 Task: Find the distance between Coachella, CA, USA and Glastonbury, CT, USA using Google Earth. Add both locations to a new project.
Action: Mouse moved to (866, 10)
Screenshot: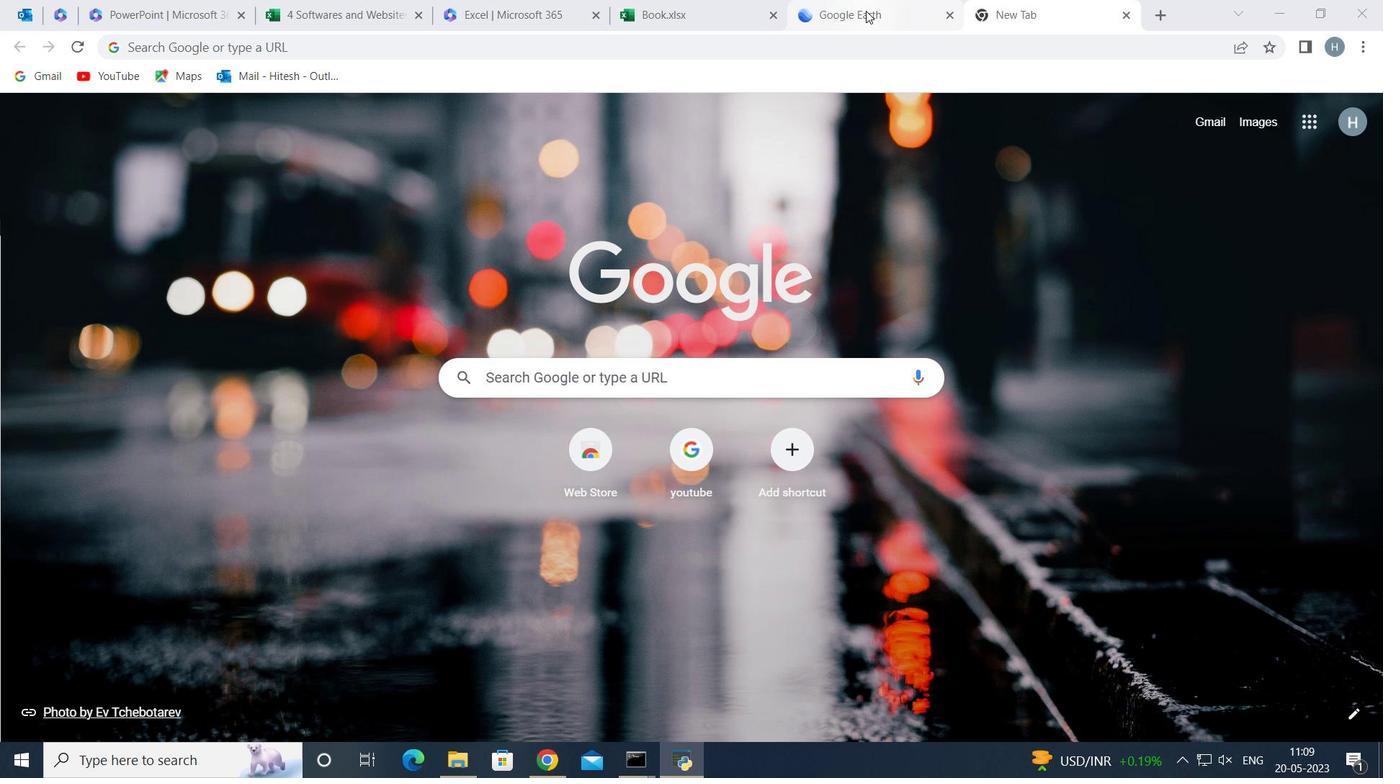 
Action: Mouse pressed left at (866, 10)
Screenshot: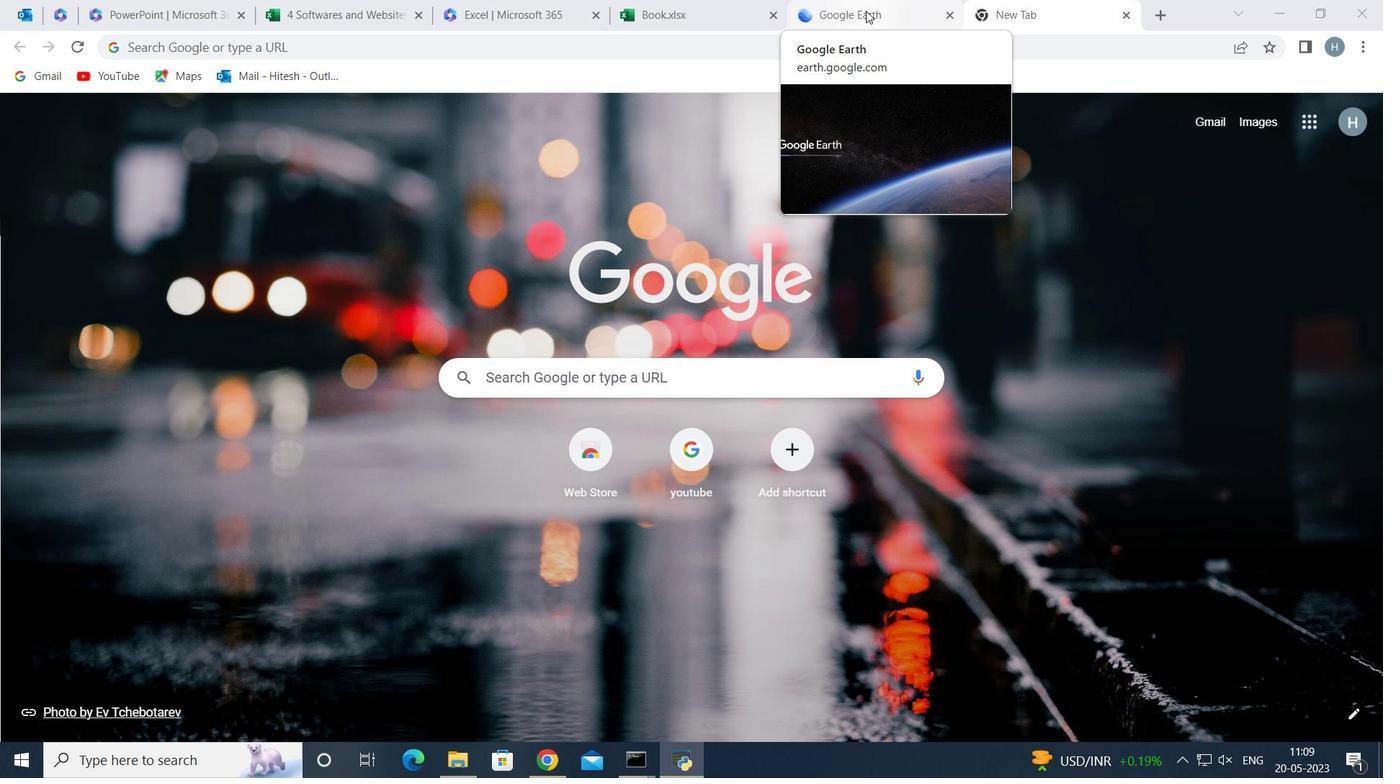 
Action: Mouse moved to (1056, 15)
Screenshot: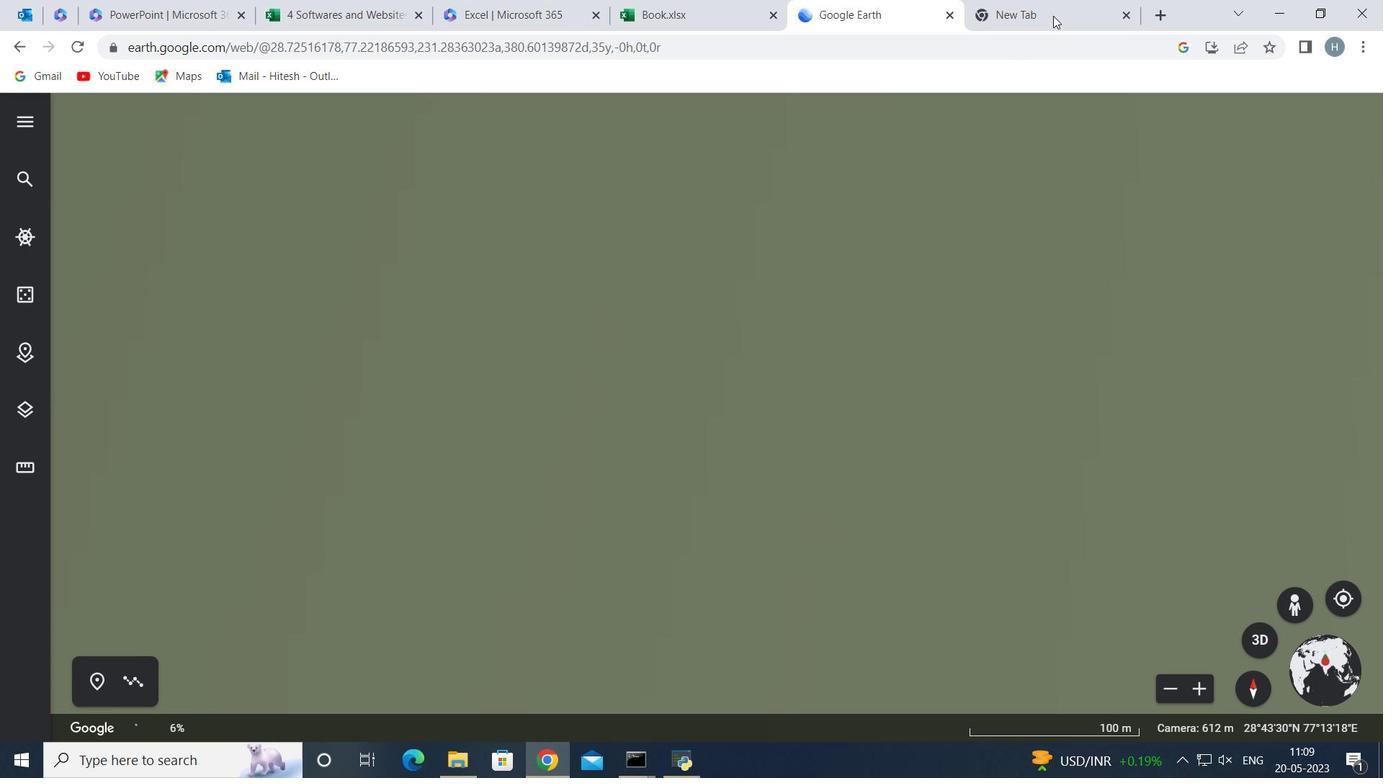 
Action: Mouse pressed left at (1056, 15)
Screenshot: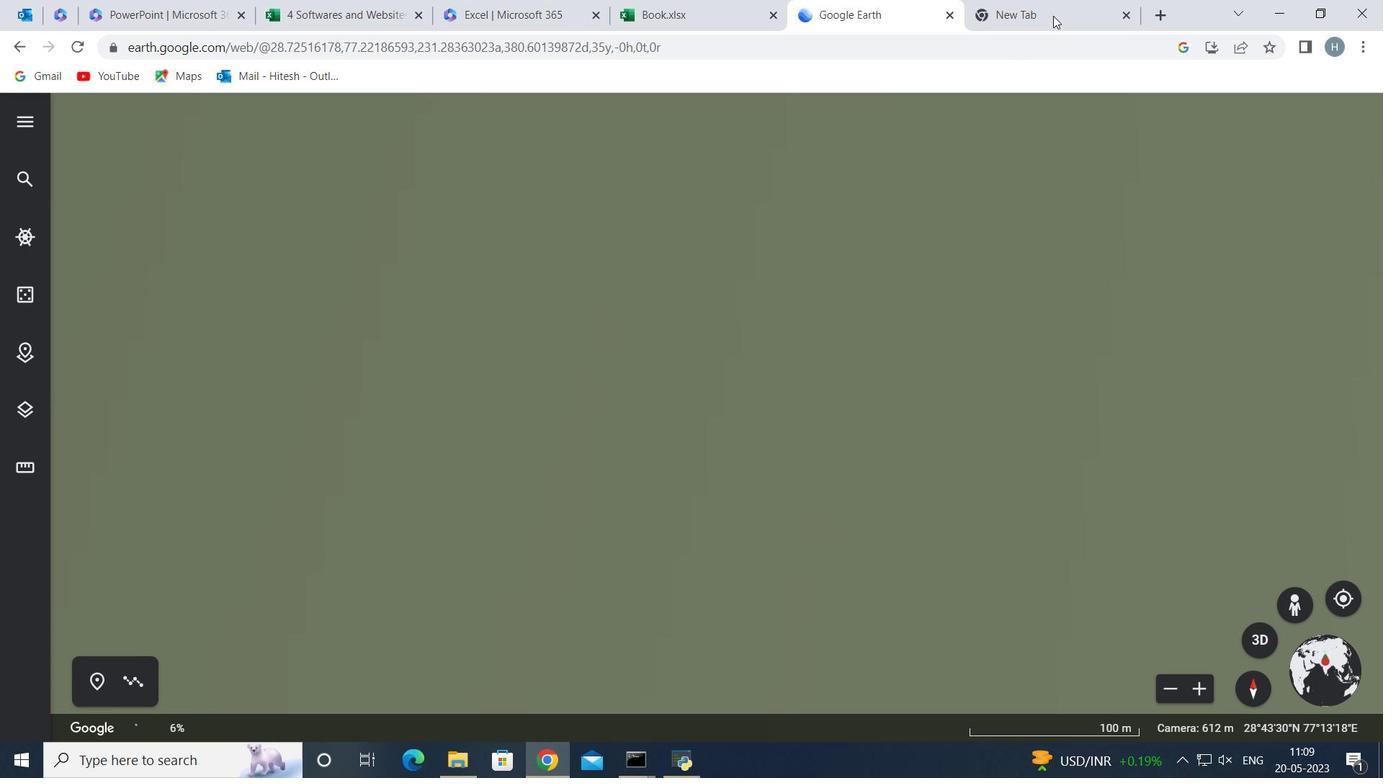 
Action: Mouse moved to (592, 368)
Screenshot: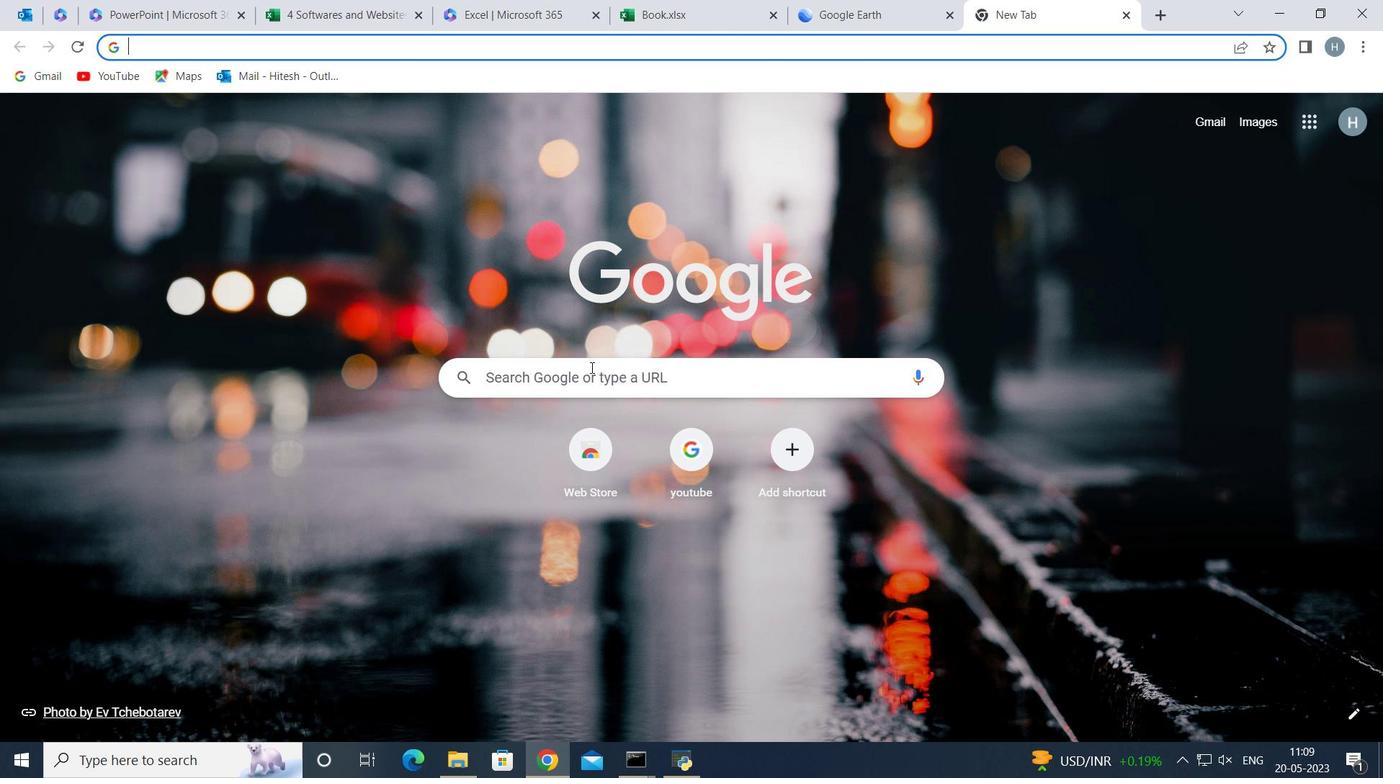 
Action: Mouse pressed left at (592, 368)
Screenshot: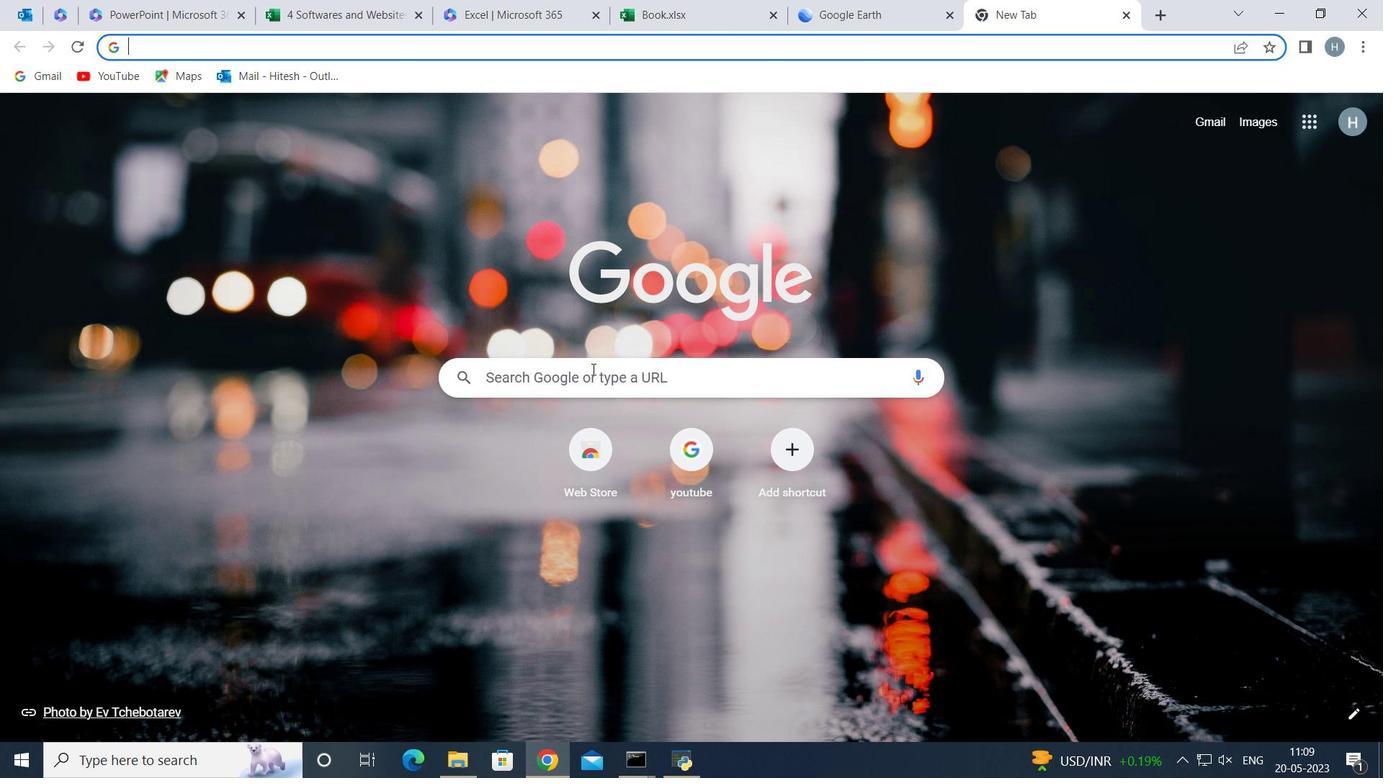 
Action: Mouse moved to (590, 370)
Screenshot: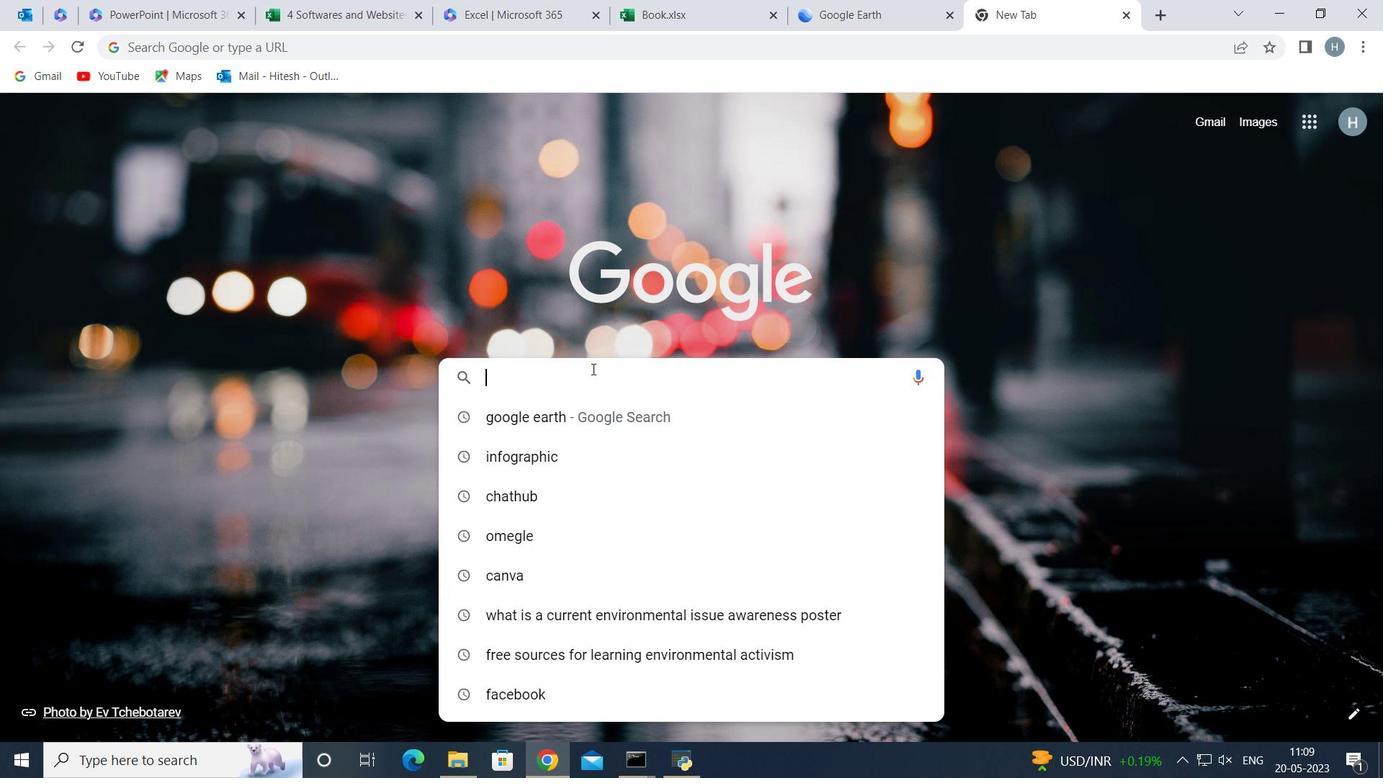 
Action: Key pressed <Key.caps_lock>GOOGLE<Key.space>EARTH<Key.enter>
Screenshot: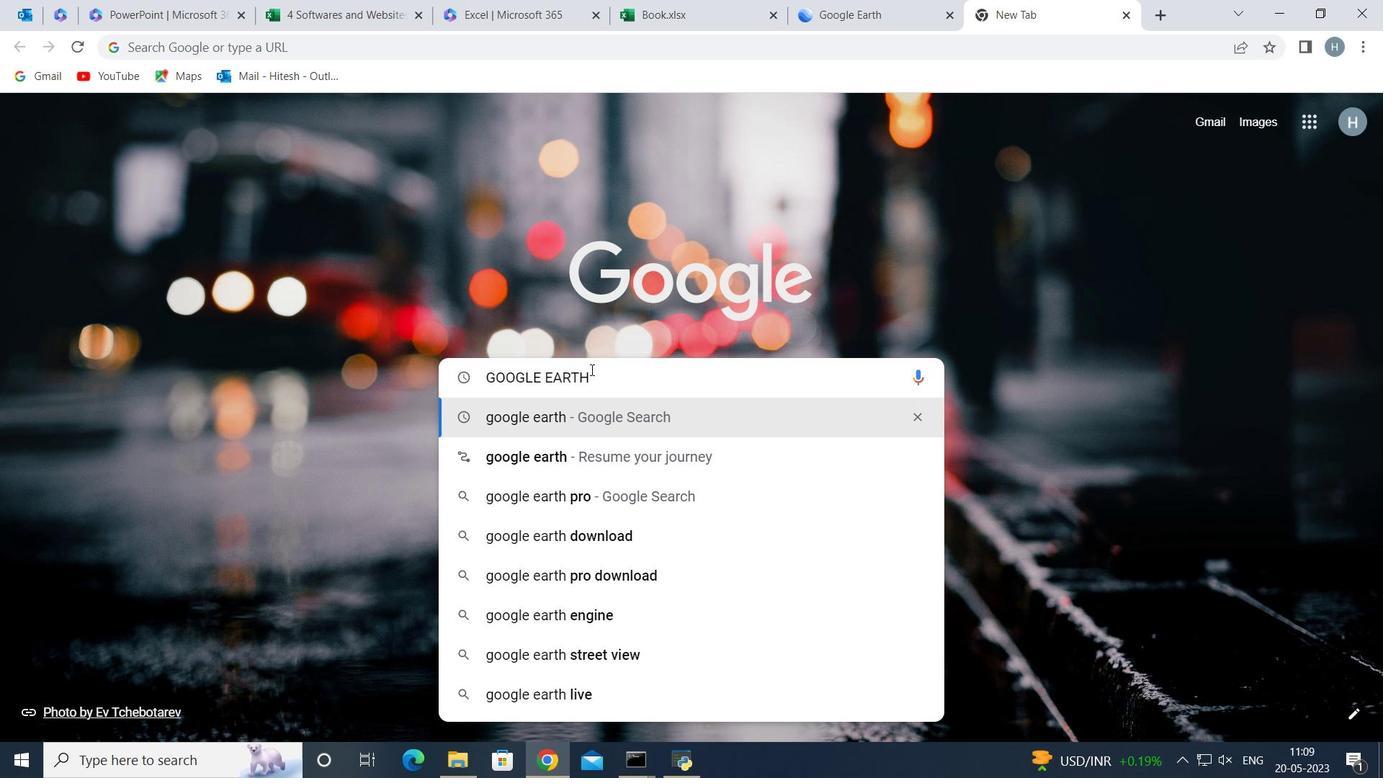 
Action: Mouse moved to (192, 308)
Screenshot: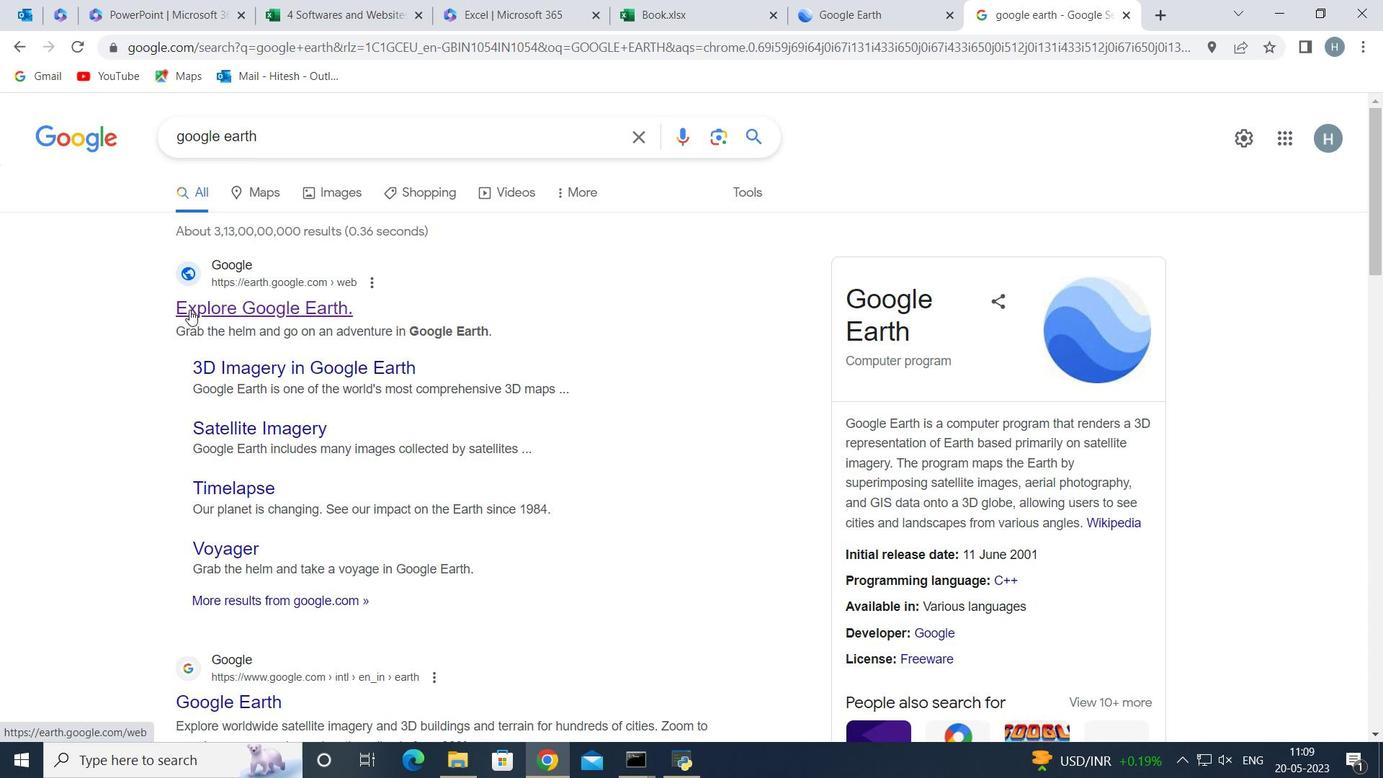 
Action: Mouse pressed left at (192, 308)
Screenshot: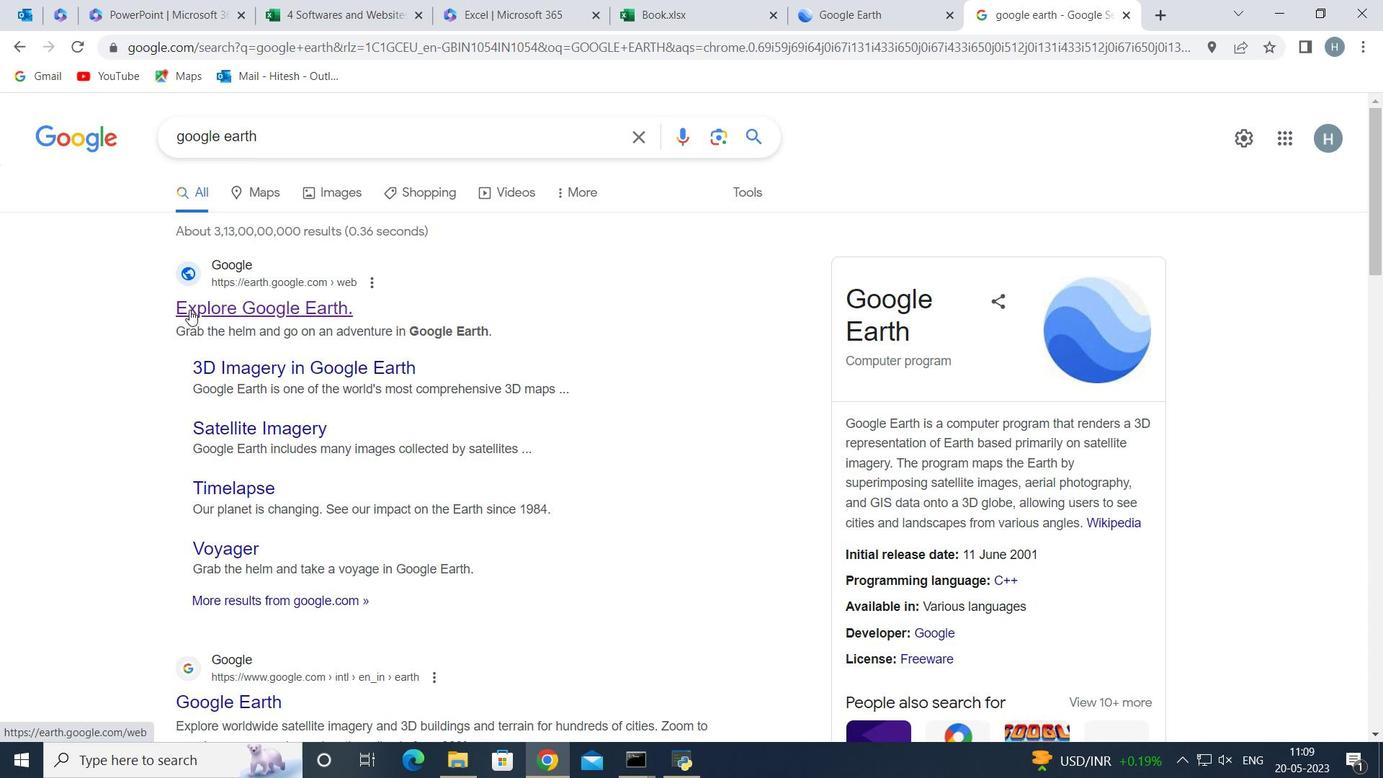 
Action: Mouse moved to (416, 394)
Screenshot: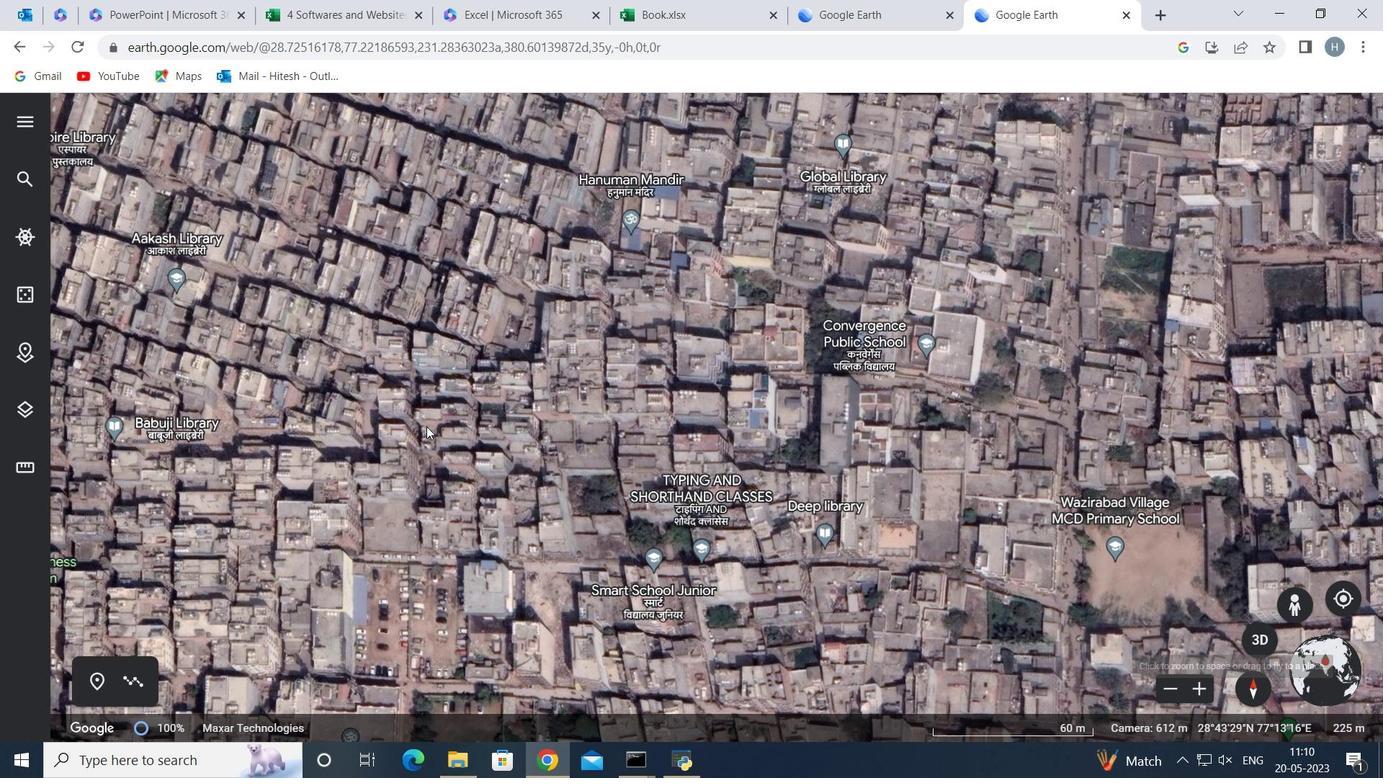 
Action: Mouse scrolled (416, 393) with delta (0, 0)
Screenshot: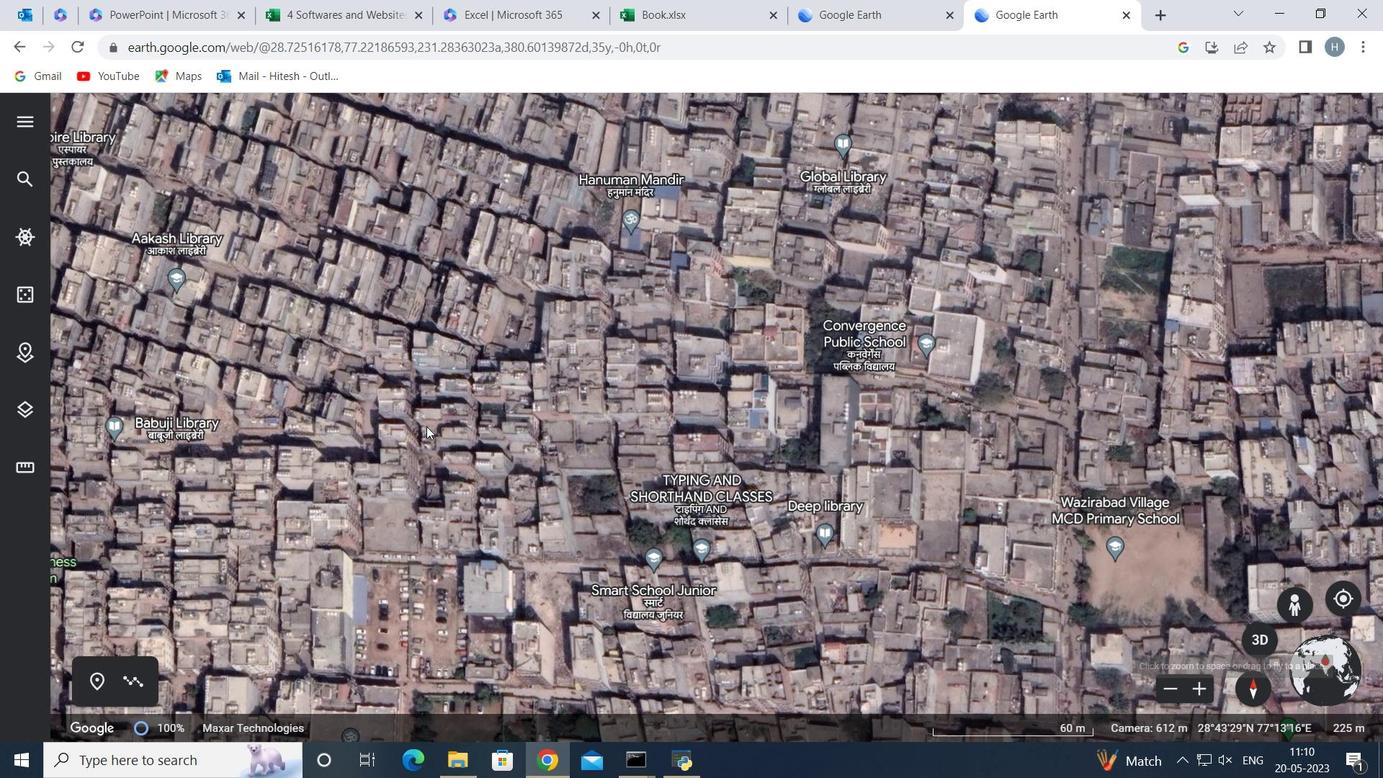 
Action: Mouse scrolled (416, 393) with delta (0, 0)
Screenshot: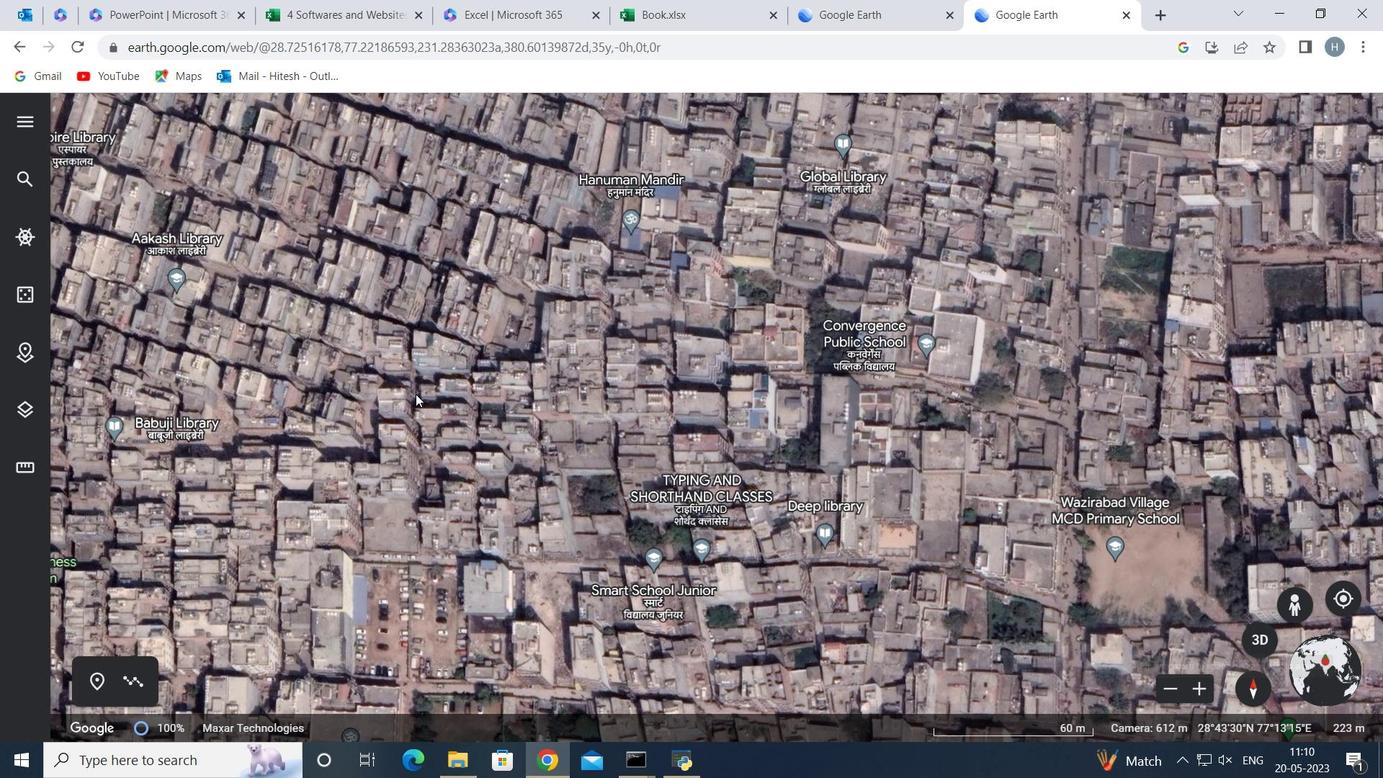 
Action: Mouse scrolled (416, 393) with delta (0, 0)
Screenshot: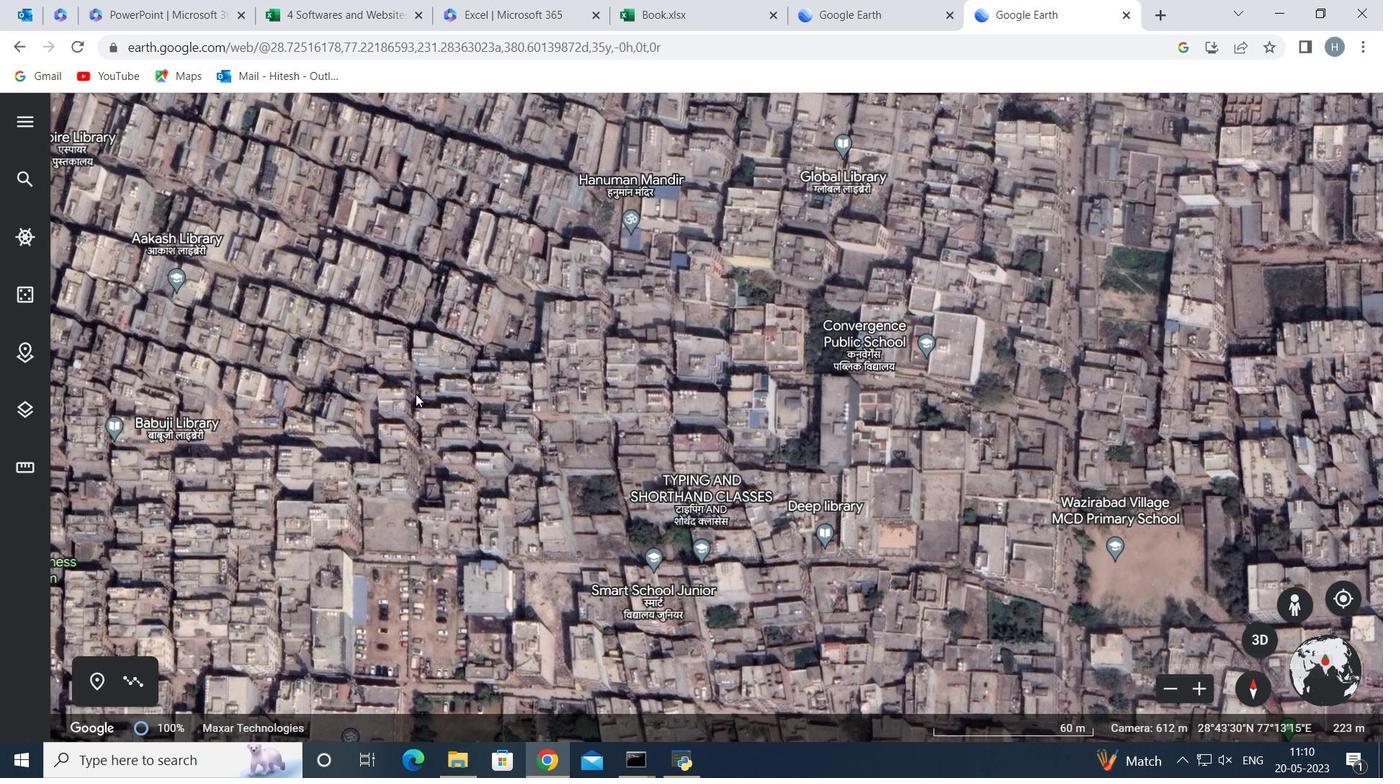 
Action: Mouse moved to (426, 388)
Screenshot: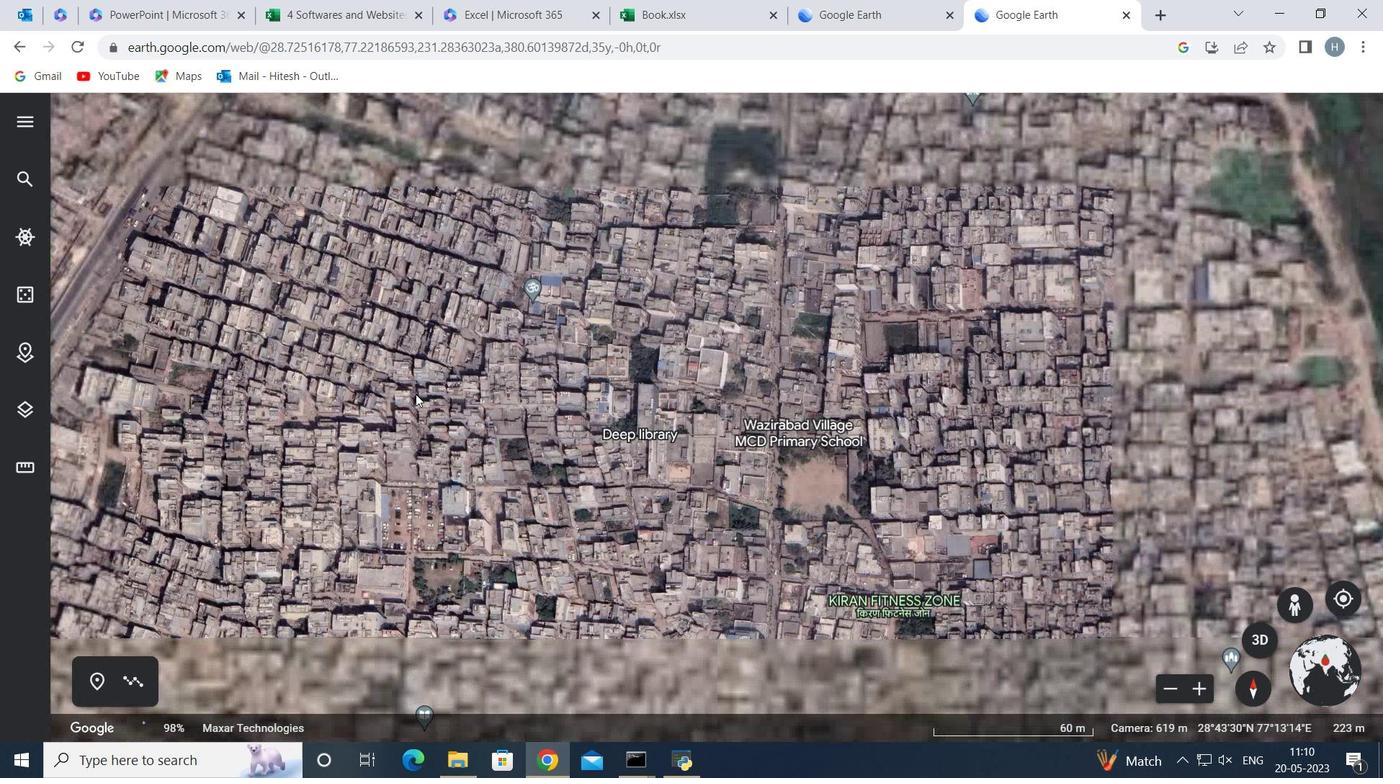 
Action: Mouse scrolled (426, 387) with delta (0, 0)
Screenshot: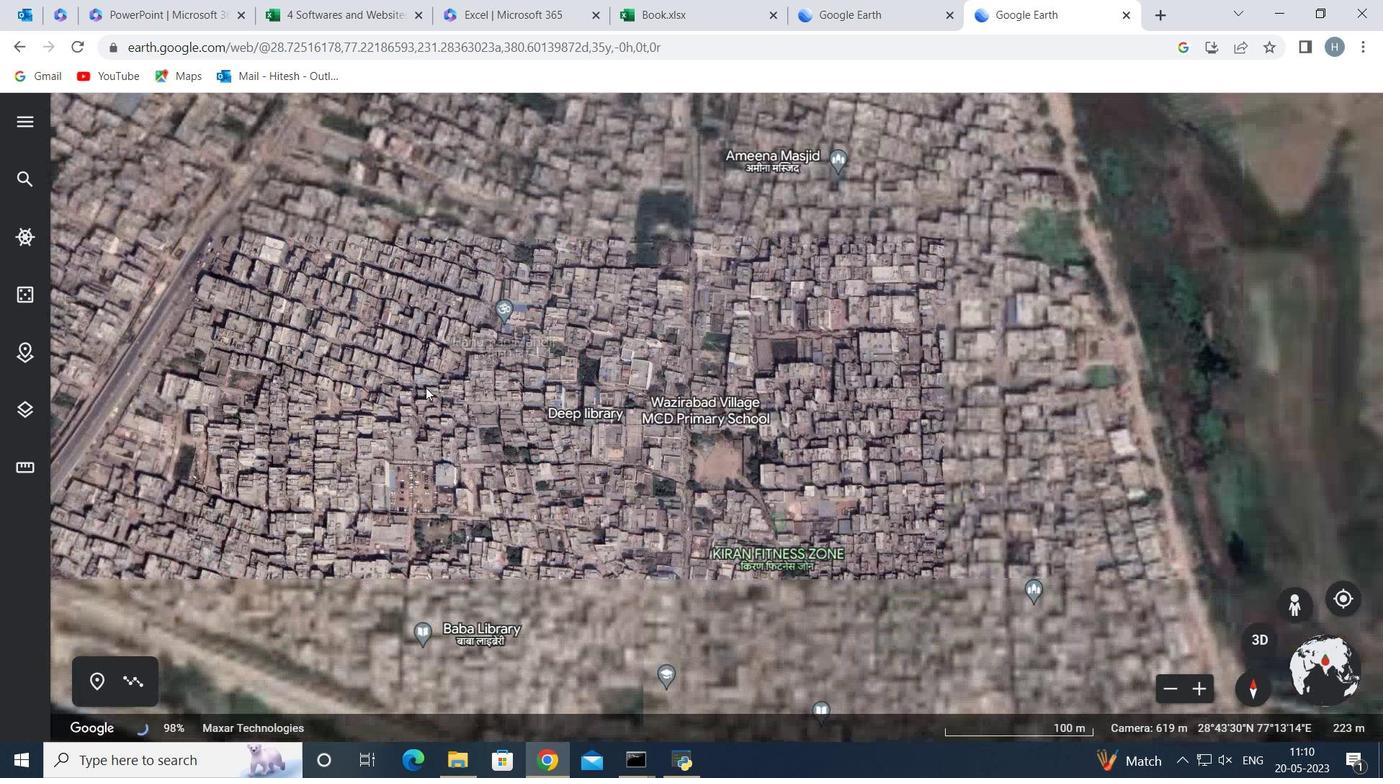 
Action: Mouse scrolled (426, 387) with delta (0, 0)
Screenshot: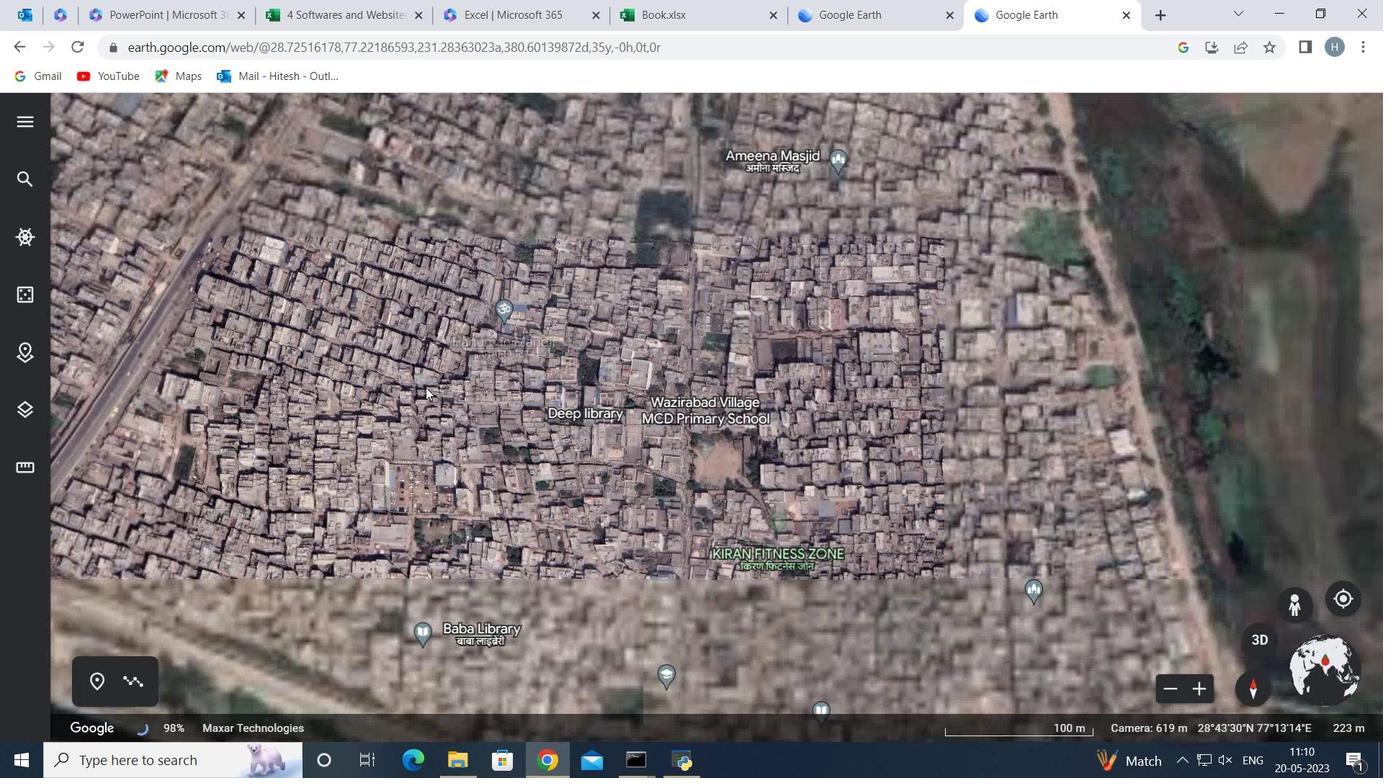 
Action: Mouse scrolled (426, 387) with delta (0, 0)
Screenshot: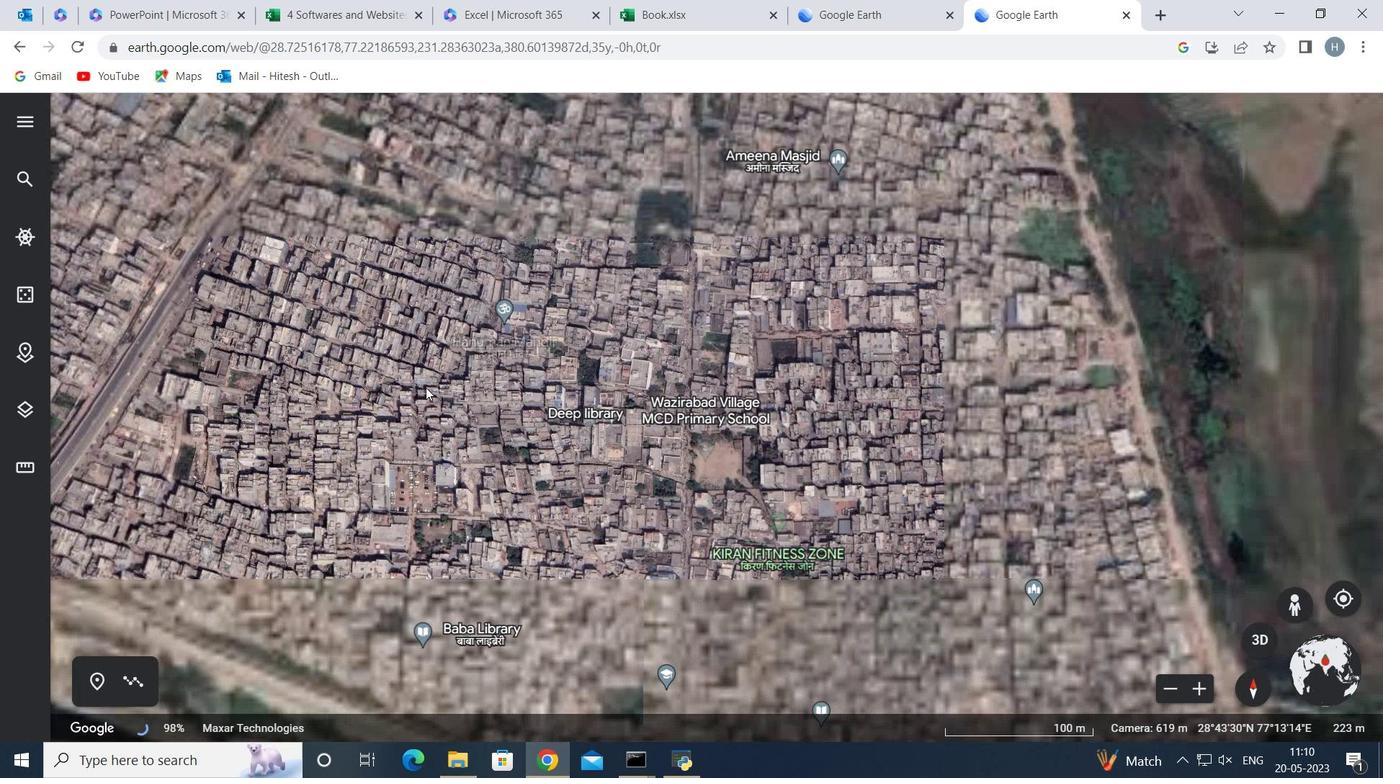
Action: Mouse scrolled (426, 387) with delta (0, 0)
Screenshot: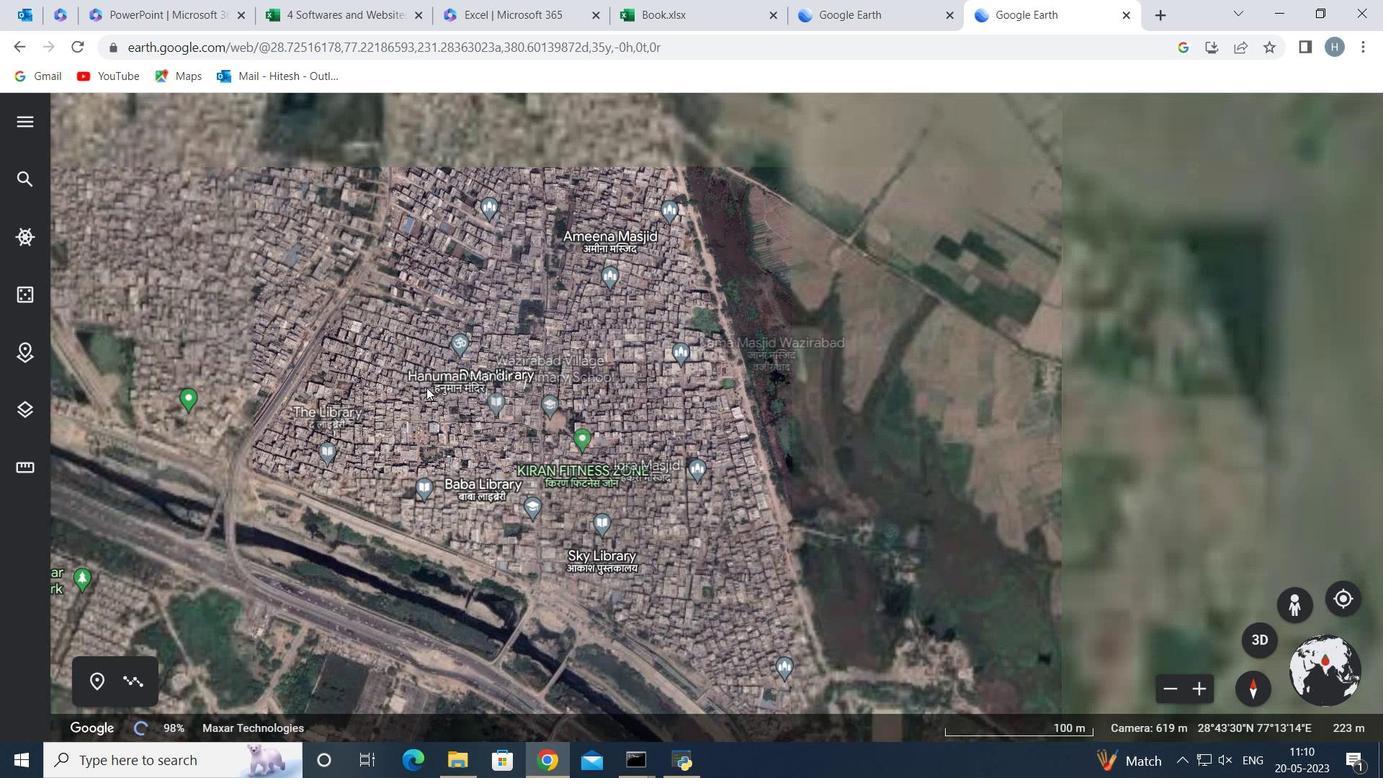 
Action: Mouse scrolled (426, 387) with delta (0, 0)
Screenshot: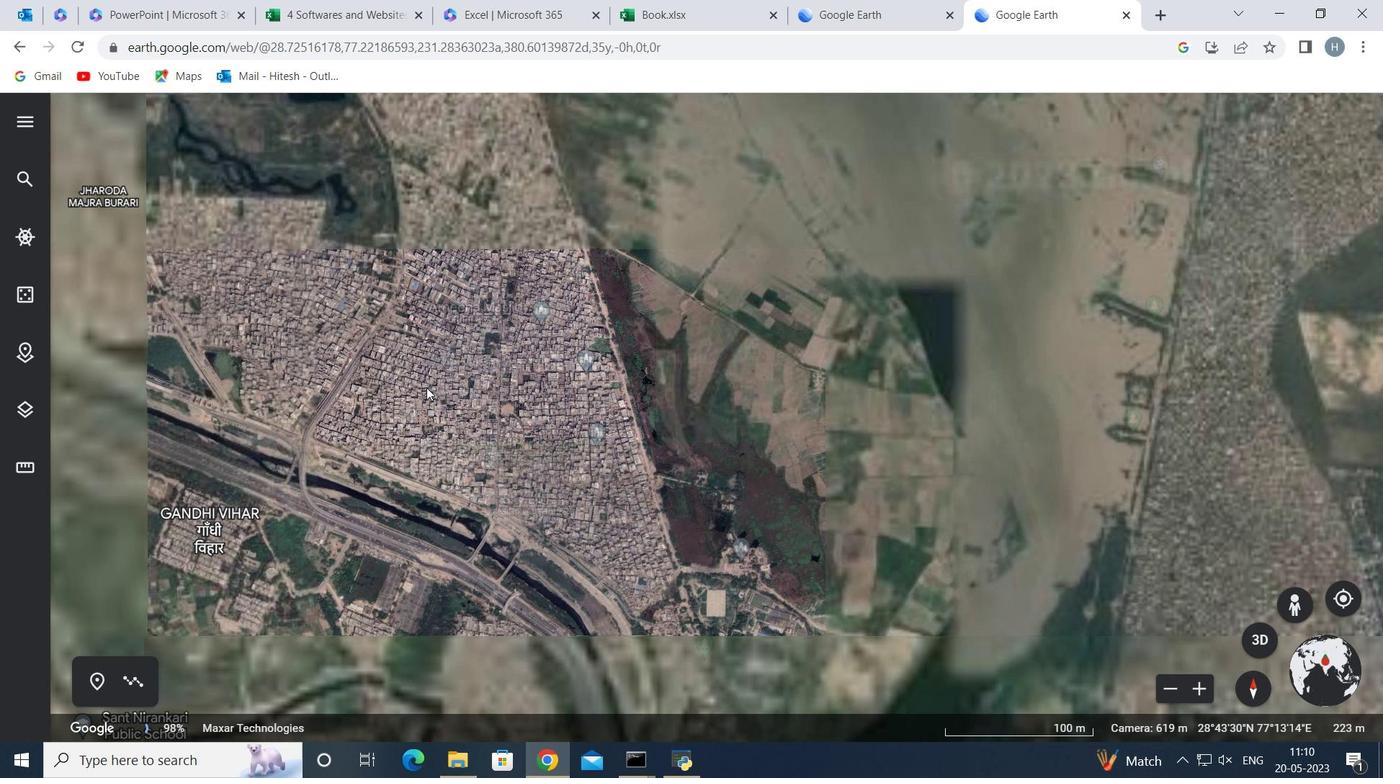 
Action: Mouse scrolled (426, 387) with delta (0, 0)
Screenshot: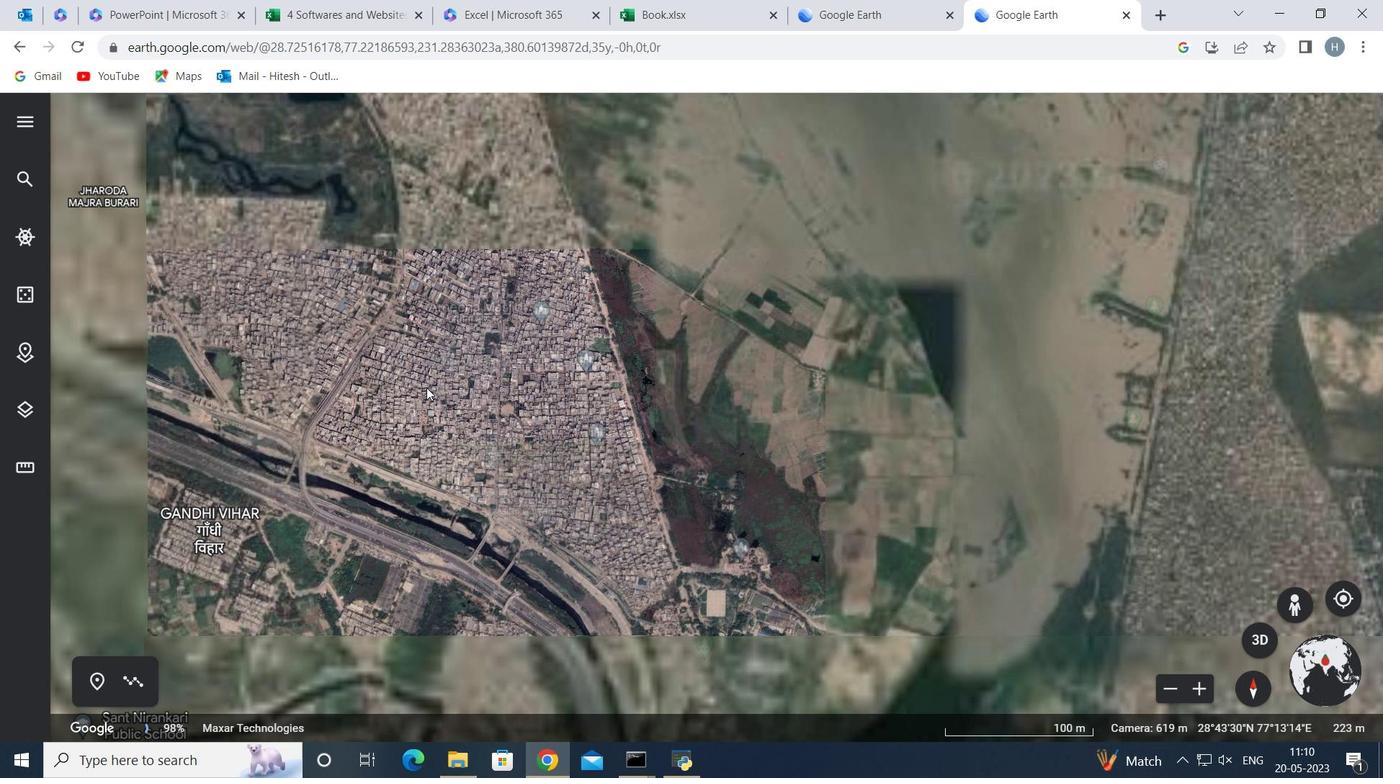 
Action: Mouse scrolled (426, 387) with delta (0, 0)
Screenshot: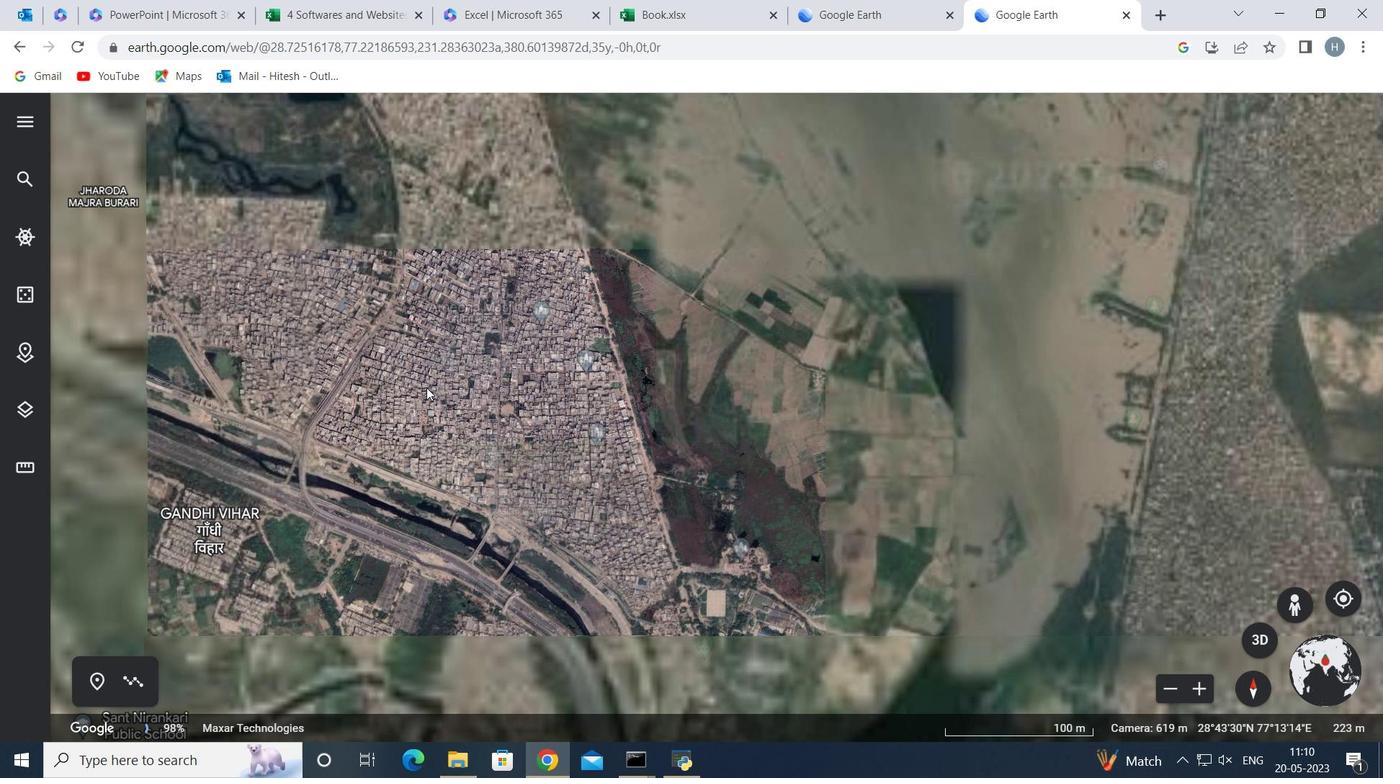 
Action: Mouse scrolled (426, 387) with delta (0, 0)
Screenshot: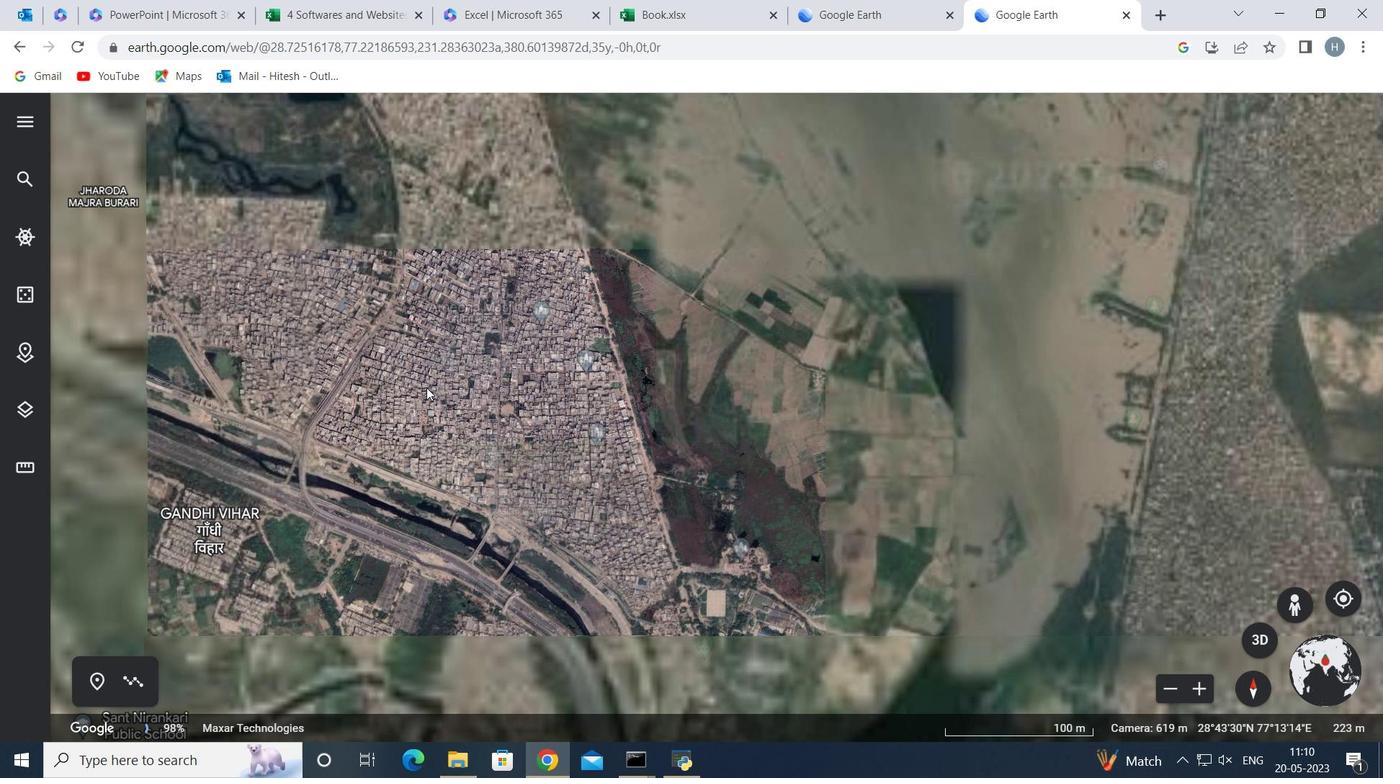 
Action: Mouse scrolled (426, 387) with delta (0, 0)
Screenshot: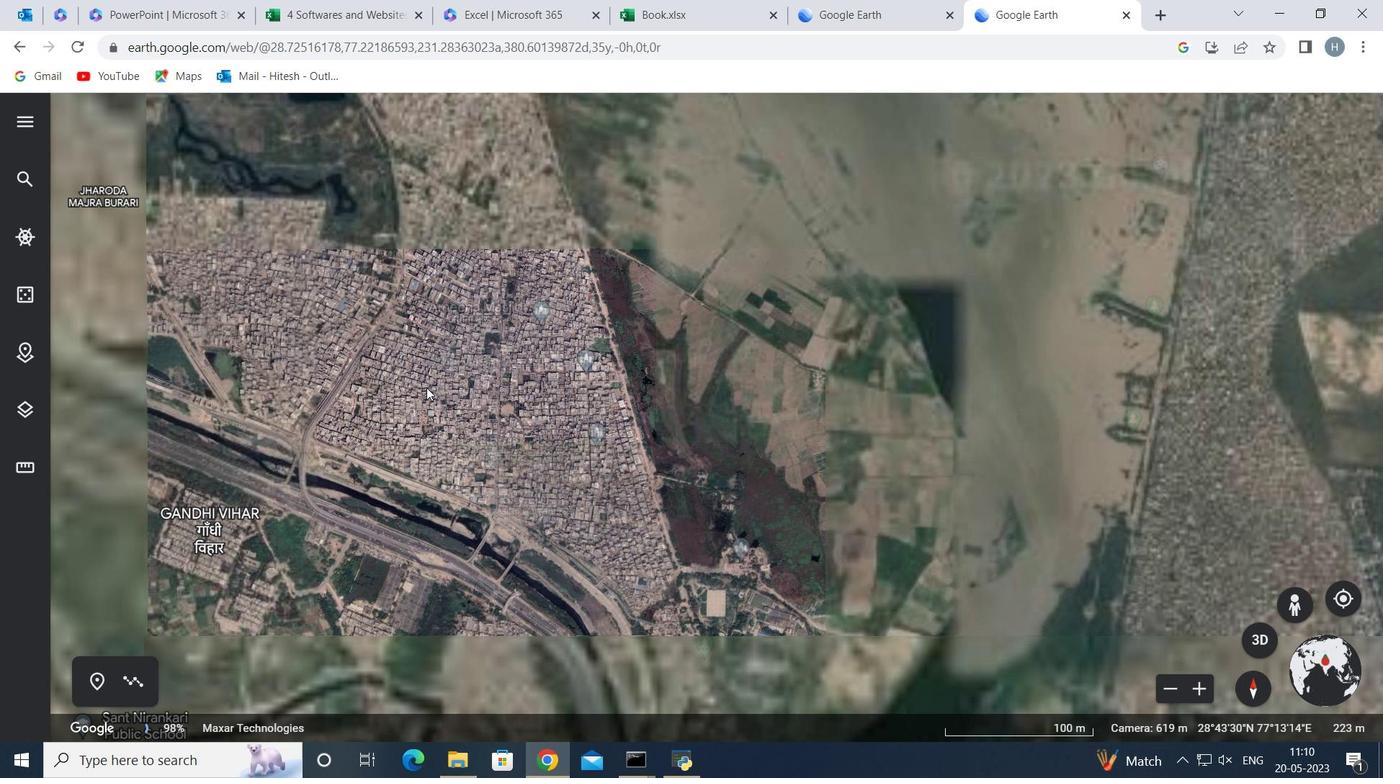 
Action: Mouse scrolled (426, 387) with delta (0, 0)
Screenshot: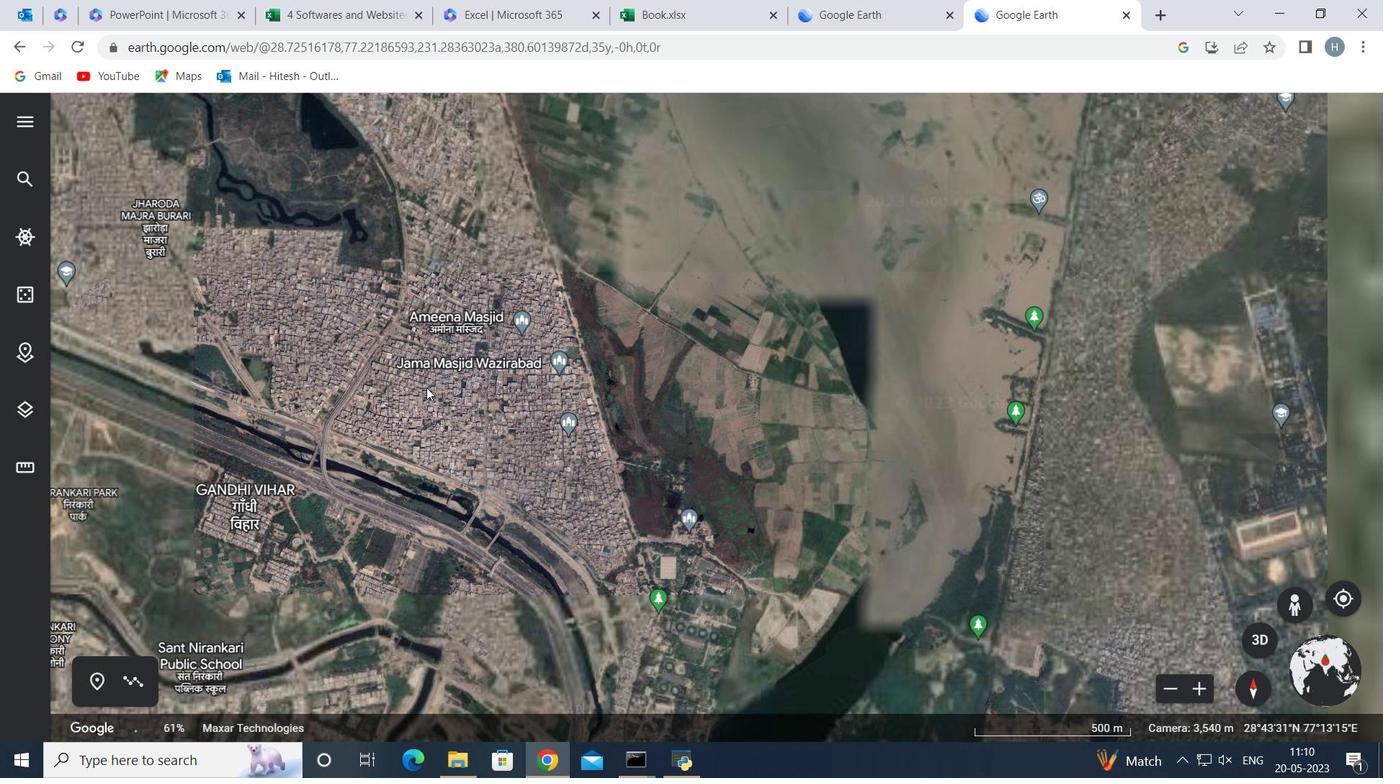 
Action: Mouse scrolled (426, 387) with delta (0, 0)
Screenshot: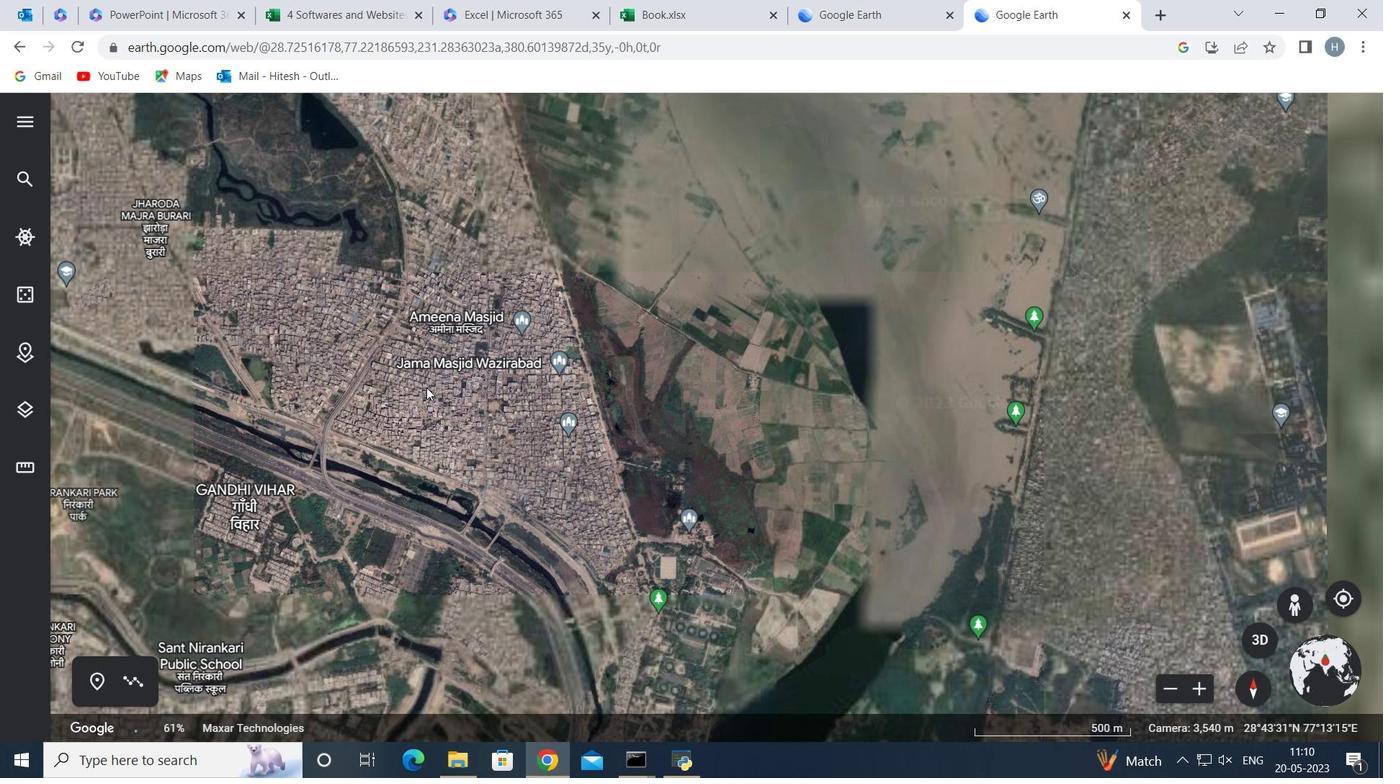 
Action: Mouse scrolled (426, 387) with delta (0, 0)
Screenshot: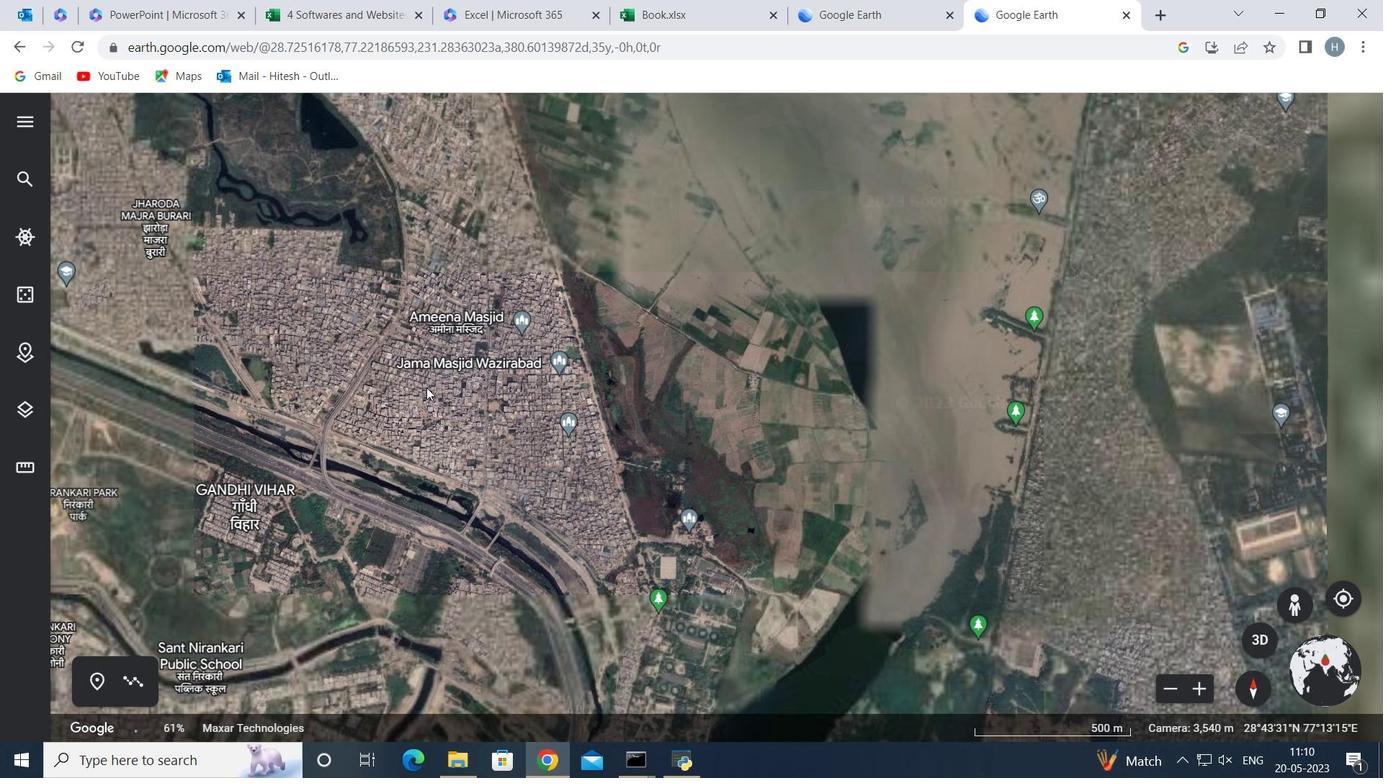 
Action: Mouse moved to (303, 352)
Screenshot: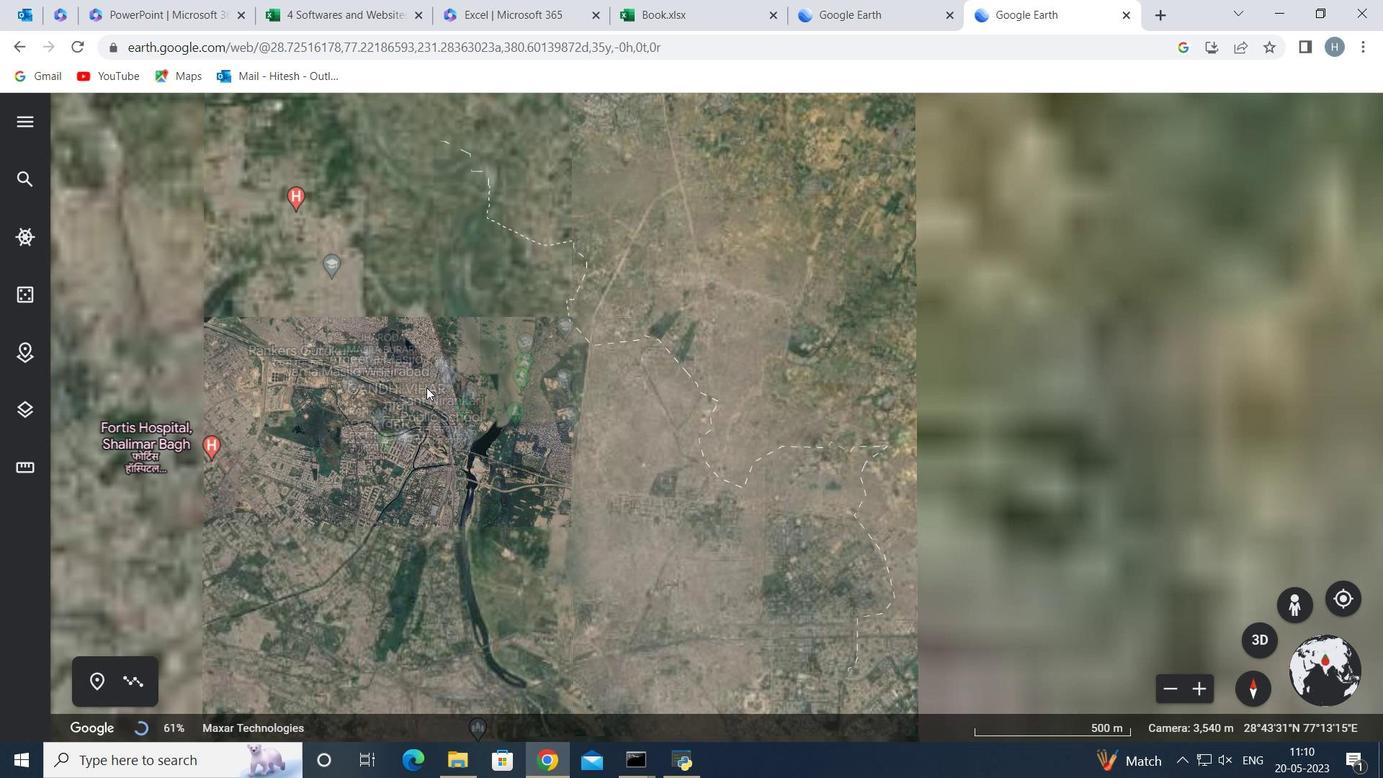
Action: Mouse scrolled (303, 351) with delta (0, 0)
Screenshot: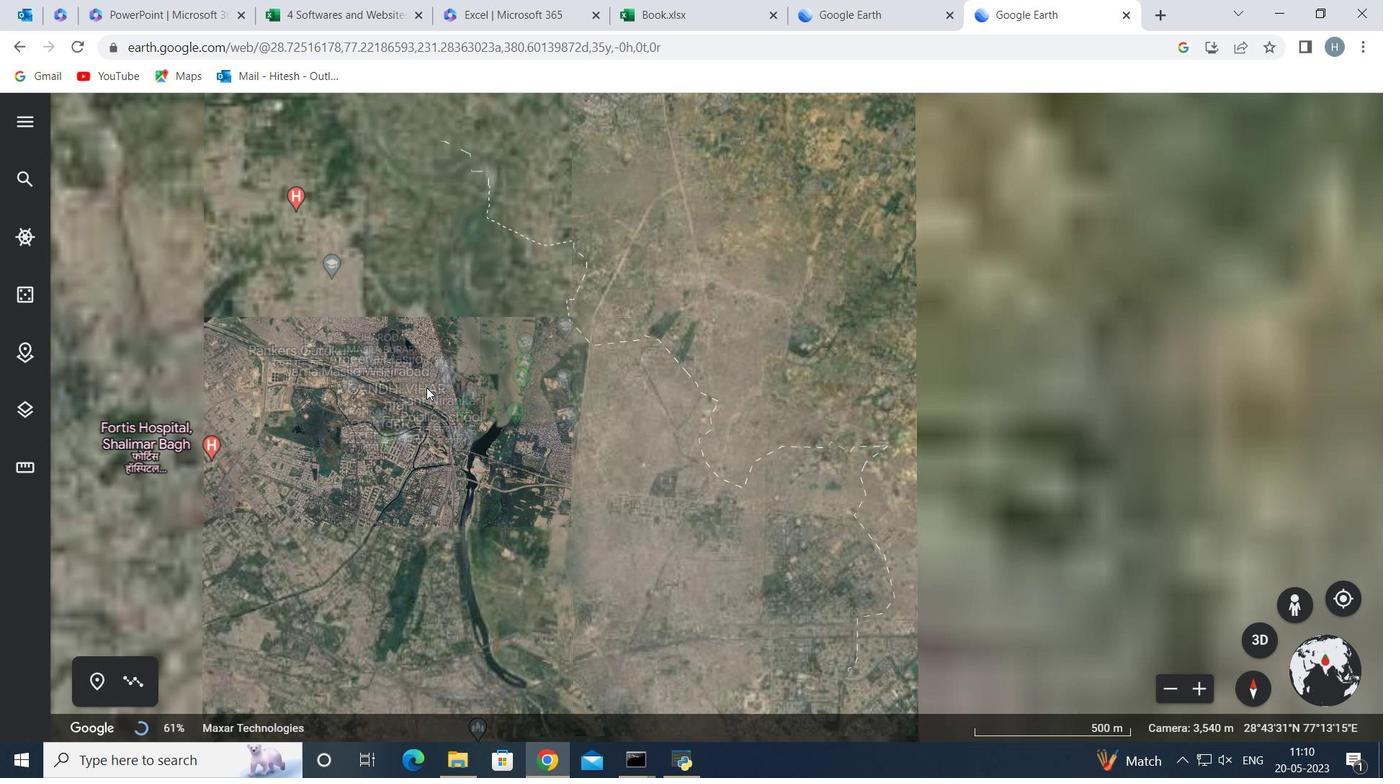 
Action: Mouse scrolled (303, 351) with delta (0, 0)
Screenshot: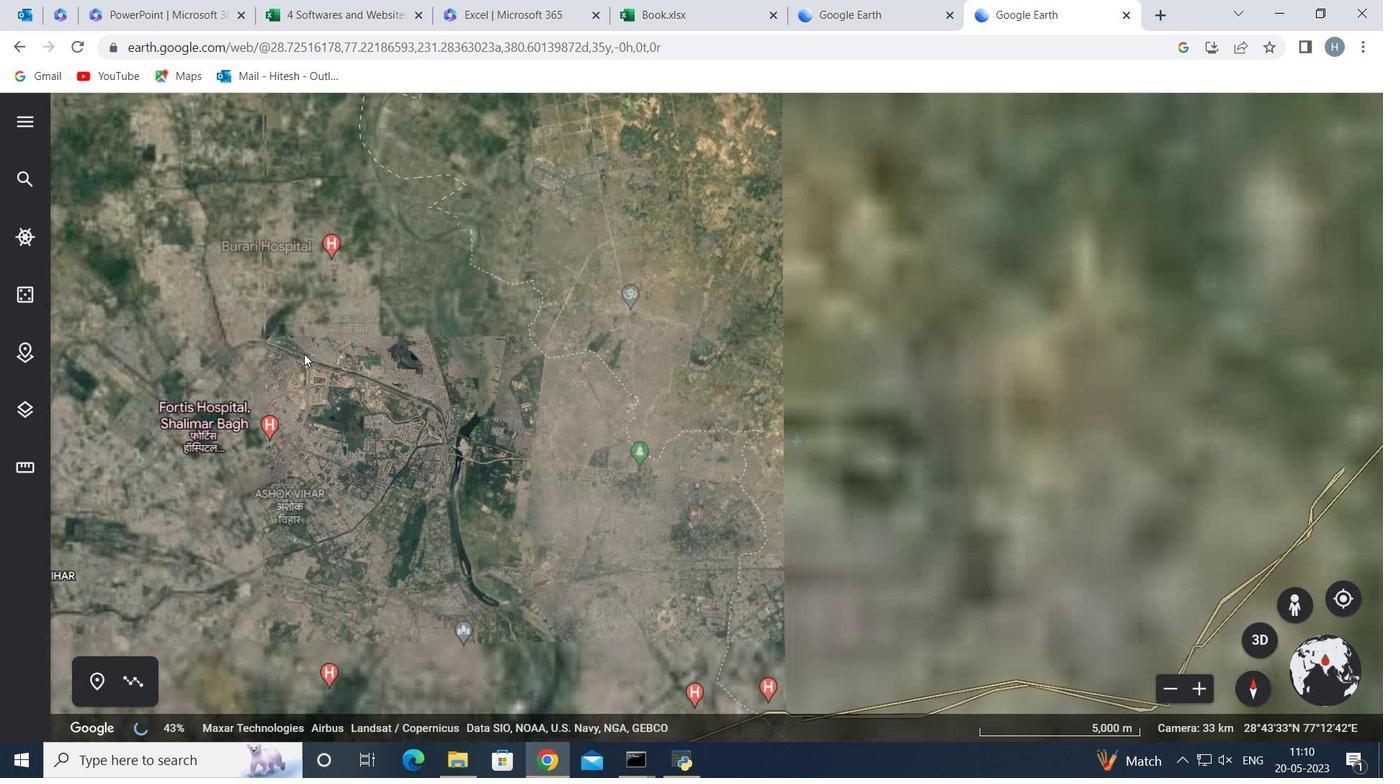 
Action: Mouse scrolled (303, 351) with delta (0, 0)
Screenshot: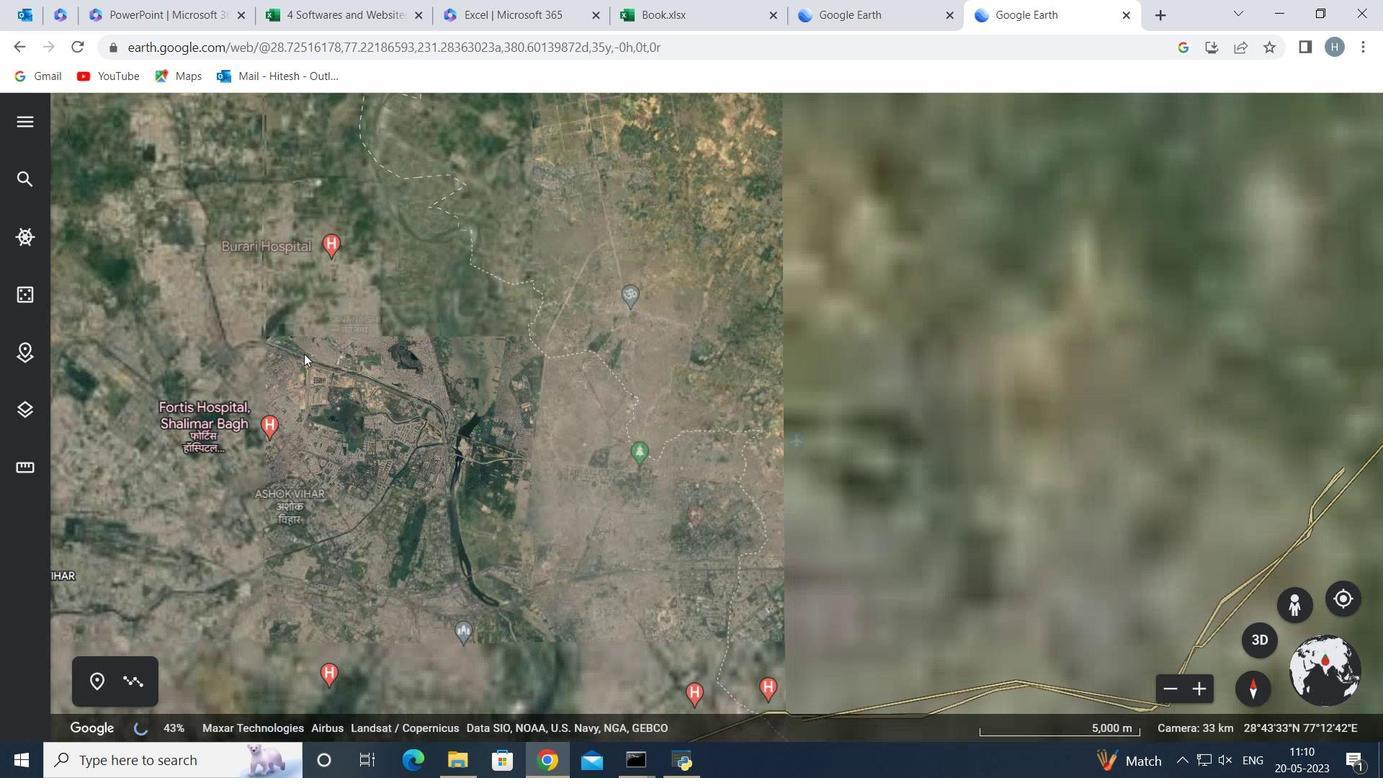 
Action: Mouse moved to (310, 336)
Screenshot: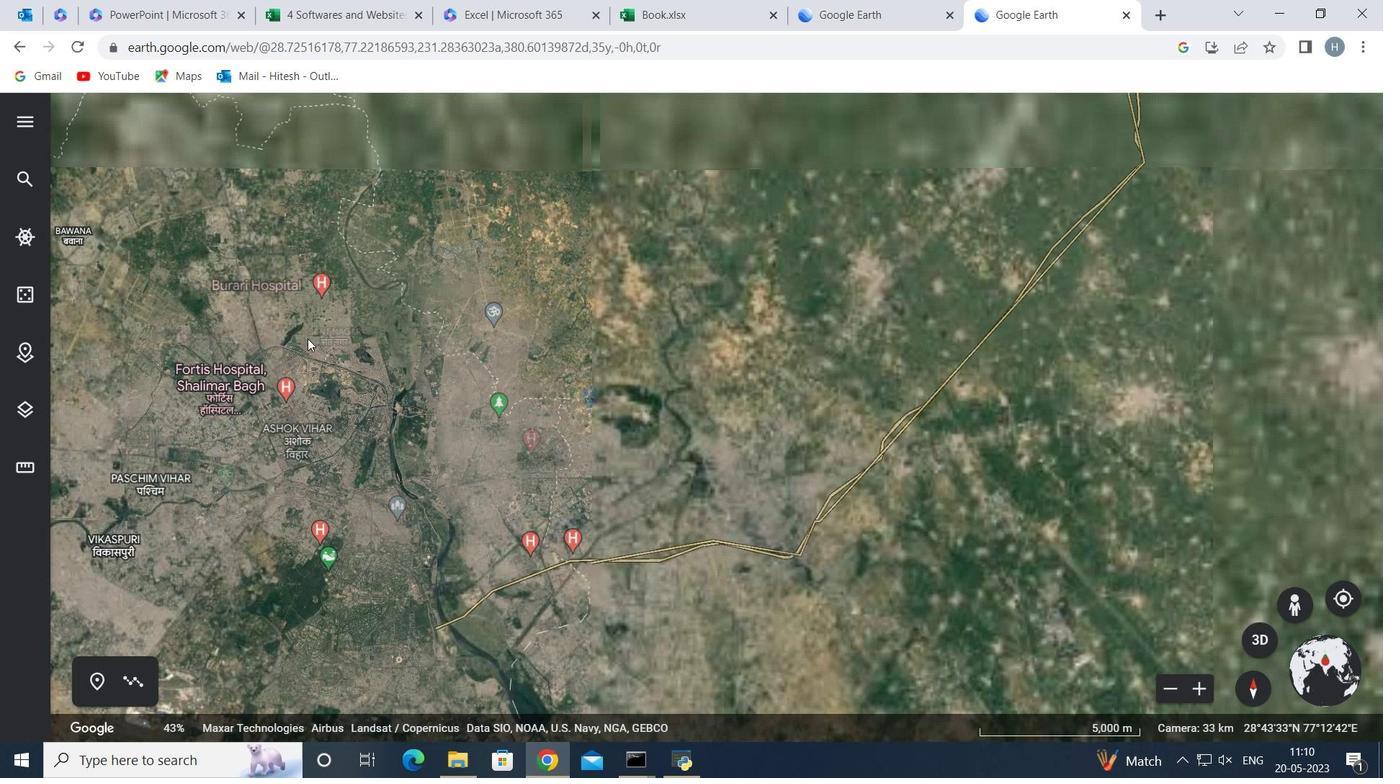 
Action: Mouse scrolled (310, 335) with delta (0, 0)
Screenshot: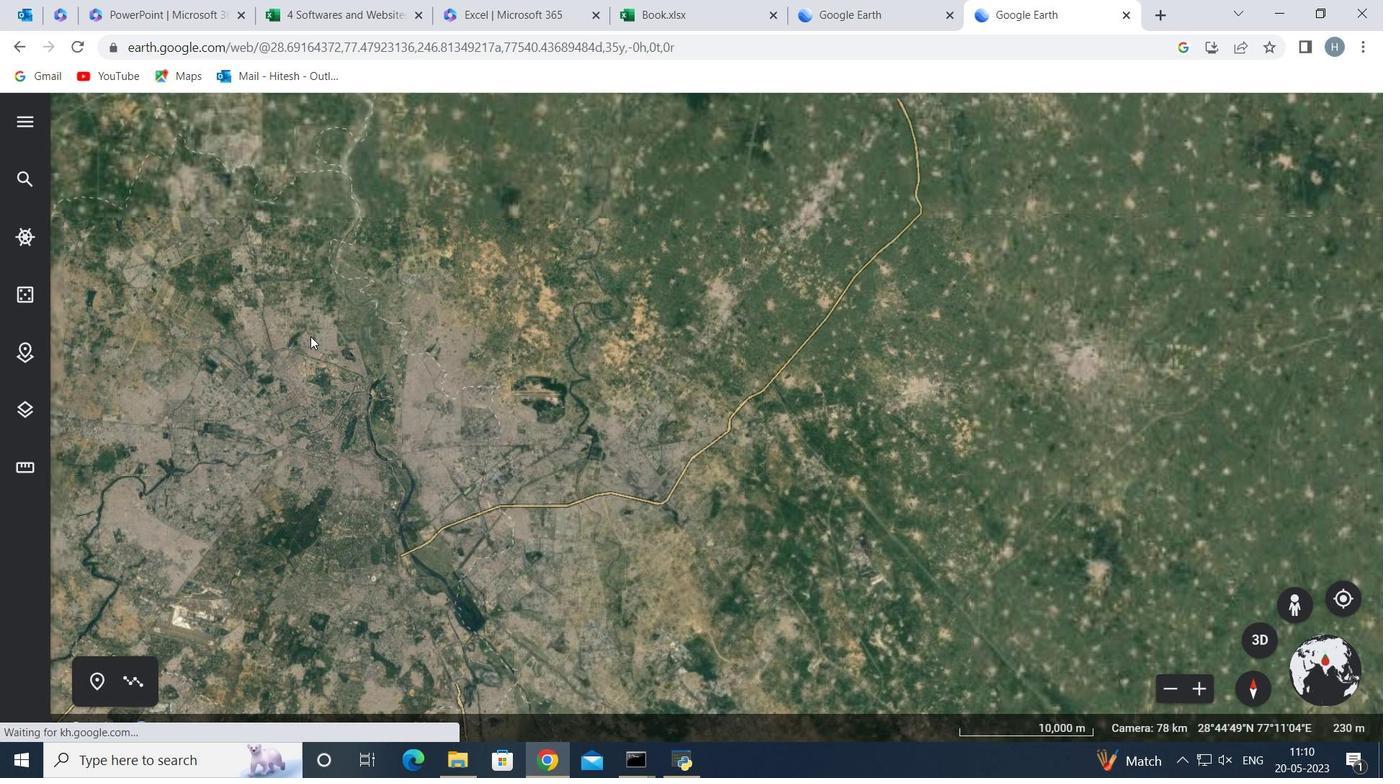 
Action: Mouse scrolled (310, 335) with delta (0, 0)
Screenshot: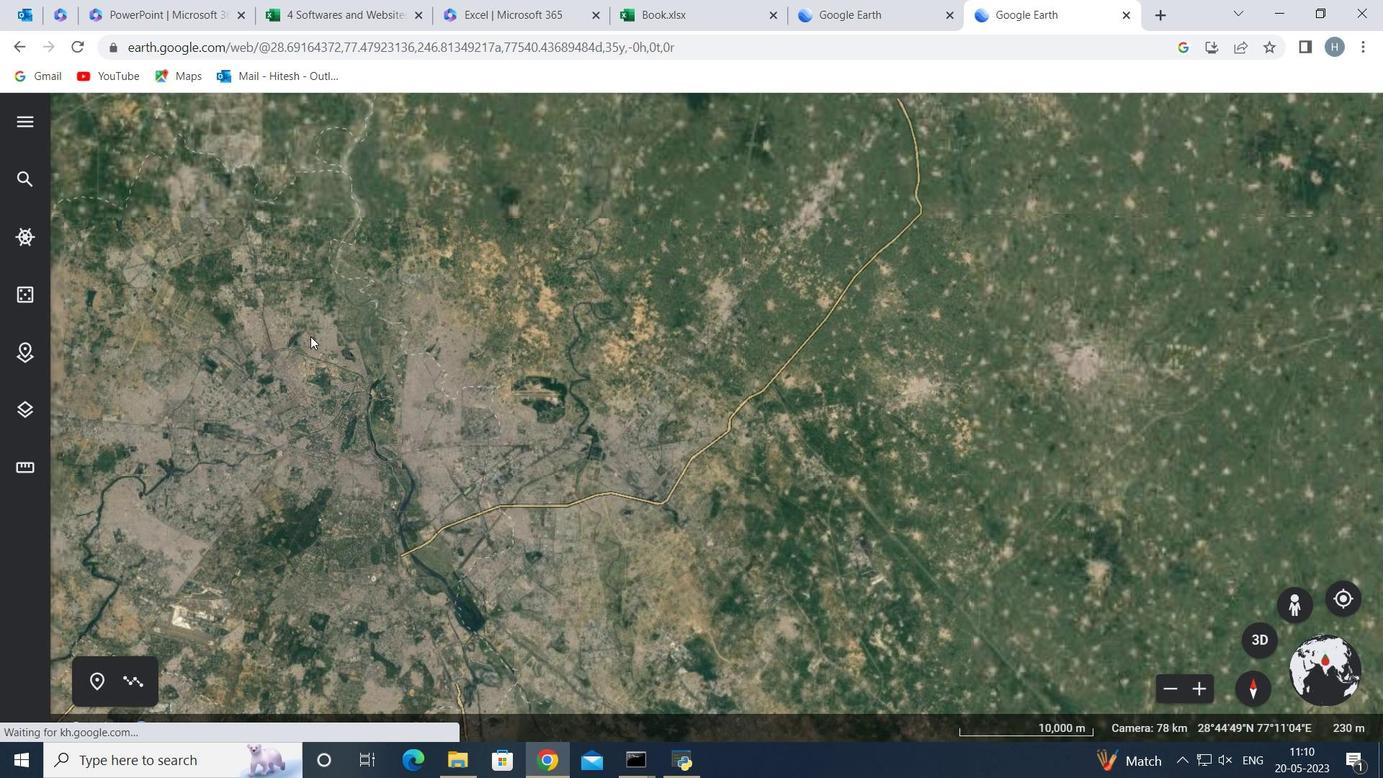 
Action: Mouse scrolled (310, 335) with delta (0, 0)
Screenshot: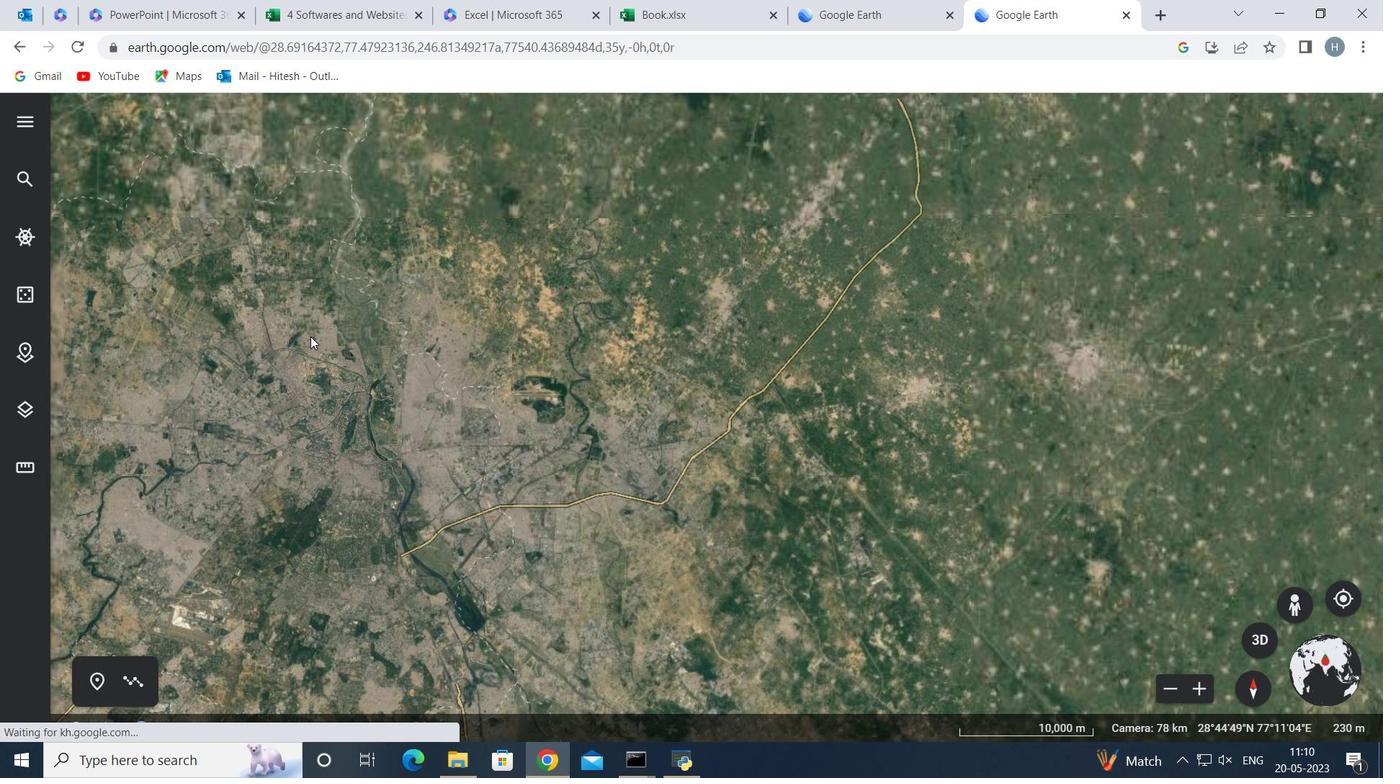 
Action: Mouse scrolled (310, 335) with delta (0, 0)
Screenshot: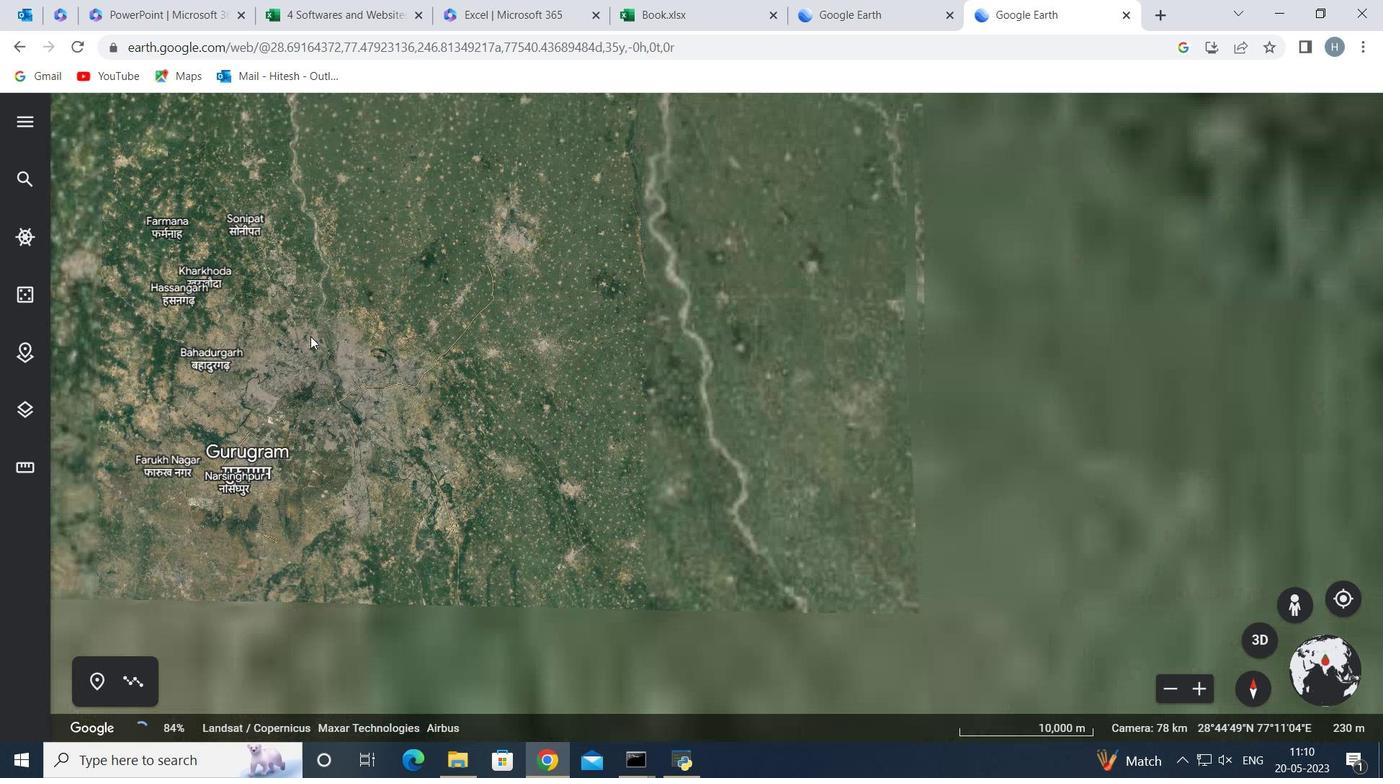 
Action: Mouse scrolled (310, 335) with delta (0, 0)
Screenshot: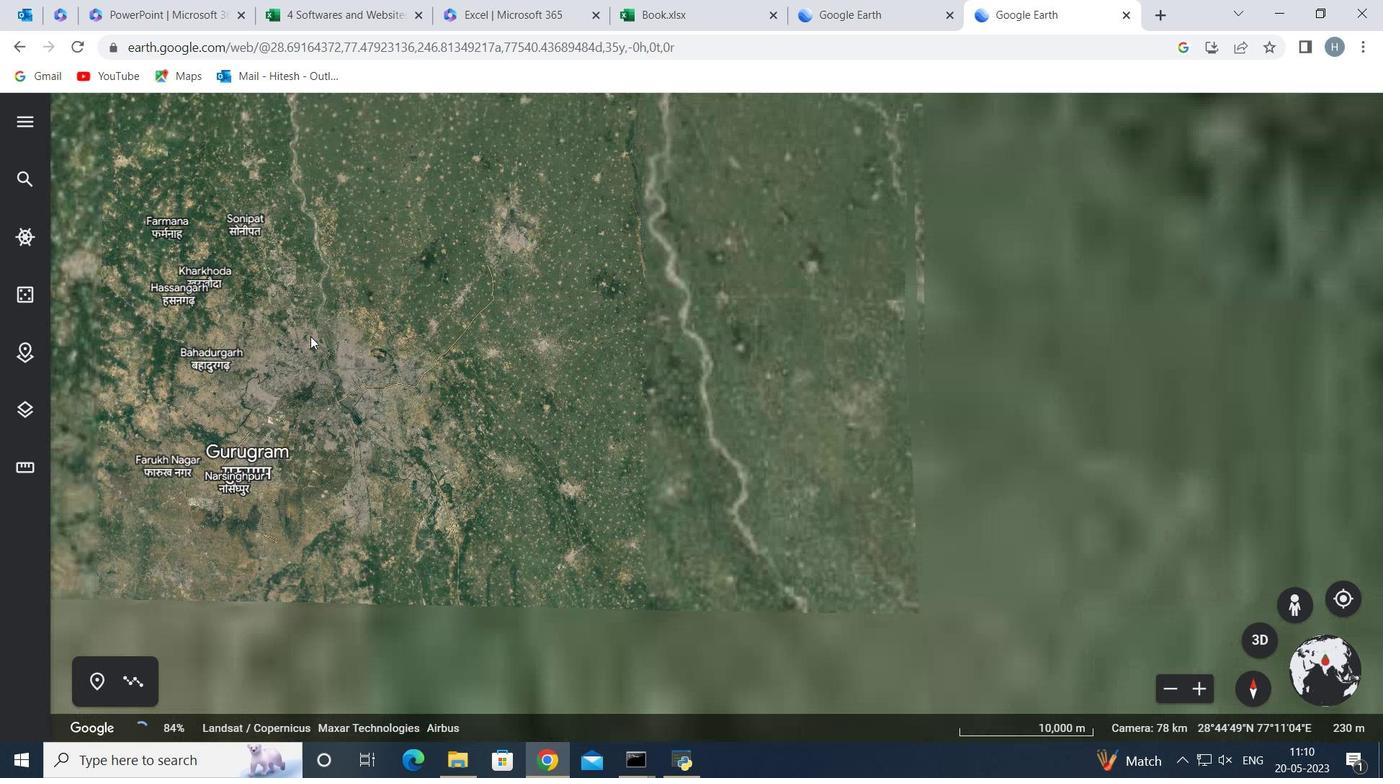 
Action: Mouse scrolled (310, 335) with delta (0, 0)
Screenshot: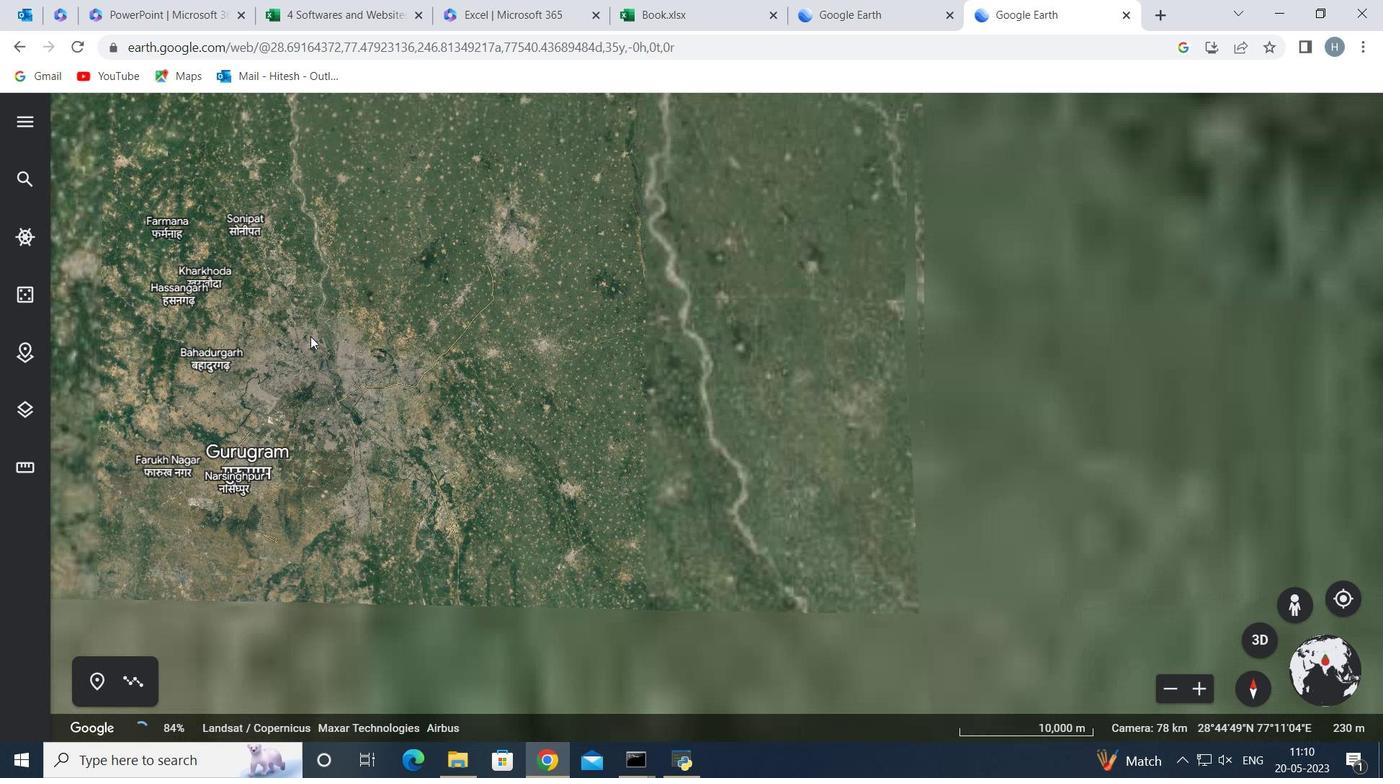 
Action: Mouse moved to (347, 324)
Screenshot: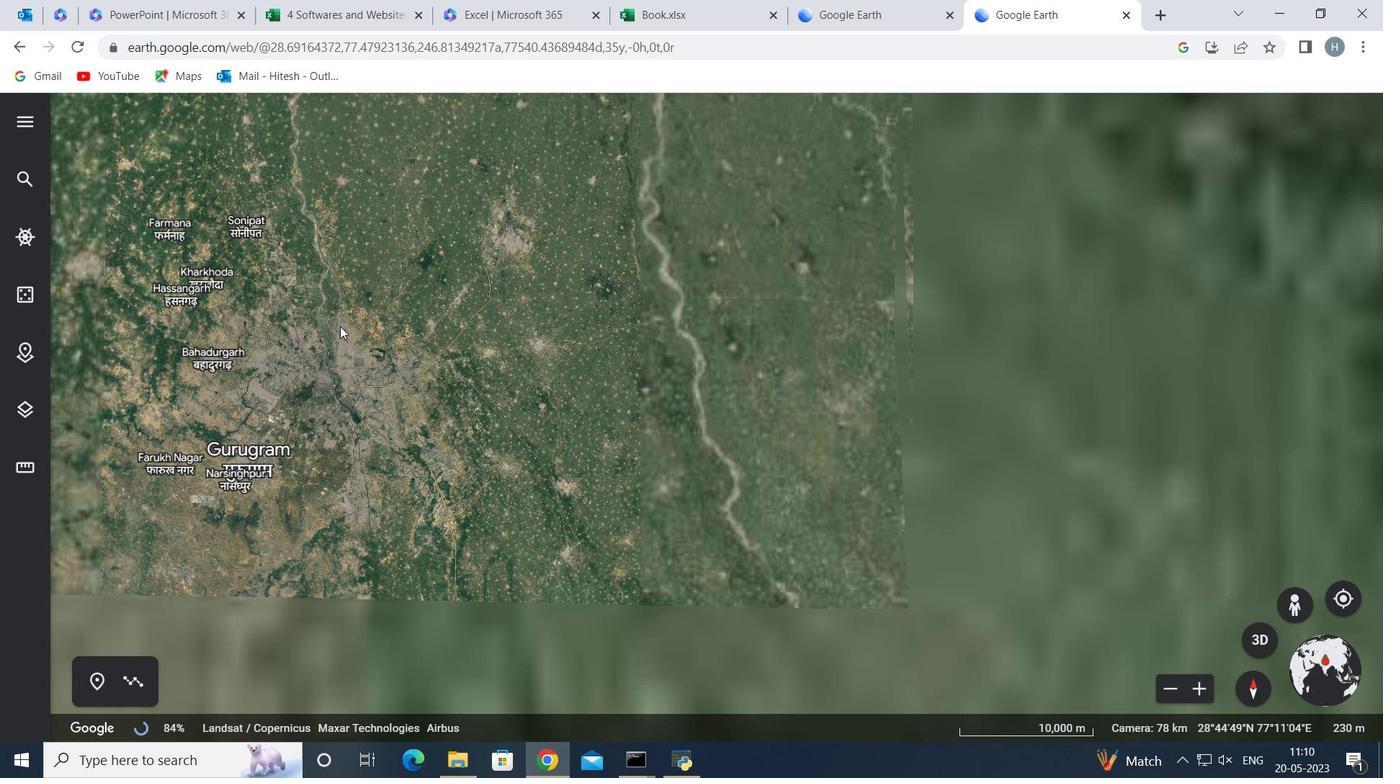 
Action: Mouse scrolled (347, 323) with delta (0, 0)
Screenshot: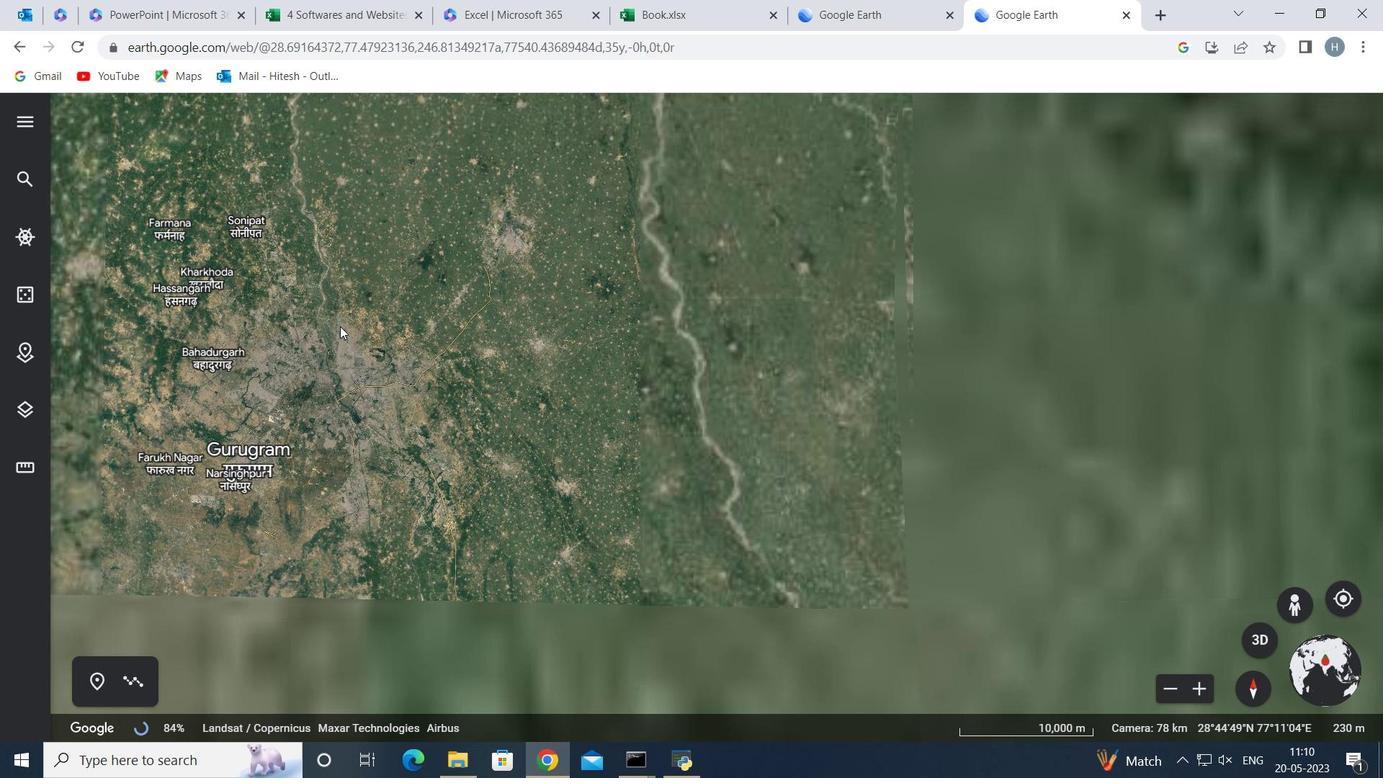 
Action: Mouse scrolled (347, 323) with delta (0, 0)
Screenshot: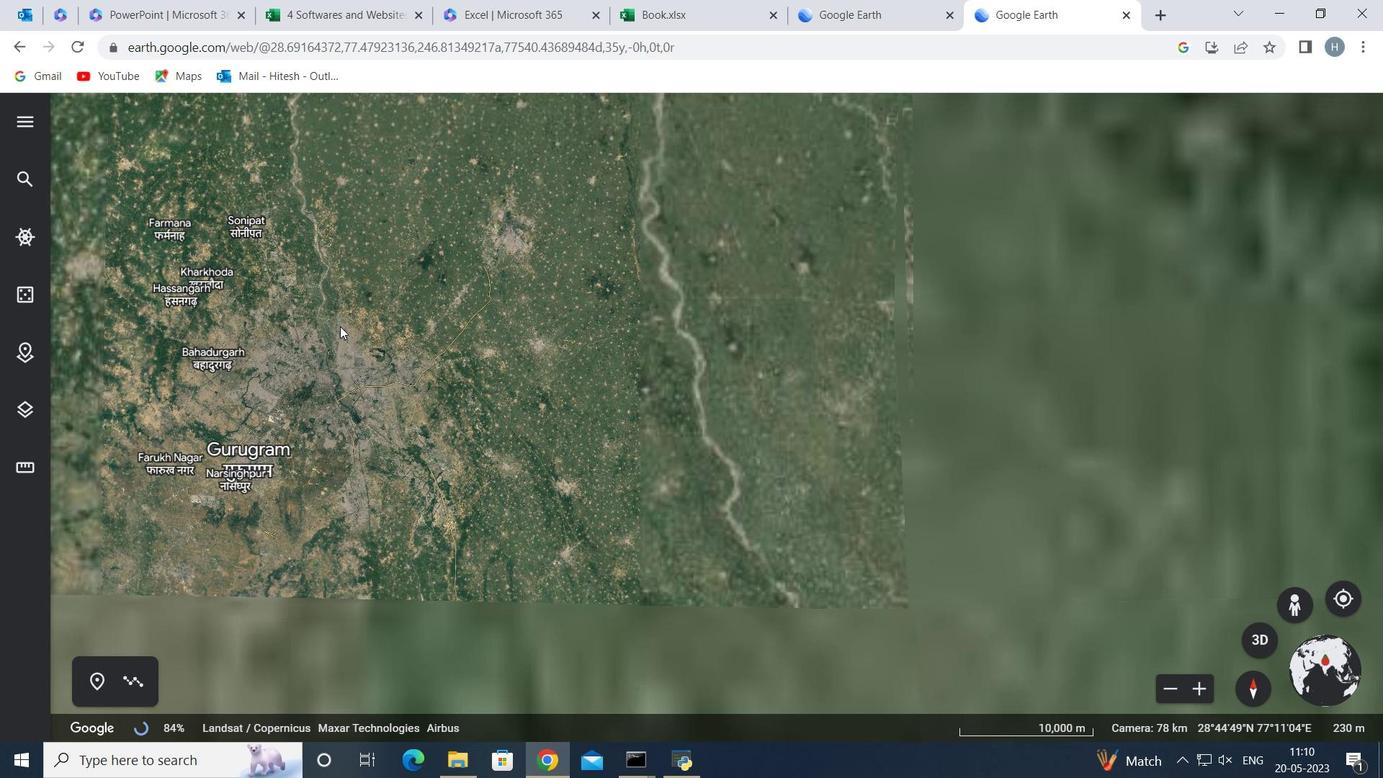 
Action: Mouse moved to (348, 324)
Screenshot: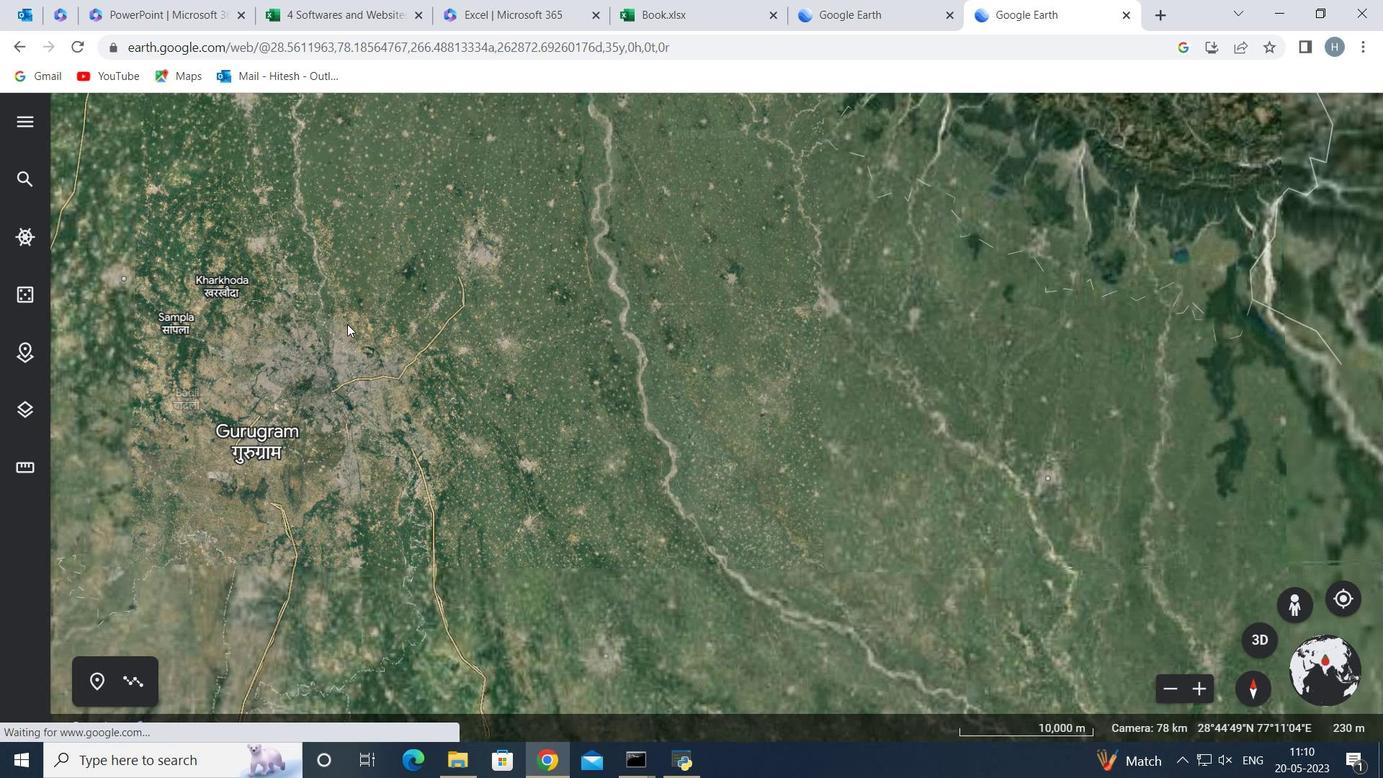 
Action: Mouse scrolled (348, 324) with delta (0, 0)
Screenshot: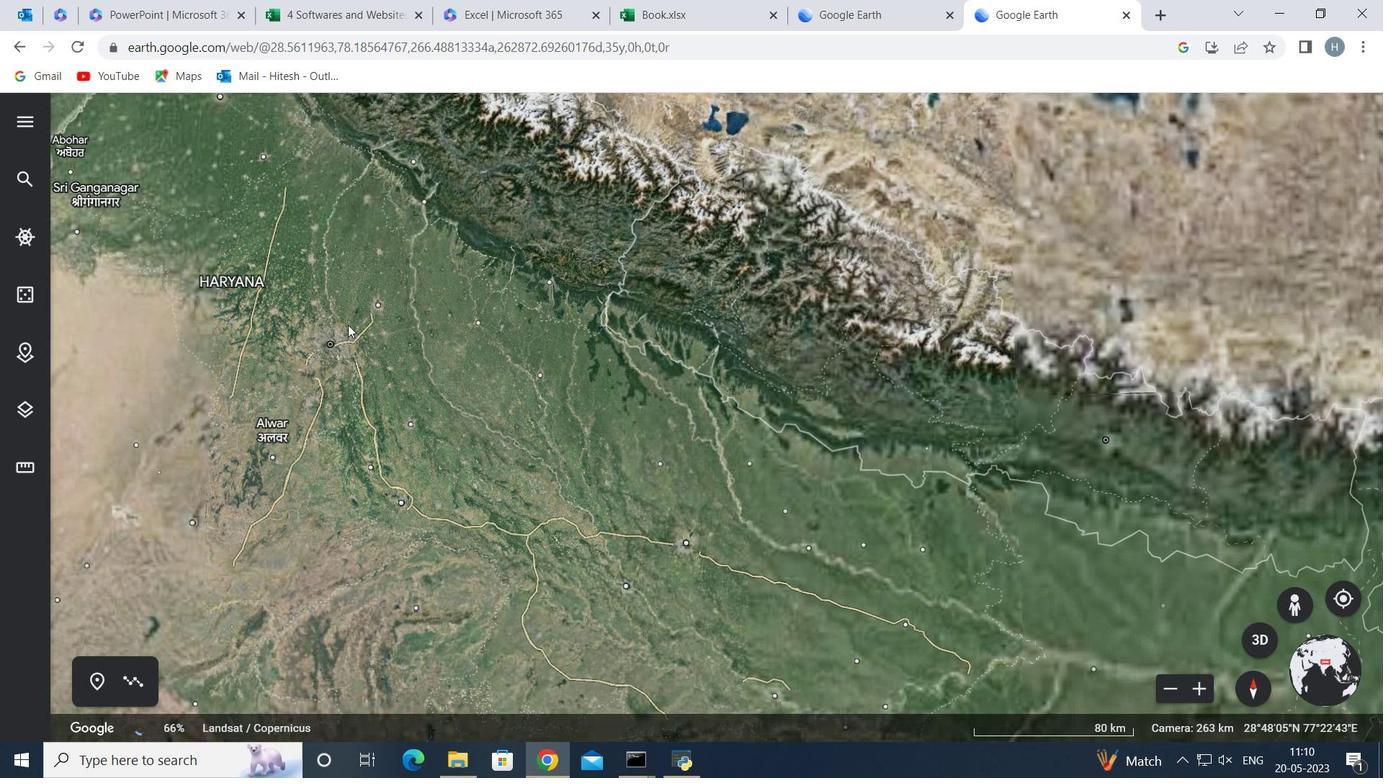 
Action: Mouse scrolled (348, 324) with delta (0, 0)
Screenshot: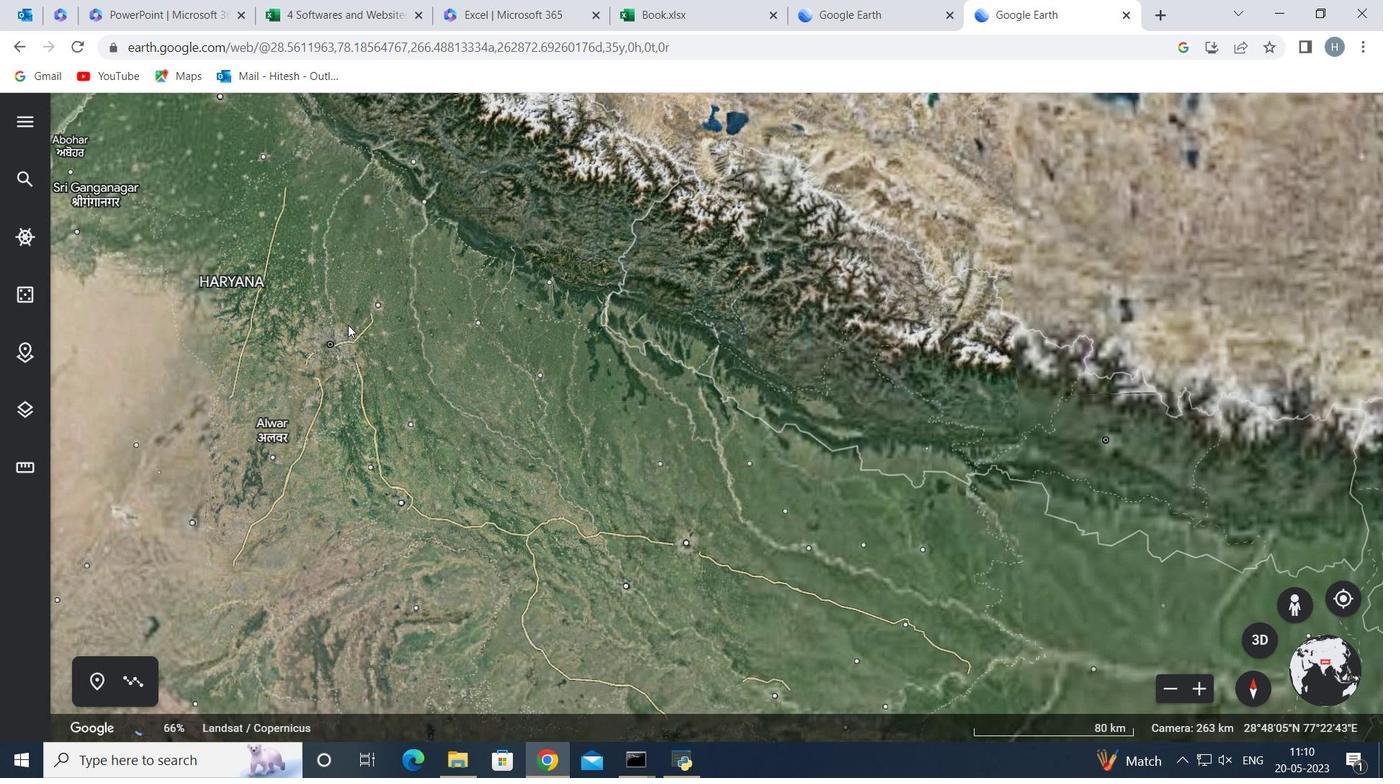 
Action: Mouse scrolled (348, 324) with delta (0, 0)
Screenshot: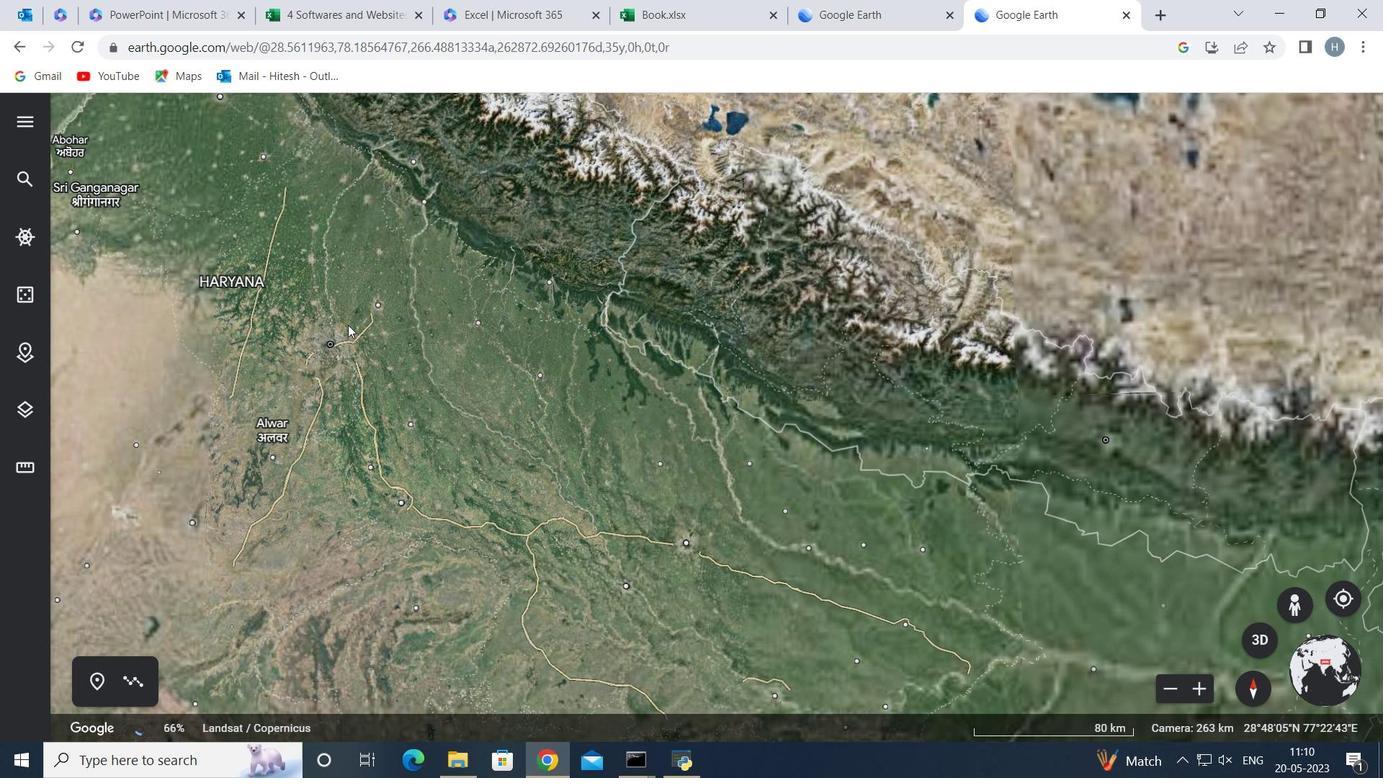 
Action: Mouse moved to (324, 322)
Screenshot: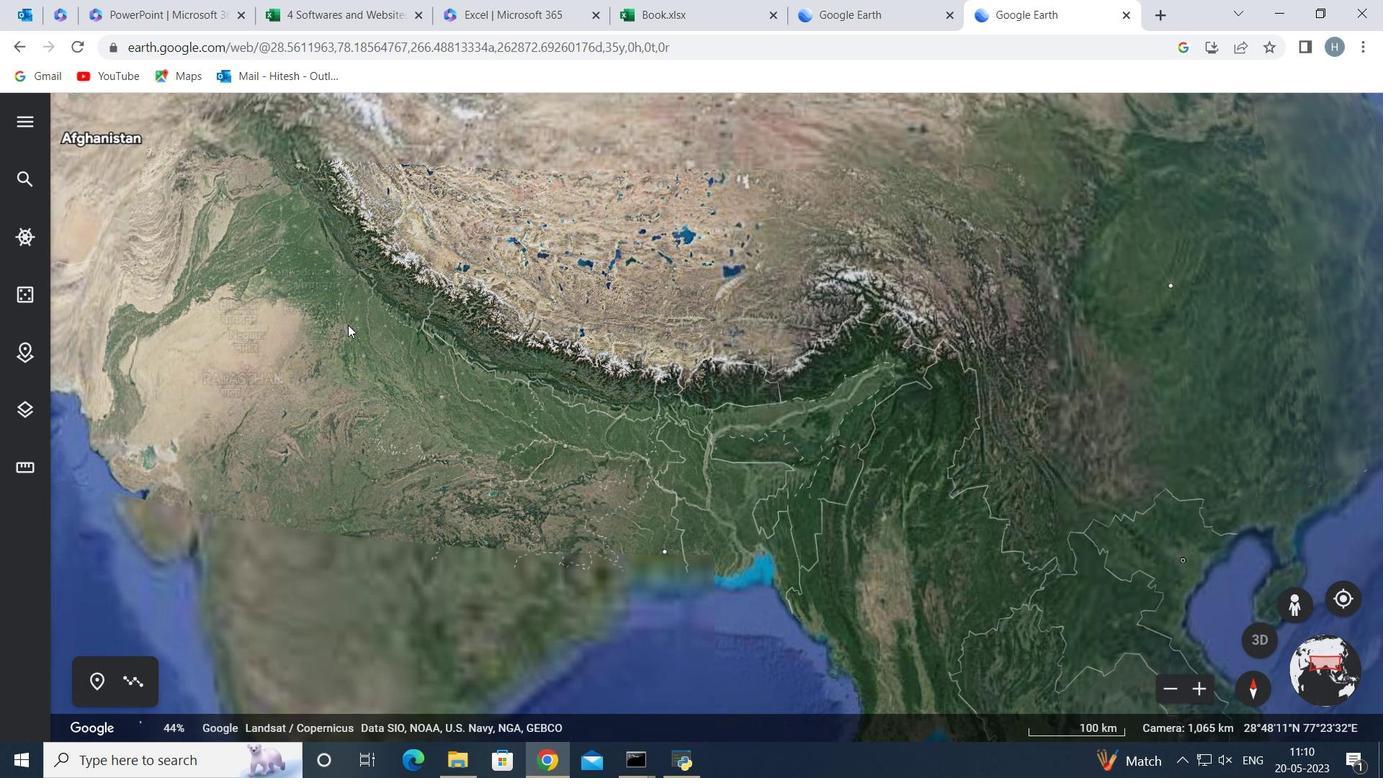 
Action: Mouse scrolled (324, 323) with delta (0, 0)
Screenshot: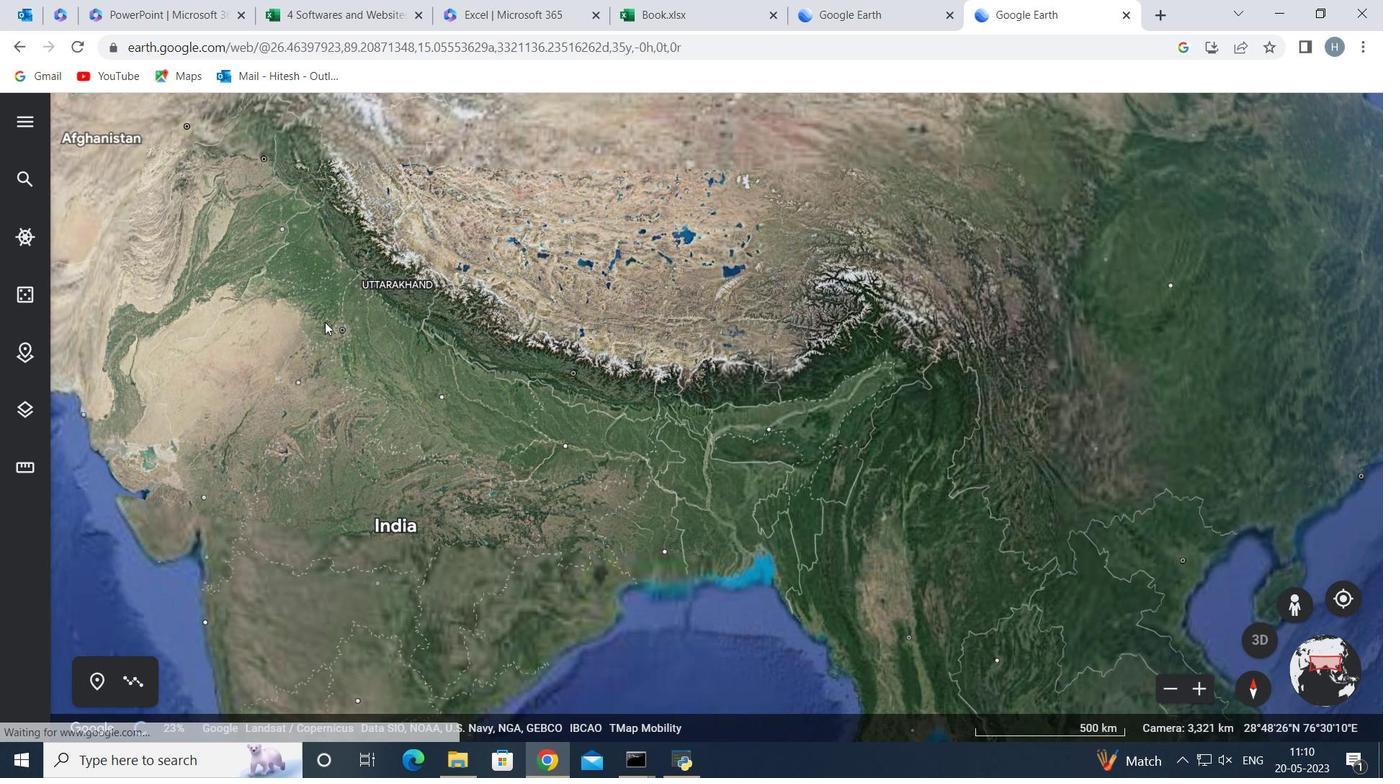 
Action: Mouse scrolled (324, 323) with delta (0, 0)
Screenshot: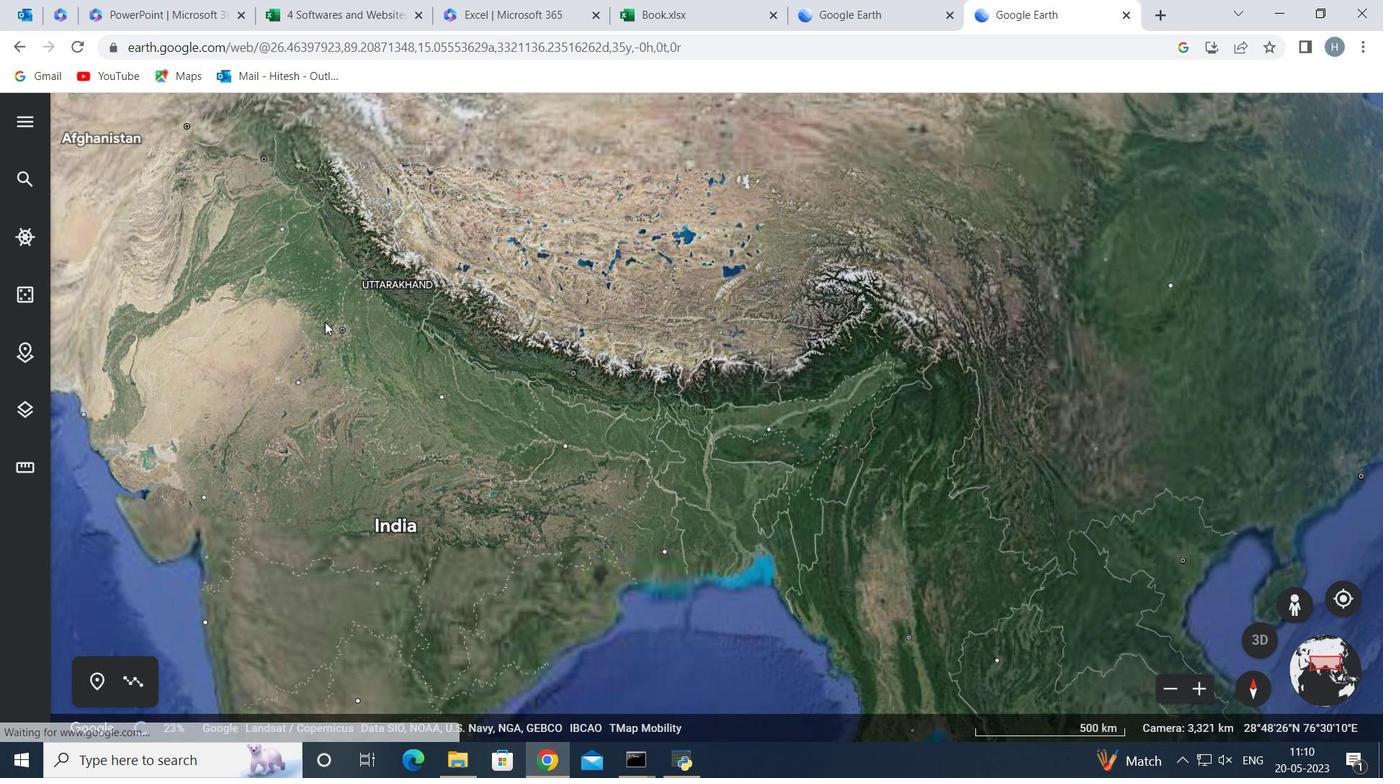 
Action: Mouse scrolled (324, 323) with delta (0, 0)
Screenshot: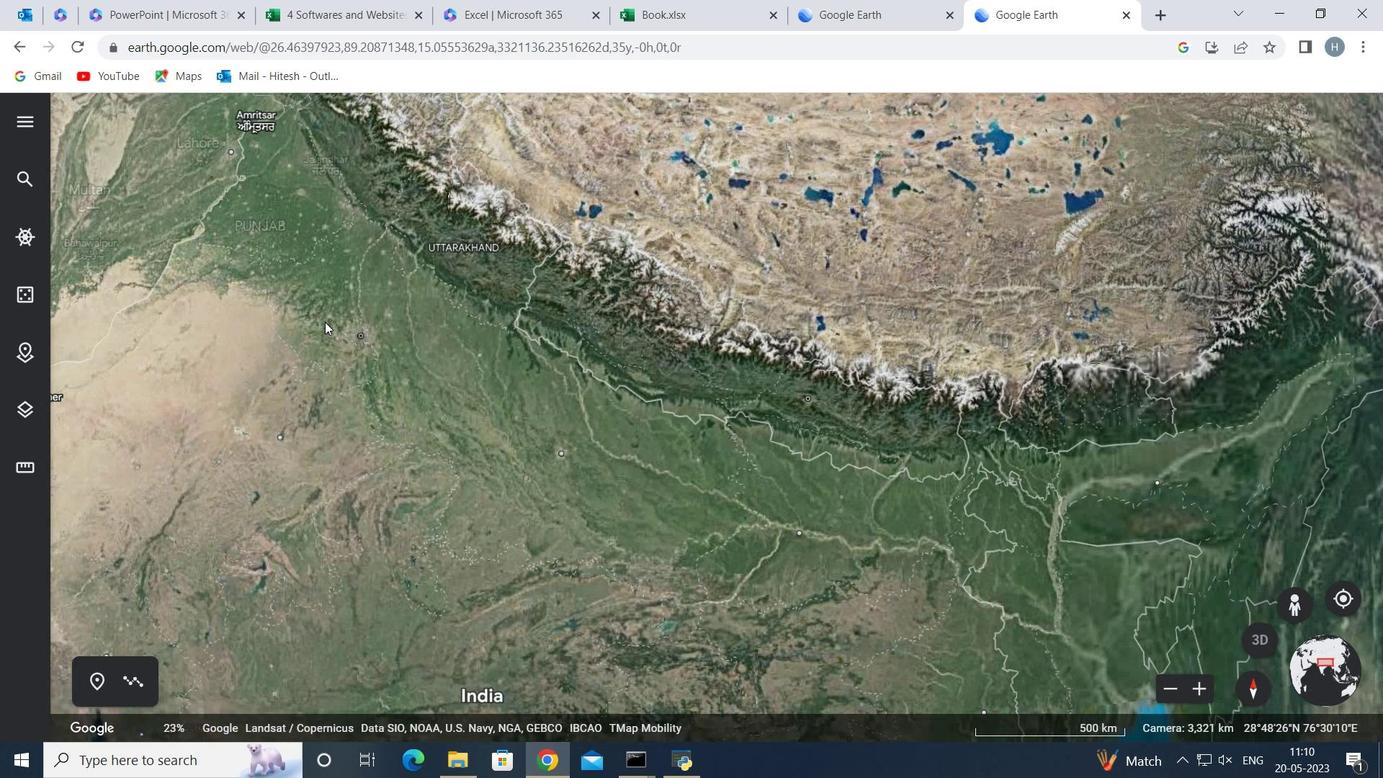 
Action: Mouse moved to (23, 174)
Screenshot: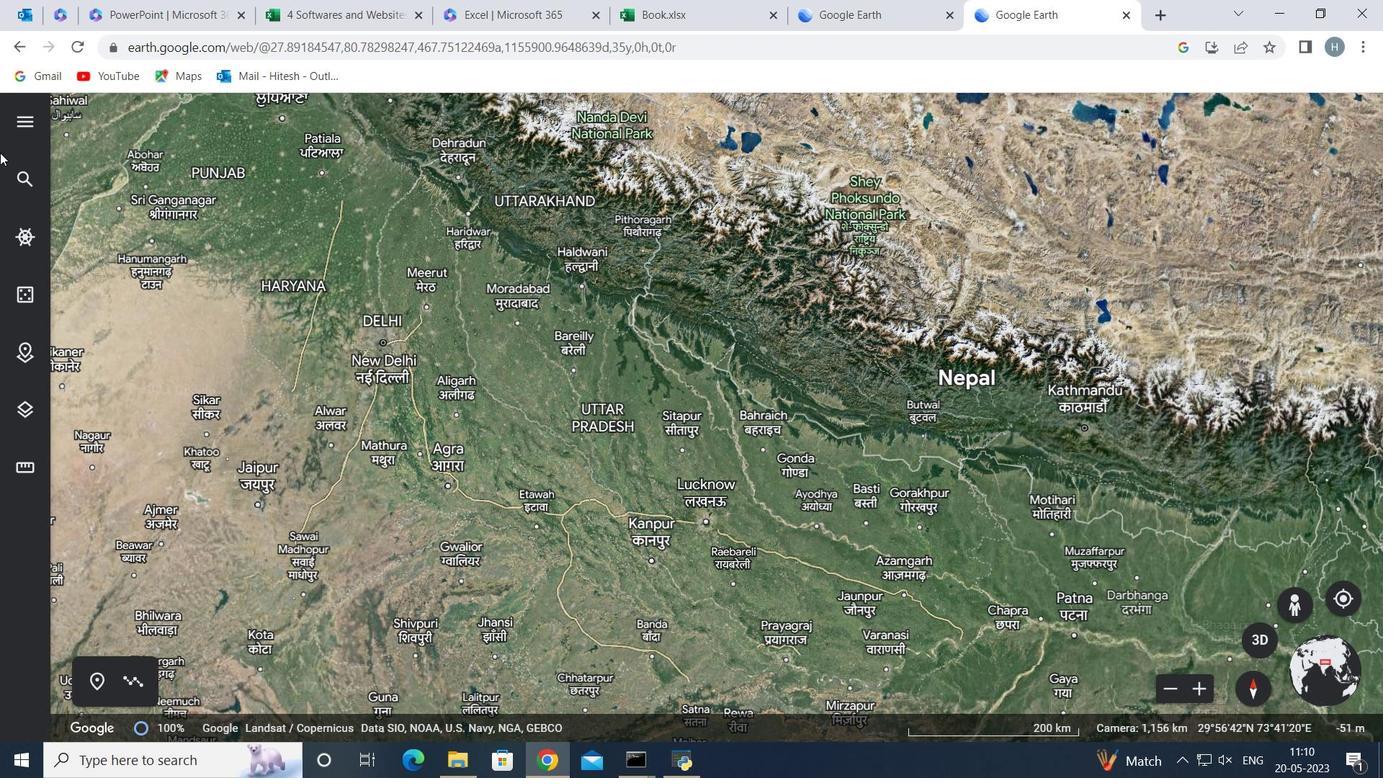 
Action: Mouse pressed left at (23, 174)
Screenshot: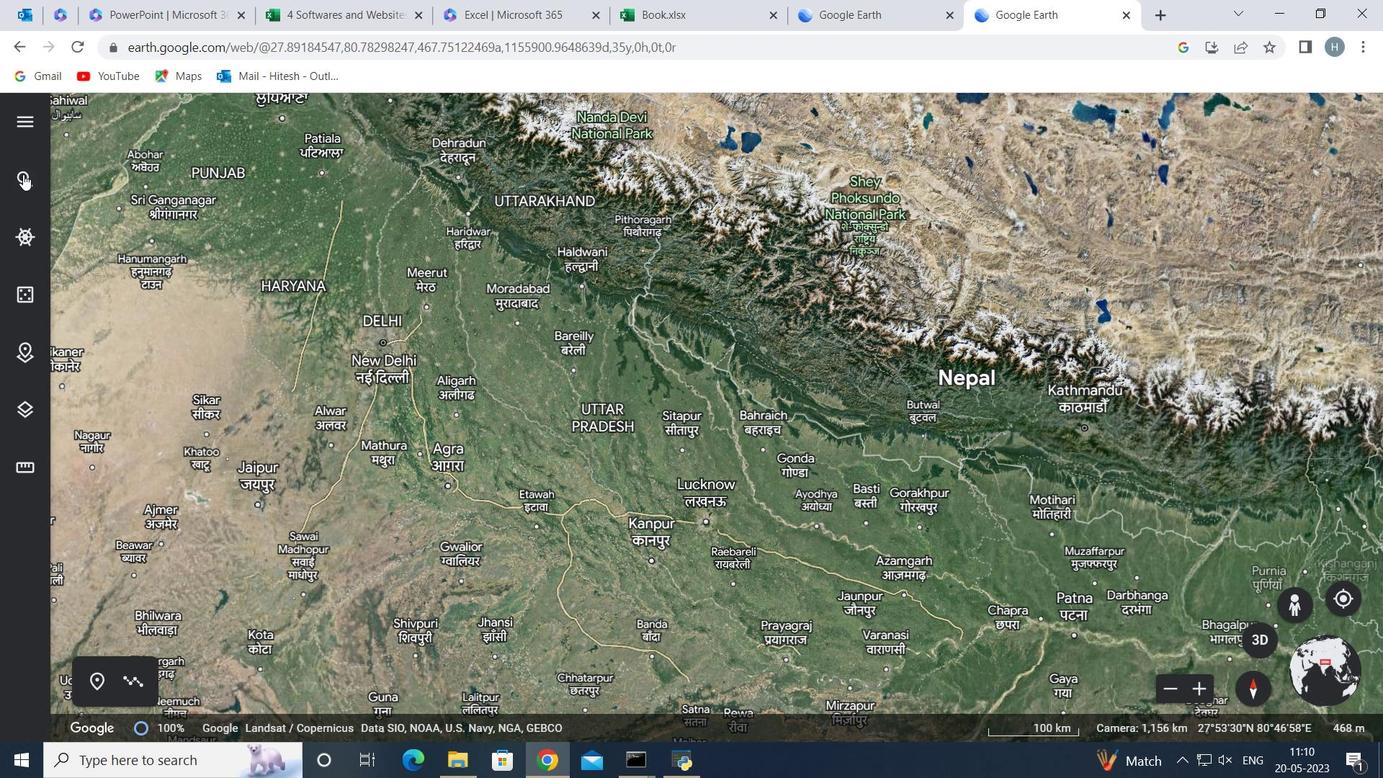 
Action: Mouse moved to (176, 135)
Screenshot: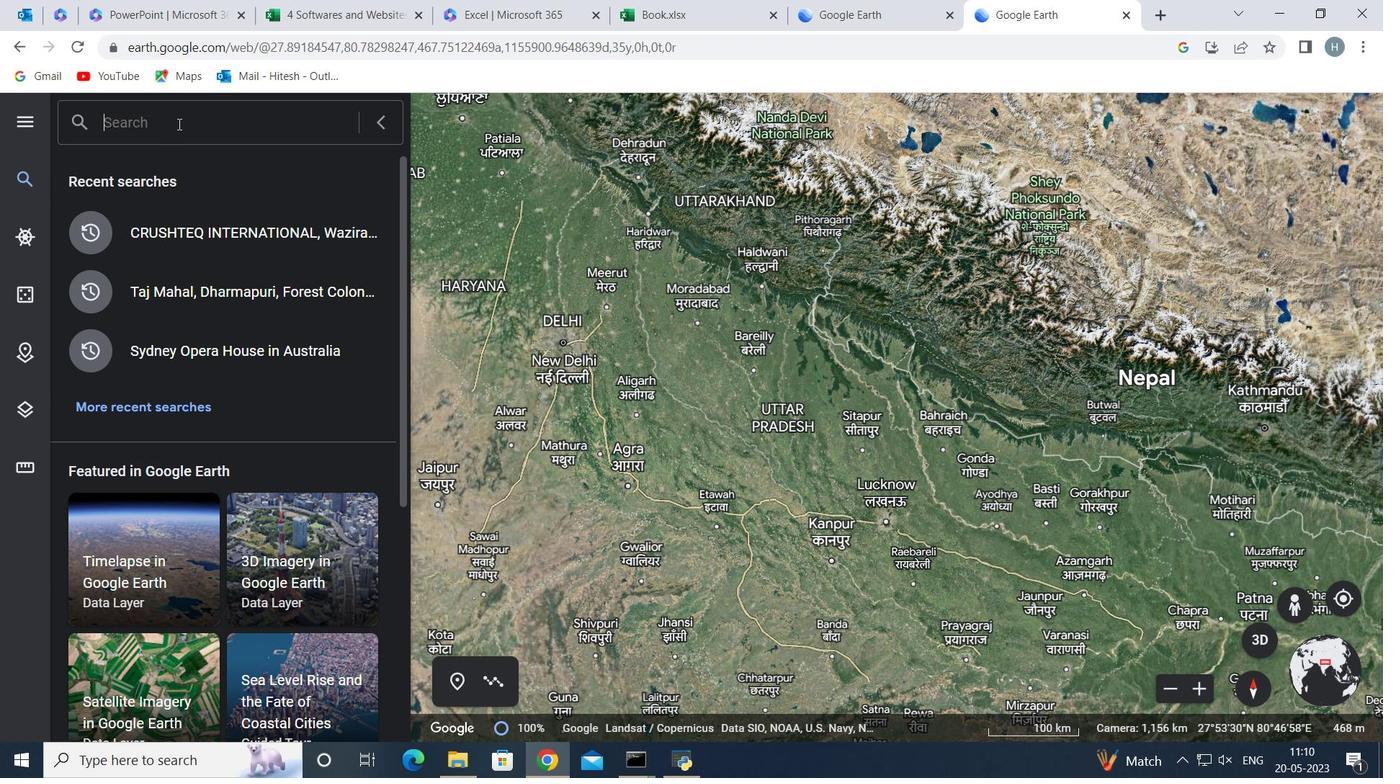 
Action: Key pressed <Key.shift>cOACHELLA
Screenshot: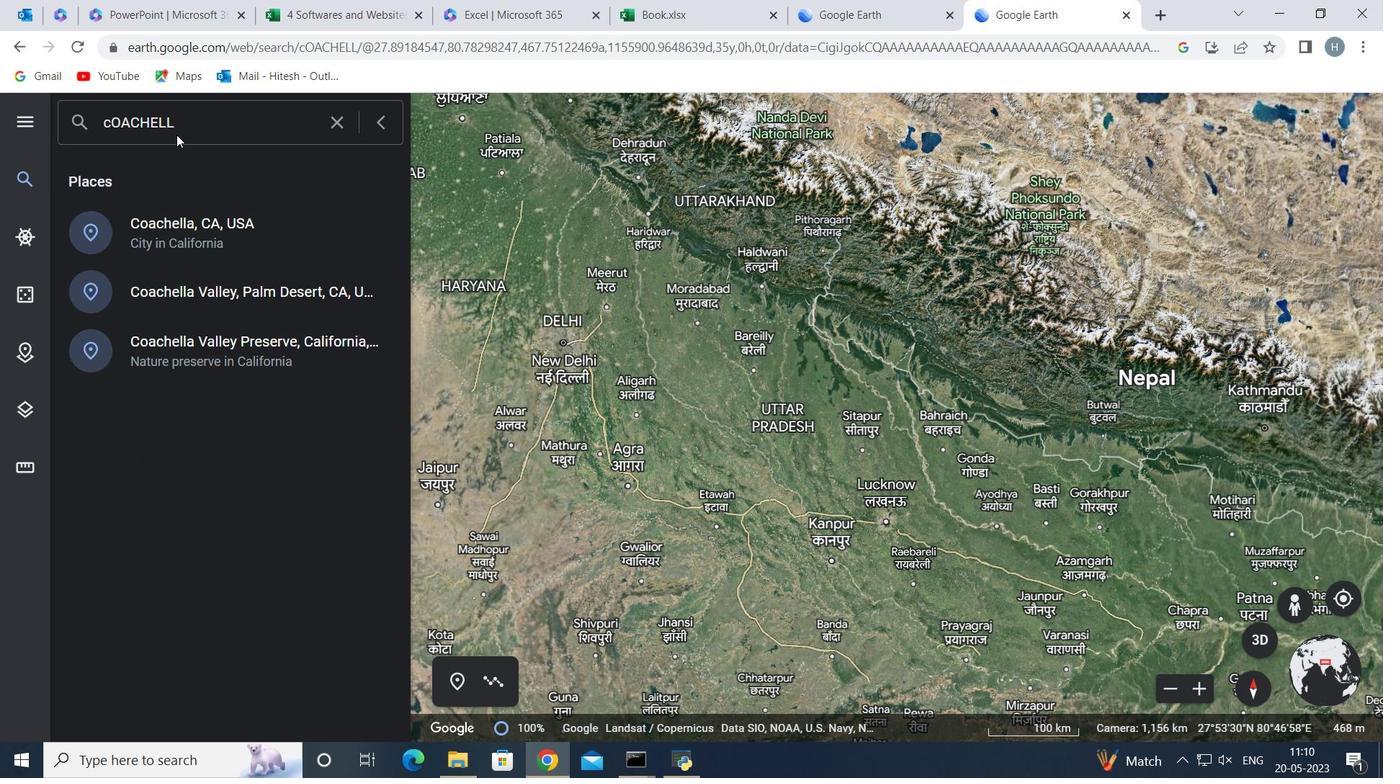 
Action: Mouse moved to (167, 249)
Screenshot: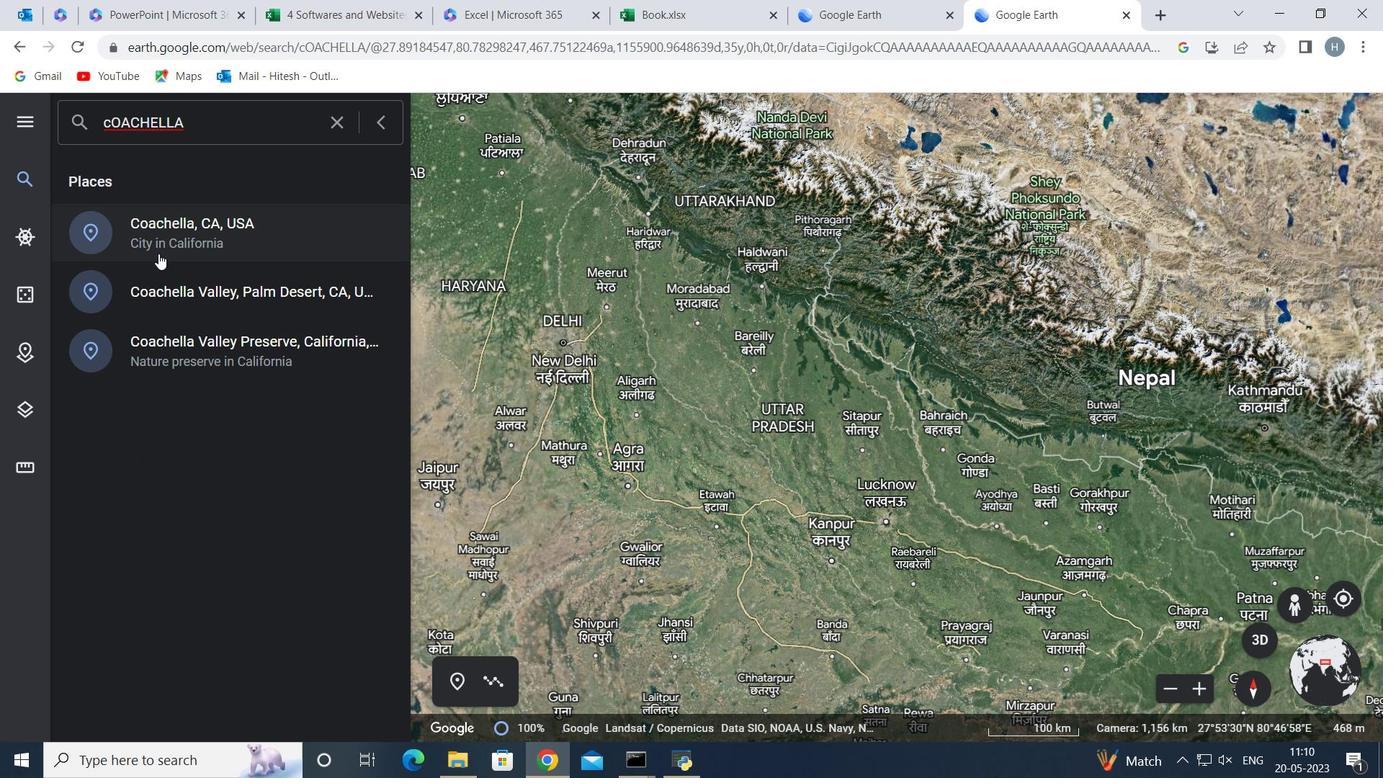 
Action: Mouse pressed left at (167, 249)
Screenshot: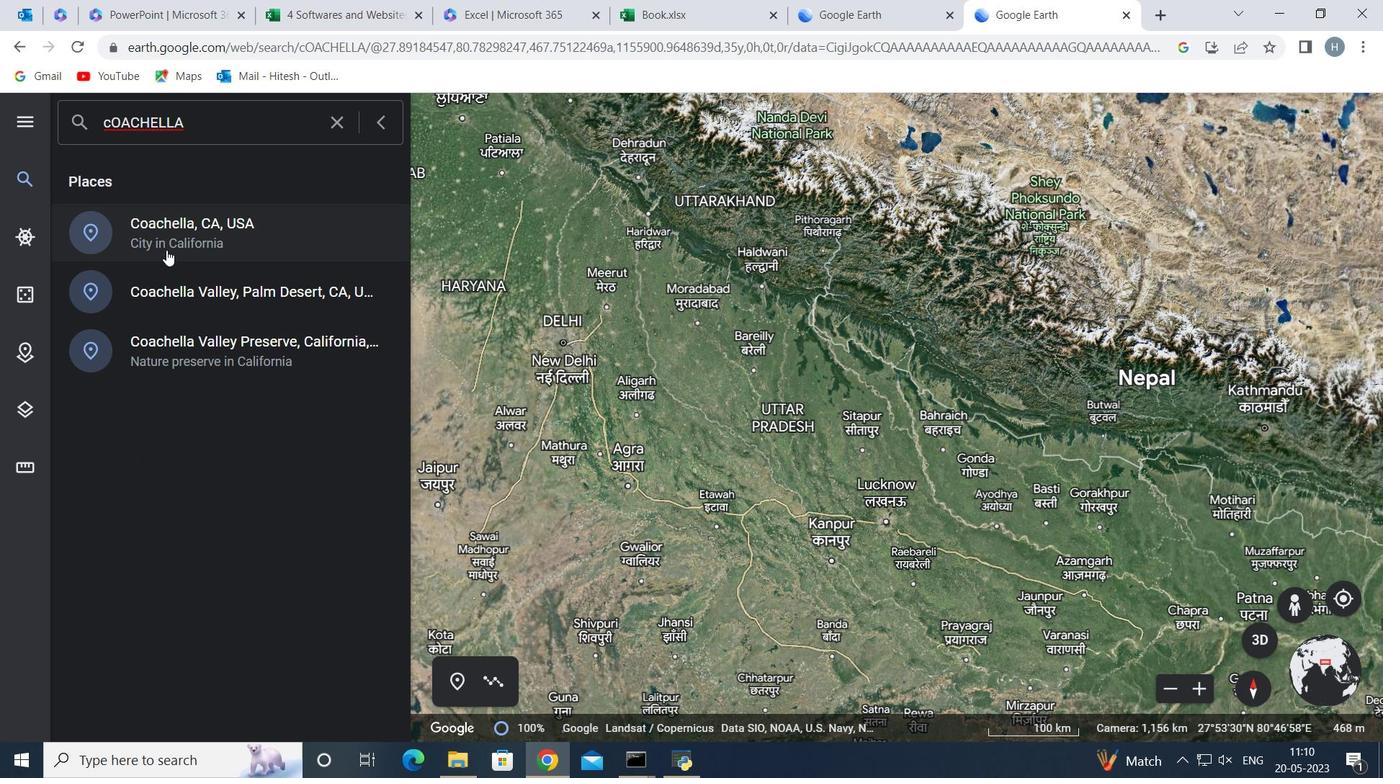 
Action: Mouse moved to (531, 454)
Screenshot: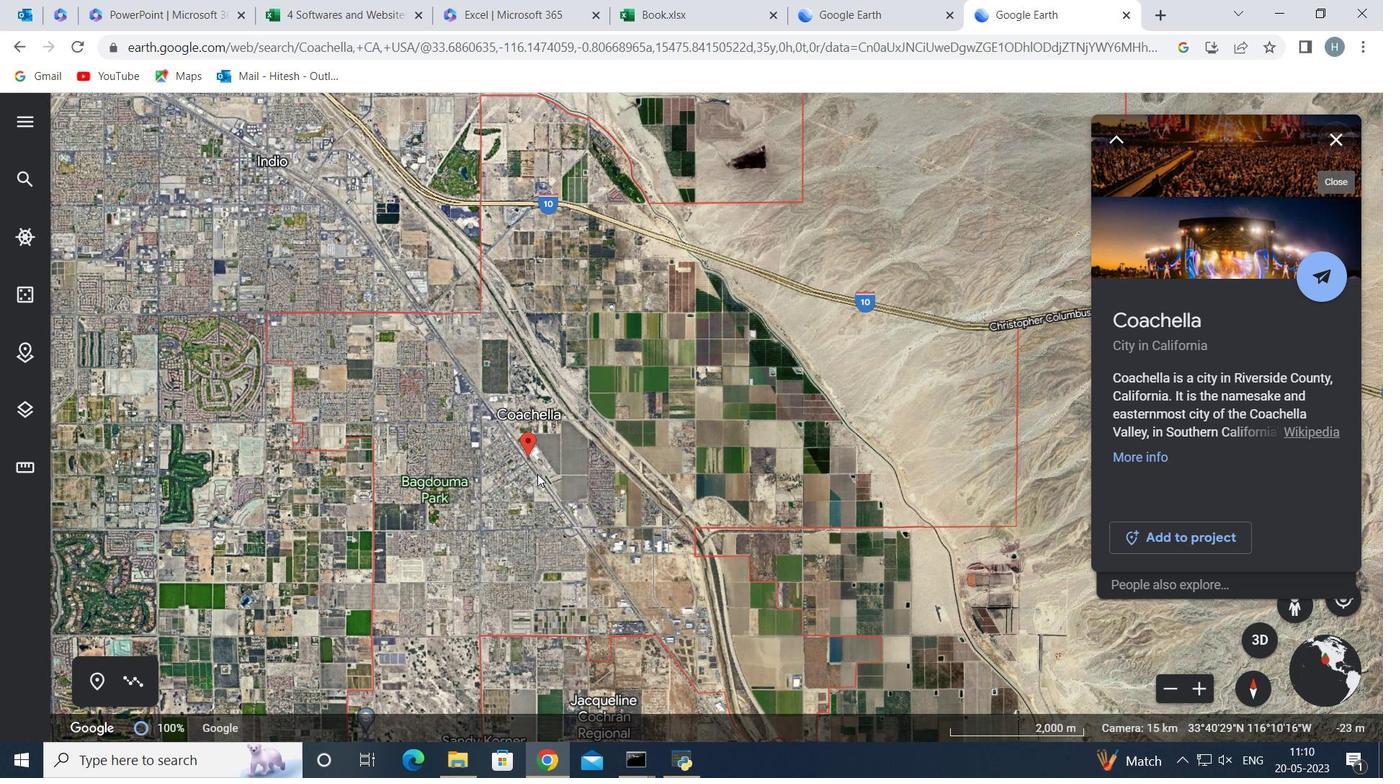 
Action: Mouse scrolled (531, 453) with delta (0, 0)
Screenshot: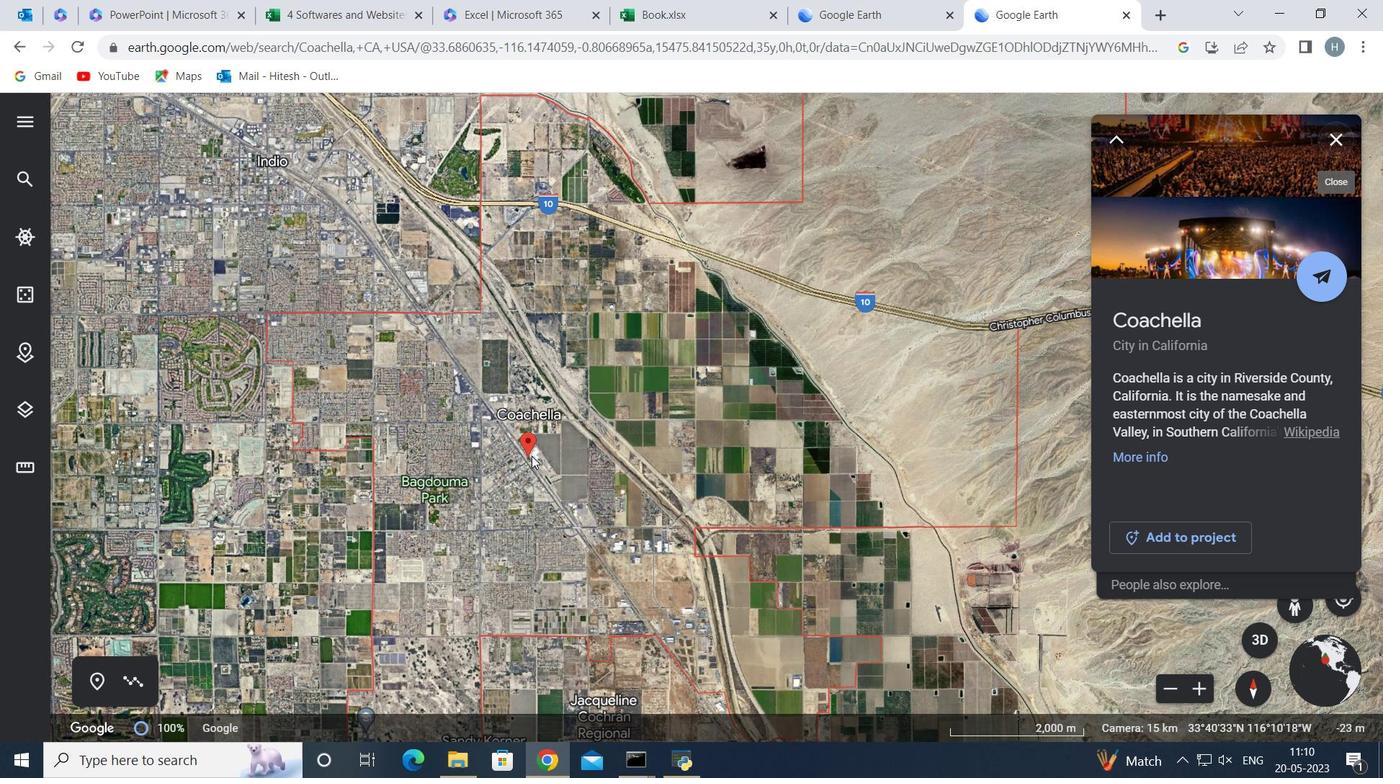
Action: Mouse scrolled (531, 453) with delta (0, 0)
Screenshot: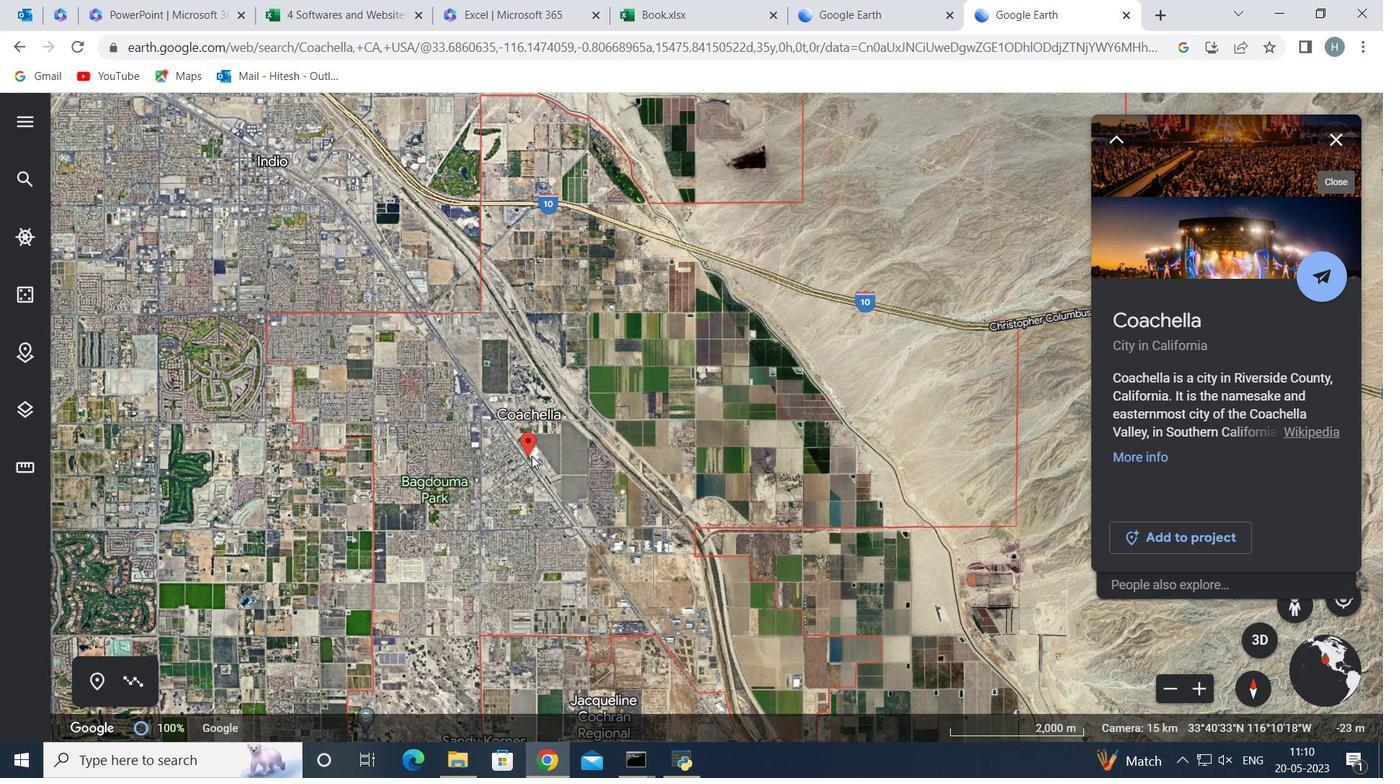 
Action: Mouse moved to (523, 480)
Screenshot: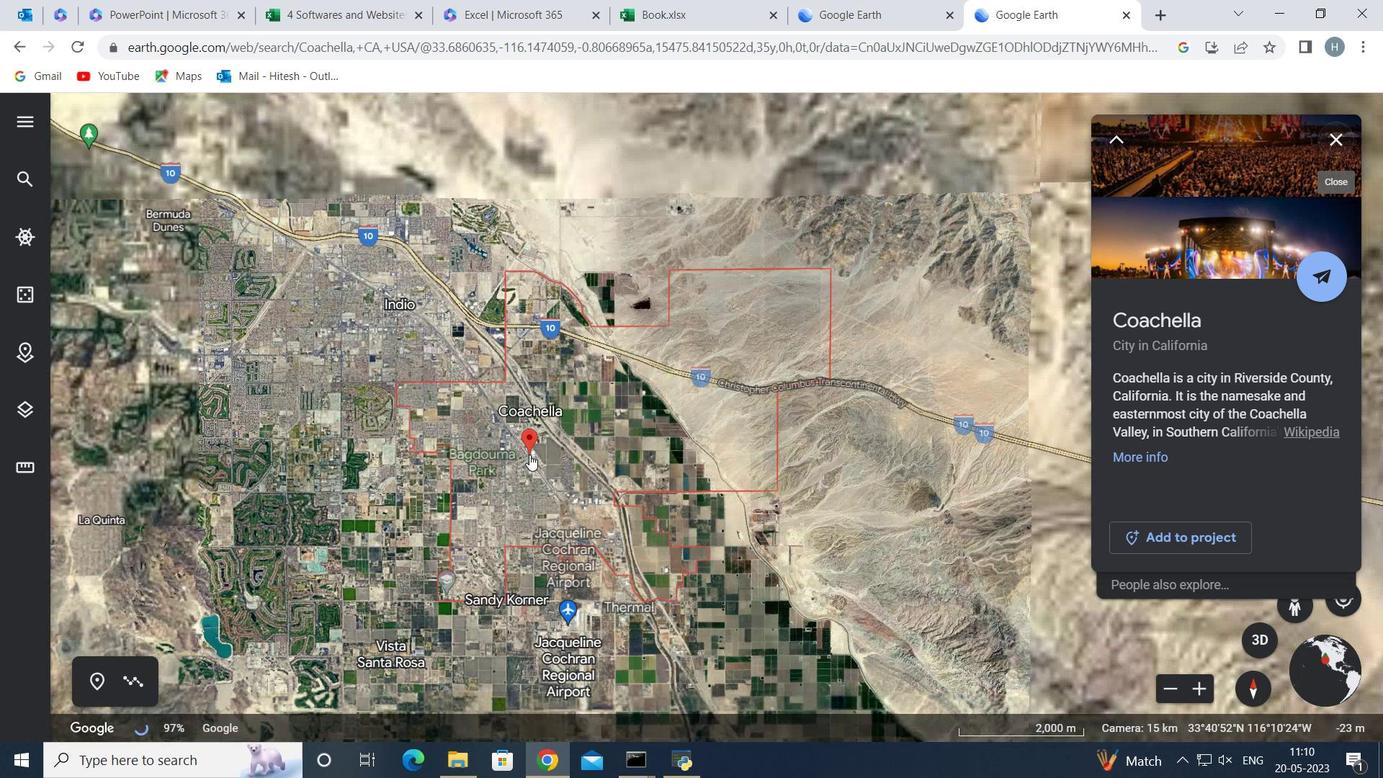 
Action: Mouse scrolled (523, 479) with delta (0, 0)
Screenshot: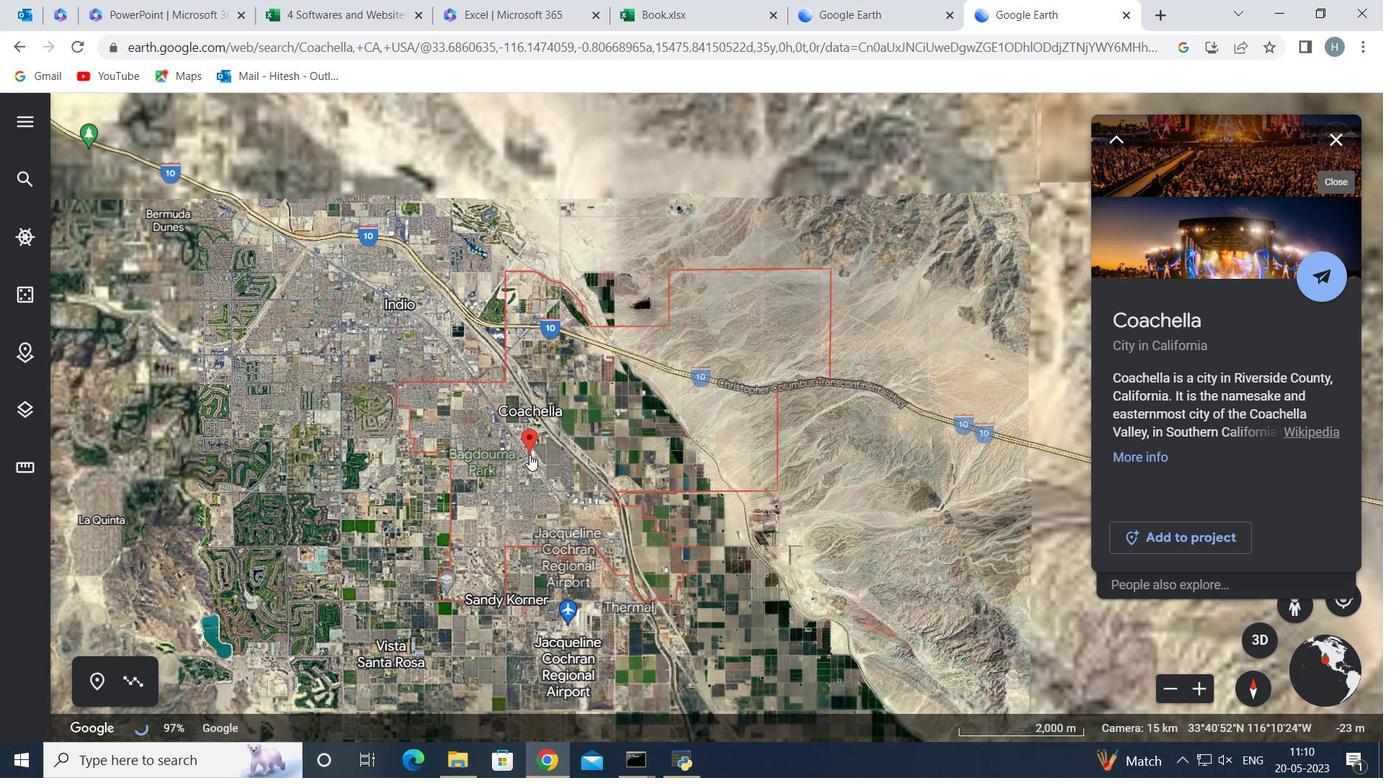 
Action: Mouse scrolled (523, 481) with delta (0, 0)
Screenshot: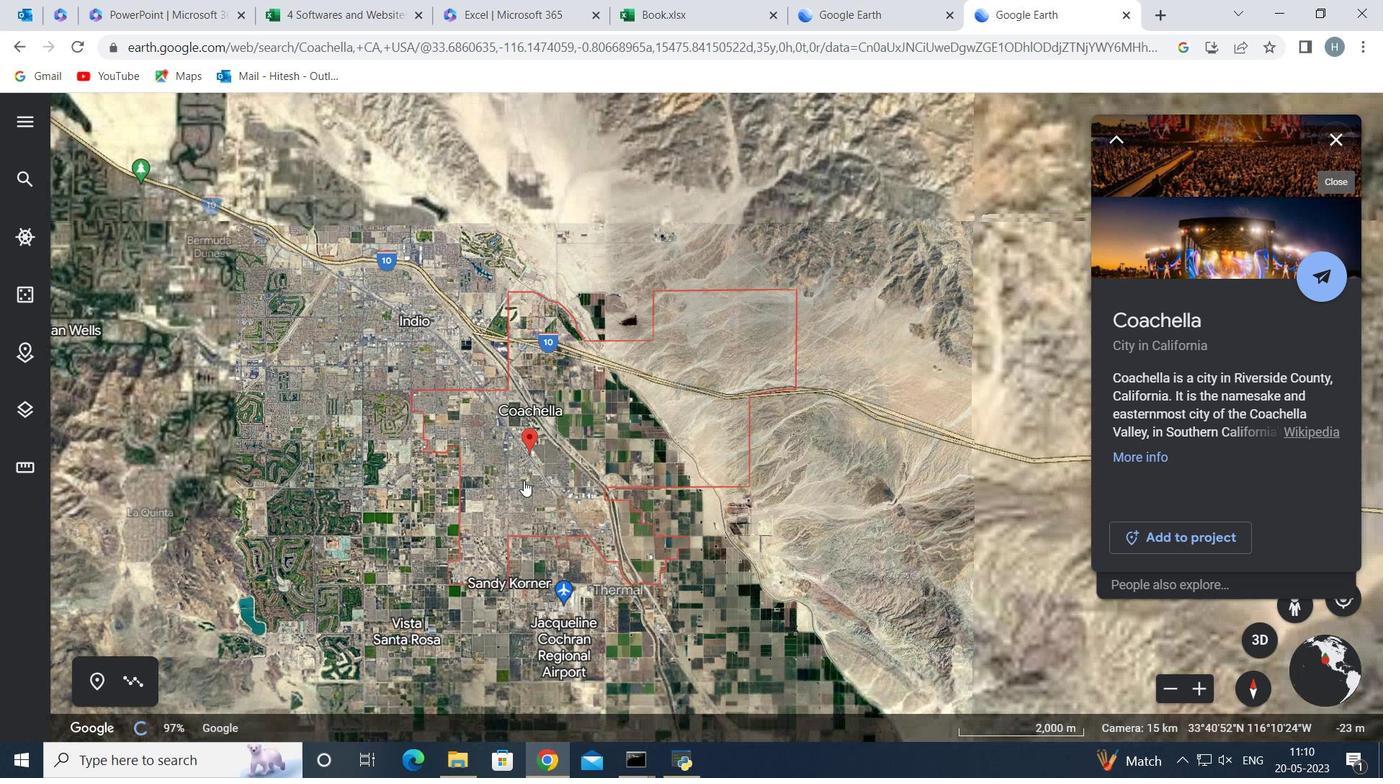 
Action: Mouse scrolled (523, 481) with delta (0, 0)
Screenshot: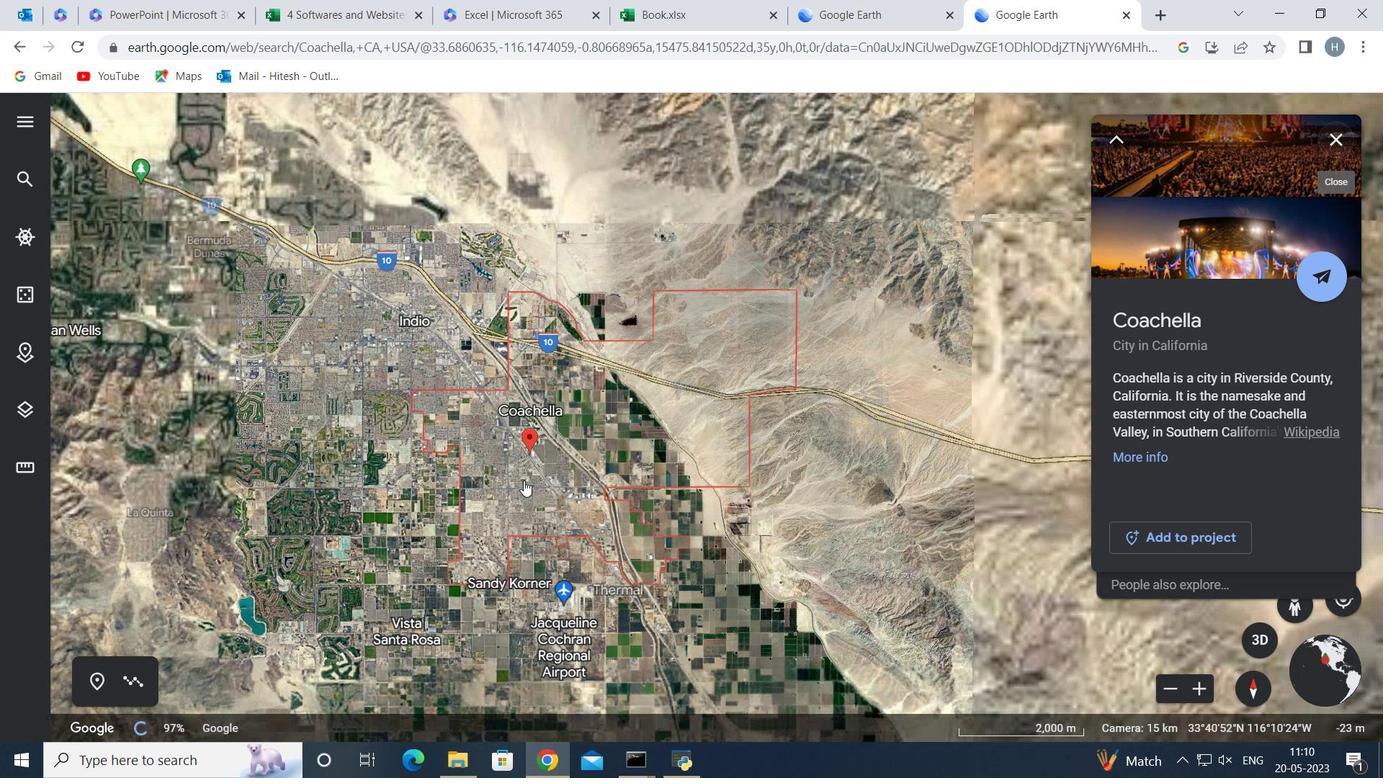 
Action: Mouse scrolled (523, 481) with delta (0, 0)
Screenshot: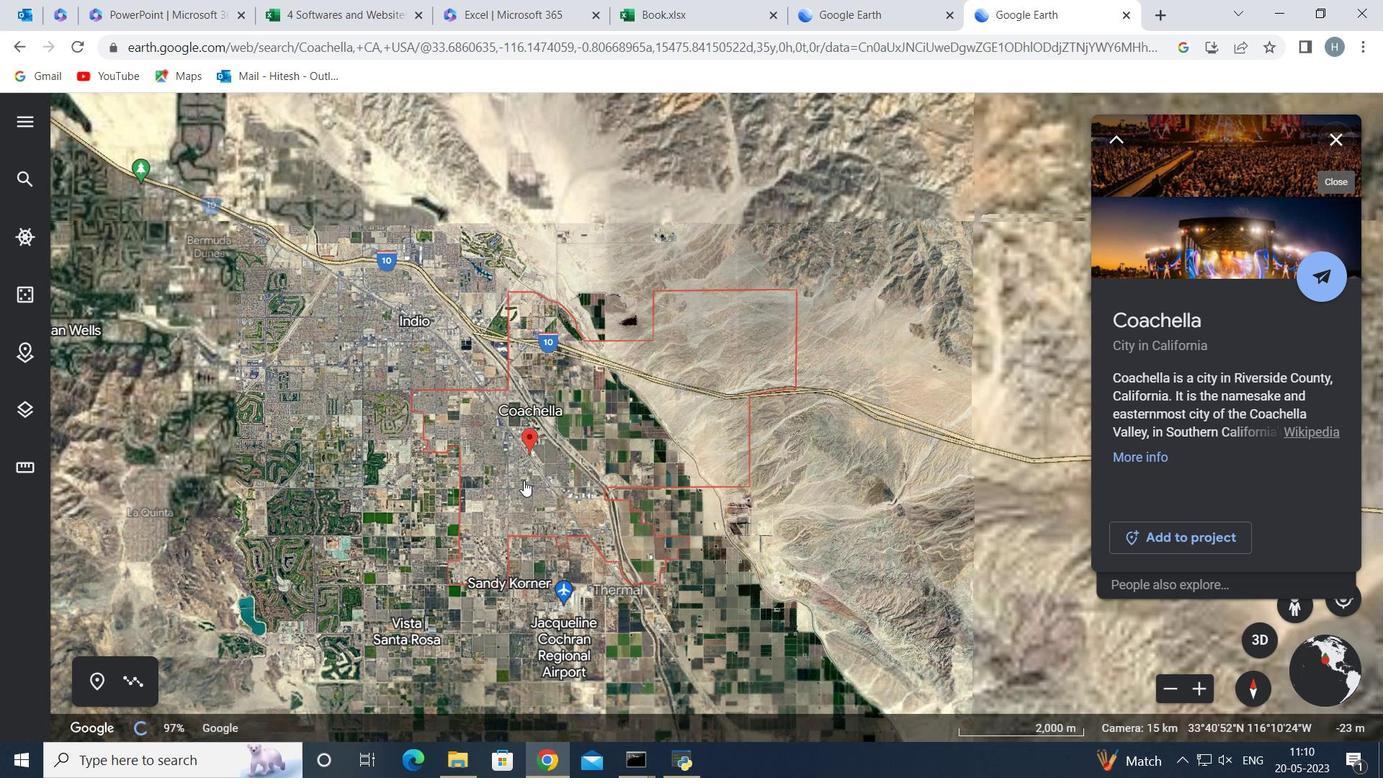 
Action: Mouse moved to (1300, 272)
Screenshot: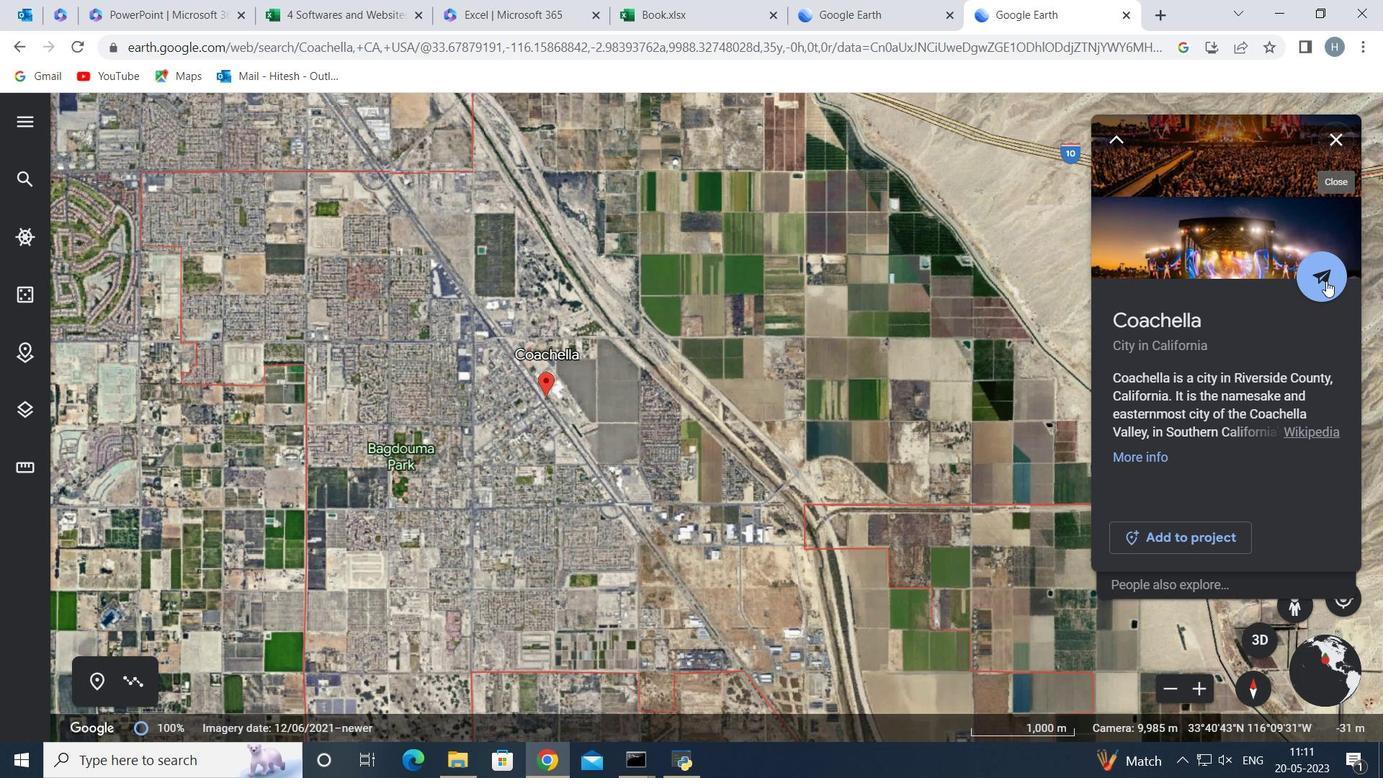 
Action: Mouse pressed left at (1300, 272)
Screenshot: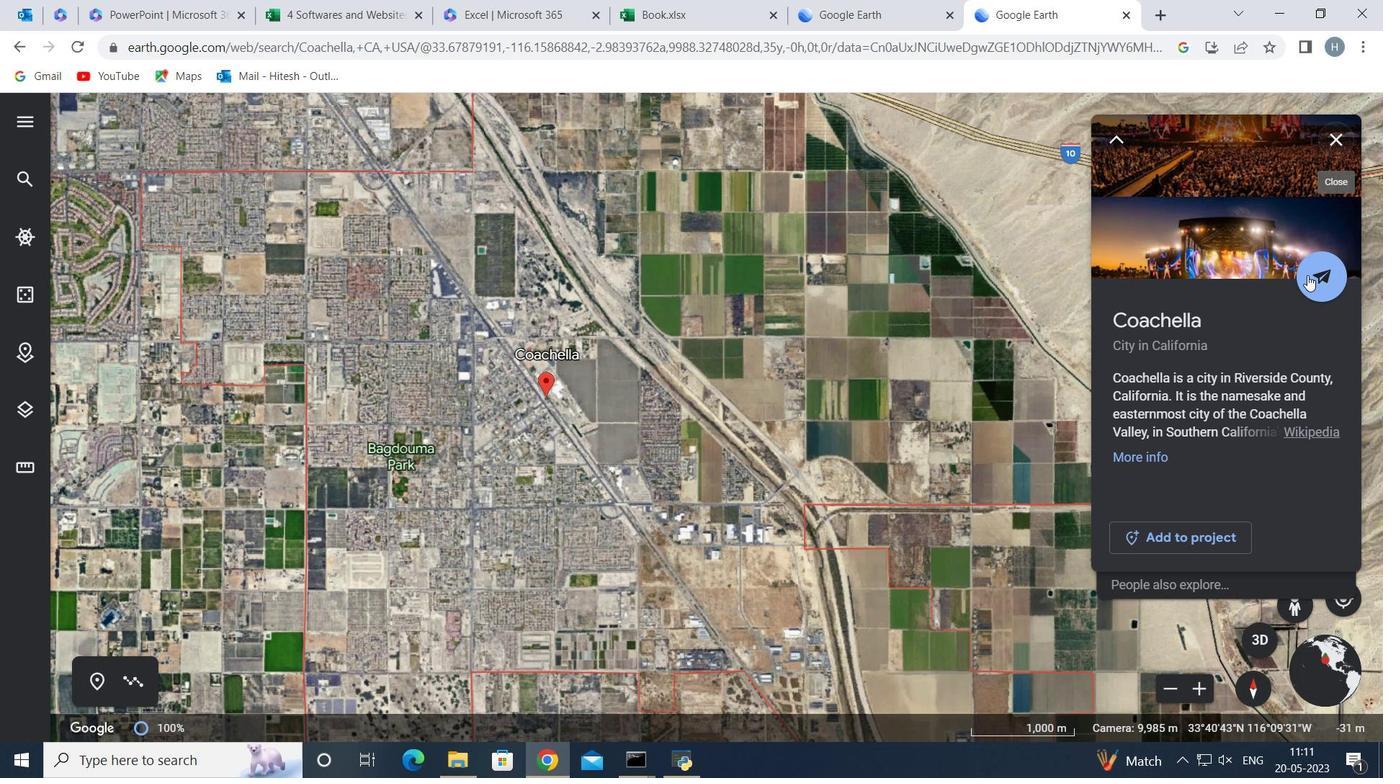 
Action: Mouse moved to (616, 425)
Screenshot: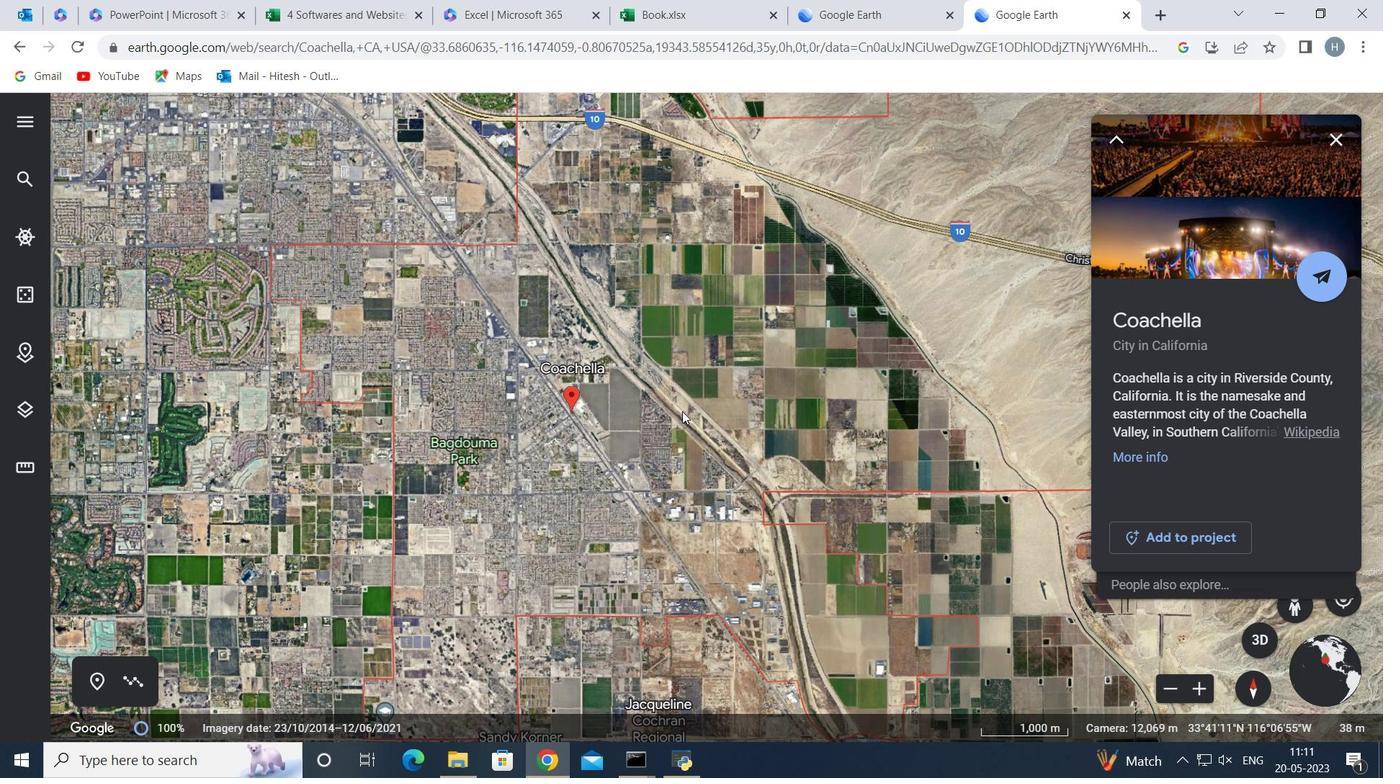 
Action: Mouse scrolled (616, 426) with delta (0, 0)
Screenshot: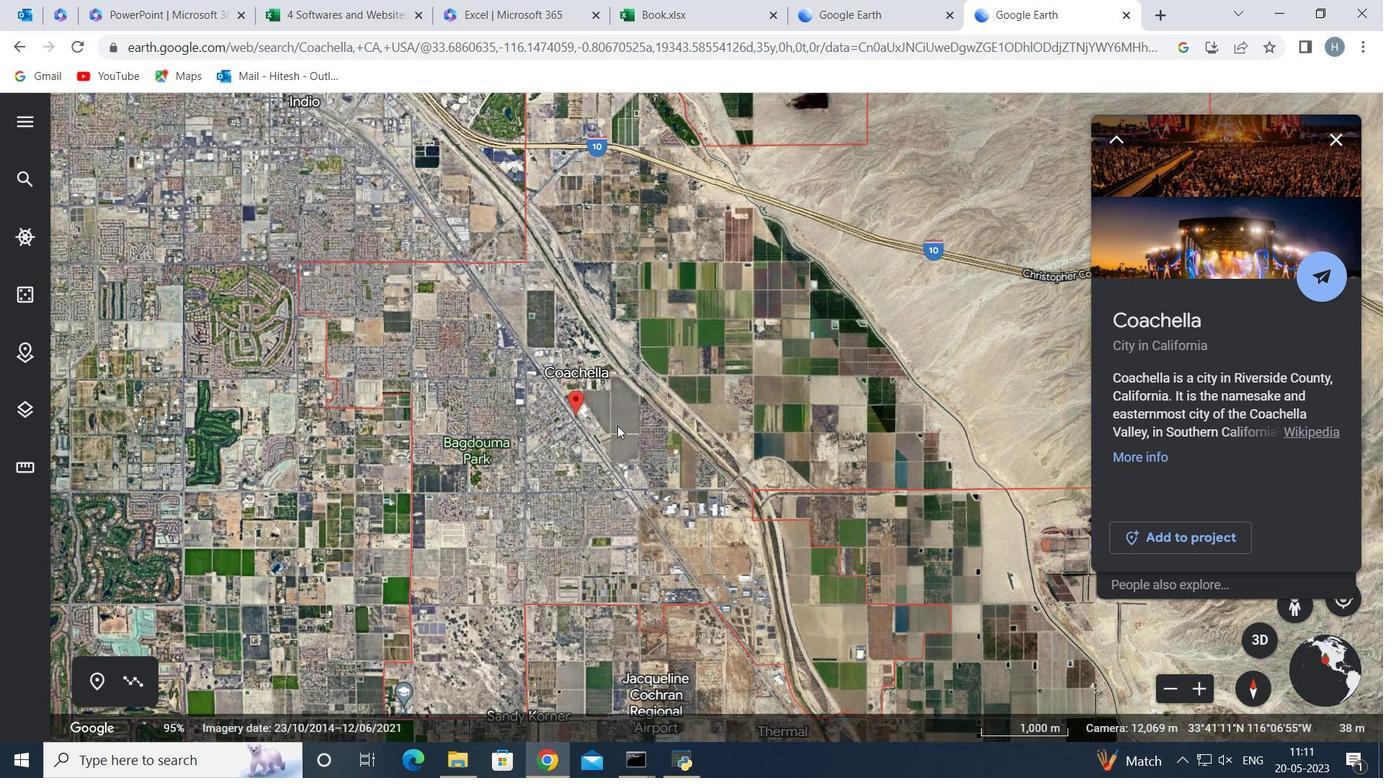 
Action: Mouse scrolled (616, 426) with delta (0, 0)
Screenshot: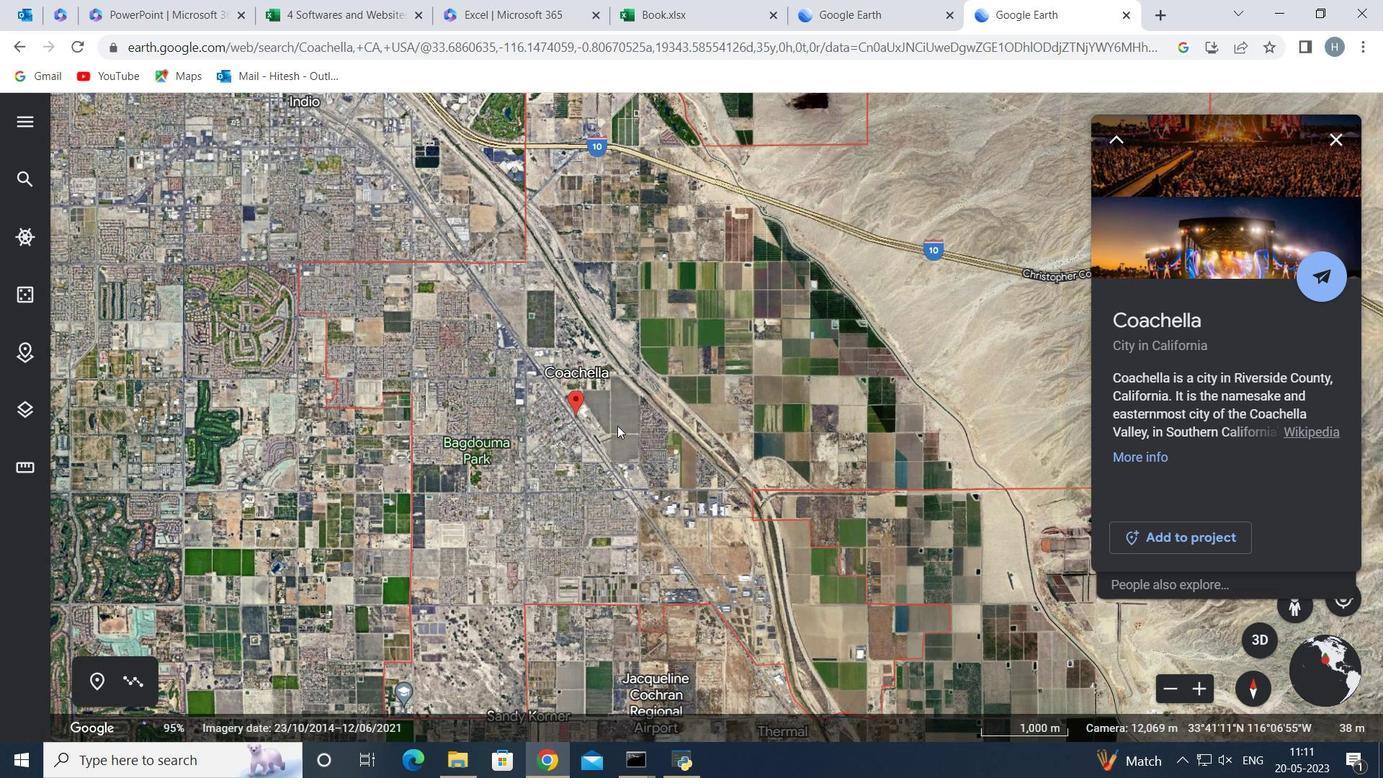 
Action: Mouse moved to (1291, 605)
Screenshot: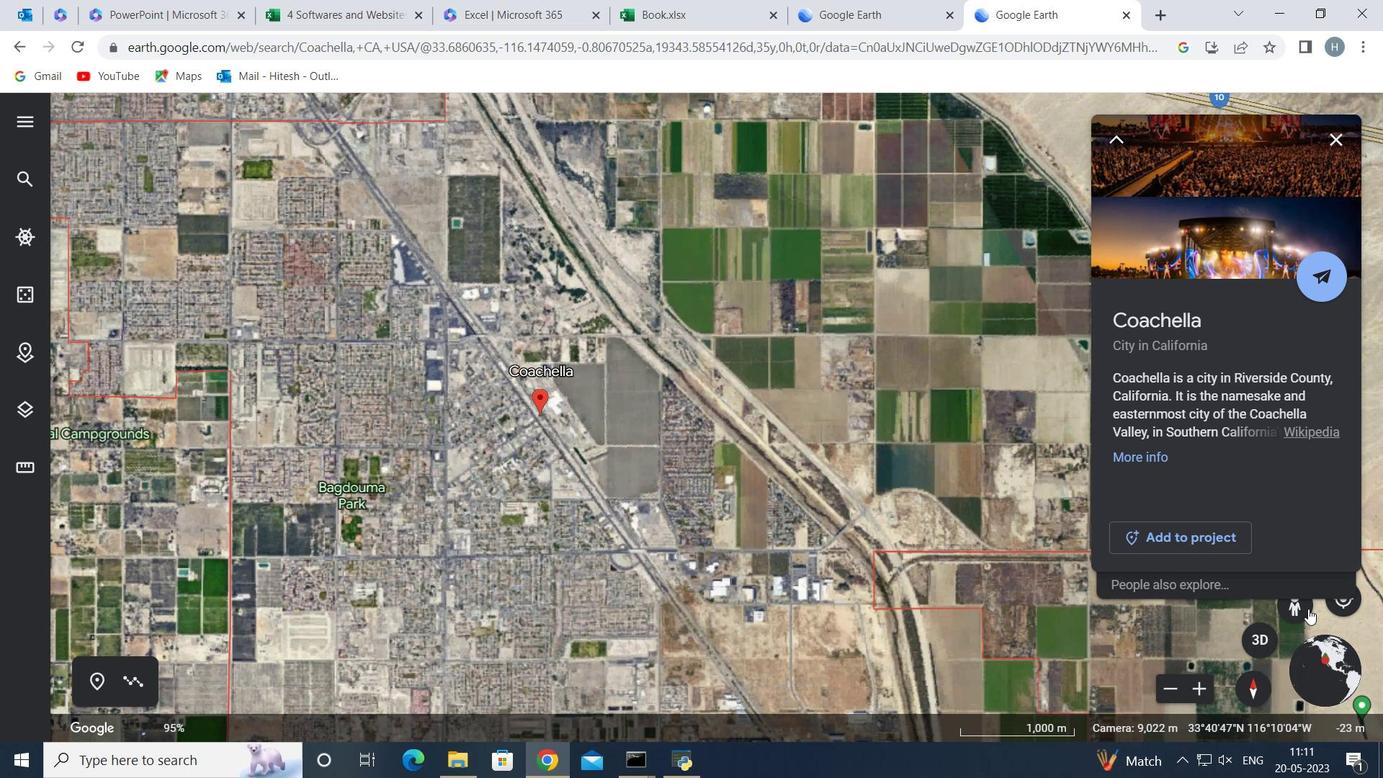 
Action: Mouse pressed left at (1291, 605)
Screenshot: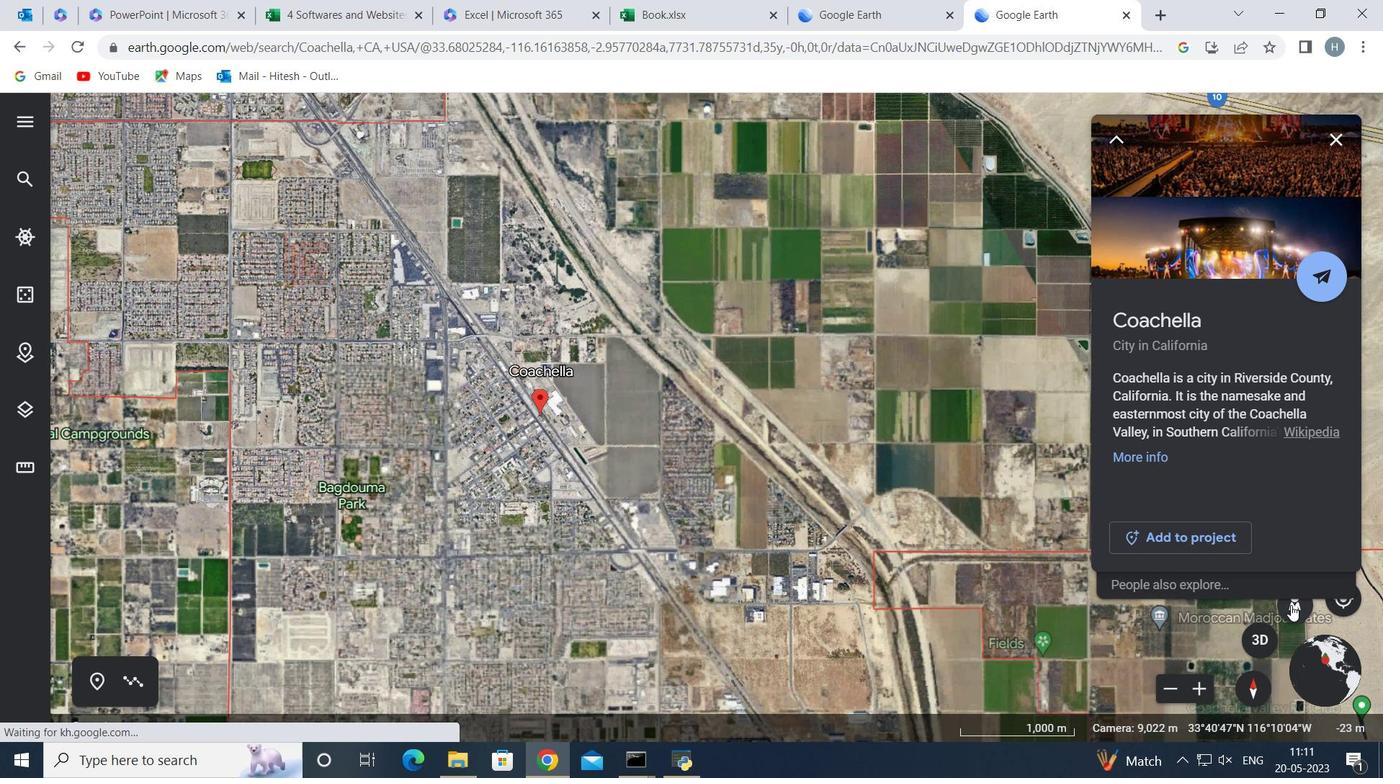 
Action: Mouse moved to (517, 479)
Screenshot: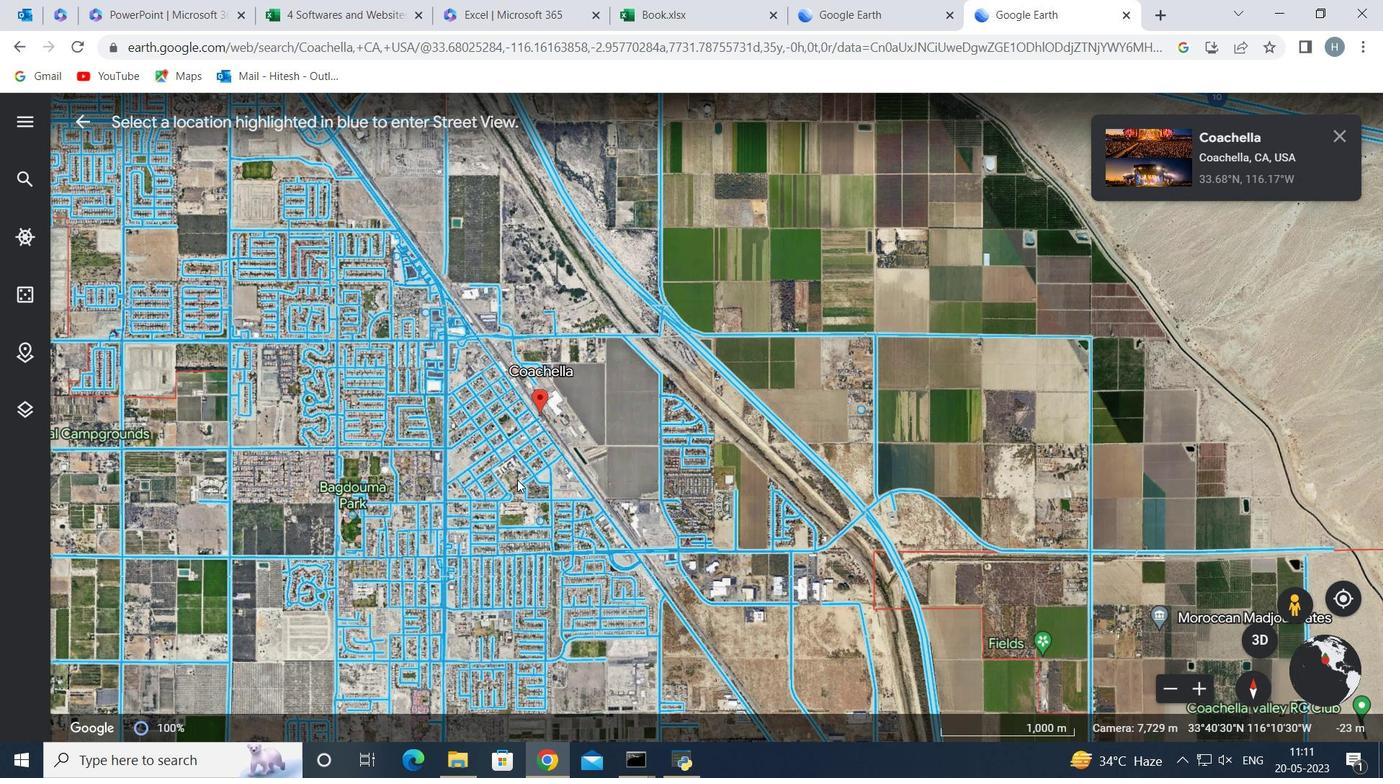 
Action: Mouse scrolled (517, 478) with delta (0, 0)
Screenshot: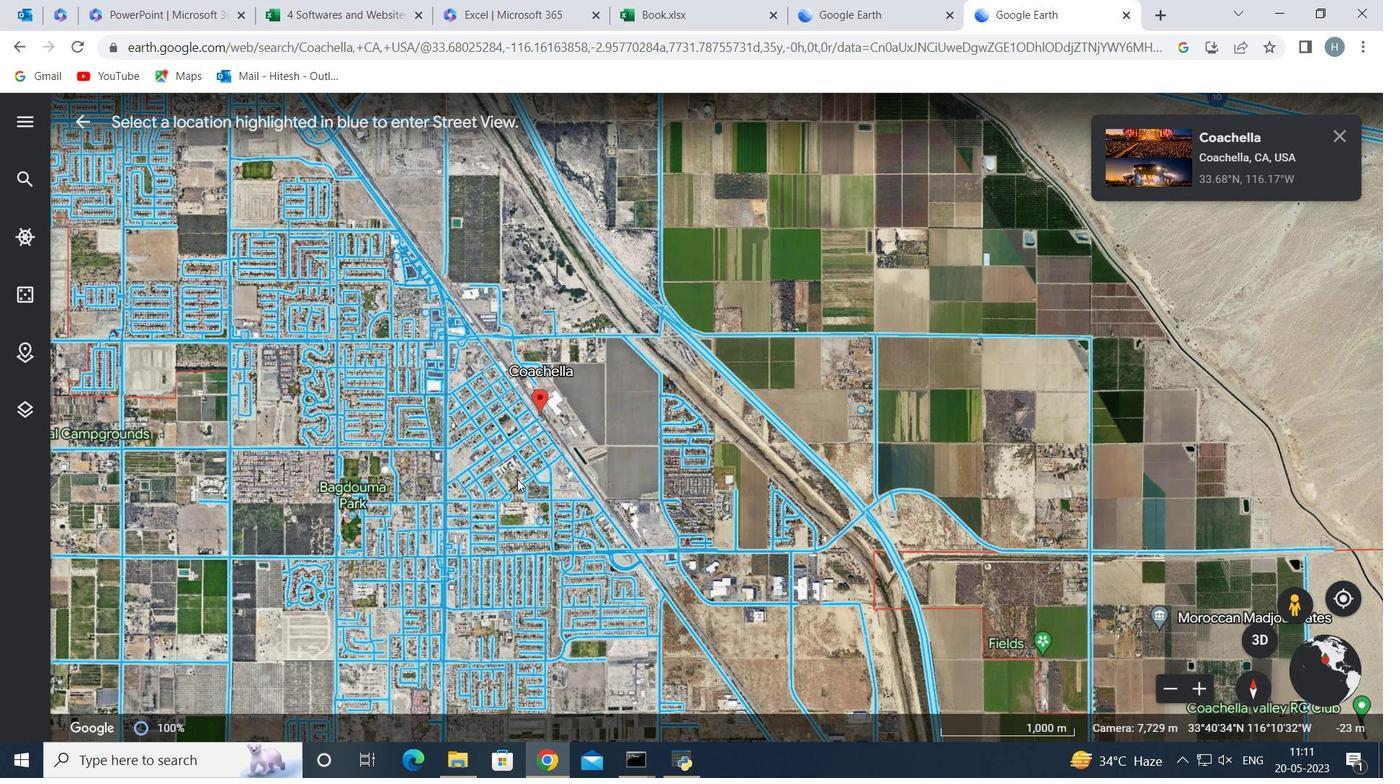 
Action: Mouse scrolled (517, 478) with delta (0, 0)
Screenshot: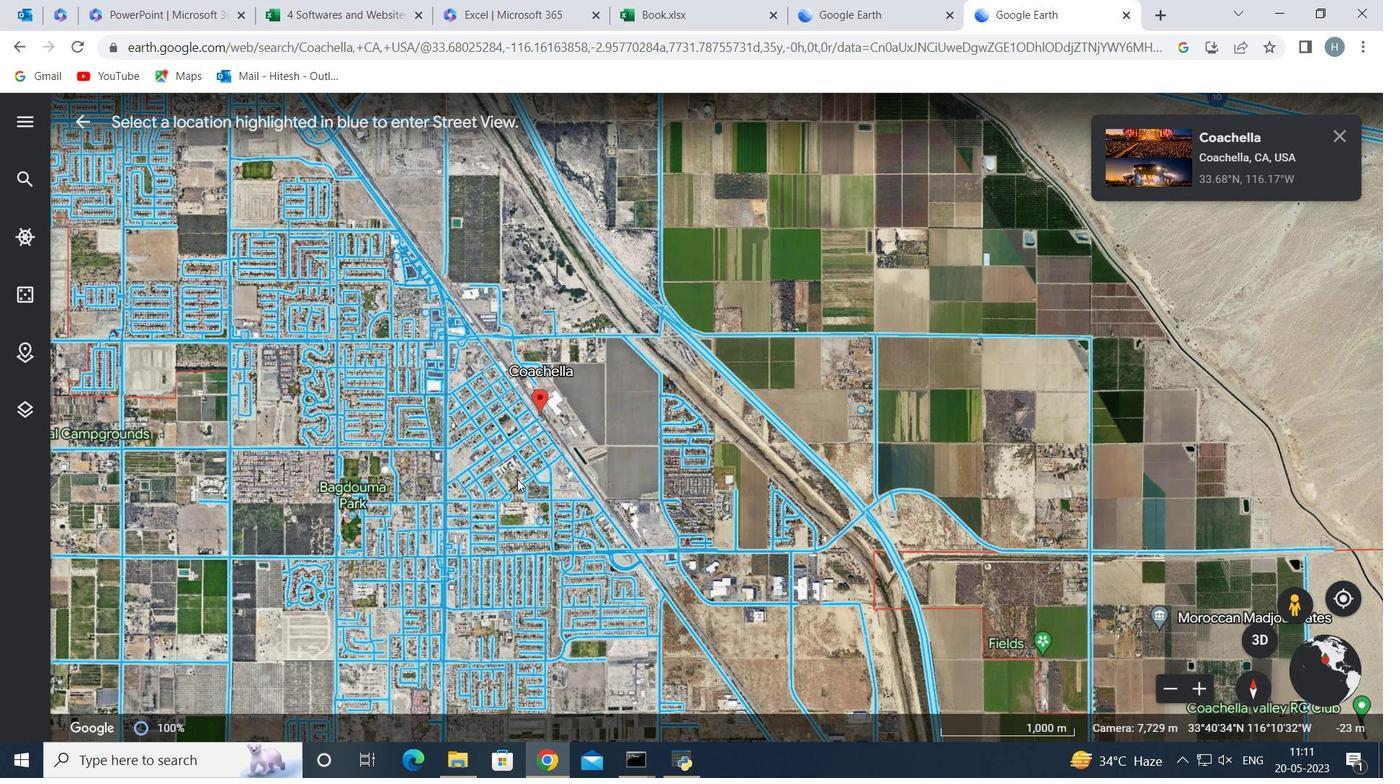 
Action: Mouse scrolled (517, 478) with delta (0, 0)
Screenshot: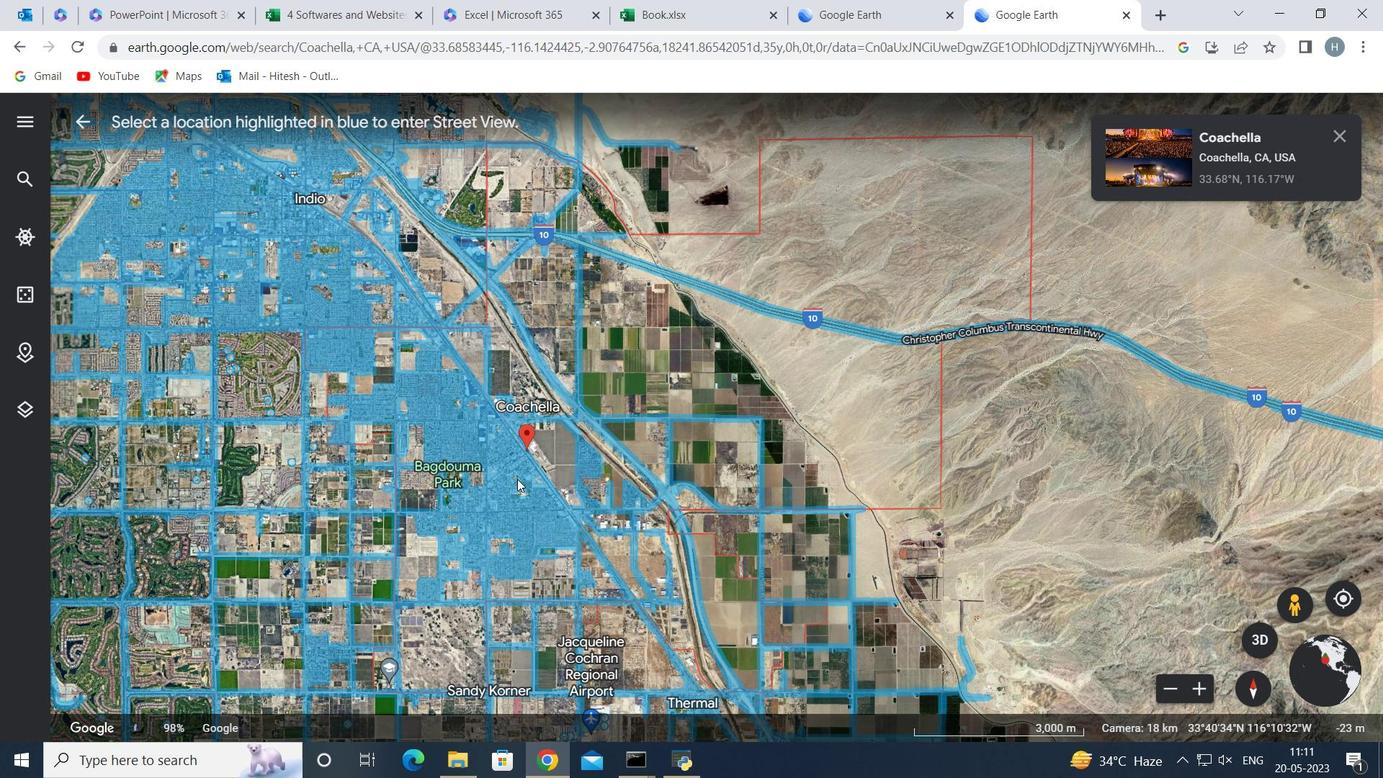 
Action: Mouse scrolled (517, 478) with delta (0, 0)
Screenshot: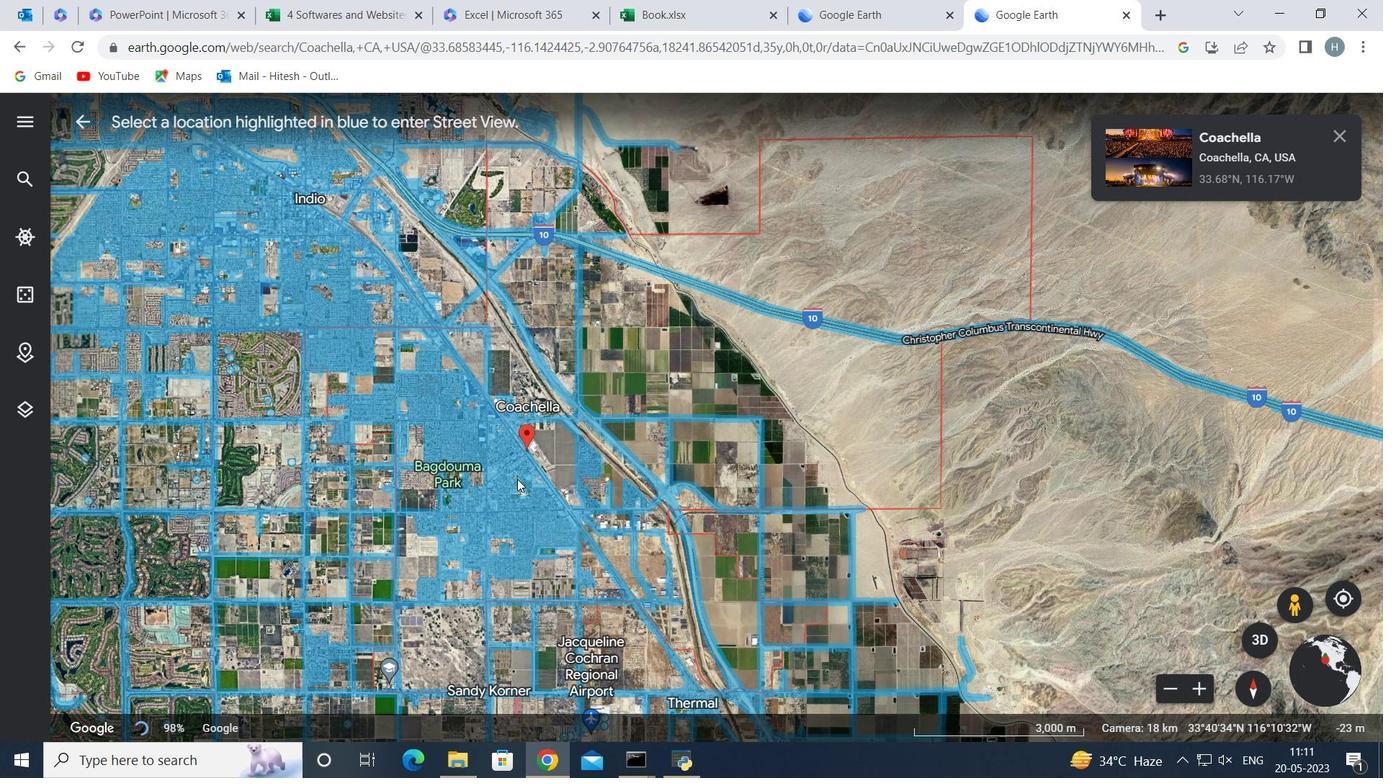 
Action: Mouse moved to (499, 481)
Screenshot: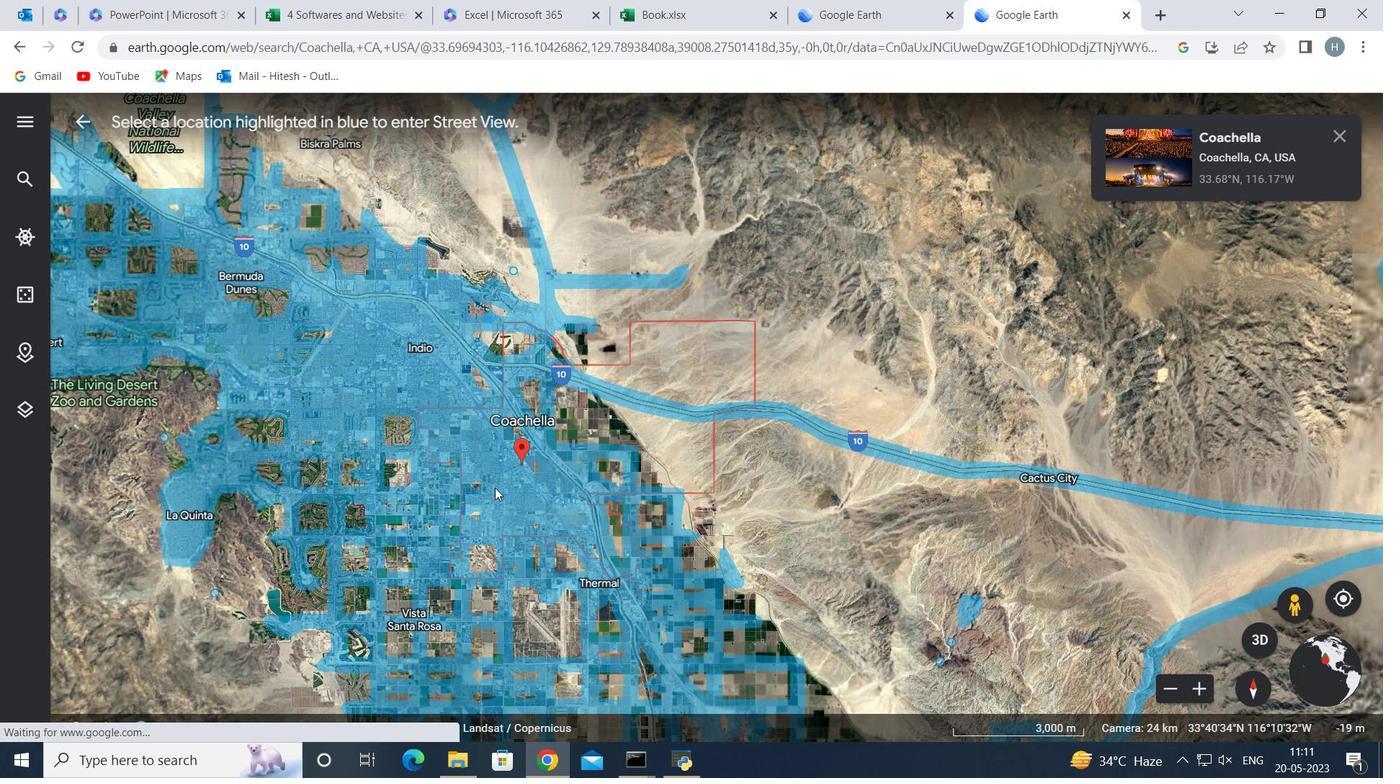 
Action: Mouse scrolled (499, 481) with delta (0, 0)
Screenshot: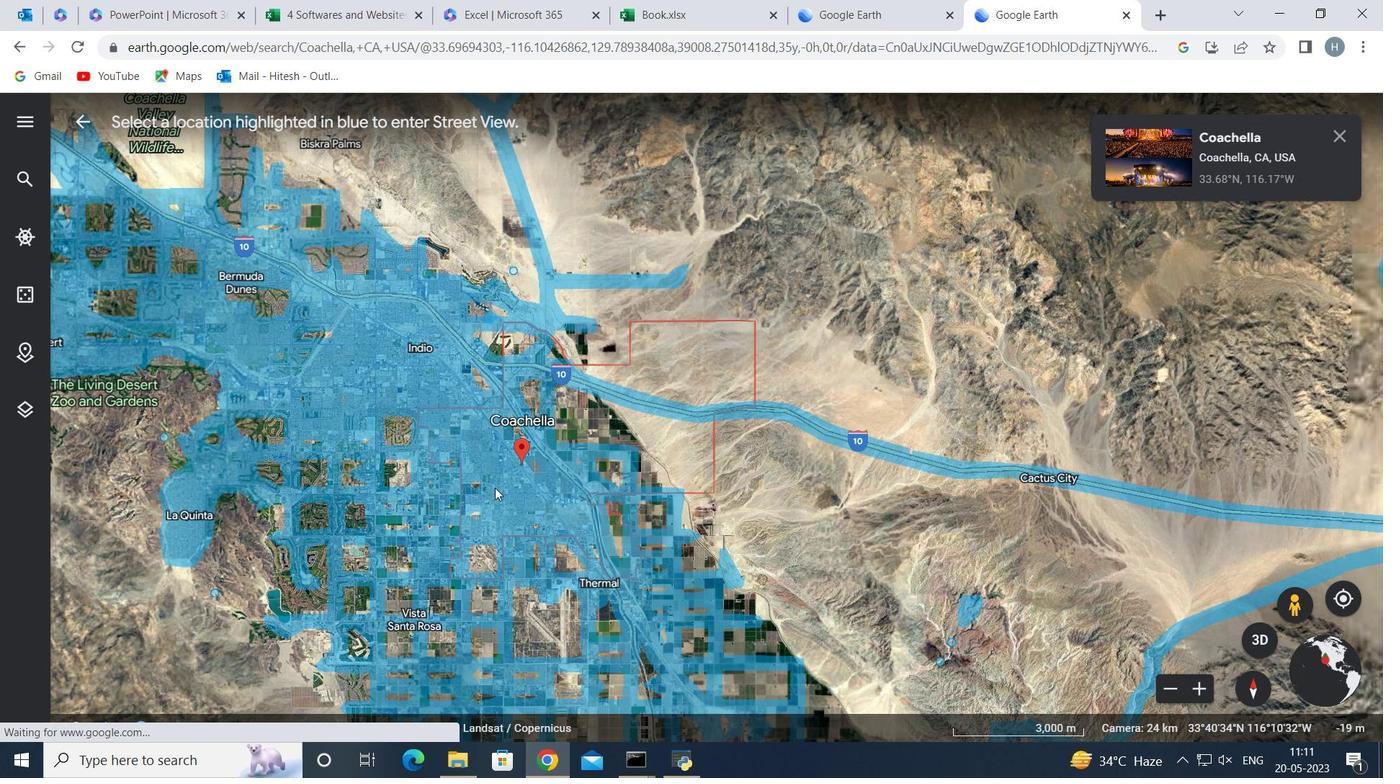 
Action: Mouse scrolled (499, 481) with delta (0, 0)
Screenshot: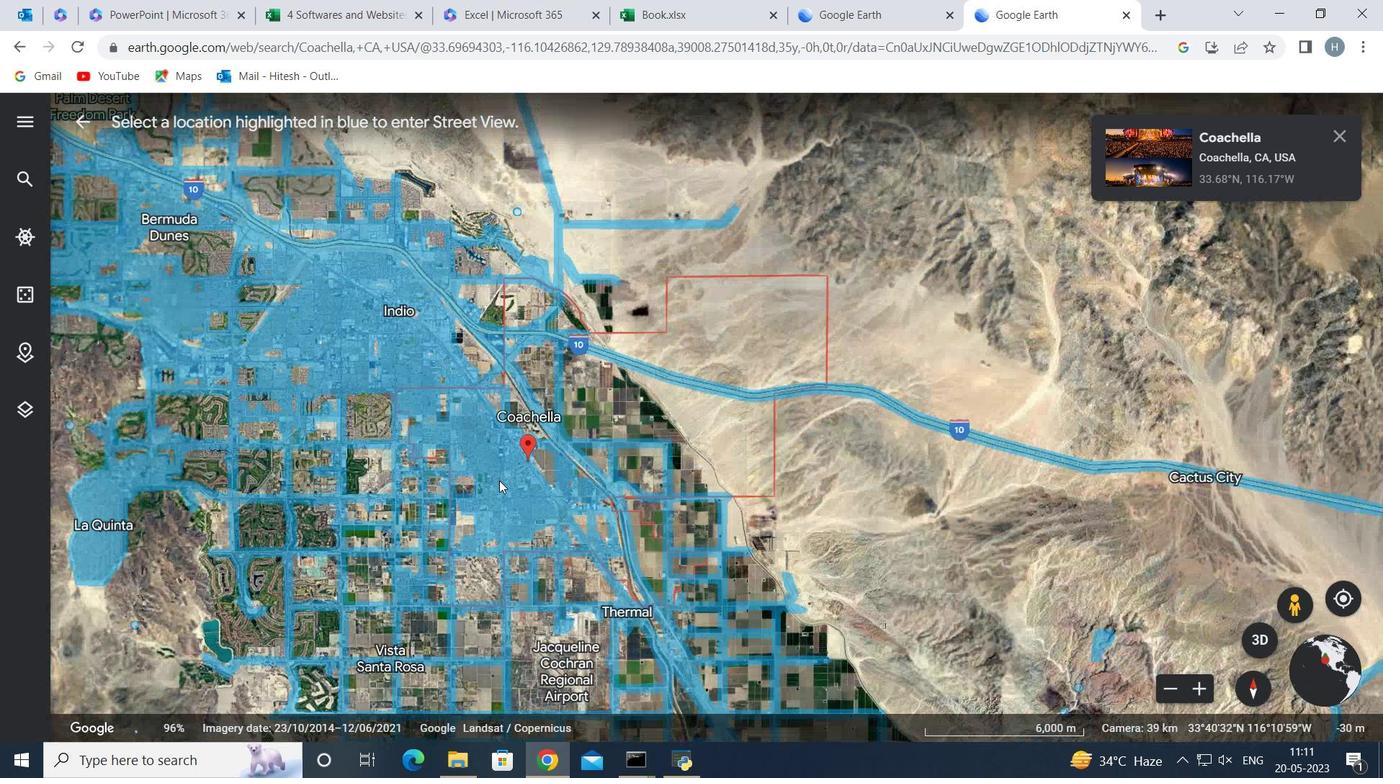 
Action: Mouse moved to (516, 477)
Screenshot: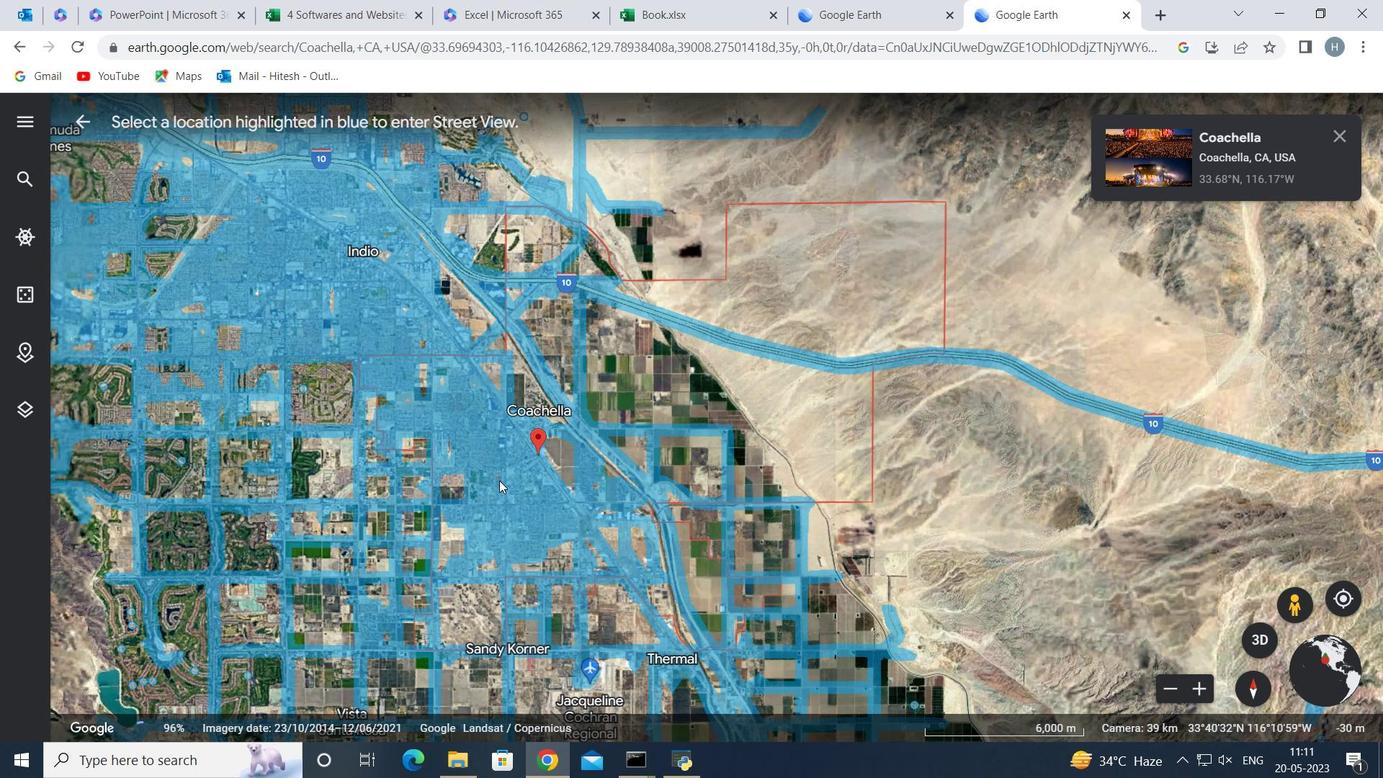 
Action: Mouse scrolled (516, 478) with delta (0, 0)
Screenshot: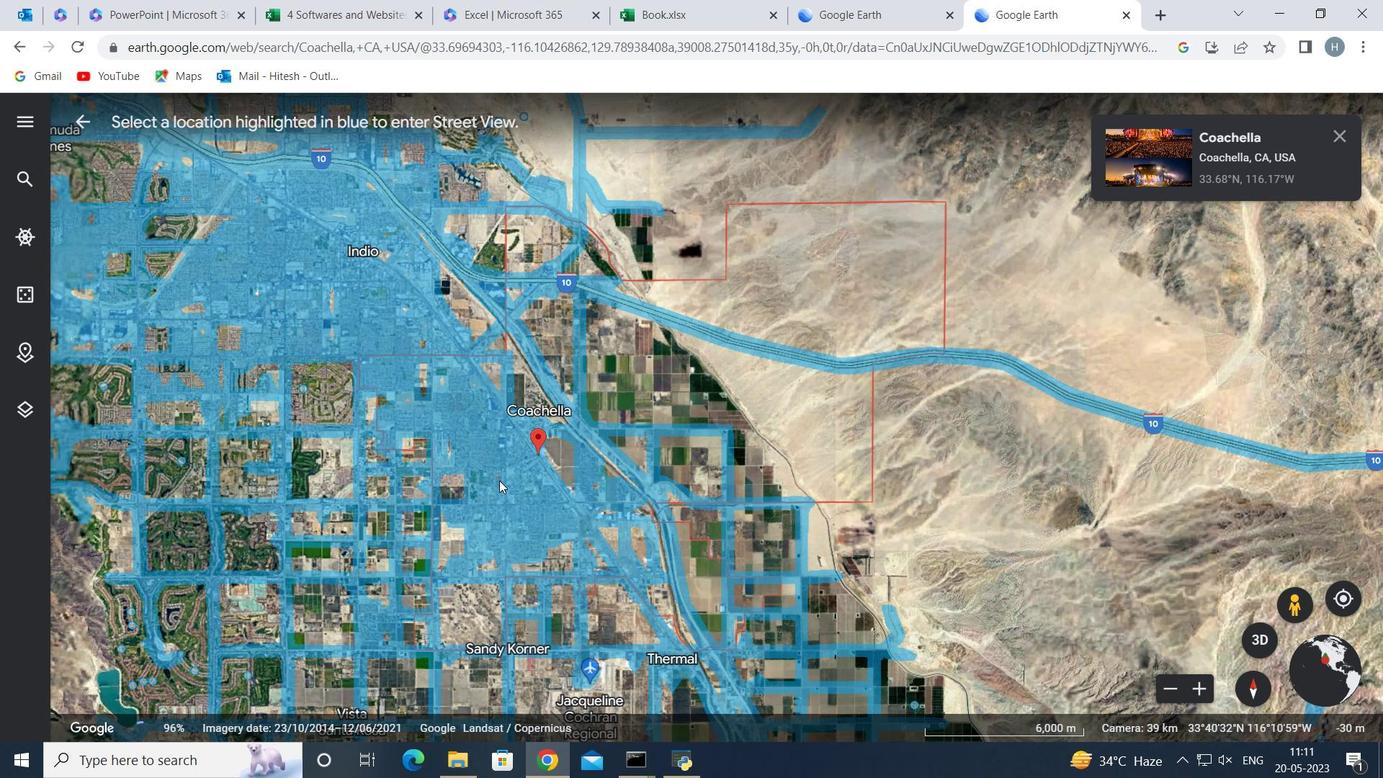 
Action: Mouse moved to (614, 466)
Screenshot: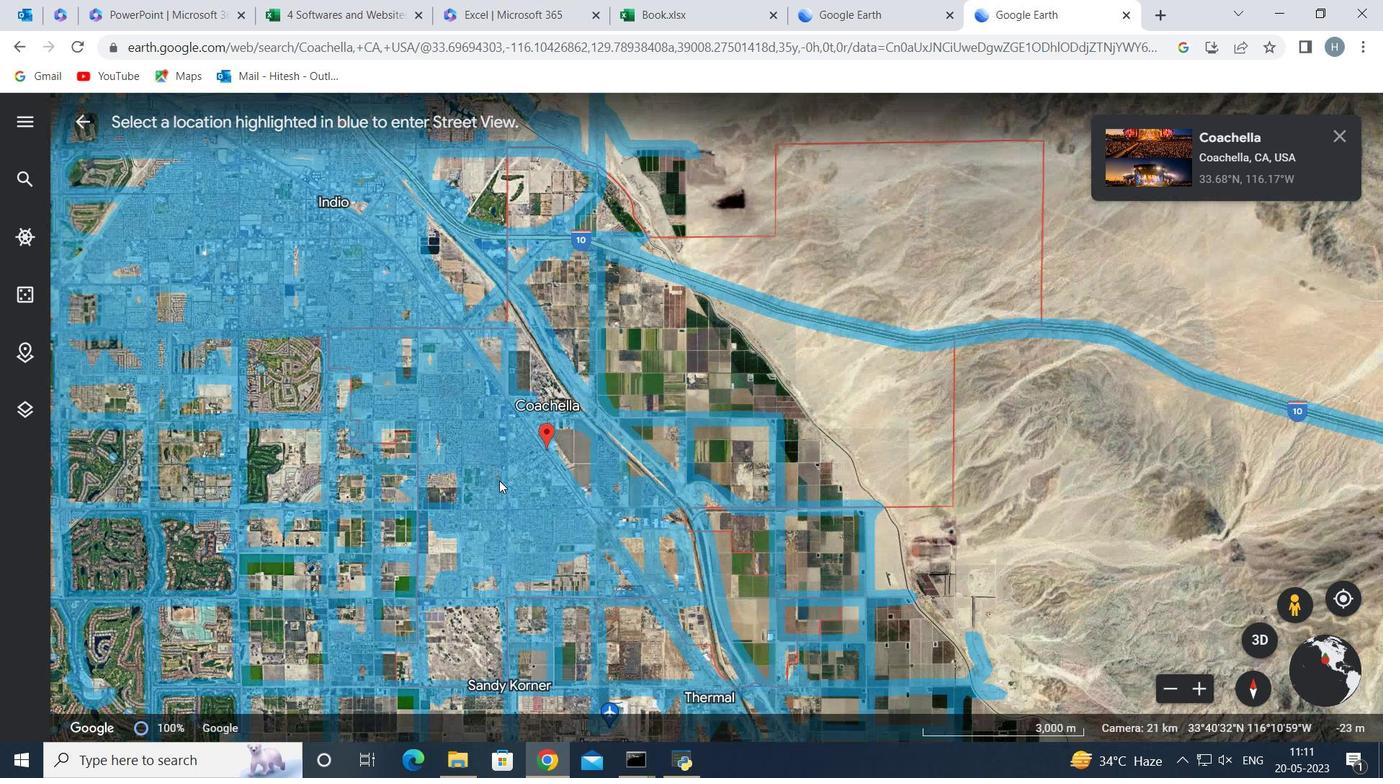 
Action: Mouse scrolled (614, 467) with delta (0, 0)
Screenshot: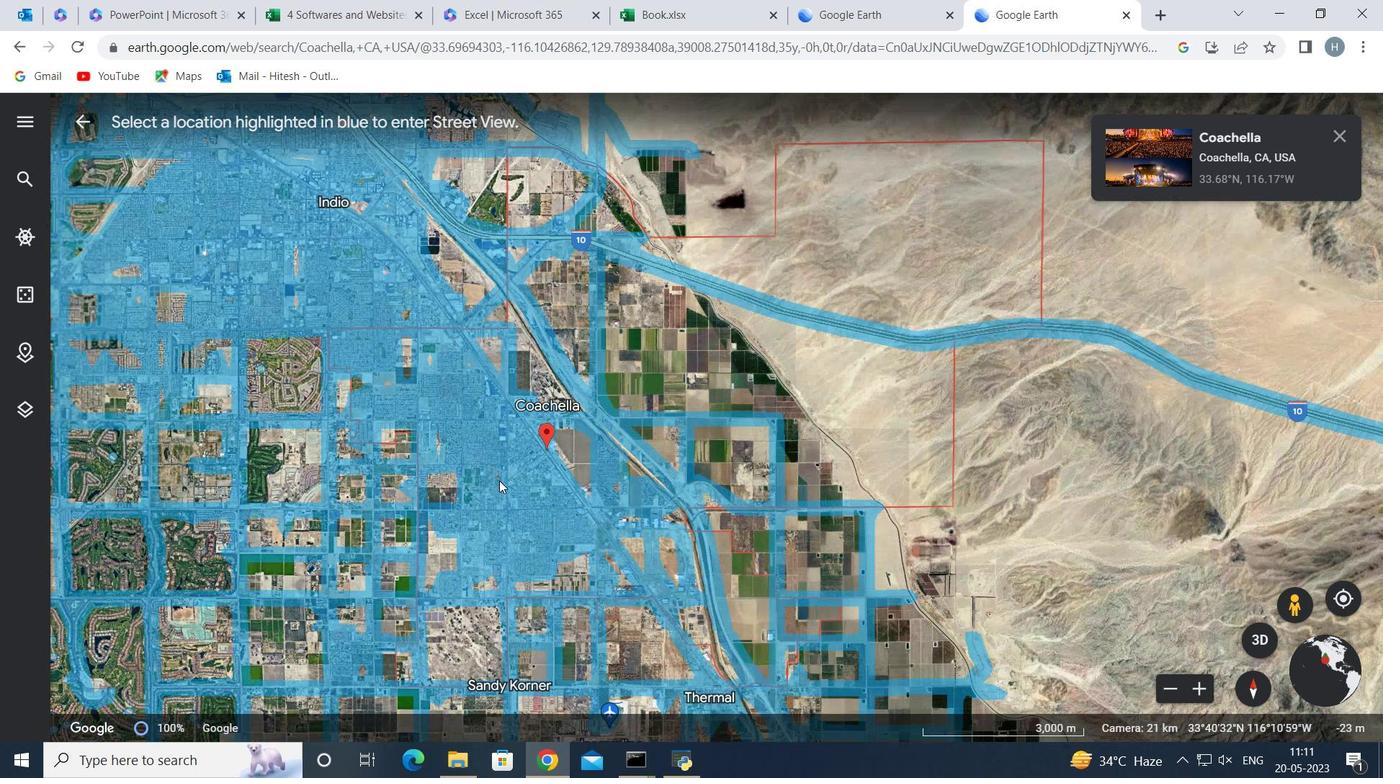 
Action: Mouse moved to (588, 466)
Screenshot: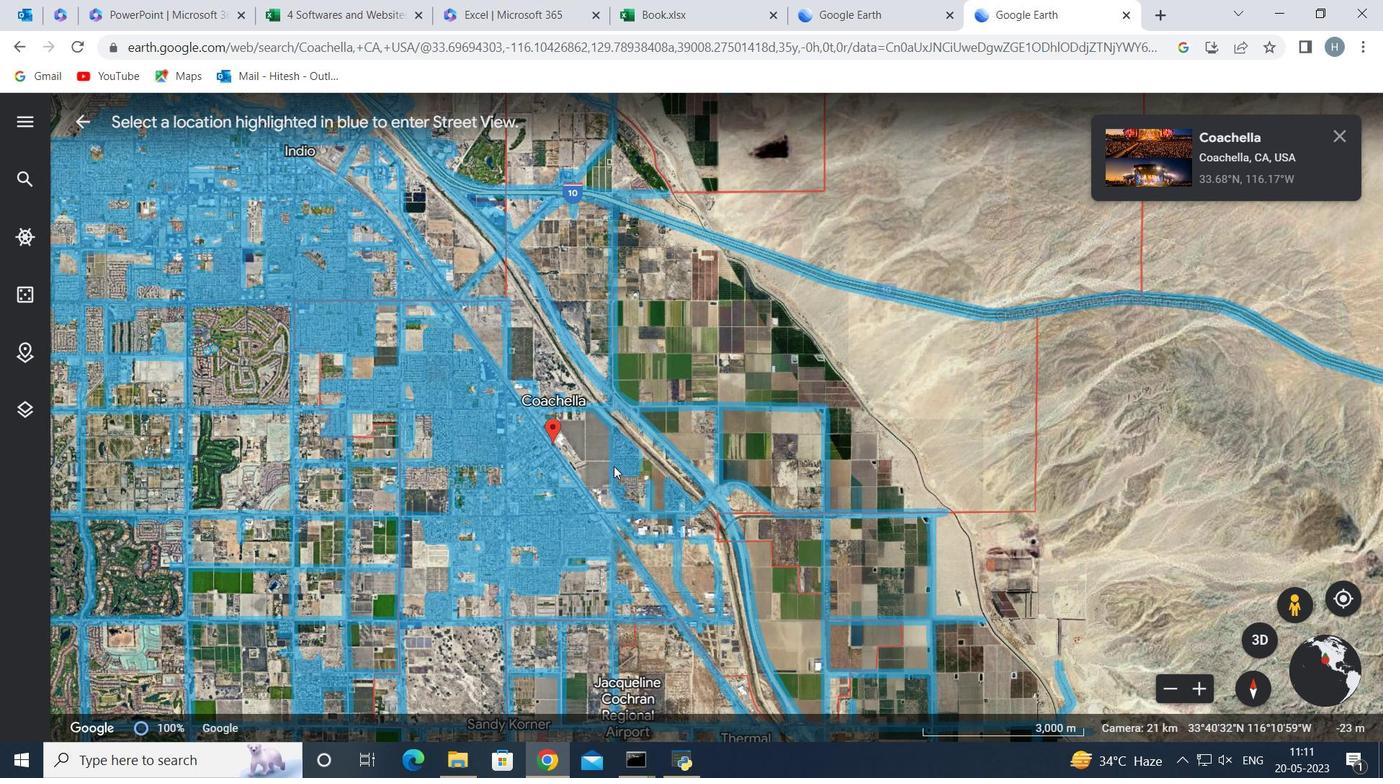 
Action: Mouse scrolled (588, 467) with delta (0, 0)
Screenshot: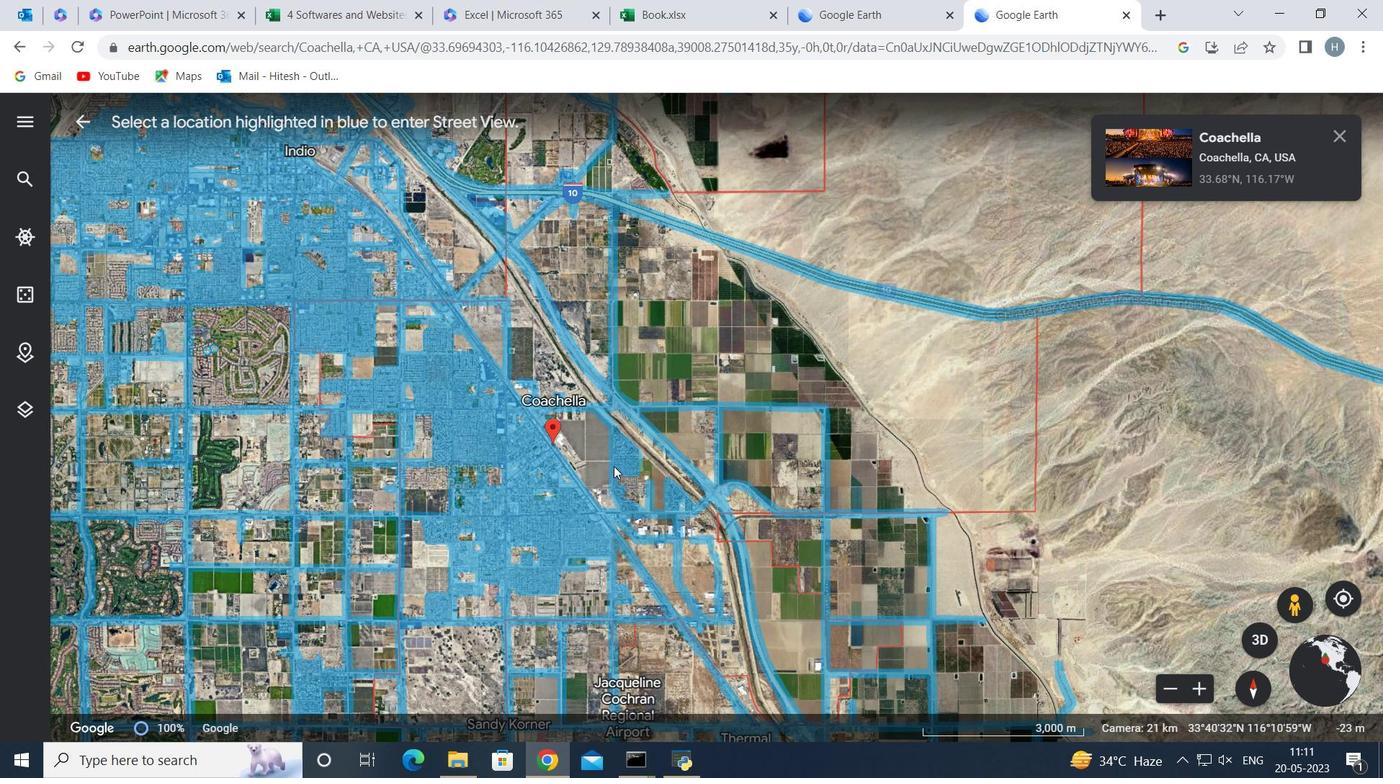 
Action: Mouse scrolled (588, 467) with delta (0, 0)
Screenshot: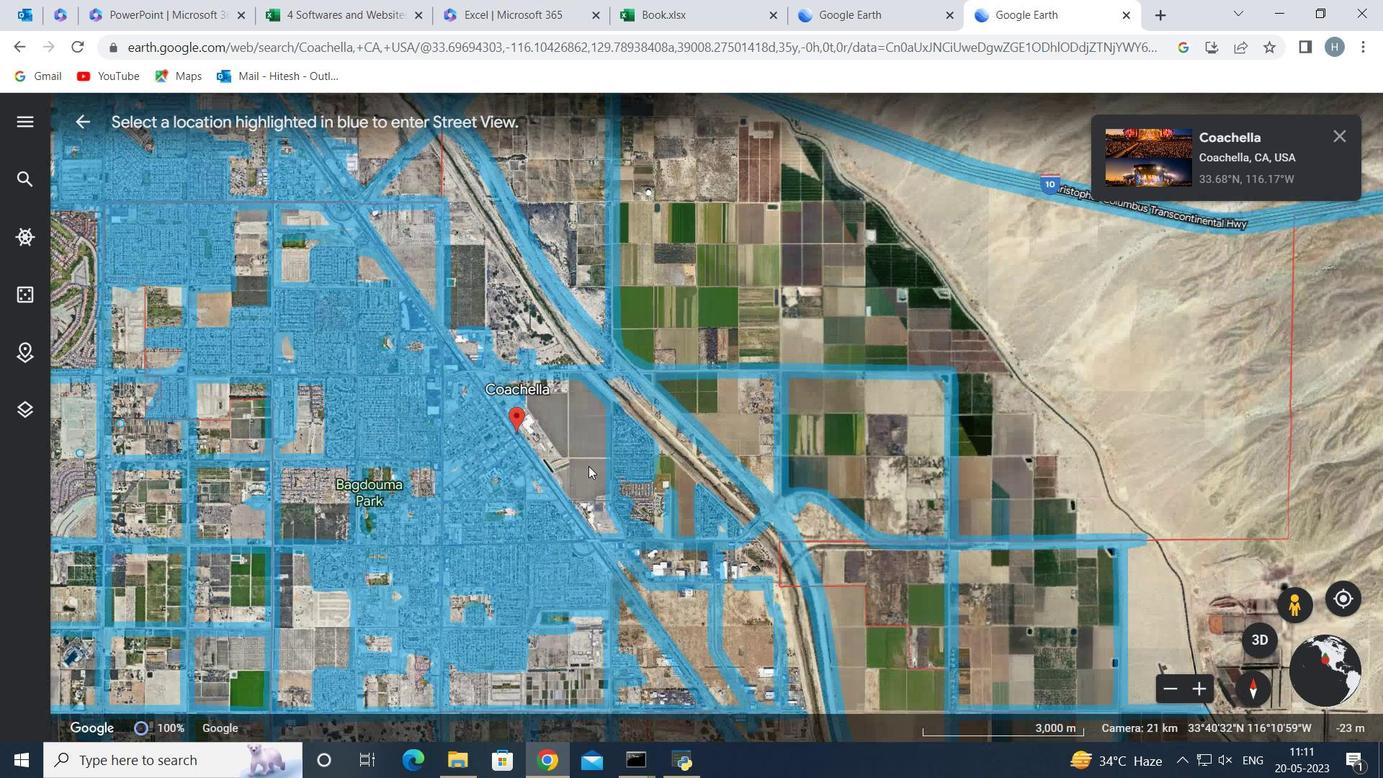 
Action: Mouse moved to (541, 470)
Screenshot: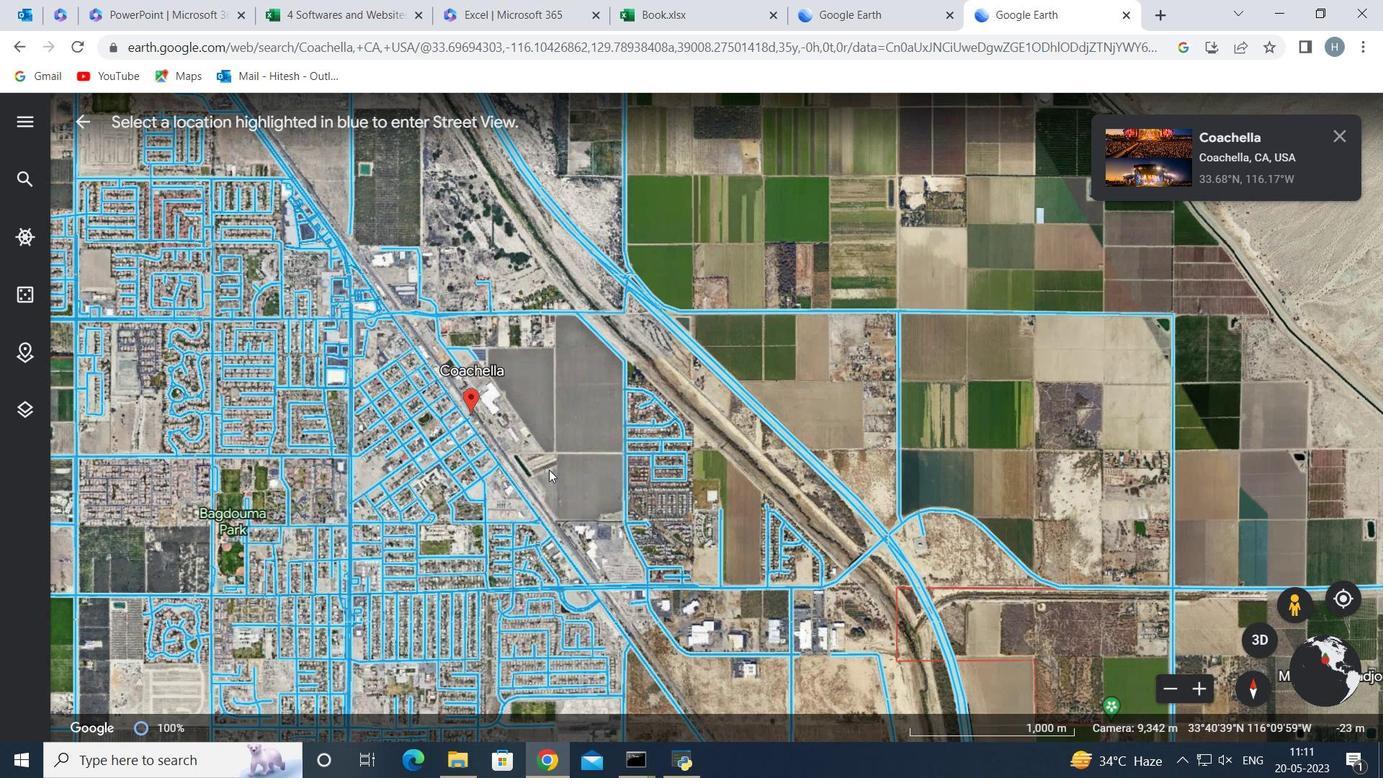 
Action: Mouse scrolled (541, 471) with delta (0, 0)
Screenshot: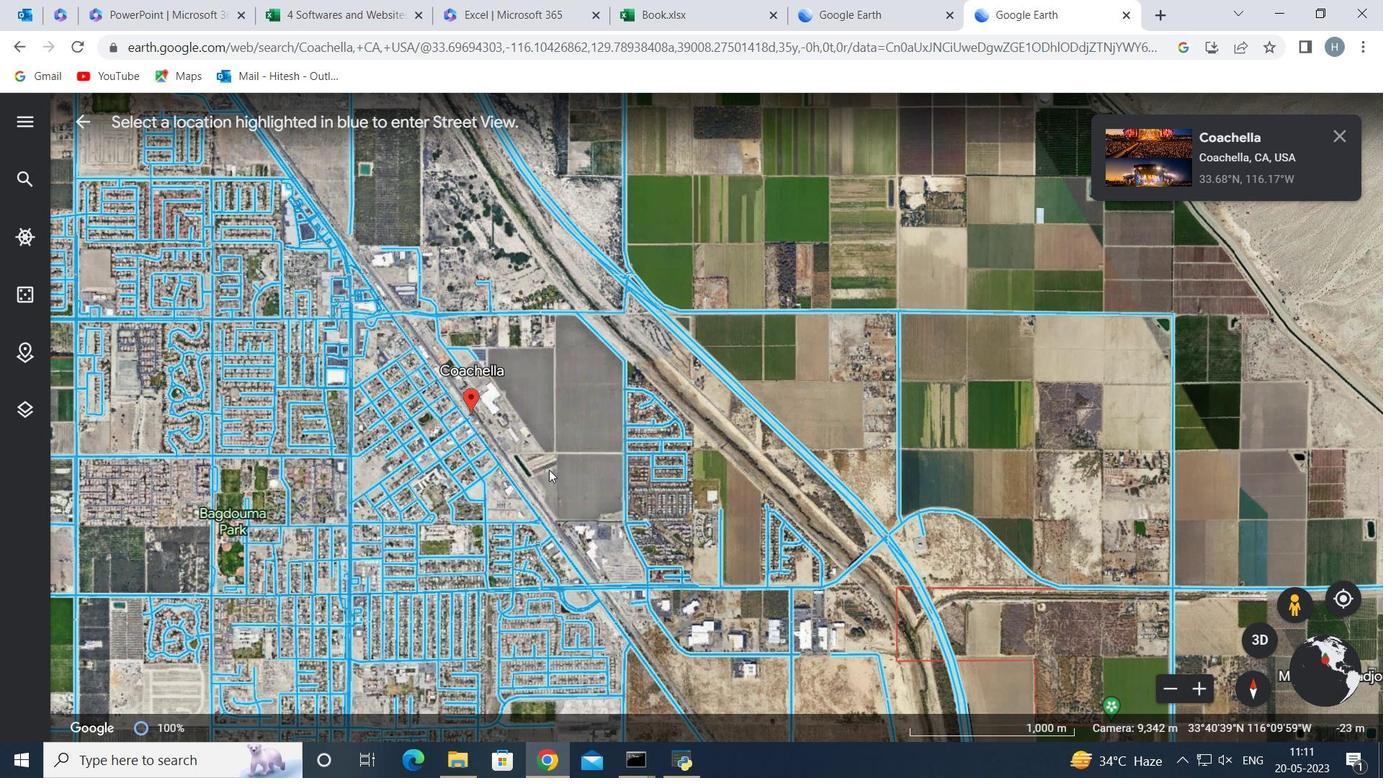 
Action: Mouse scrolled (541, 471) with delta (0, 0)
Screenshot: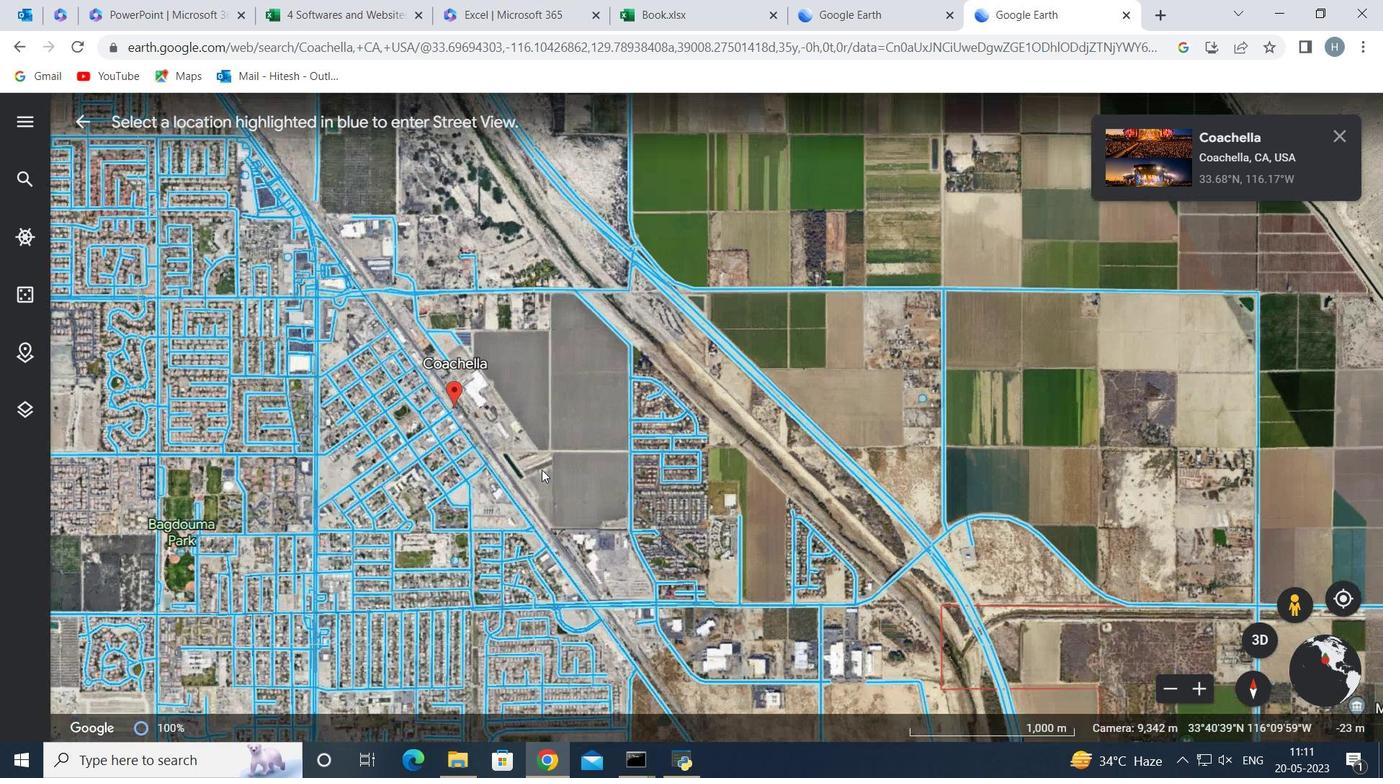 
Action: Mouse moved to (461, 476)
Screenshot: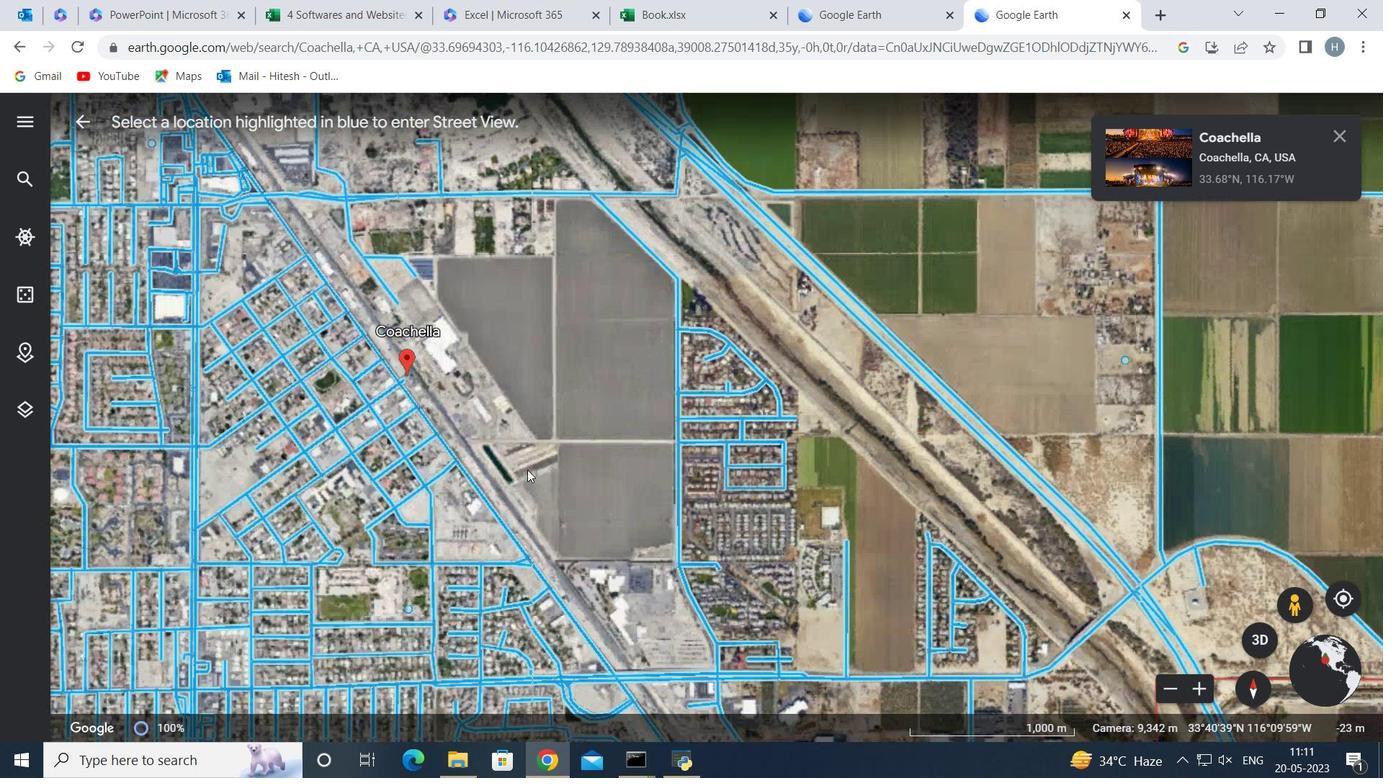 
Action: Mouse scrolled (461, 476) with delta (0, 0)
Screenshot: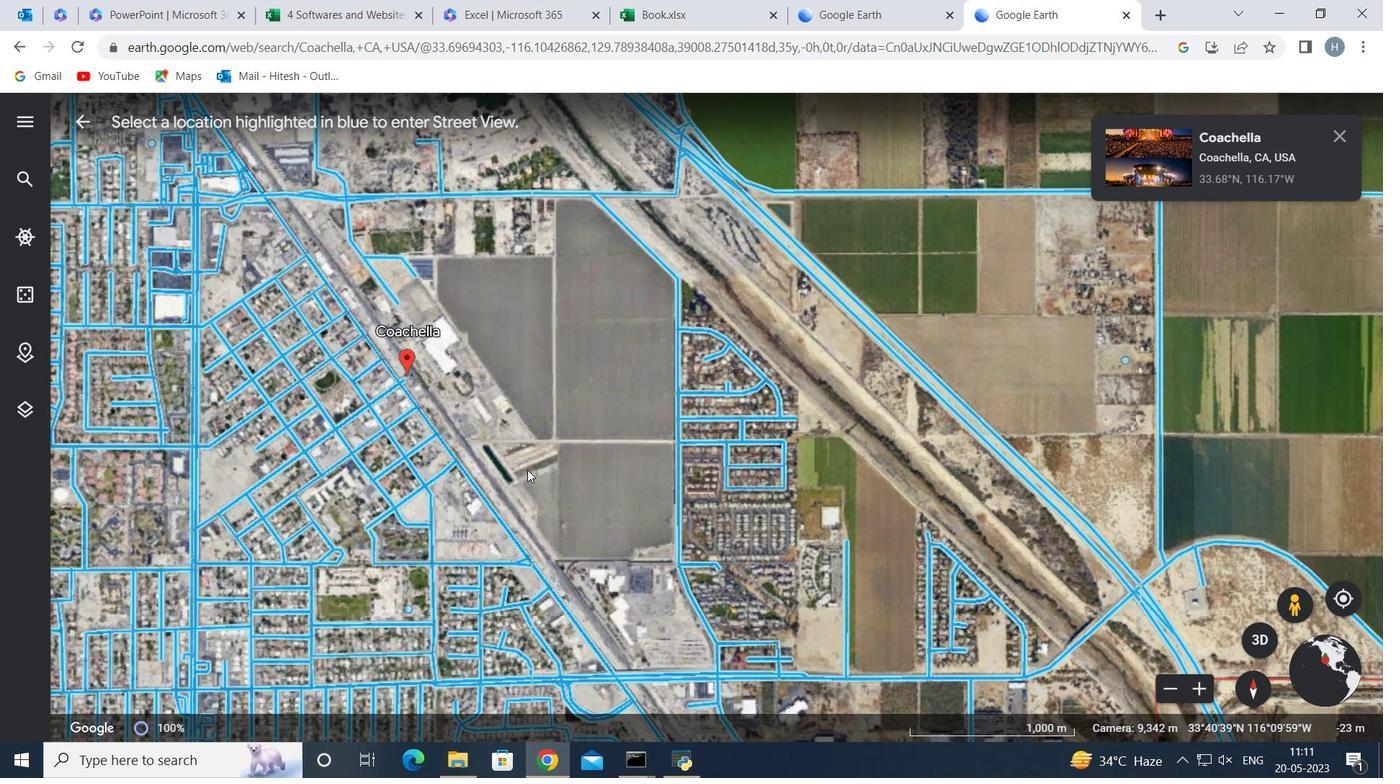 
Action: Mouse moved to (355, 389)
Screenshot: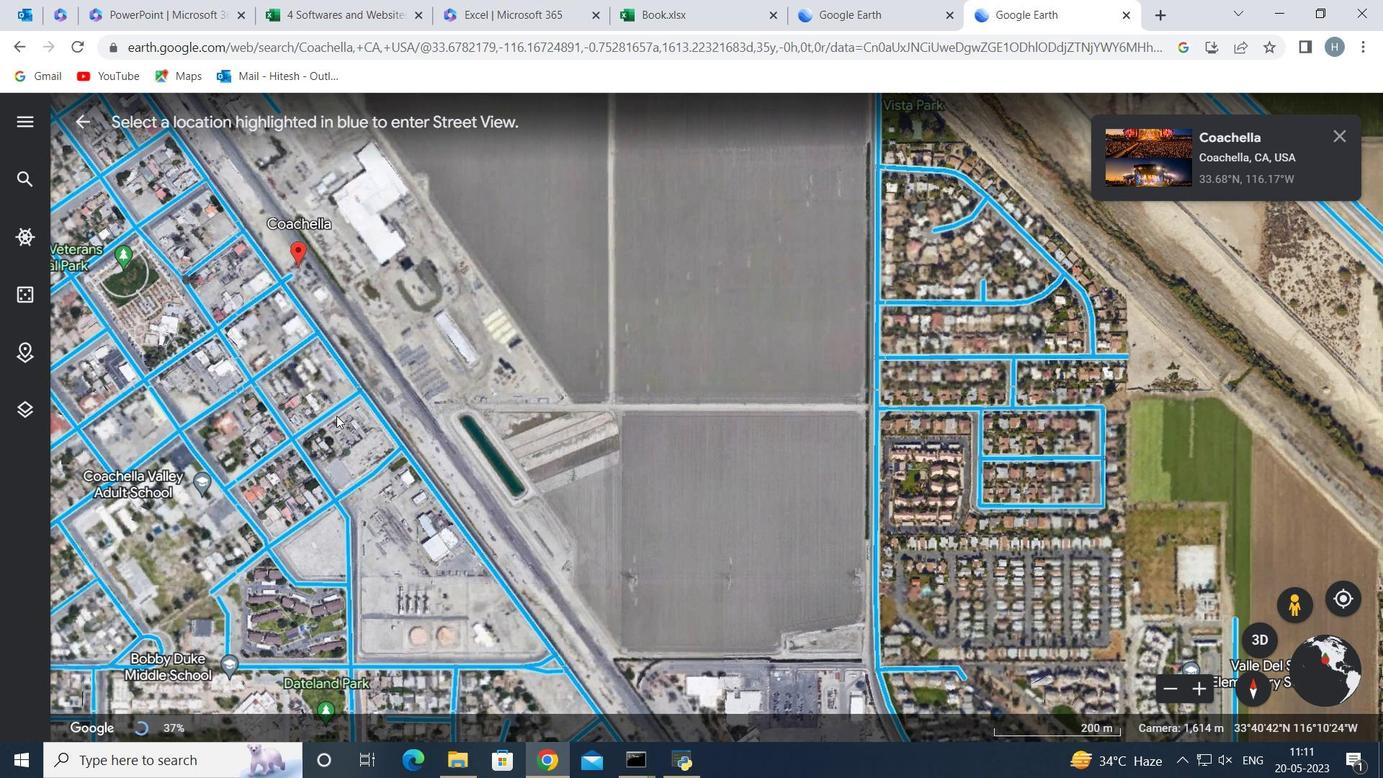 
Action: Mouse pressed left at (355, 389)
Screenshot: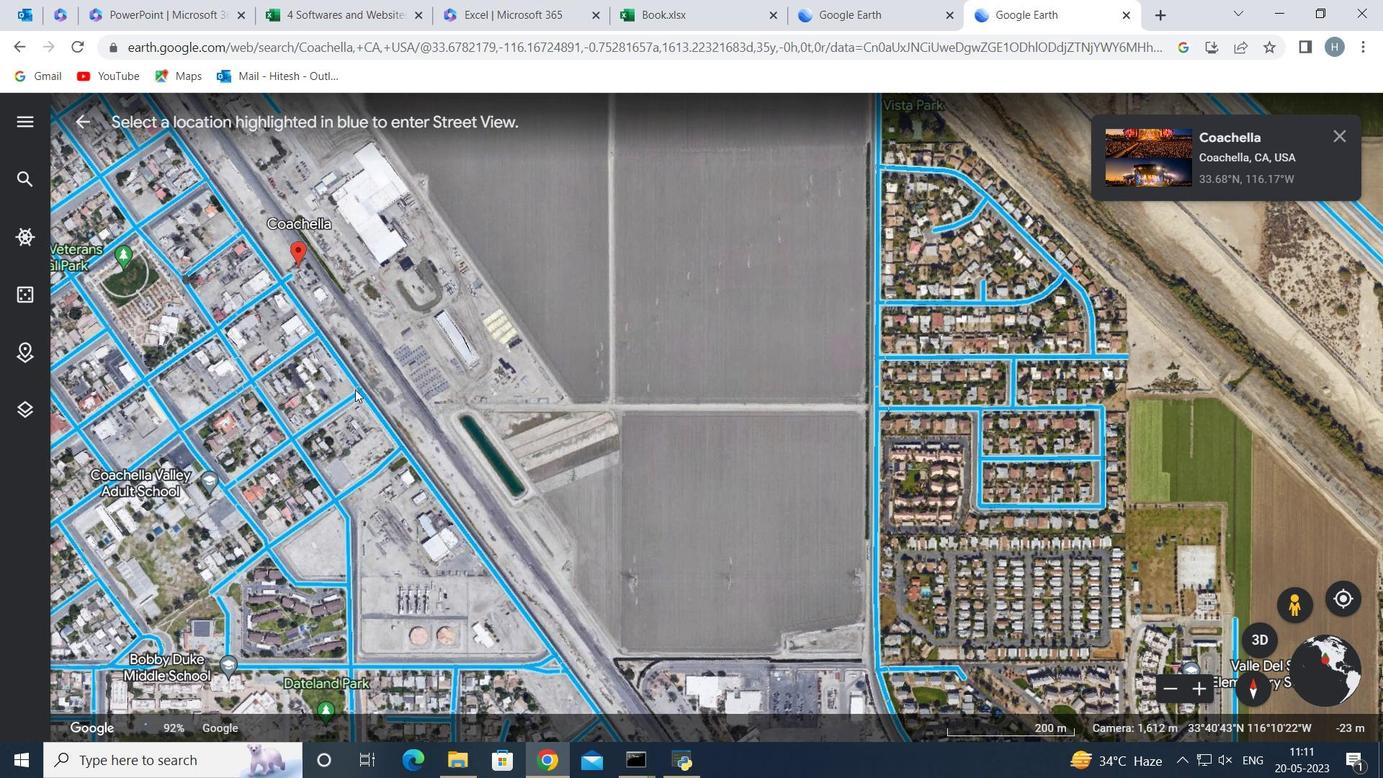 
Action: Mouse moved to (506, 410)
Screenshot: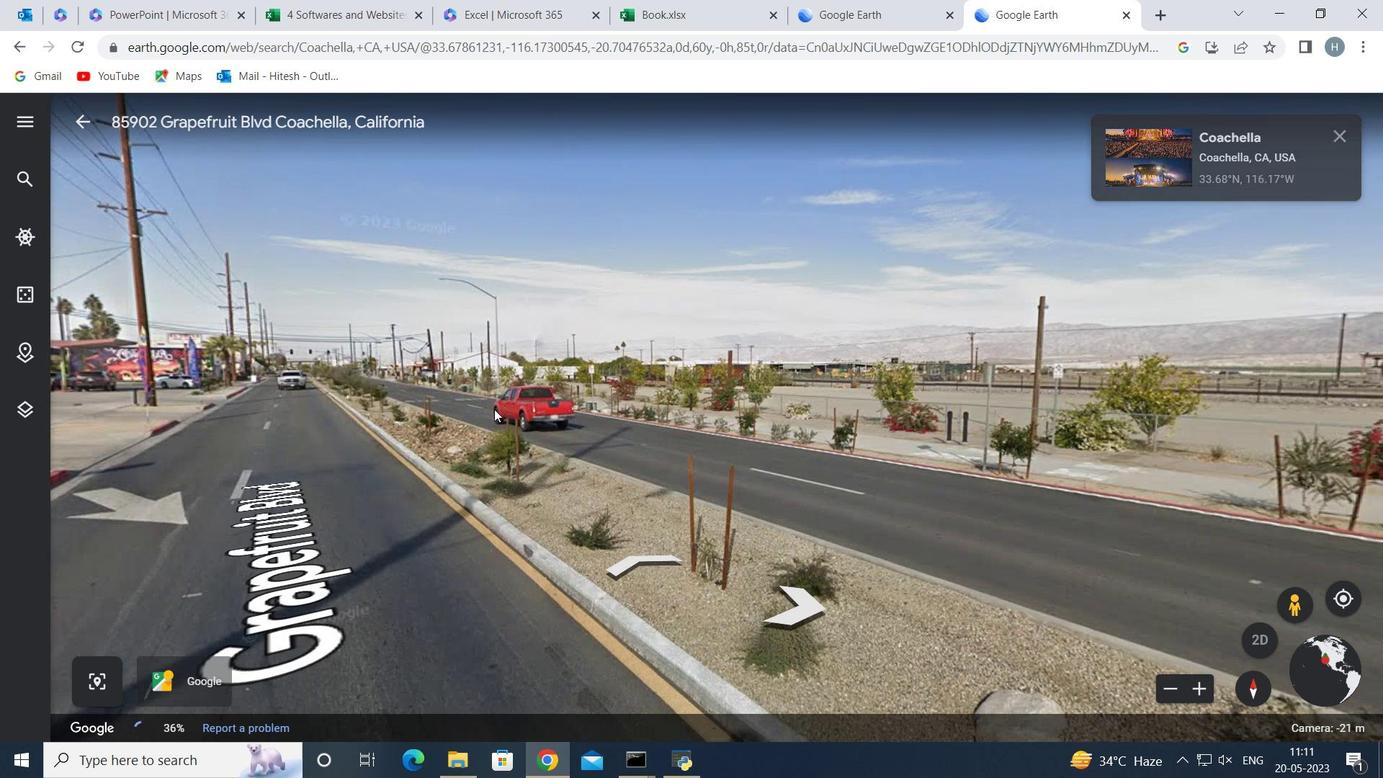 
Action: Mouse pressed left at (506, 410)
Screenshot: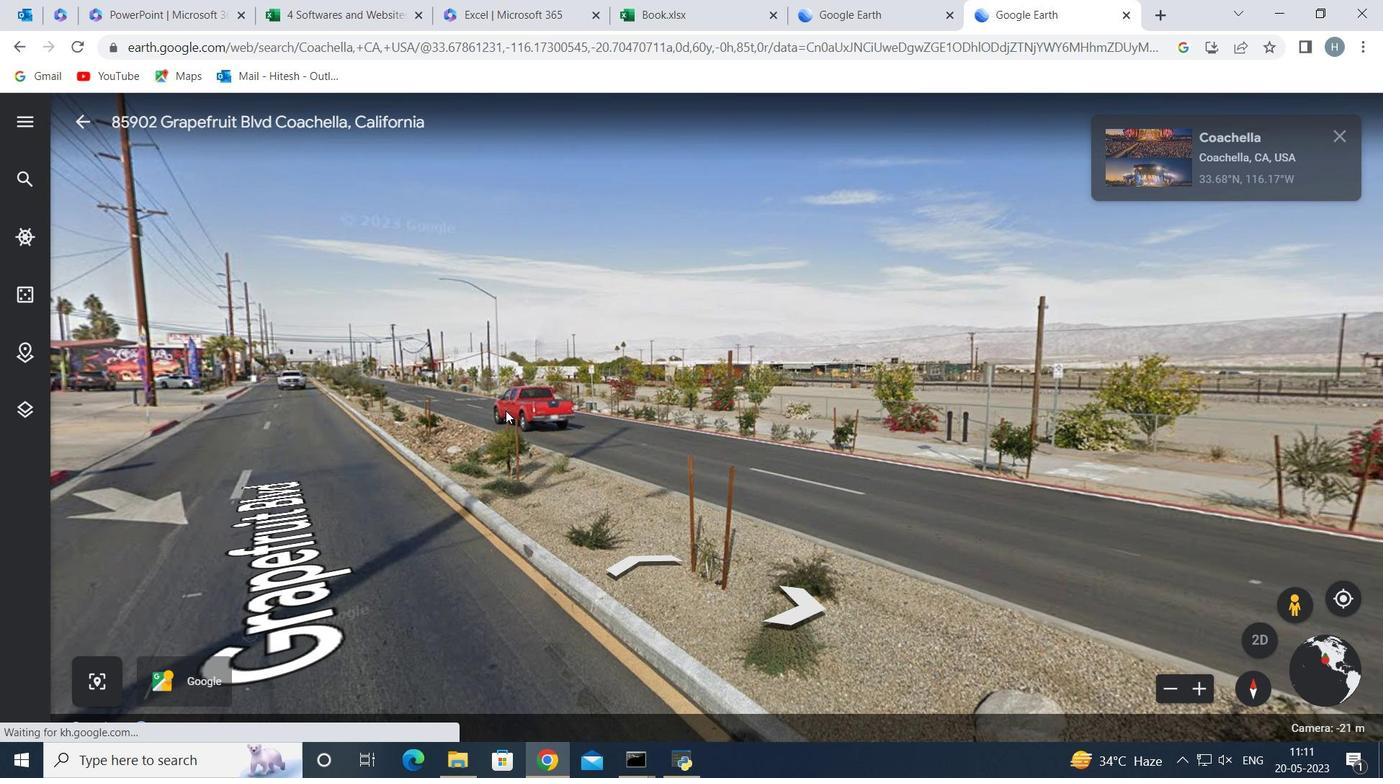 
Action: Mouse moved to (422, 378)
Screenshot: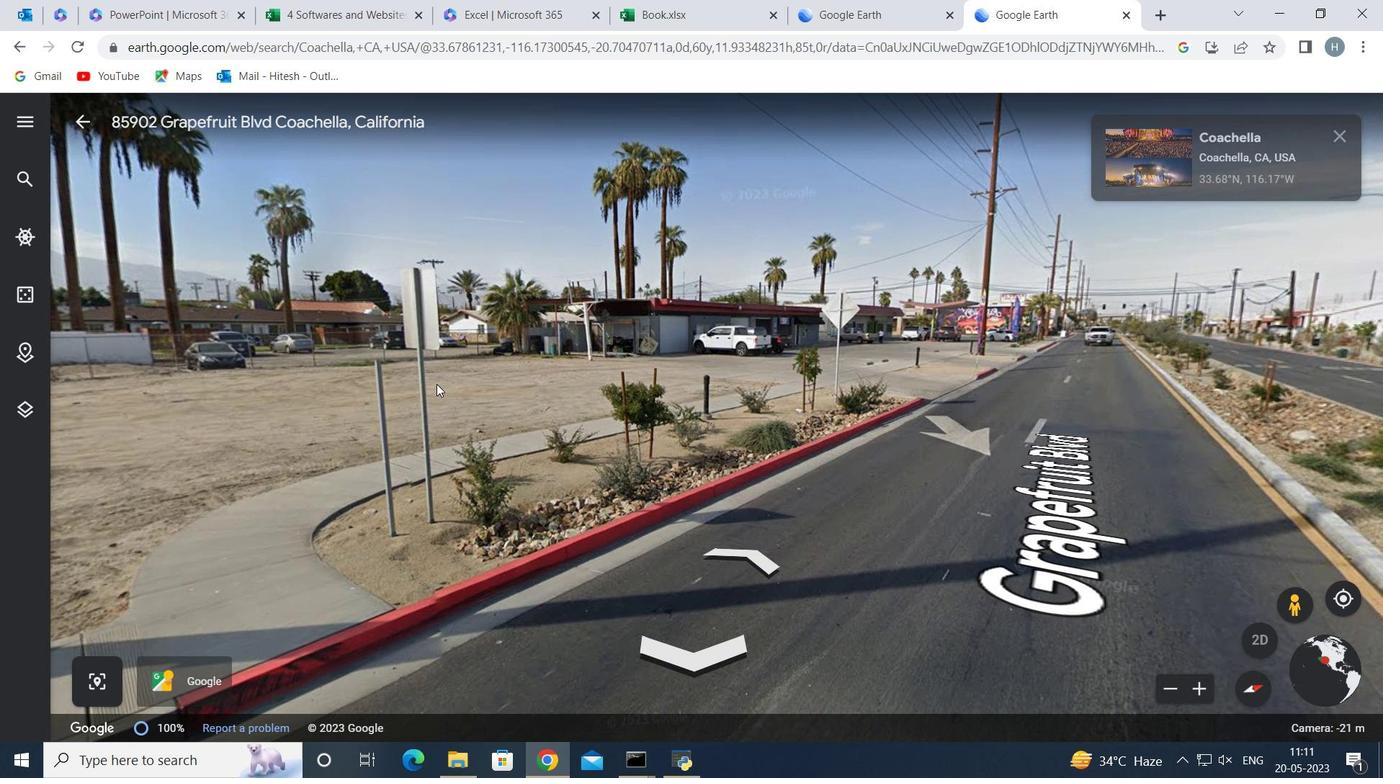 
Action: Mouse pressed left at (422, 378)
Screenshot: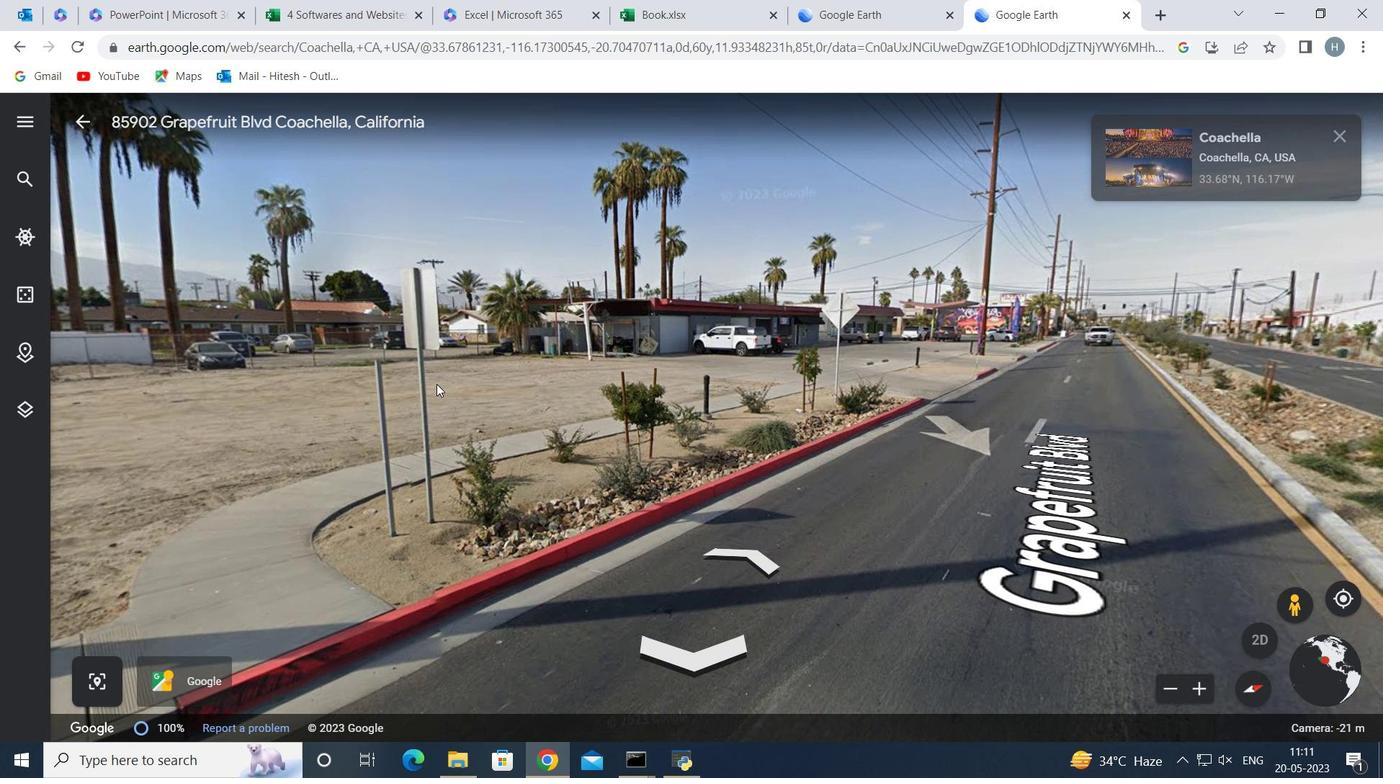 
Action: Mouse moved to (668, 314)
Screenshot: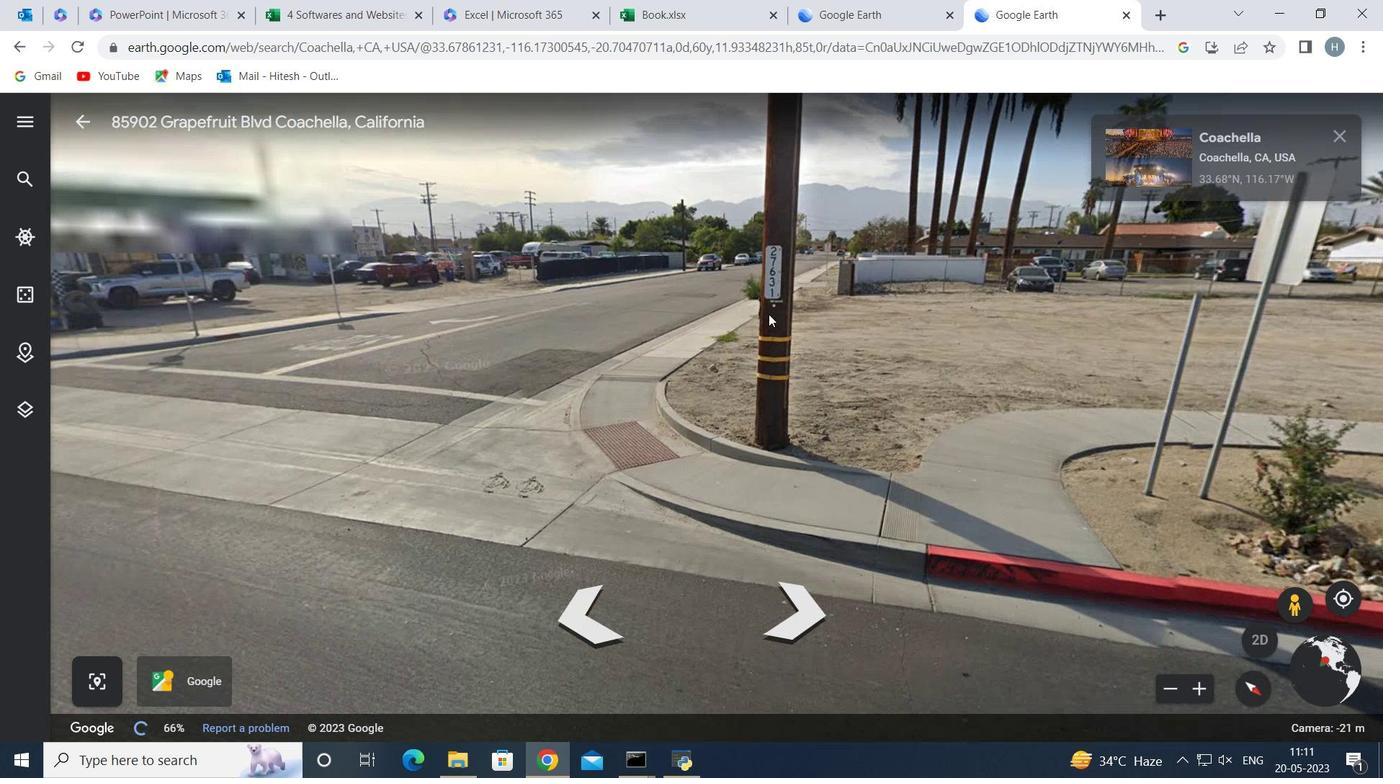 
Action: Mouse pressed left at (668, 314)
Screenshot: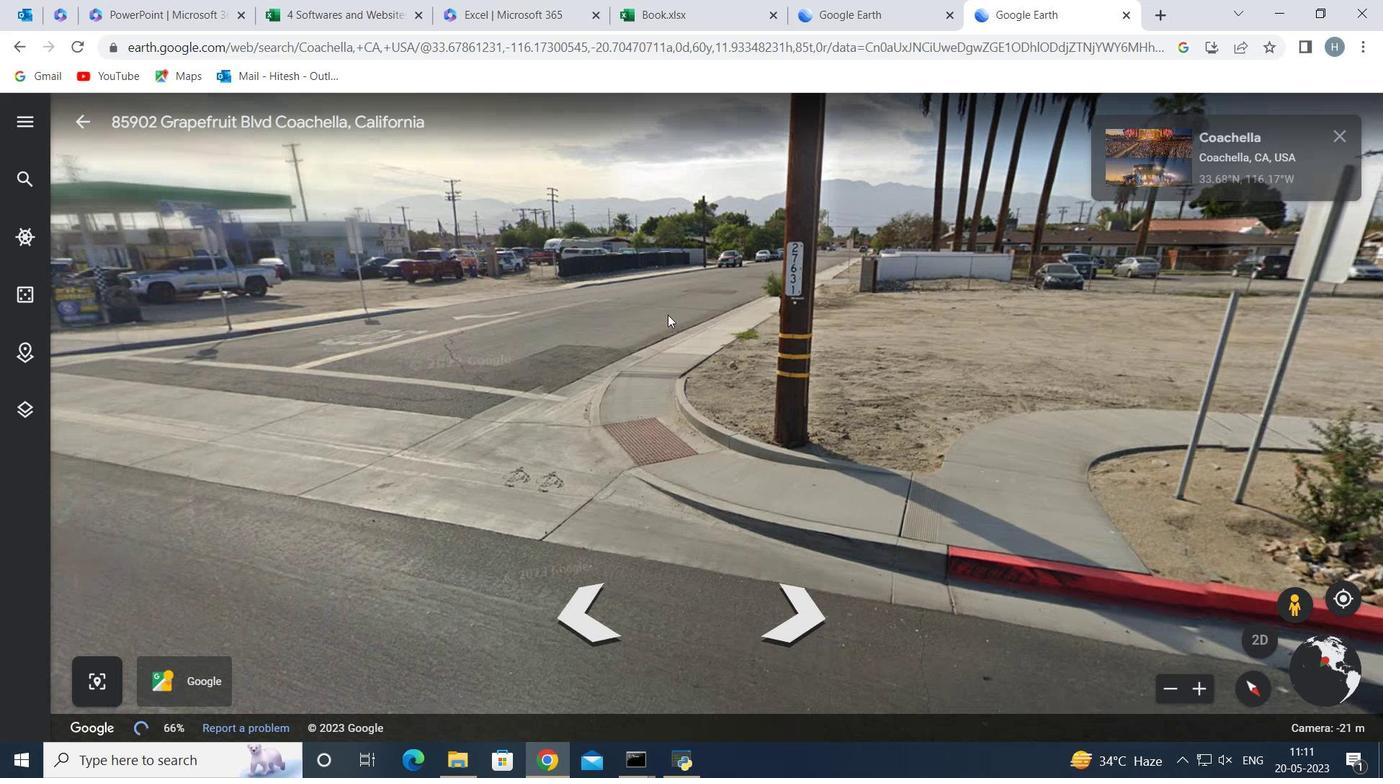 
Action: Mouse moved to (541, 404)
Screenshot: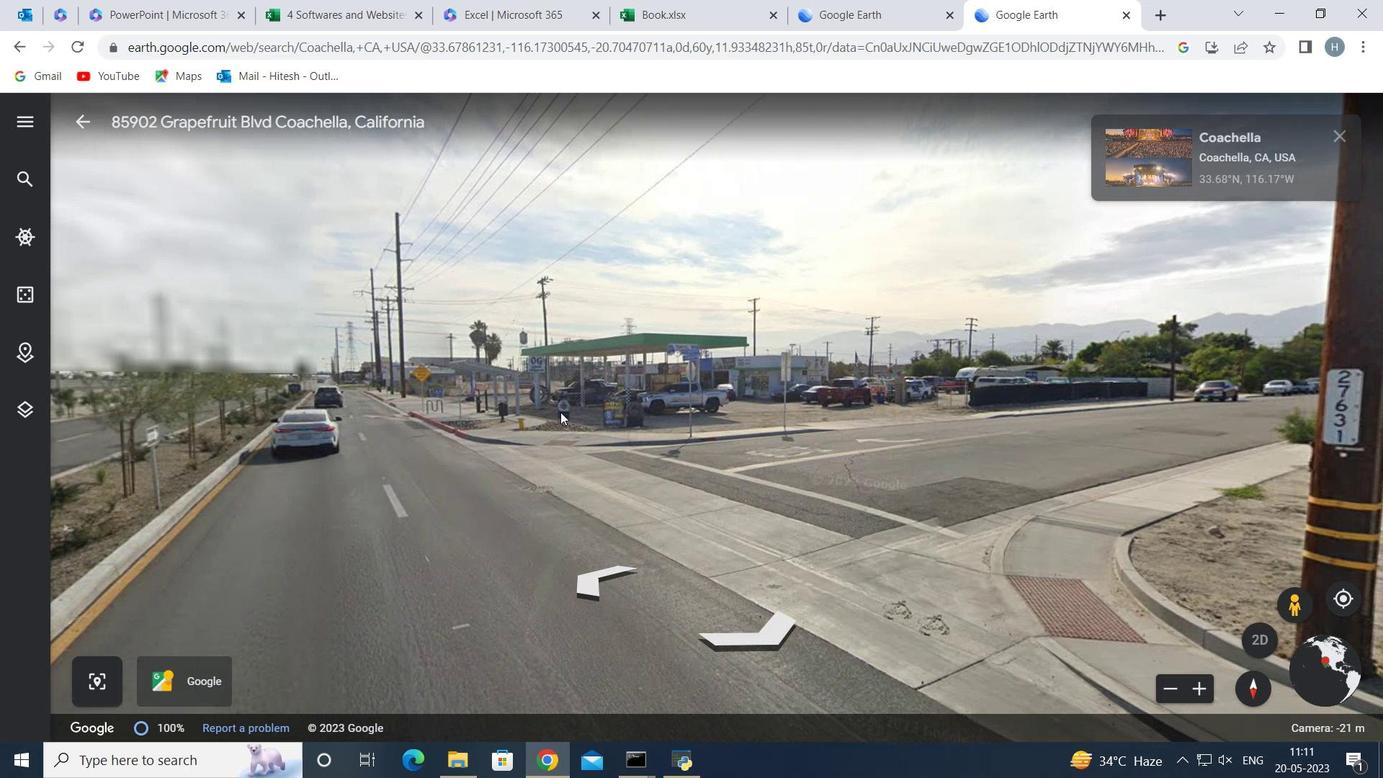 
Action: Mouse pressed left at (541, 404)
Screenshot: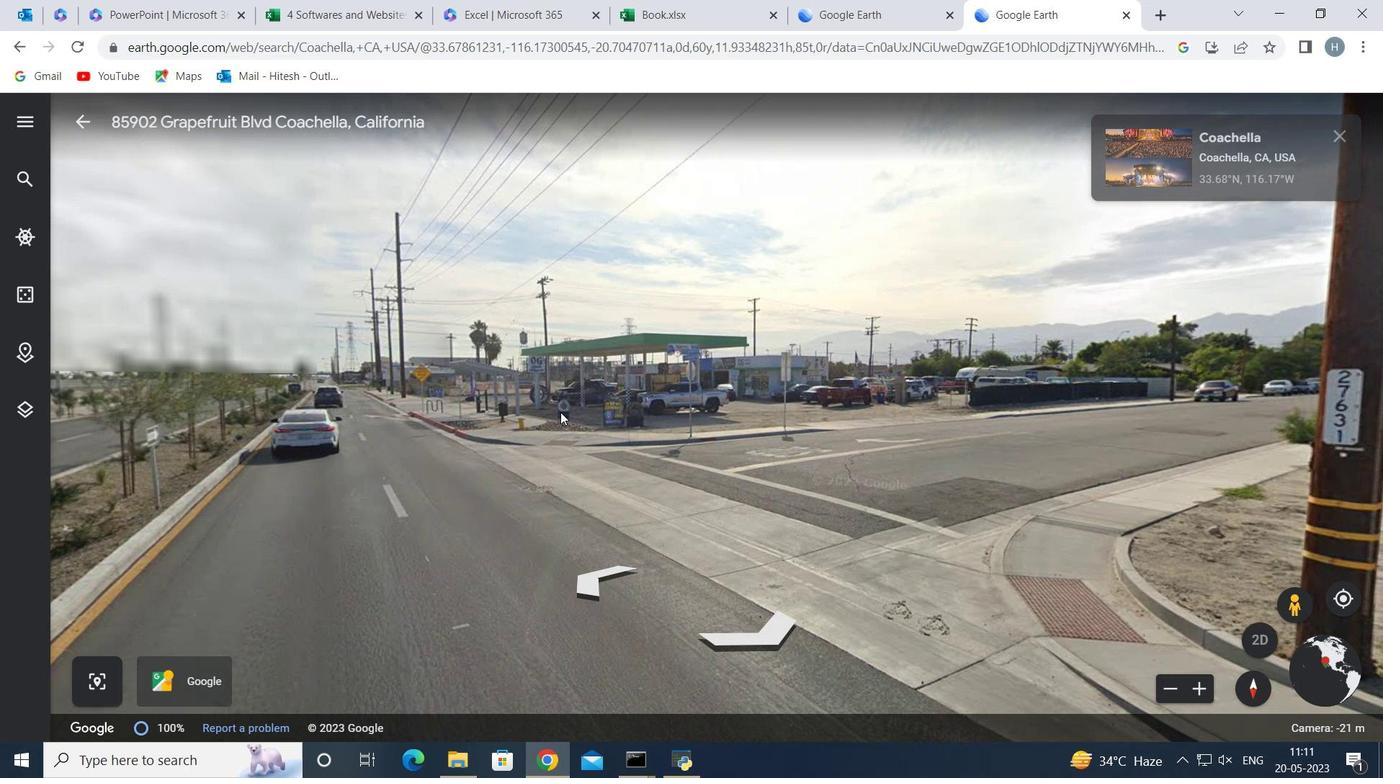 
Action: Mouse moved to (910, 399)
Screenshot: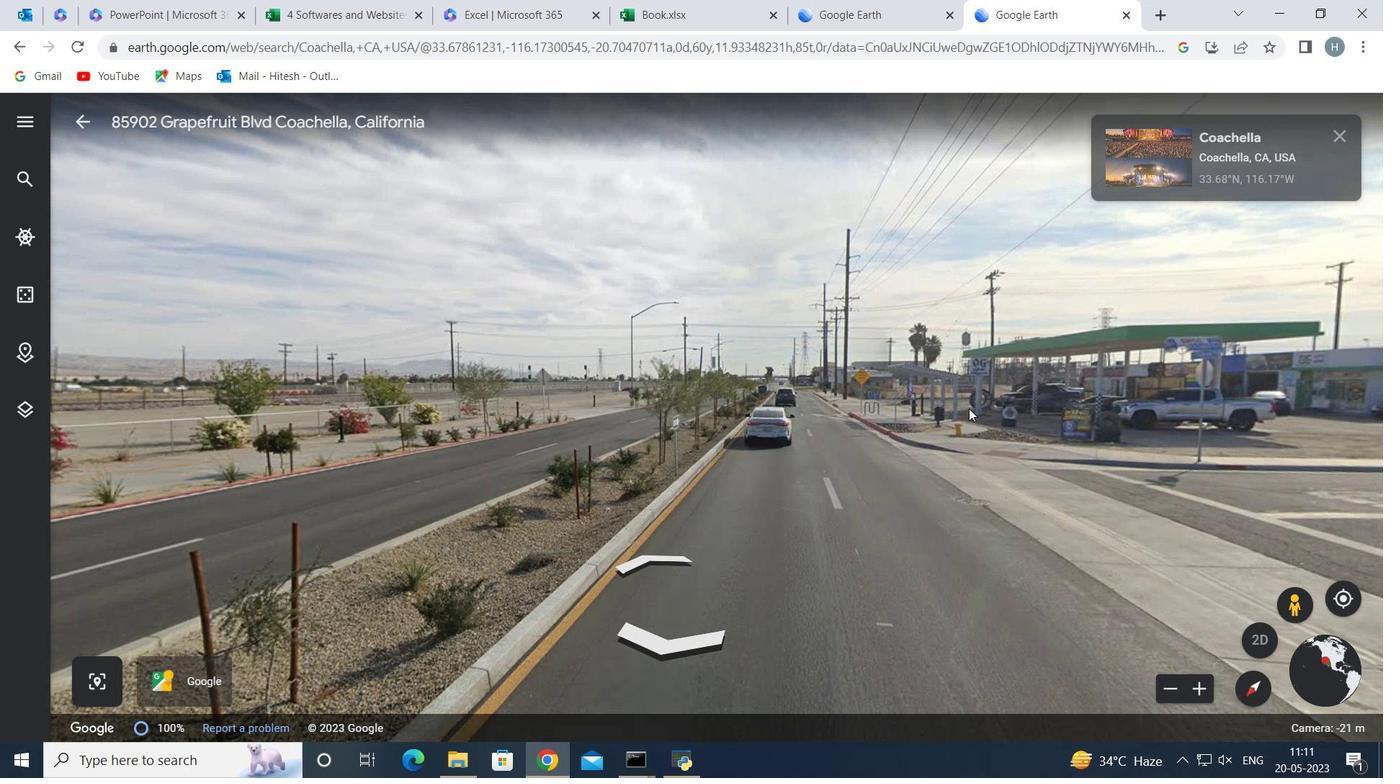 
Action: Mouse pressed left at (910, 399)
Screenshot: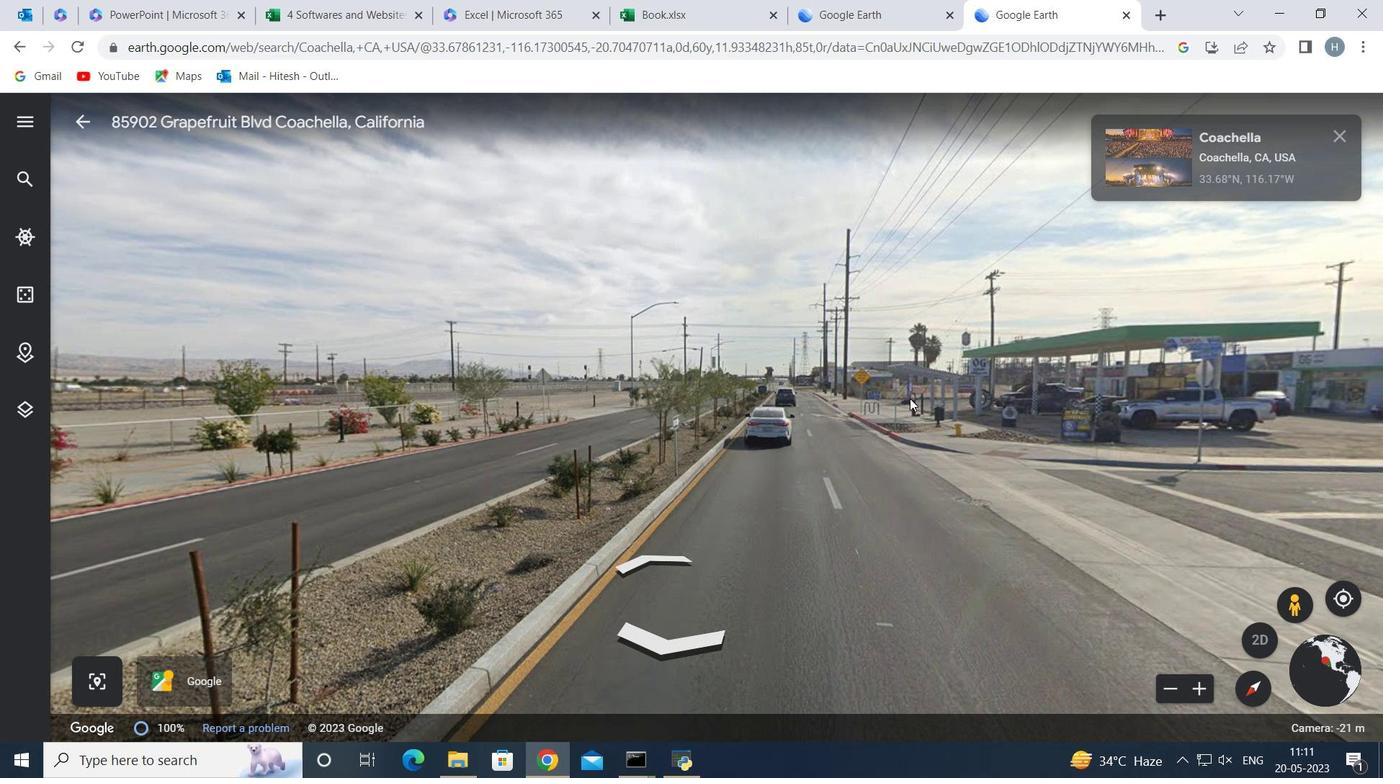 
Action: Mouse moved to (811, 394)
Screenshot: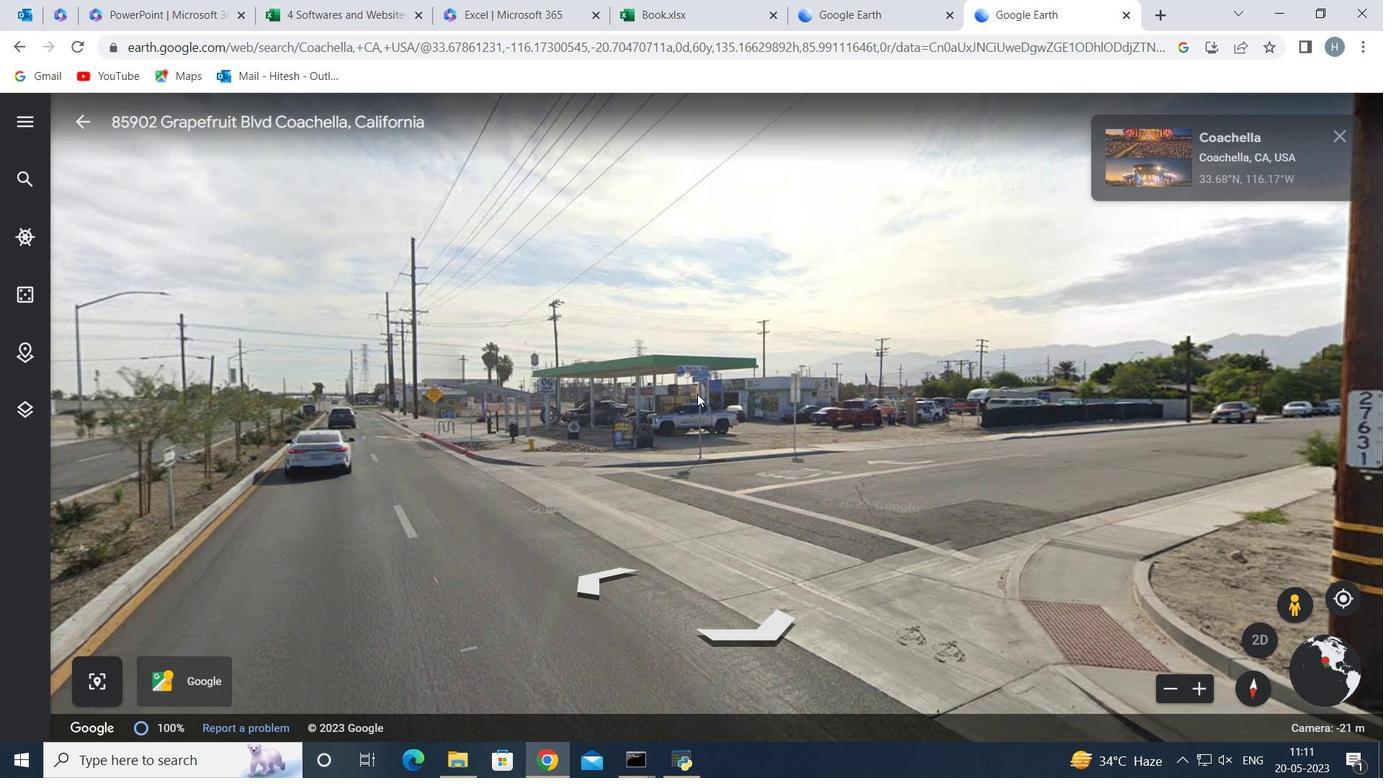 
Action: Mouse pressed left at (811, 394)
Screenshot: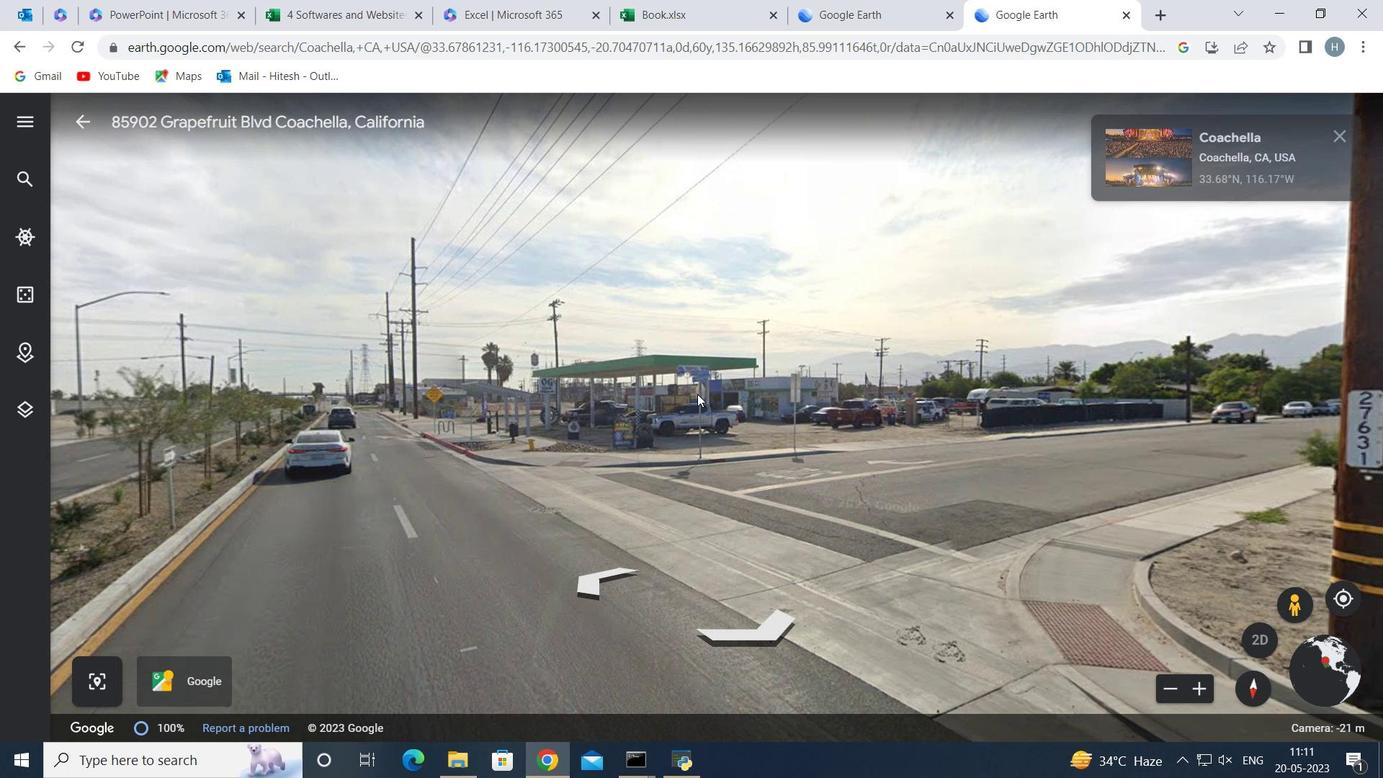 
Action: Mouse moved to (956, 409)
Screenshot: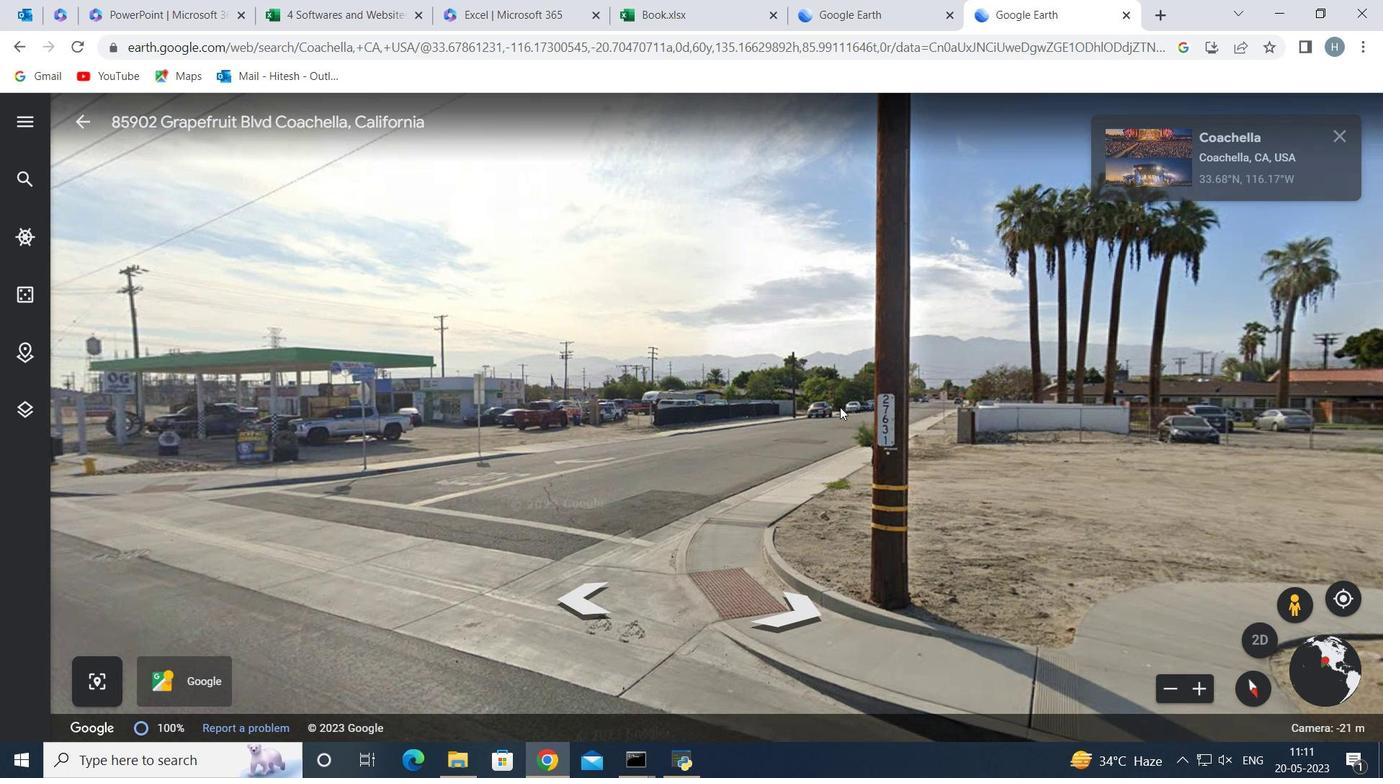 
Action: Mouse pressed left at (956, 409)
Screenshot: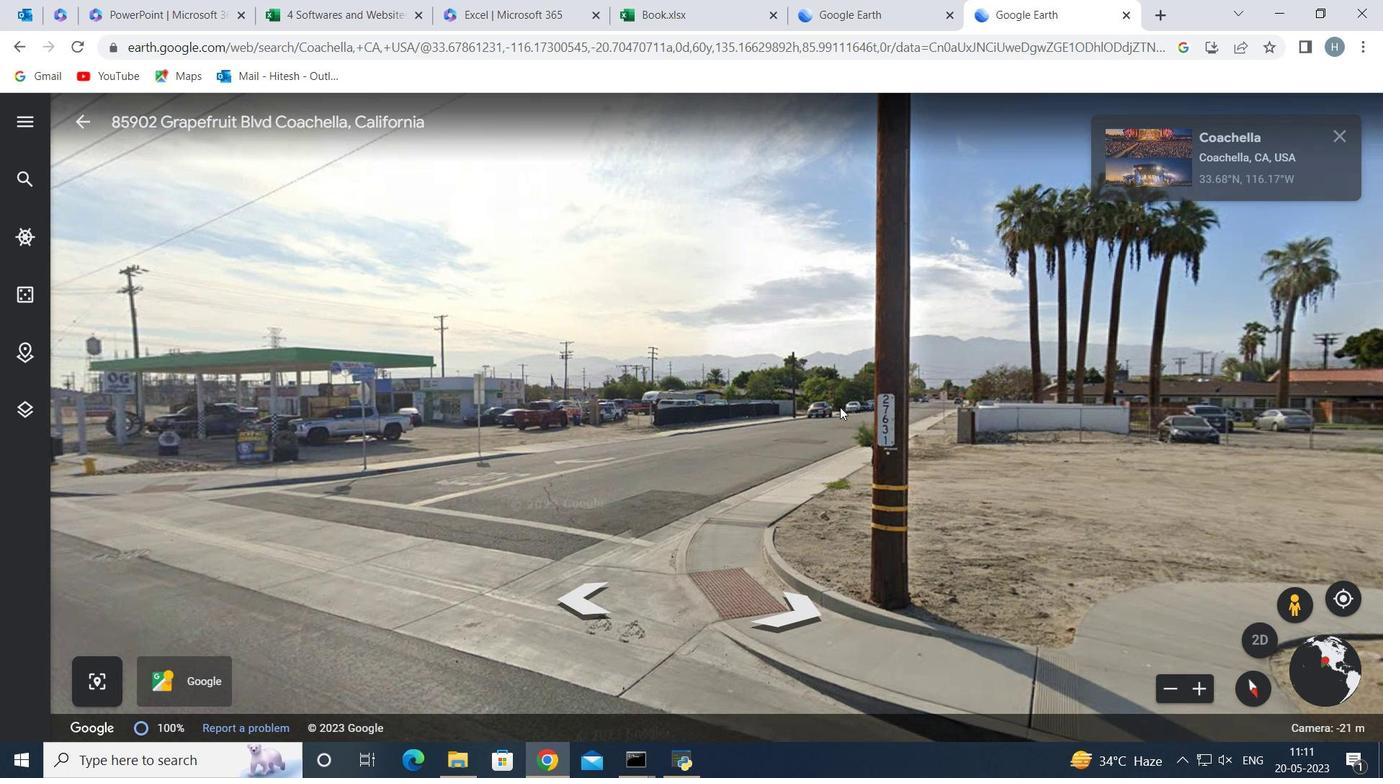 
Action: Mouse moved to (888, 414)
Screenshot: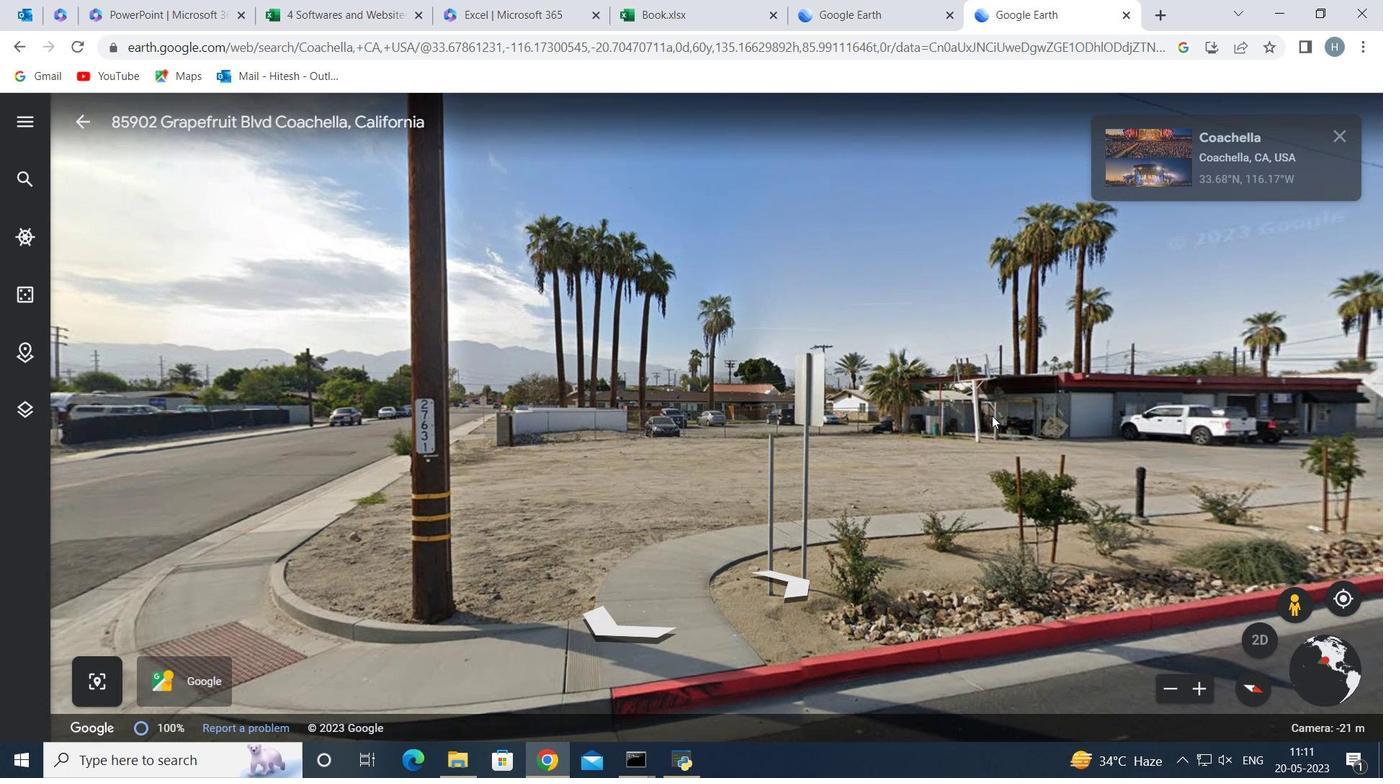 
Action: Mouse pressed left at (994, 416)
Screenshot: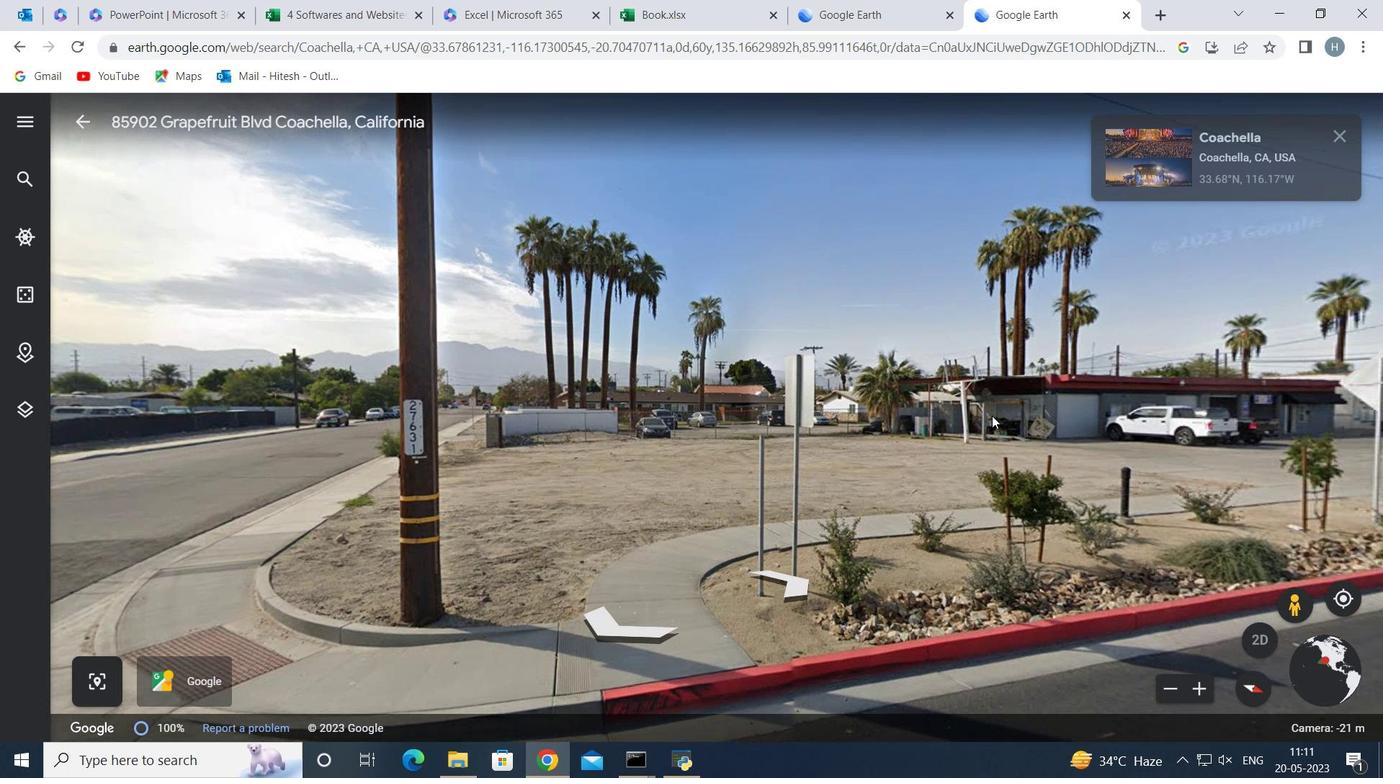 
Action: Mouse moved to (952, 401)
Screenshot: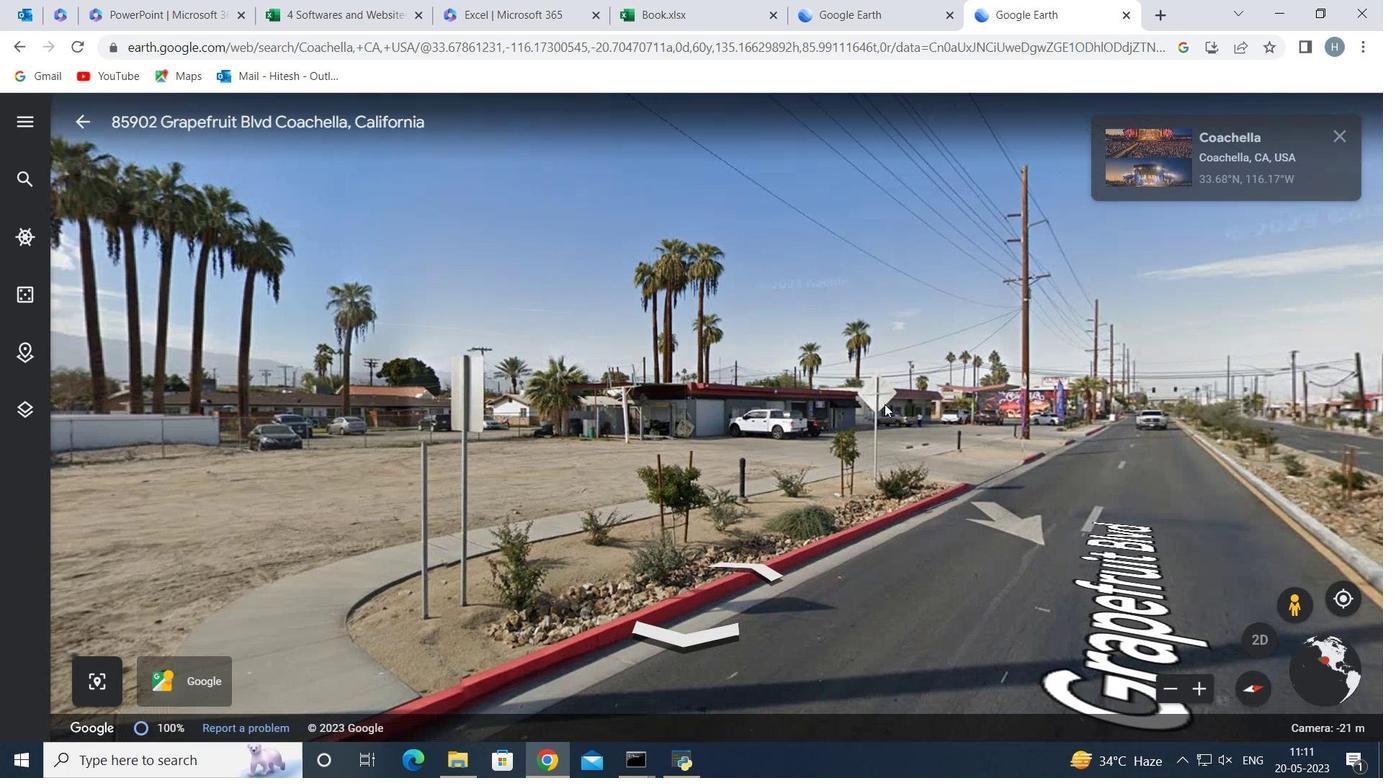
Action: Mouse pressed left at (952, 401)
Screenshot: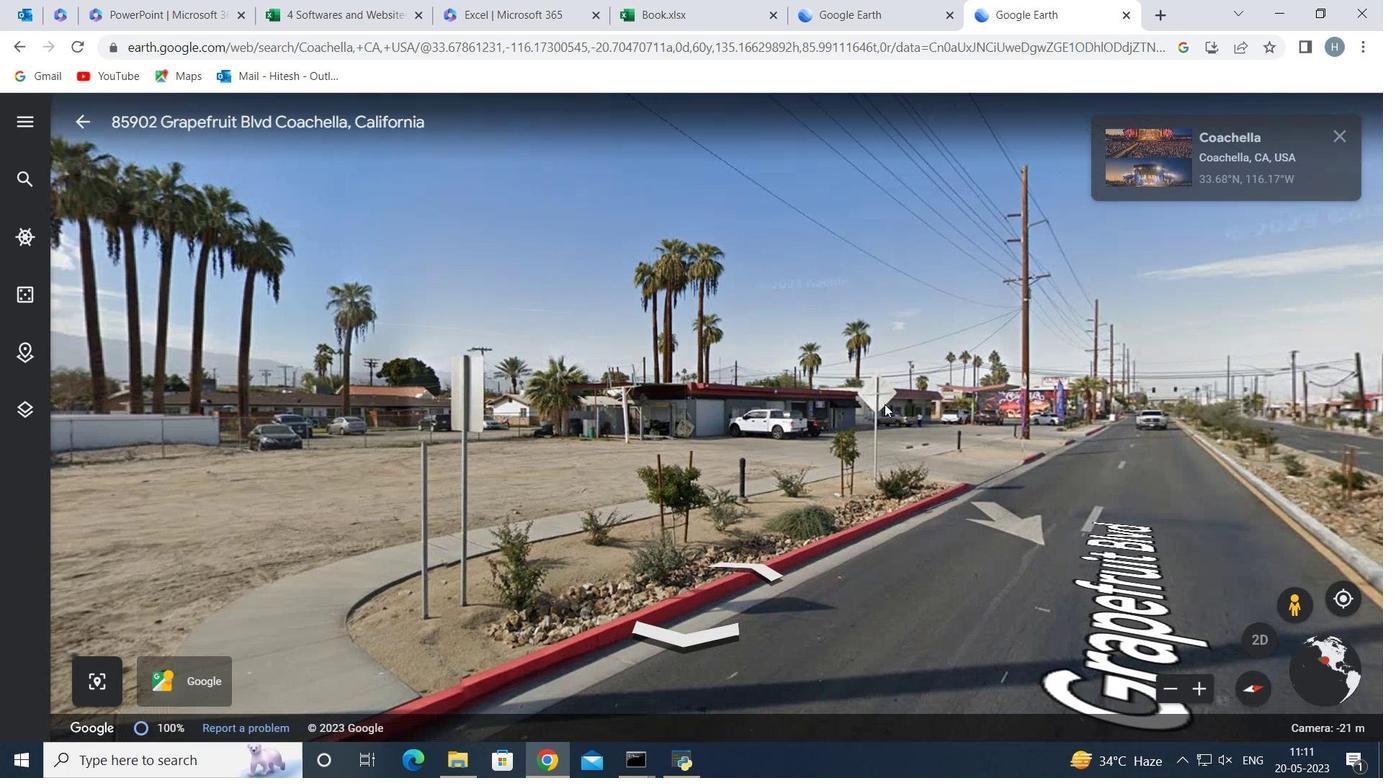 
Action: Mouse moved to (782, 415)
Screenshot: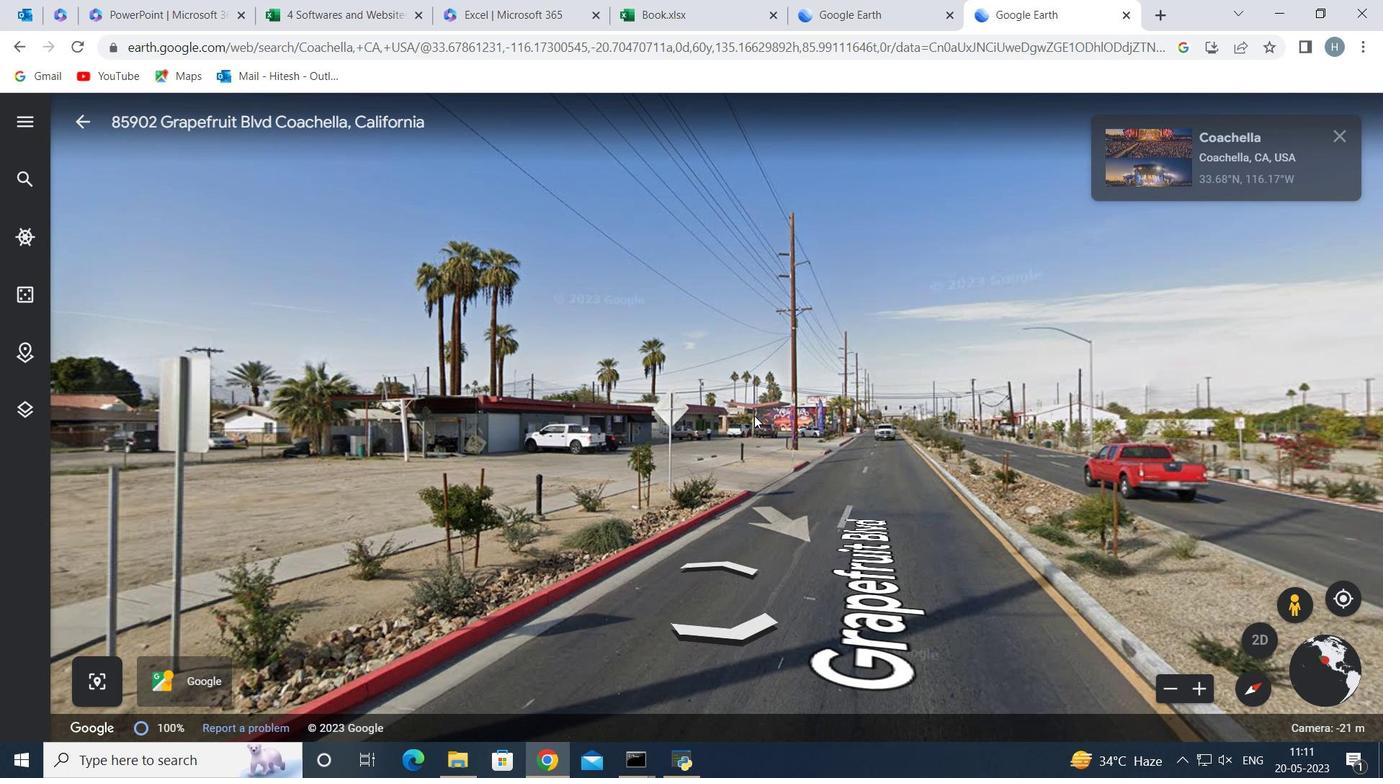 
Action: Mouse pressed left at (782, 415)
Screenshot: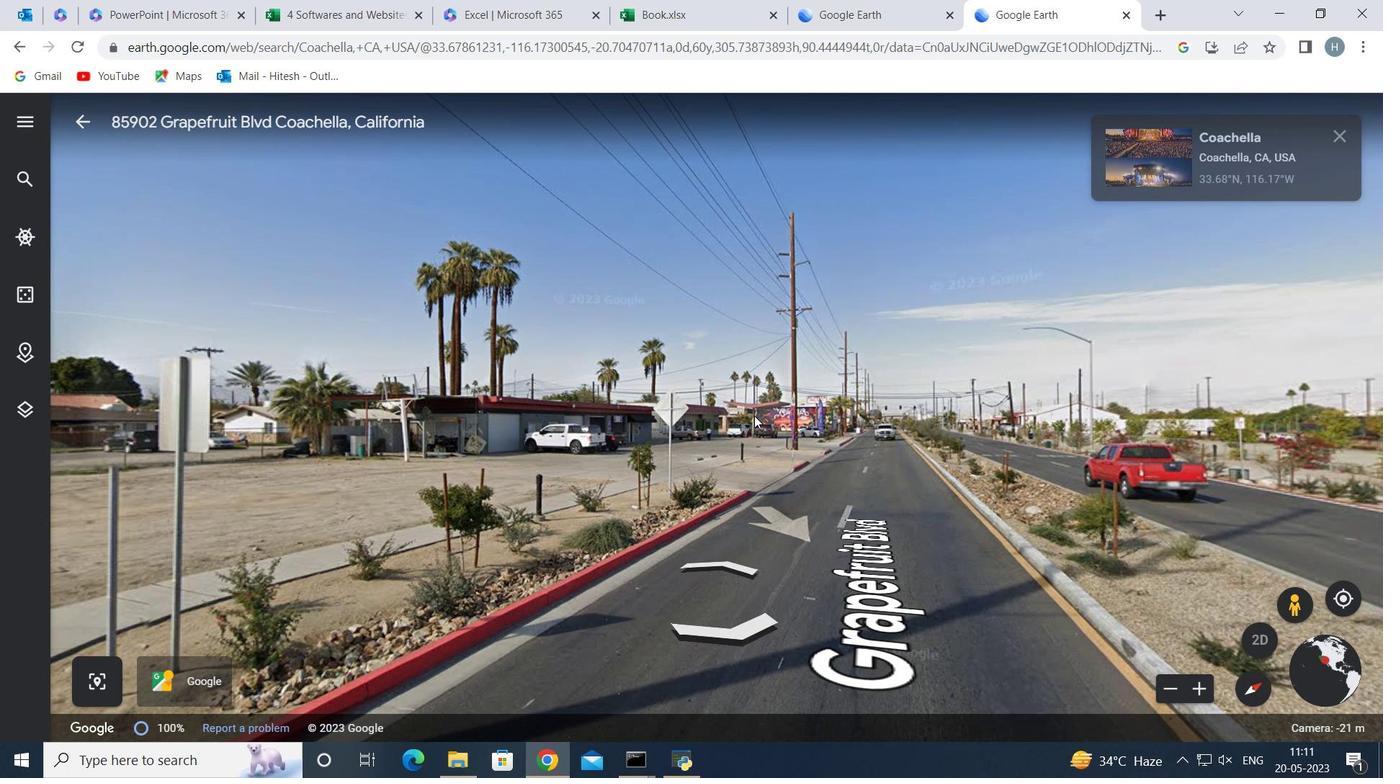 
Action: Mouse moved to (761, 413)
Screenshot: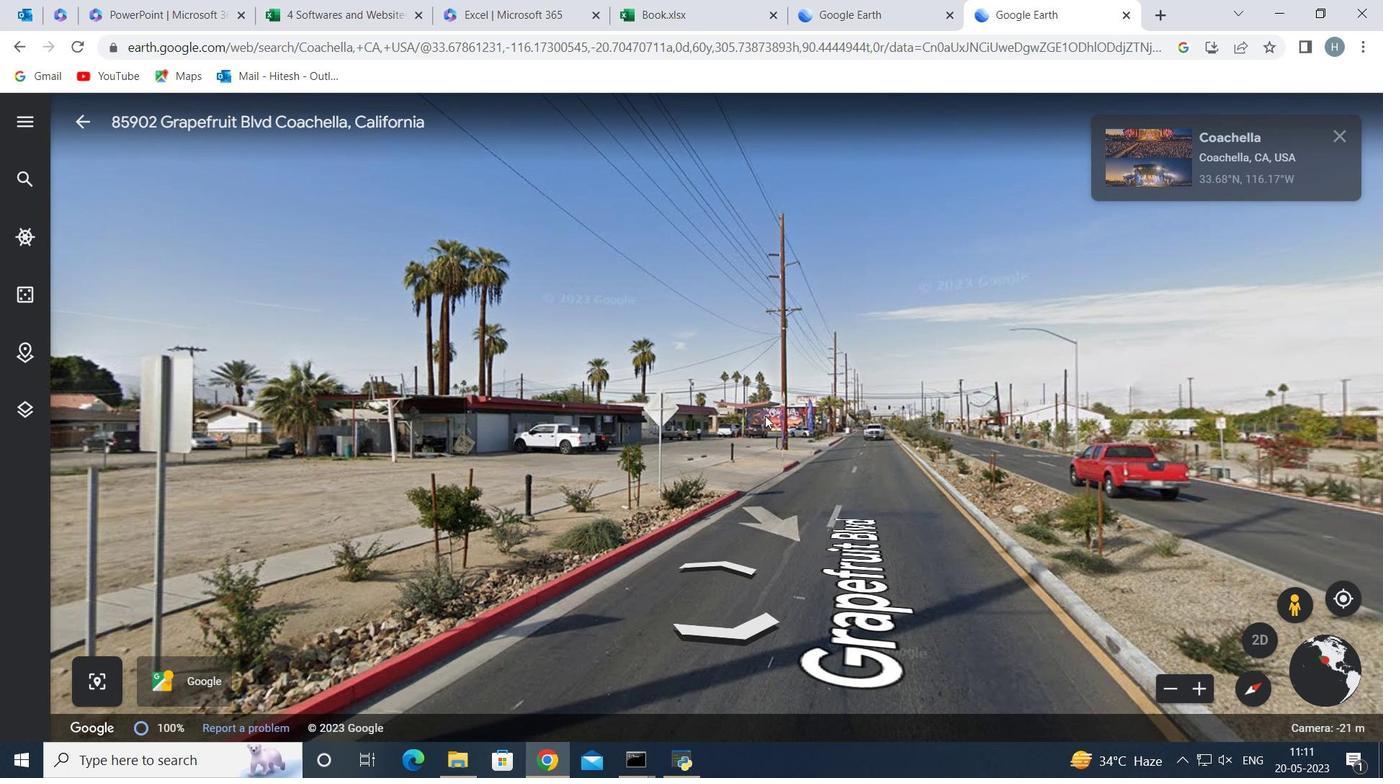 
Action: Key pressed <Key.up><Key.up><Key.up><Key.up>
Screenshot: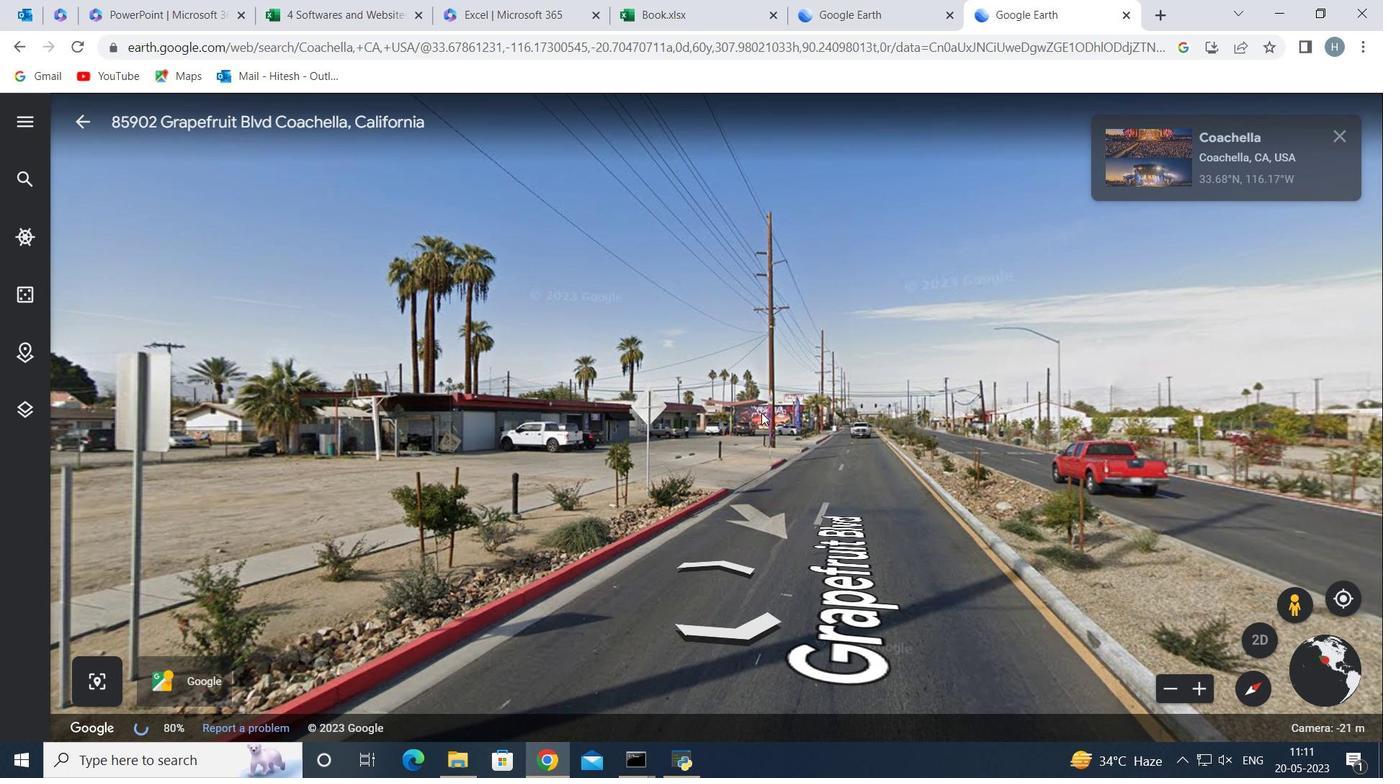 
Action: Mouse moved to (762, 412)
Screenshot: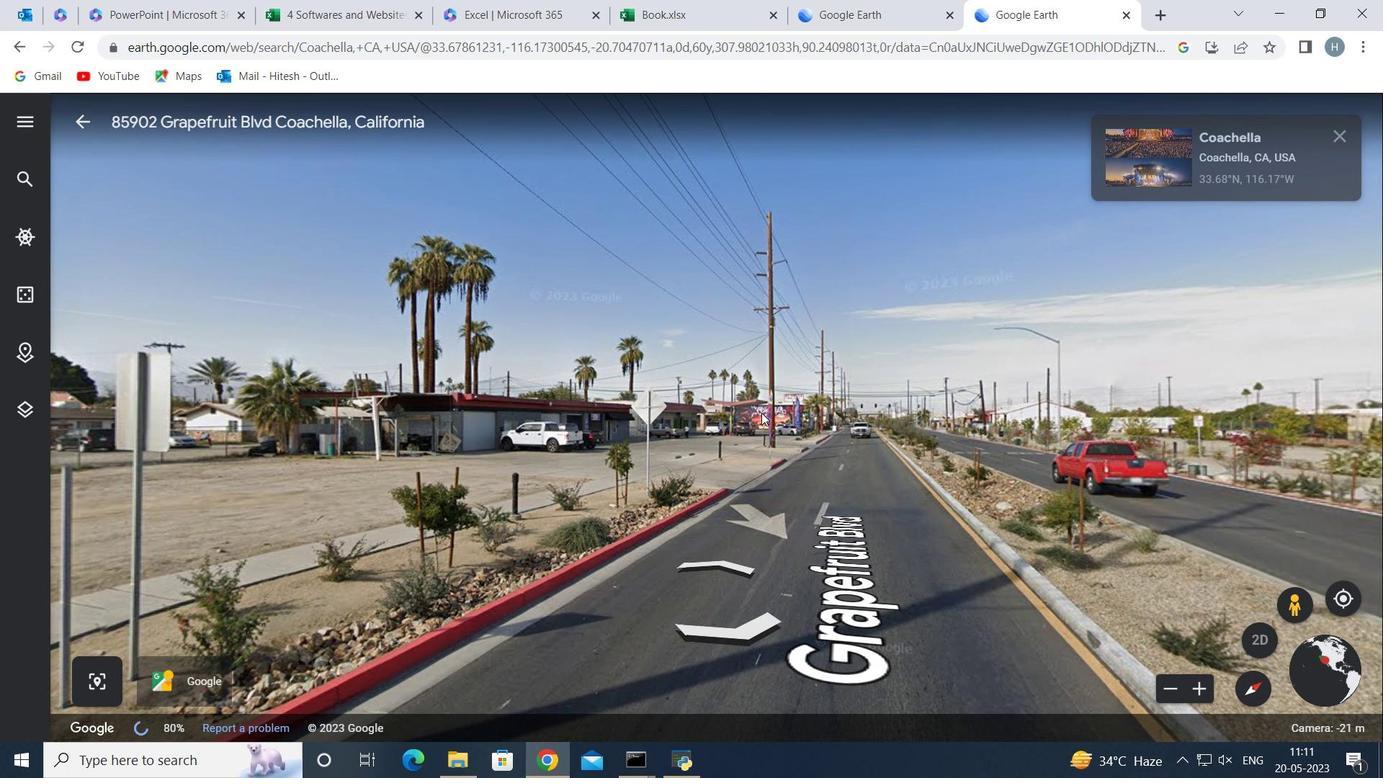 
Action: Key pressed <Key.right>
Screenshot: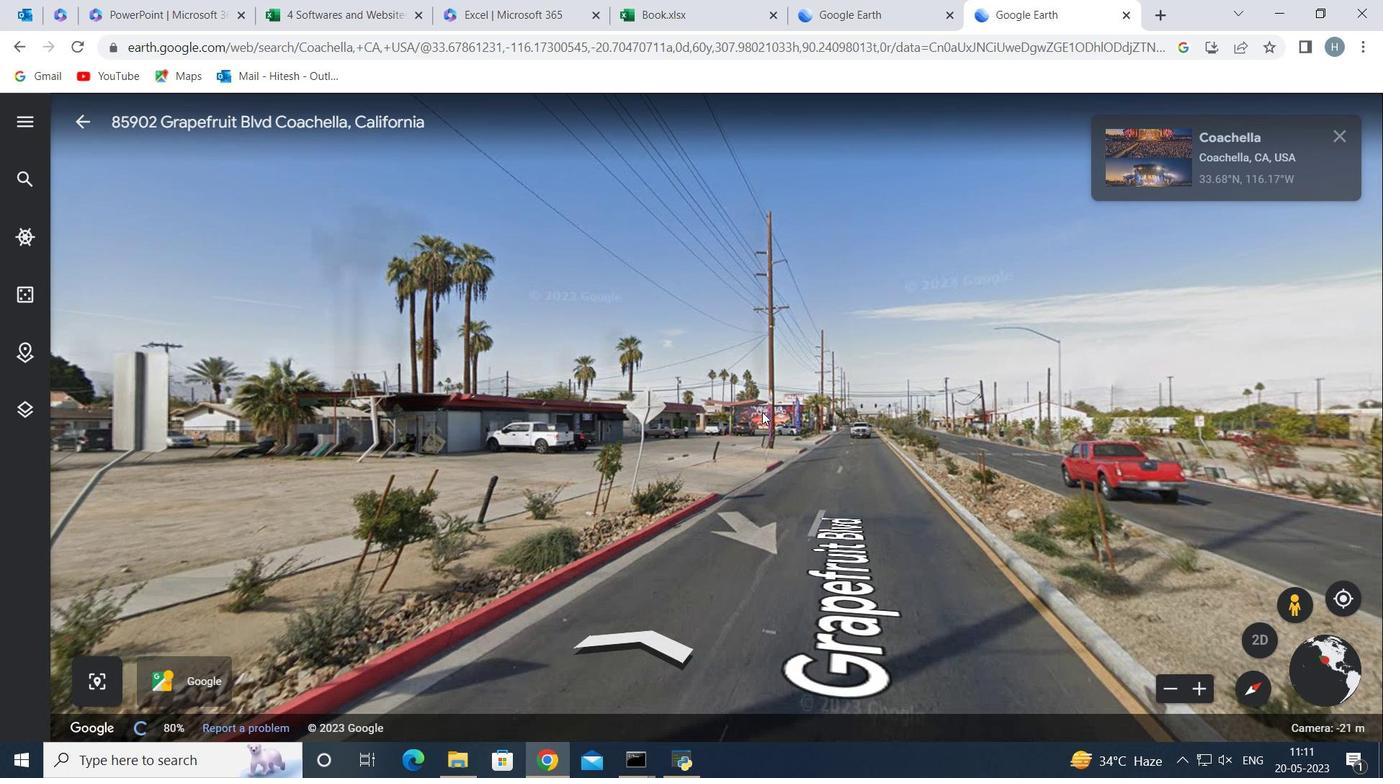 
Action: Mouse moved to (772, 409)
Screenshot: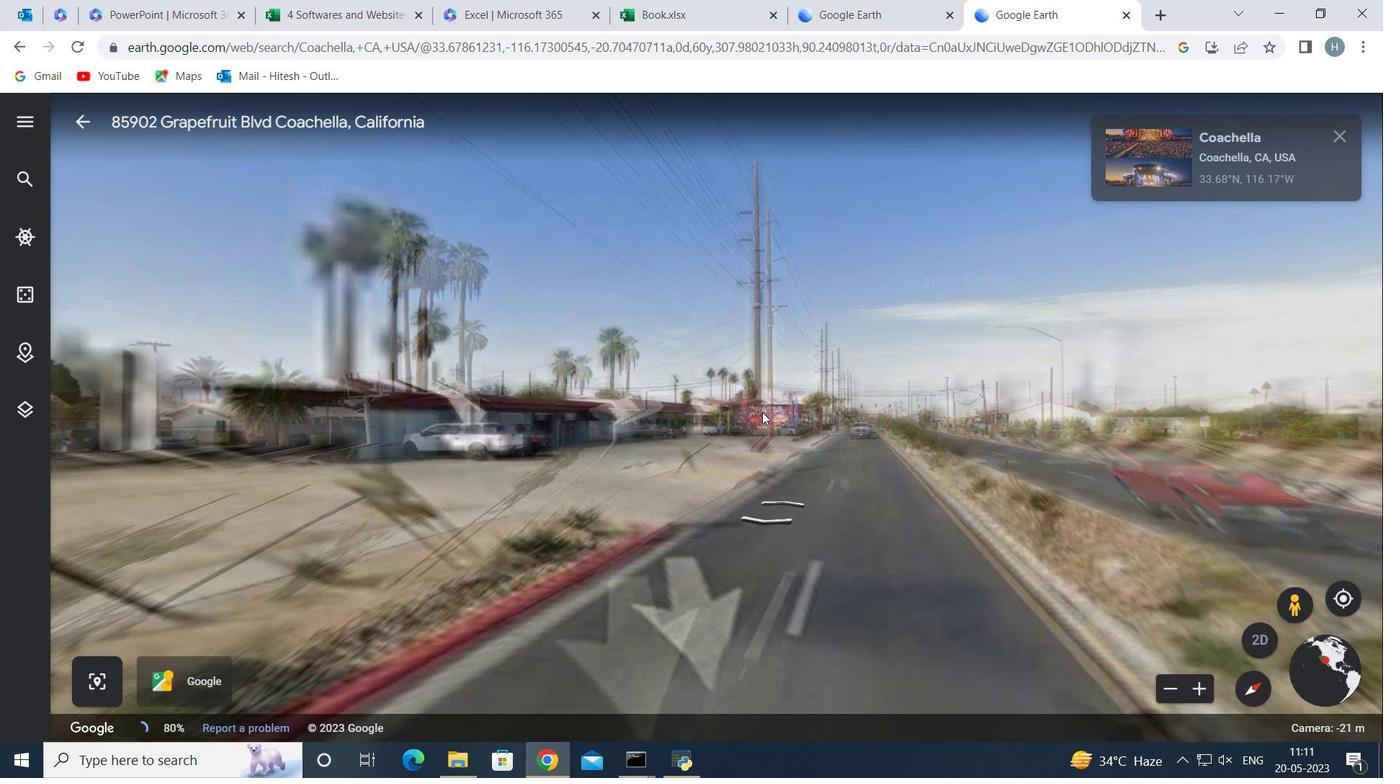 
Action: Key pressed <Key.up><Key.right>
Screenshot: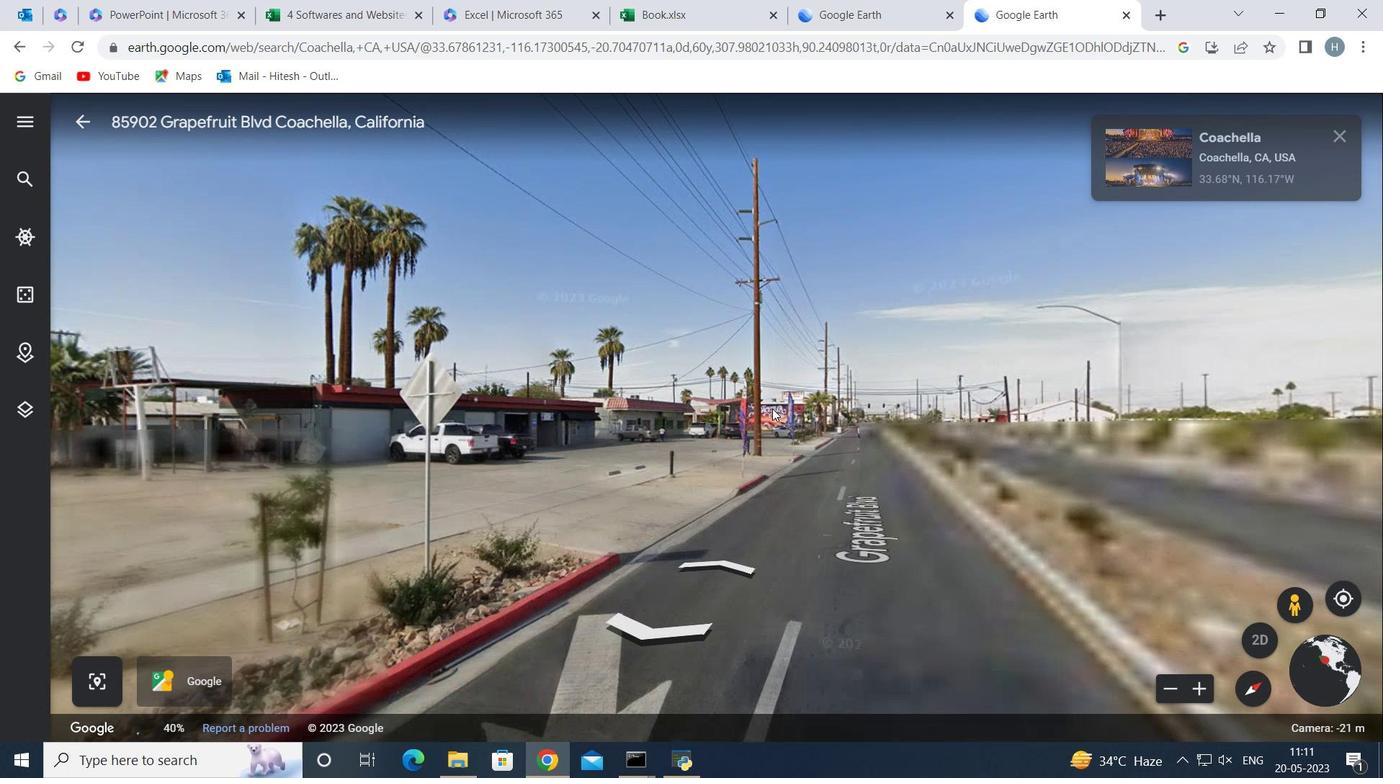 
Action: Mouse moved to (846, 403)
Screenshot: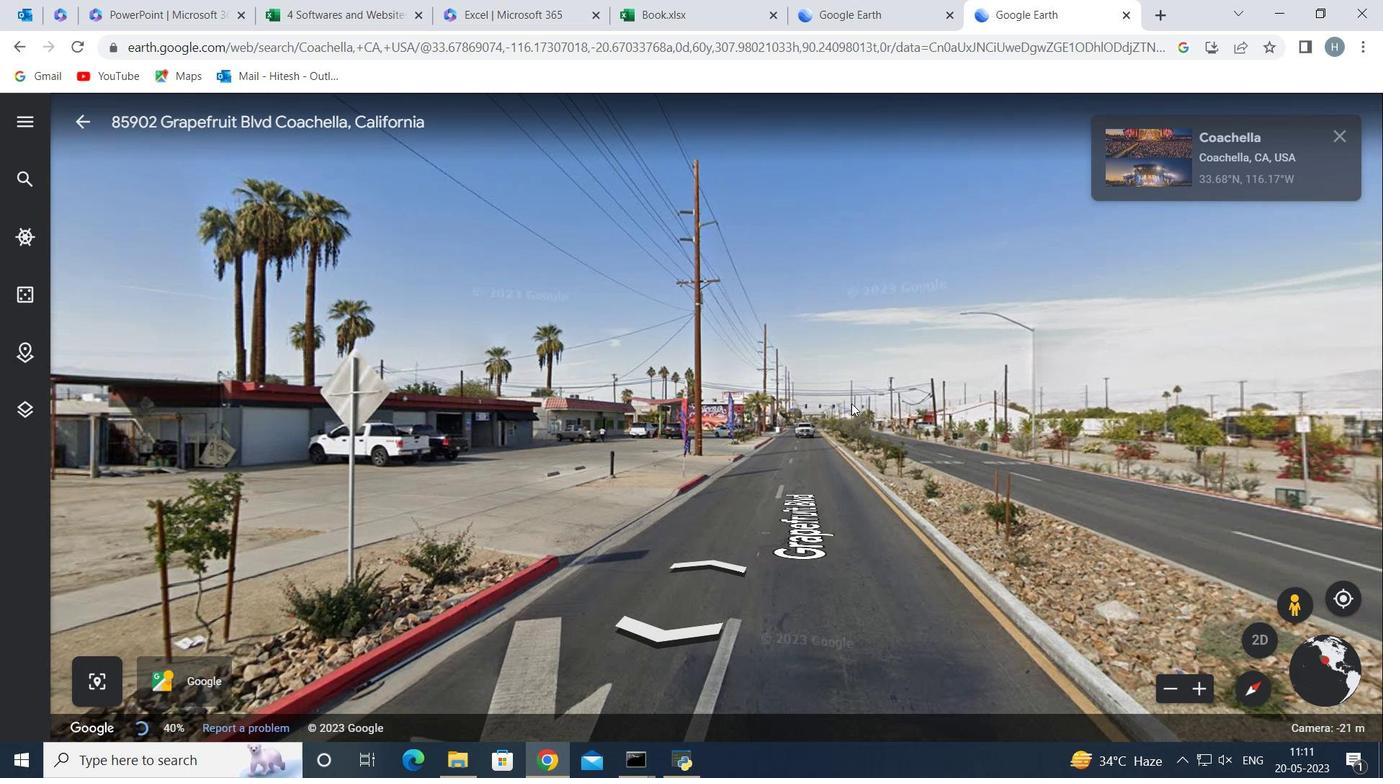 
Action: Key pressed <Key.up><Key.up><Key.up><Key.up><Key.up><Key.up><Key.up><Key.up><Key.up><Key.up><Key.up><Key.up><Key.up><Key.up><Key.up><Key.up><Key.up><Key.up><Key.up><Key.up><Key.up><Key.up><Key.up><Key.up><Key.up><Key.up><Key.up><Key.up><Key.up><Key.right>
Screenshot: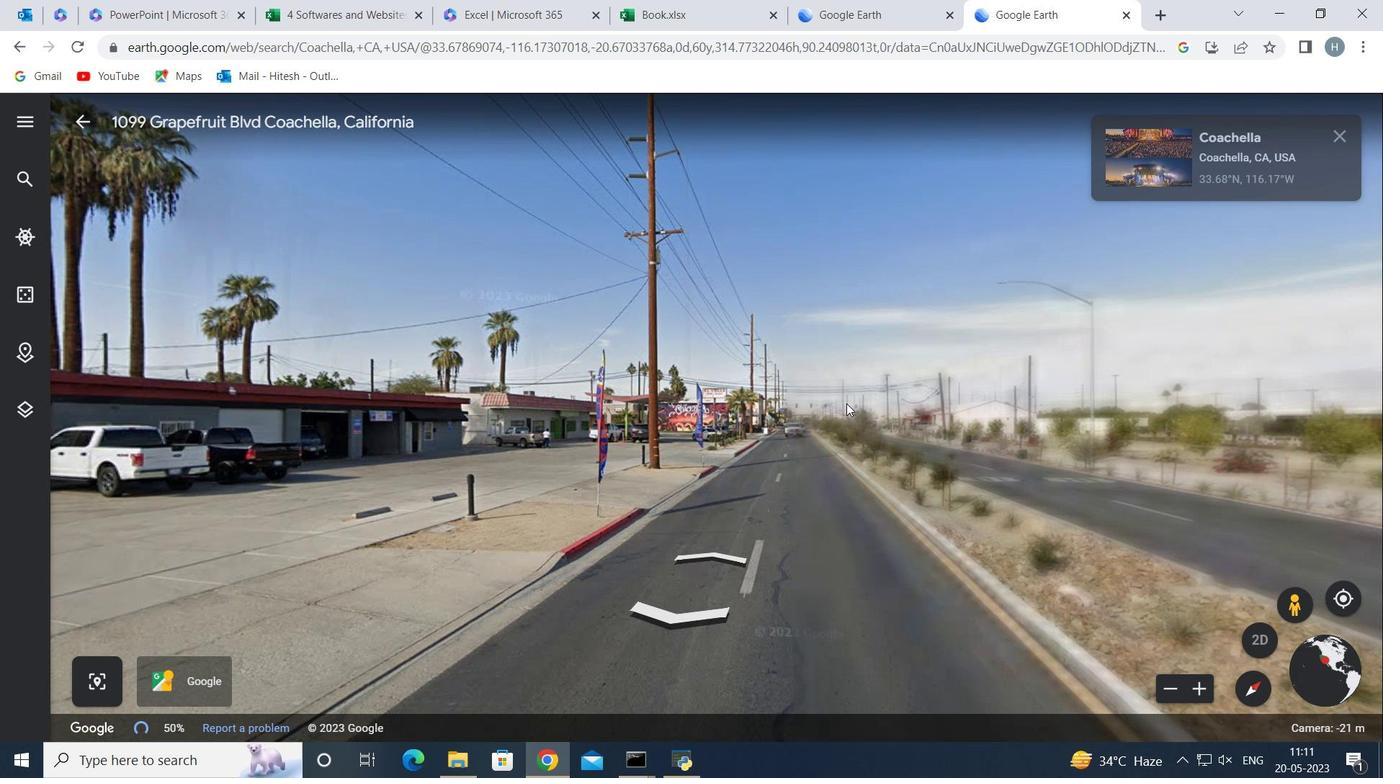 
Action: Mouse moved to (709, 388)
Screenshot: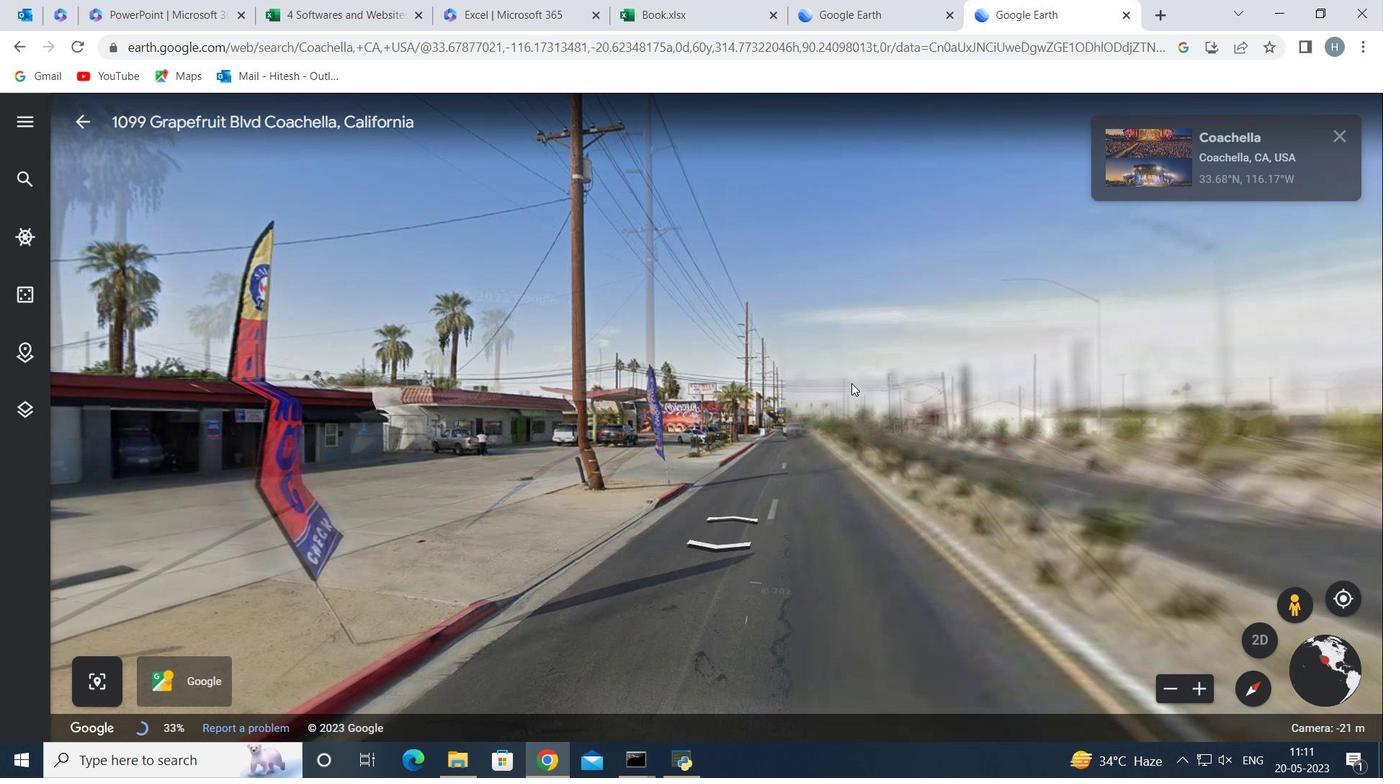 
Action: Mouse pressed left at (709, 388)
Screenshot: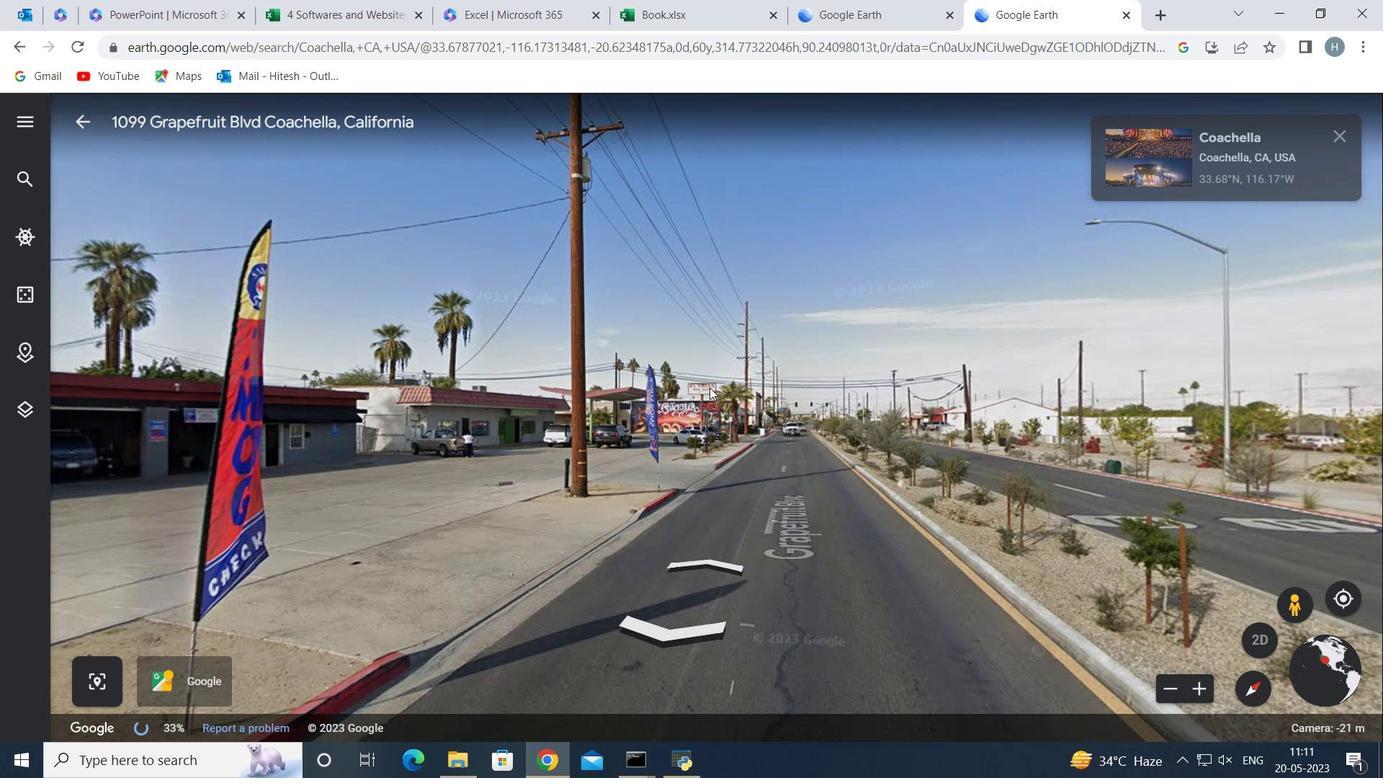 
Action: Mouse moved to (643, 394)
Screenshot: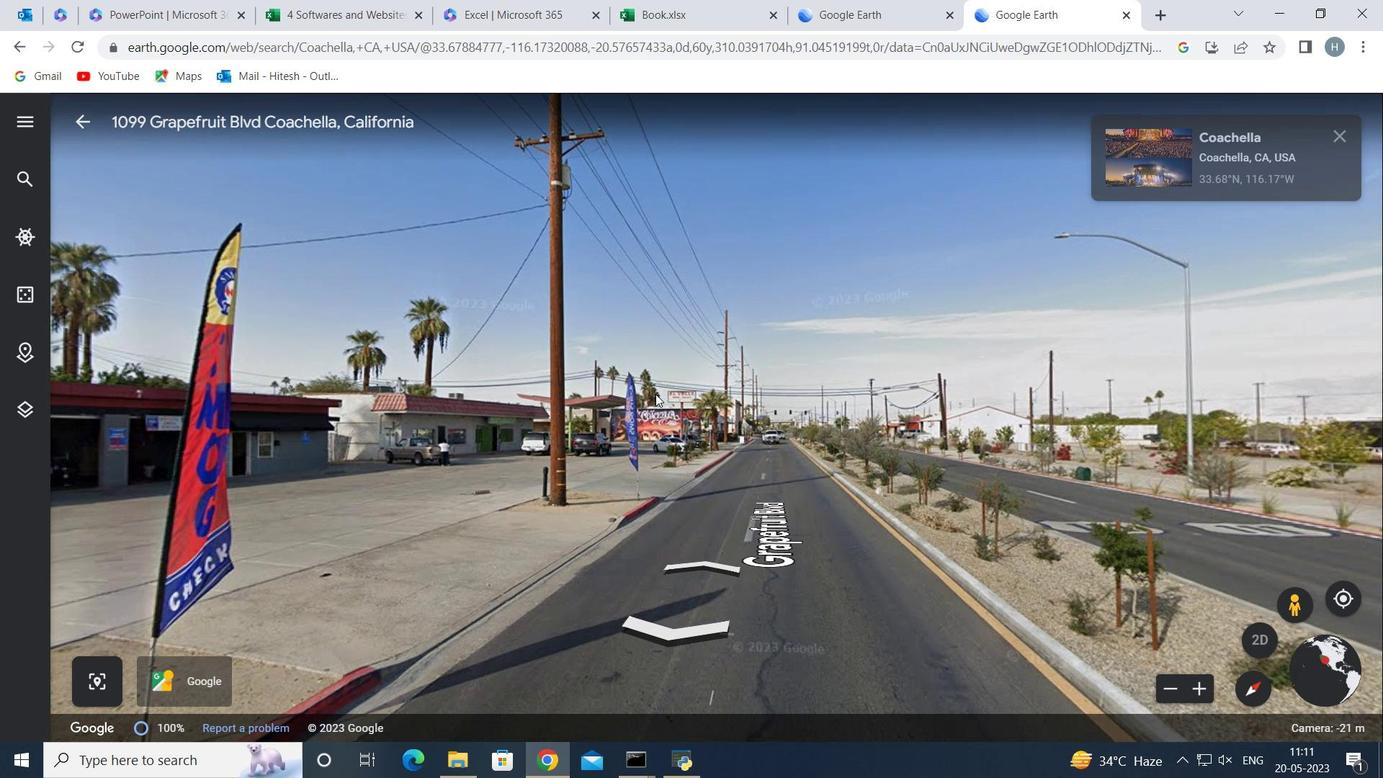 
Action: Key pressed <Key.up>
Screenshot: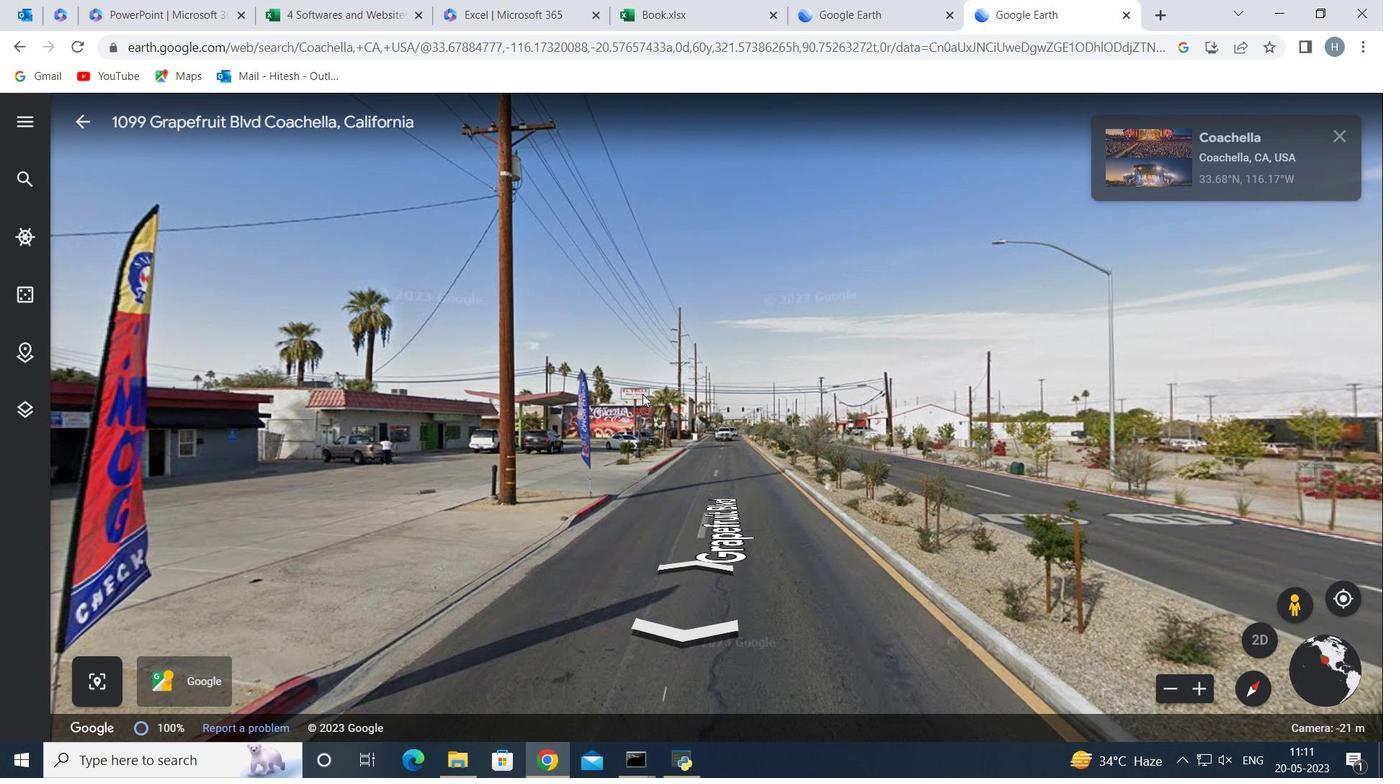 
Action: Mouse moved to (633, 394)
Screenshot: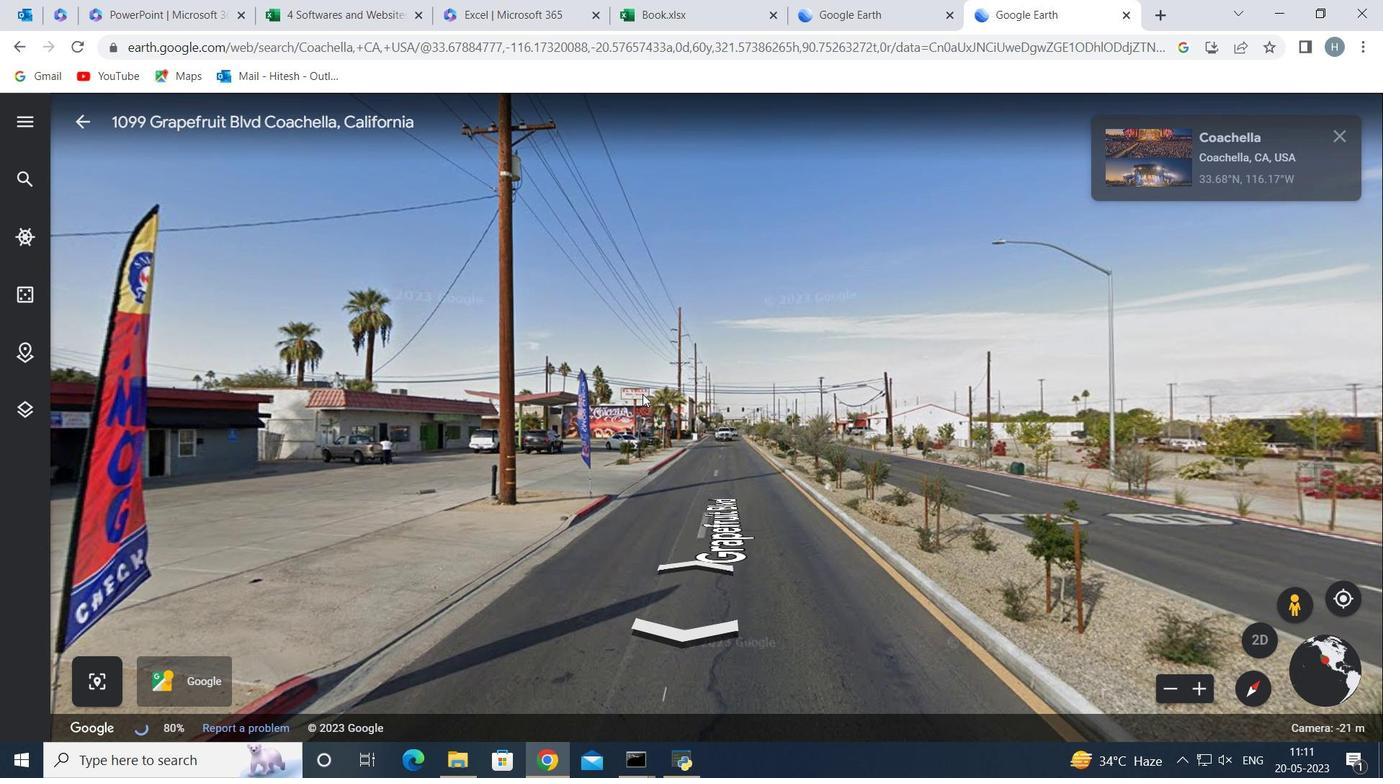 
Action: Key pressed <Key.up><Key.up><Key.up><Key.up><Key.up><Key.up><Key.up><Key.up><Key.up><Key.up><Key.up><Key.up><Key.up><Key.up><Key.up><Key.up><Key.up><Key.up><Key.up><Key.up><Key.up><Key.up><Key.up><Key.up><Key.up><Key.up><Key.up><Key.up><Key.up><Key.up><Key.up><Key.up><Key.up><Key.up><Key.up><Key.up><Key.up><Key.up><Key.up><Key.up><Key.up><Key.up><Key.up><Key.up><Key.up><Key.up><Key.up><Key.up><Key.up><Key.up><Key.up><Key.up><Key.up><Key.up><Key.up><Key.up><Key.up><Key.up><Key.up><Key.up><Key.up><Key.up><Key.up><Key.up><Key.up><Key.up><Key.up><Key.up><Key.up><Key.up><Key.up><Key.up><Key.up><Key.up><Key.up><Key.up><Key.up><Key.up><Key.up><Key.up><Key.up><Key.up><Key.up><Key.up><Key.up><Key.up><Key.up><Key.up><Key.up><Key.up><Key.up><Key.up><Key.up><Key.up><Key.up><Key.up><Key.up><Key.up><Key.up><Key.up><Key.up><Key.up><Key.up><Key.up><Key.up><Key.up><Key.up><Key.up><Key.up><Key.up><Key.up><Key.up><Key.up><Key.up><Key.up><Key.up><Key.up><Key.up><Key.up><Key.up><Key.up><Key.up><Key.up><Key.up><Key.up><Key.up><Key.up><Key.up><Key.up><Key.up><Key.up><Key.up><Key.up><Key.up><Key.up><Key.up><Key.up><Key.up><Key.up><Key.up><Key.up><Key.up><Key.up><Key.up><Key.up><Key.up><Key.up><Key.up><Key.up><Key.up><Key.up><Key.up><Key.up><Key.up><Key.up><Key.up><Key.up><Key.up><Key.up><Key.up><Key.up><Key.up><Key.up><Key.up><Key.up><Key.up><Key.up><Key.up><Key.up><Key.up><Key.up><Key.up><Key.up><Key.up><Key.up><Key.up><Key.up><Key.up>
Screenshot: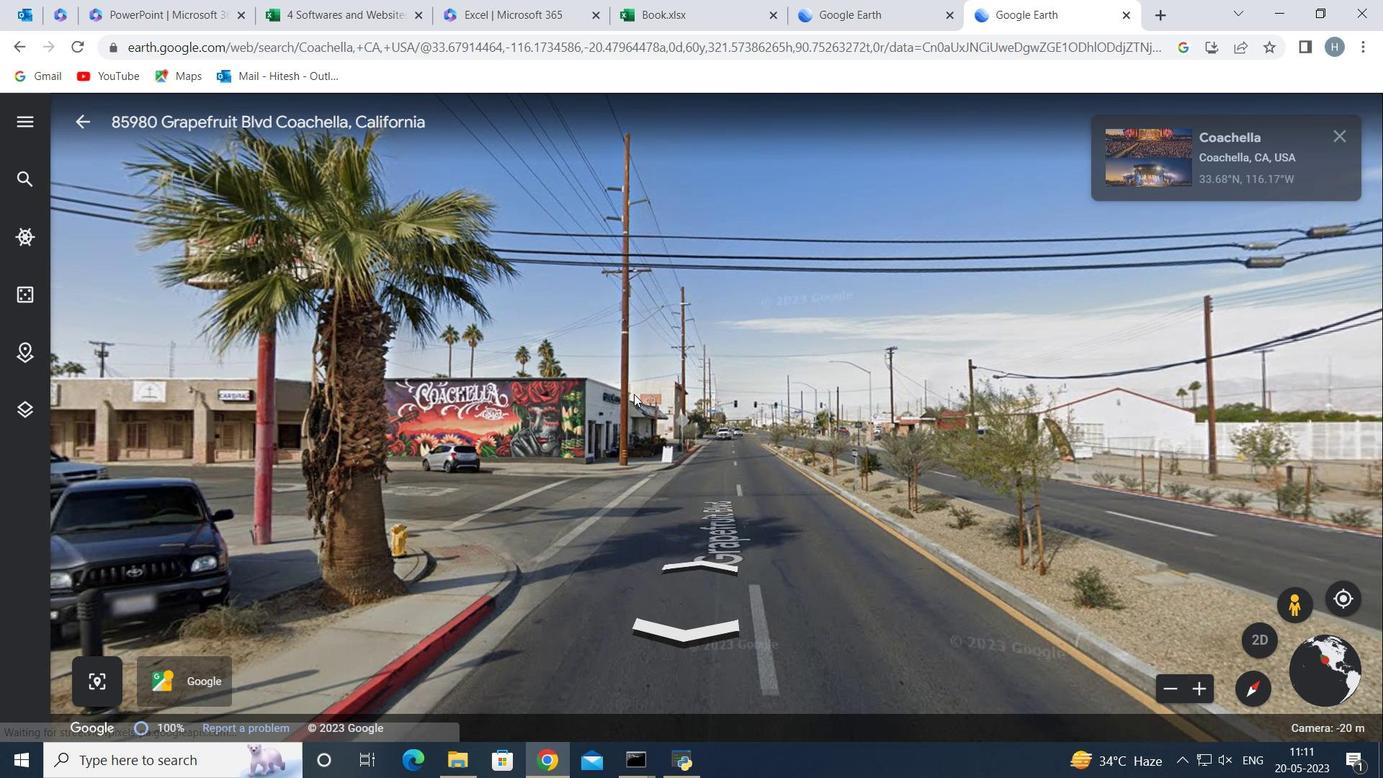 
Action: Mouse moved to (762, 396)
Screenshot: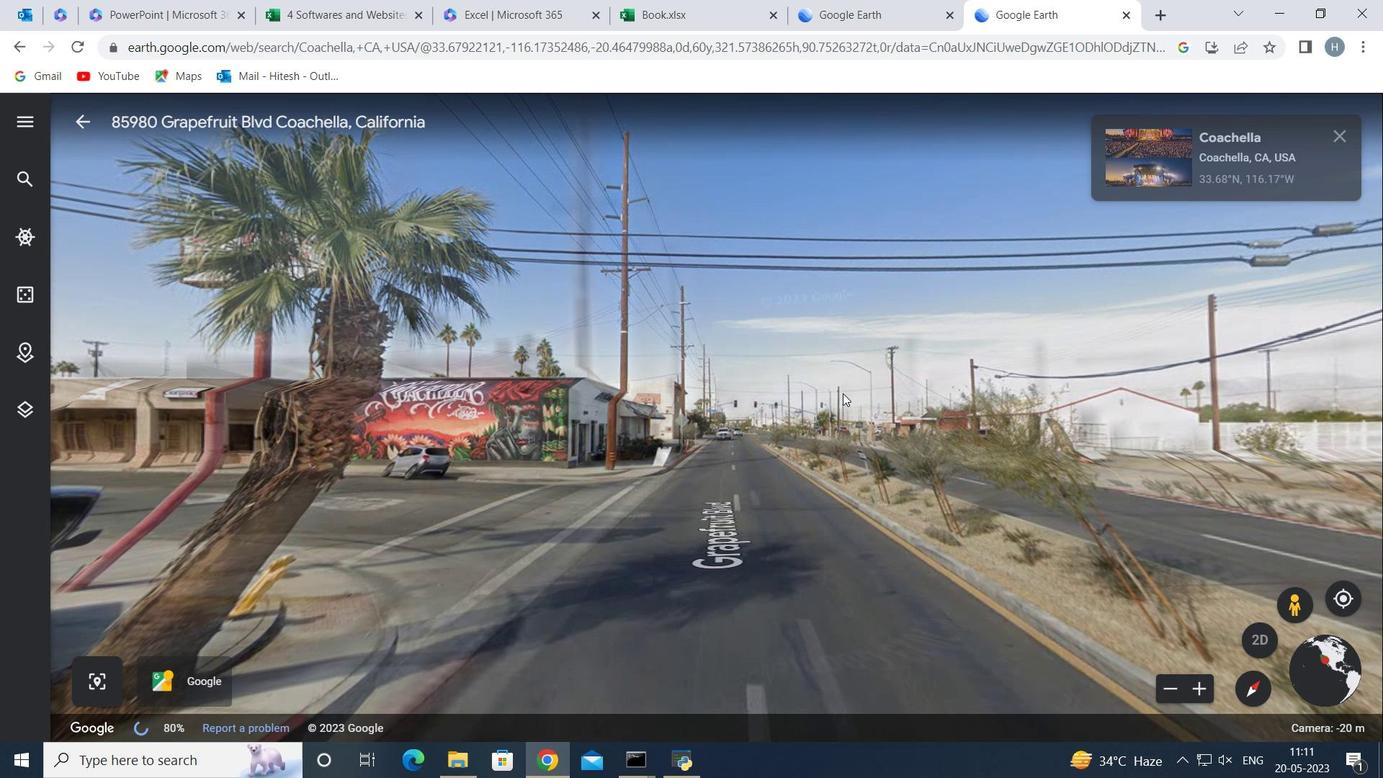 
Action: Key pressed <Key.down><Key.down><Key.down><Key.down><Key.down><Key.down><Key.down><Key.down><Key.down>
Screenshot: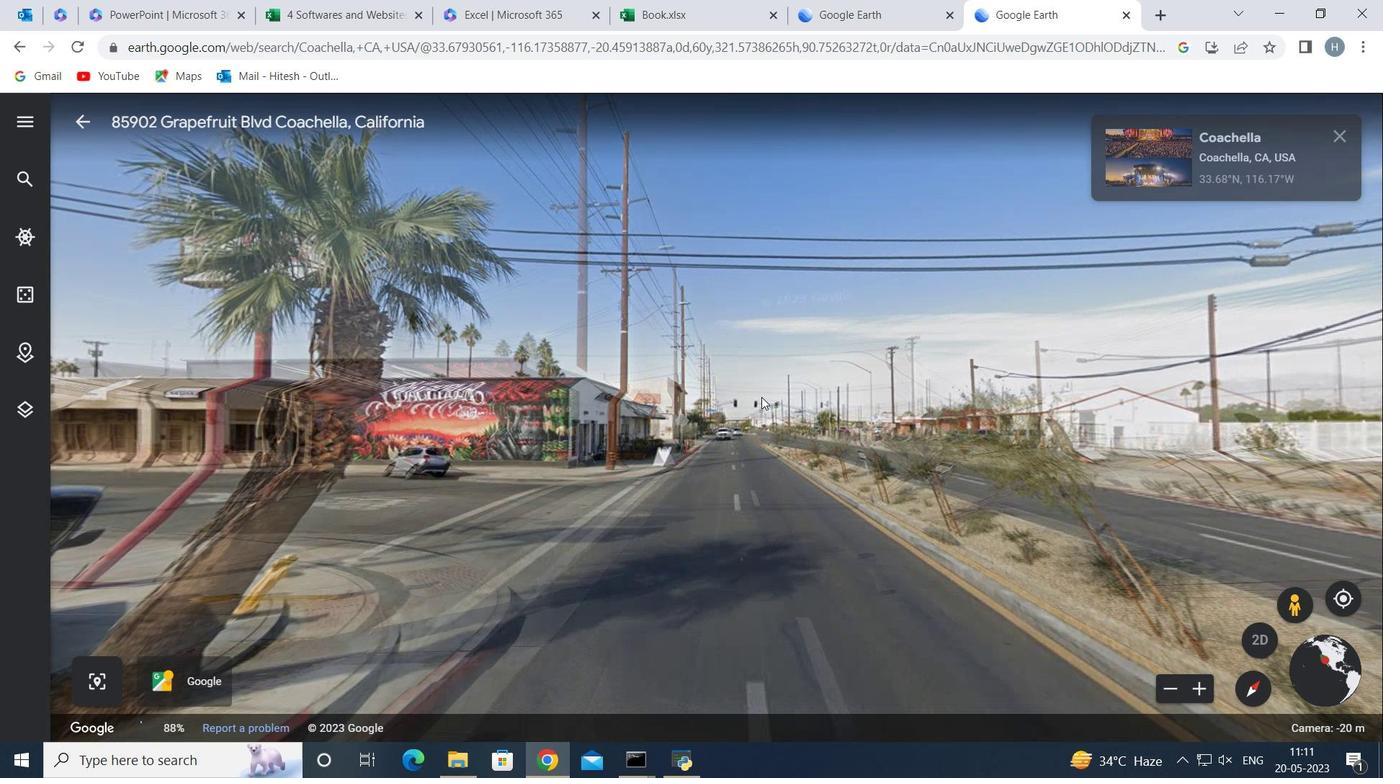 
Action: Mouse moved to (1297, 600)
Screenshot: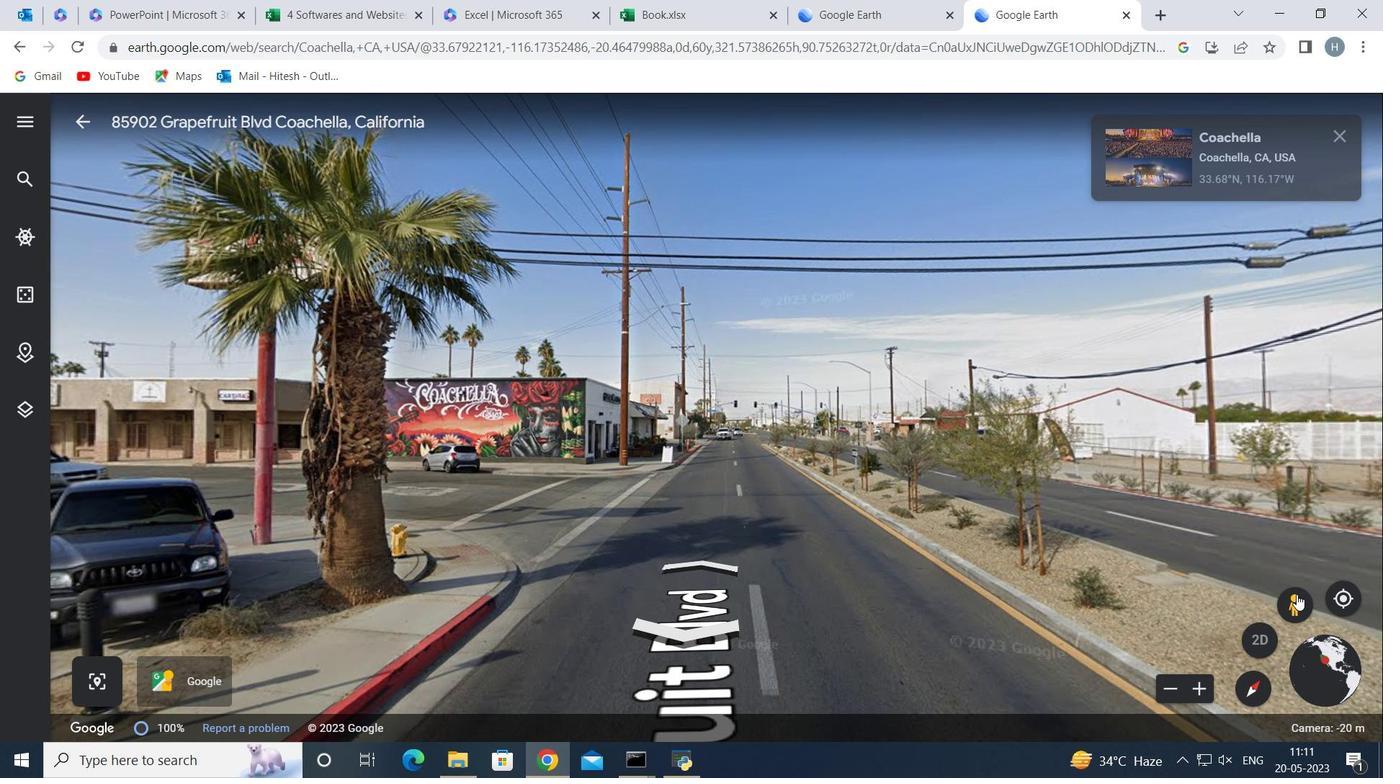 
Action: Mouse pressed left at (1297, 600)
Screenshot: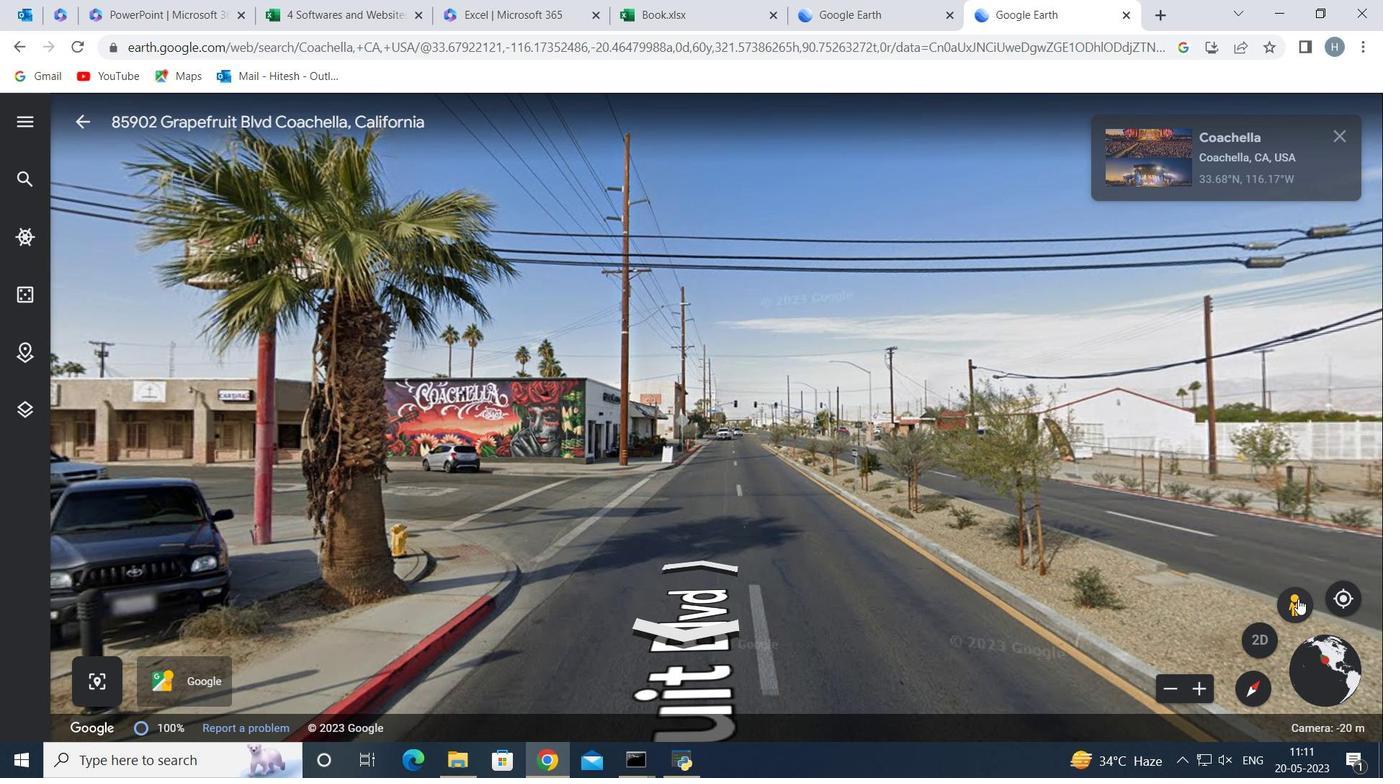 
Action: Mouse moved to (750, 444)
Screenshot: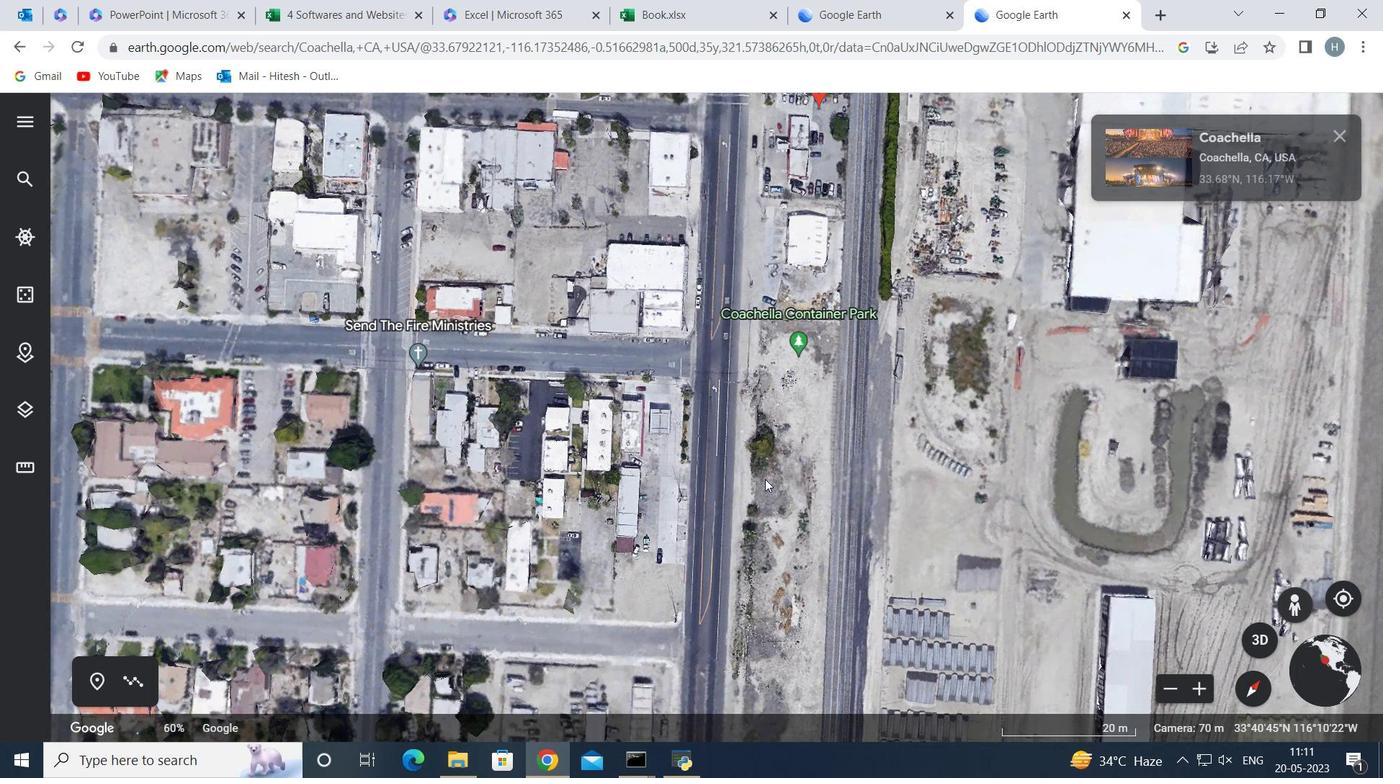 
Action: Mouse scrolled (750, 443) with delta (0, 0)
Screenshot: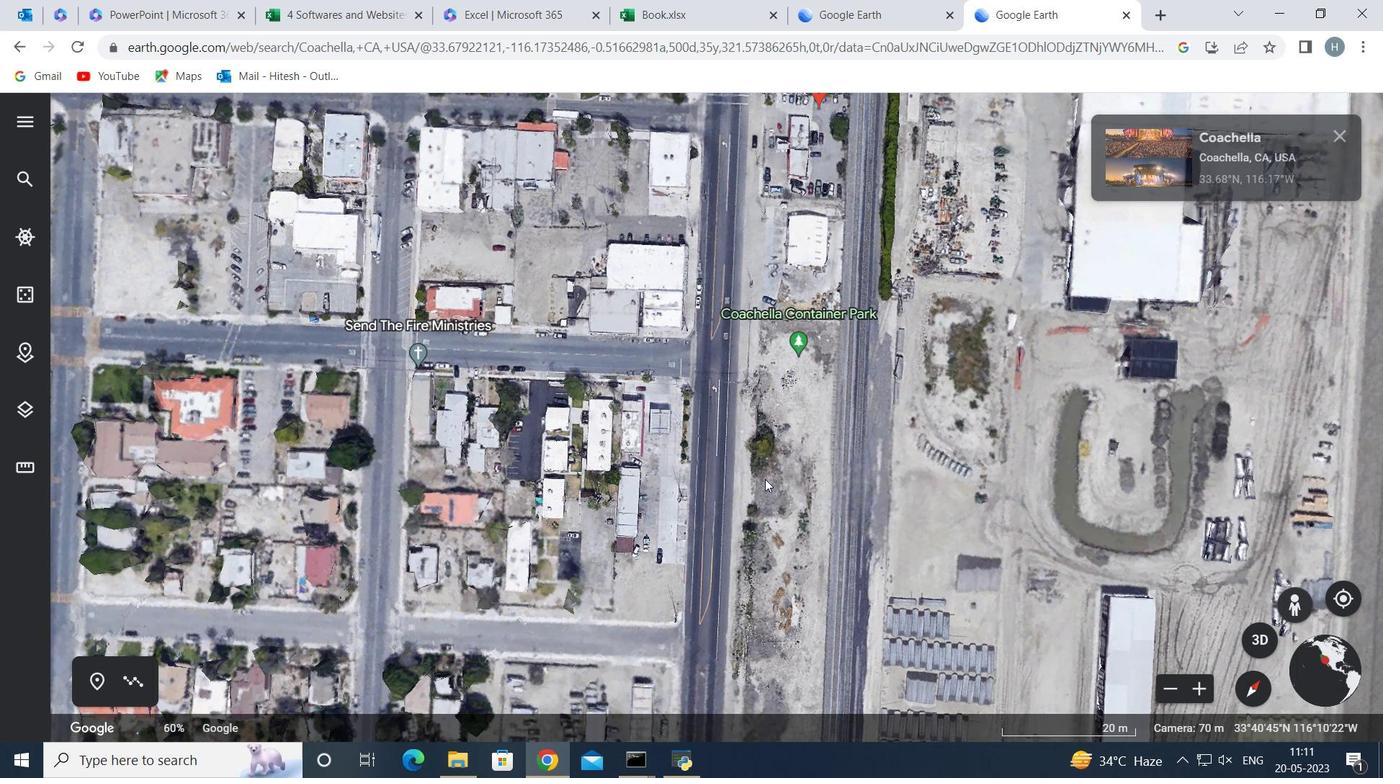 
Action: Mouse scrolled (750, 443) with delta (0, 0)
Screenshot: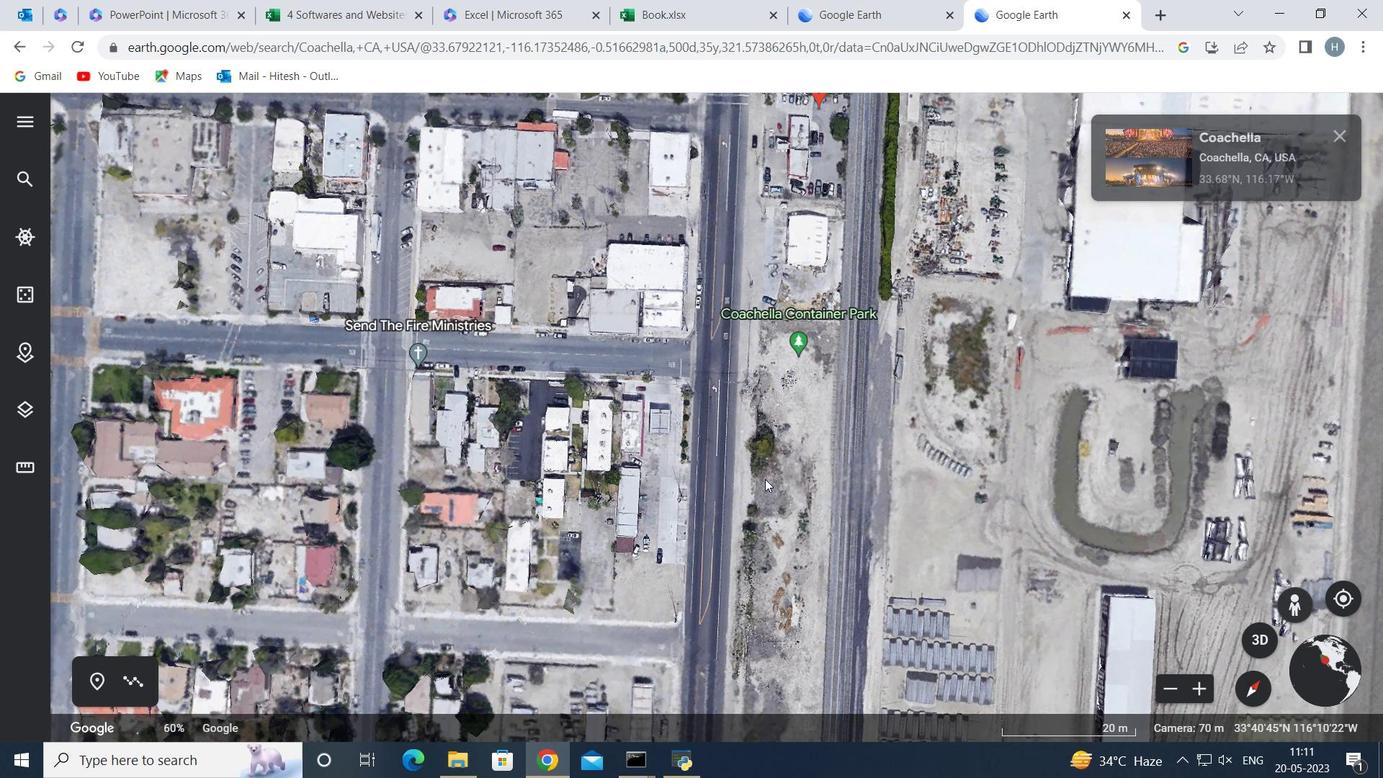 
Action: Mouse moved to (750, 443)
Screenshot: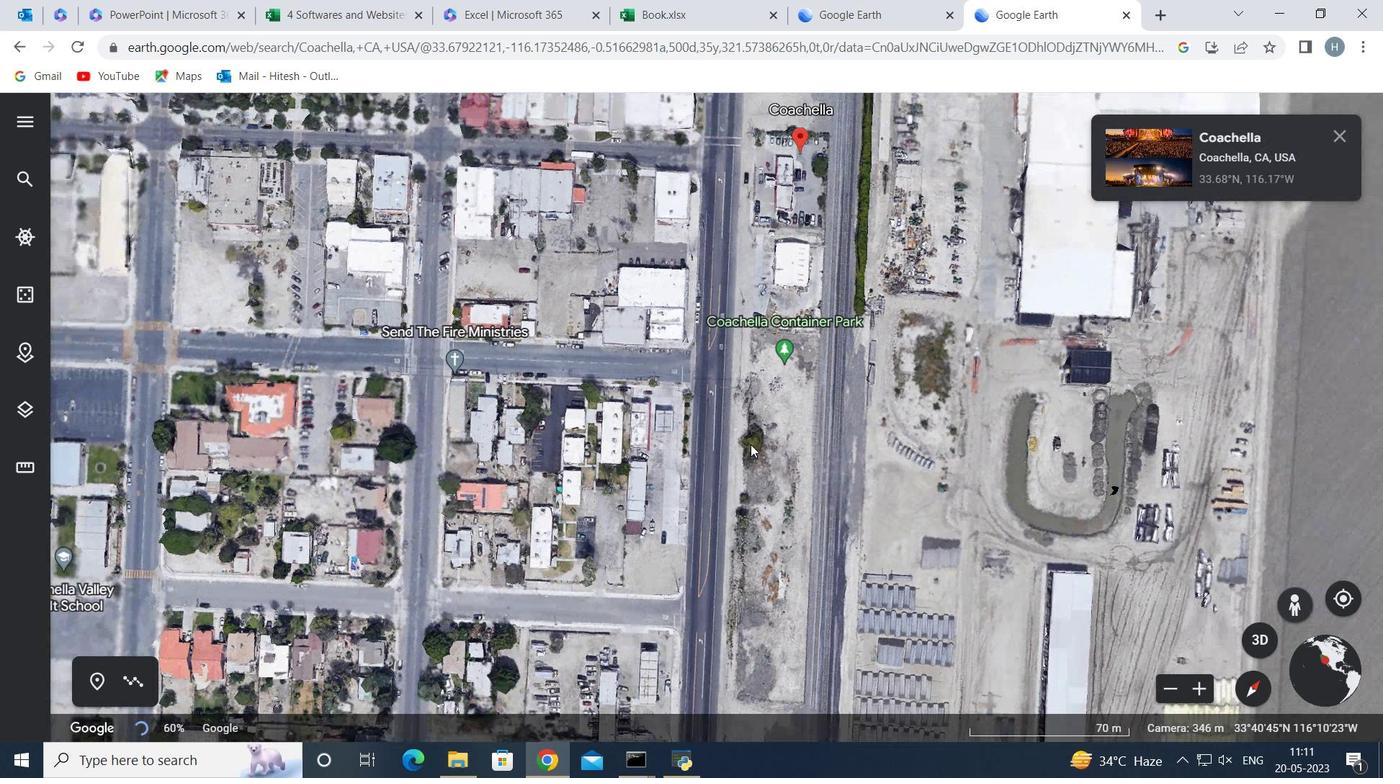 
Action: Mouse scrolled (750, 443) with delta (0, 0)
Screenshot: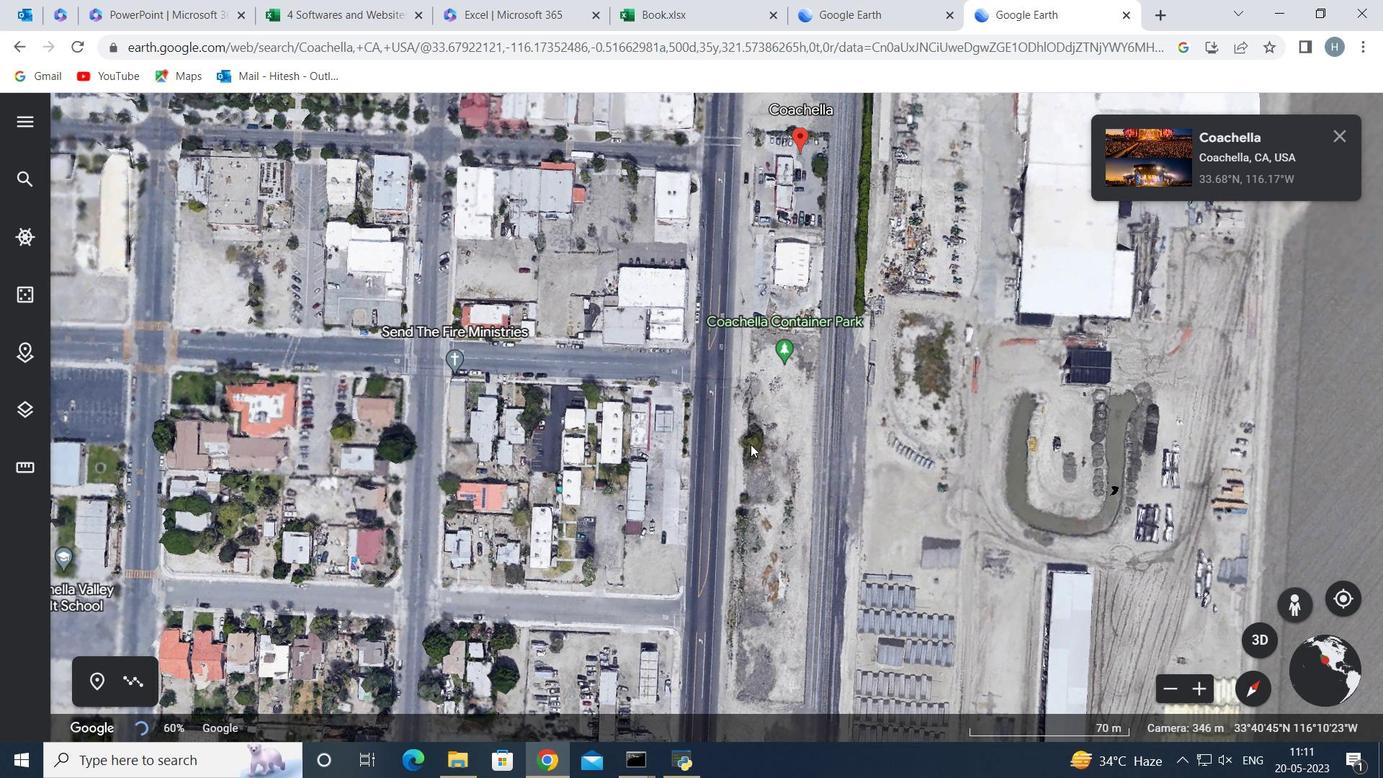 
Action: Mouse scrolled (750, 443) with delta (0, 0)
Screenshot: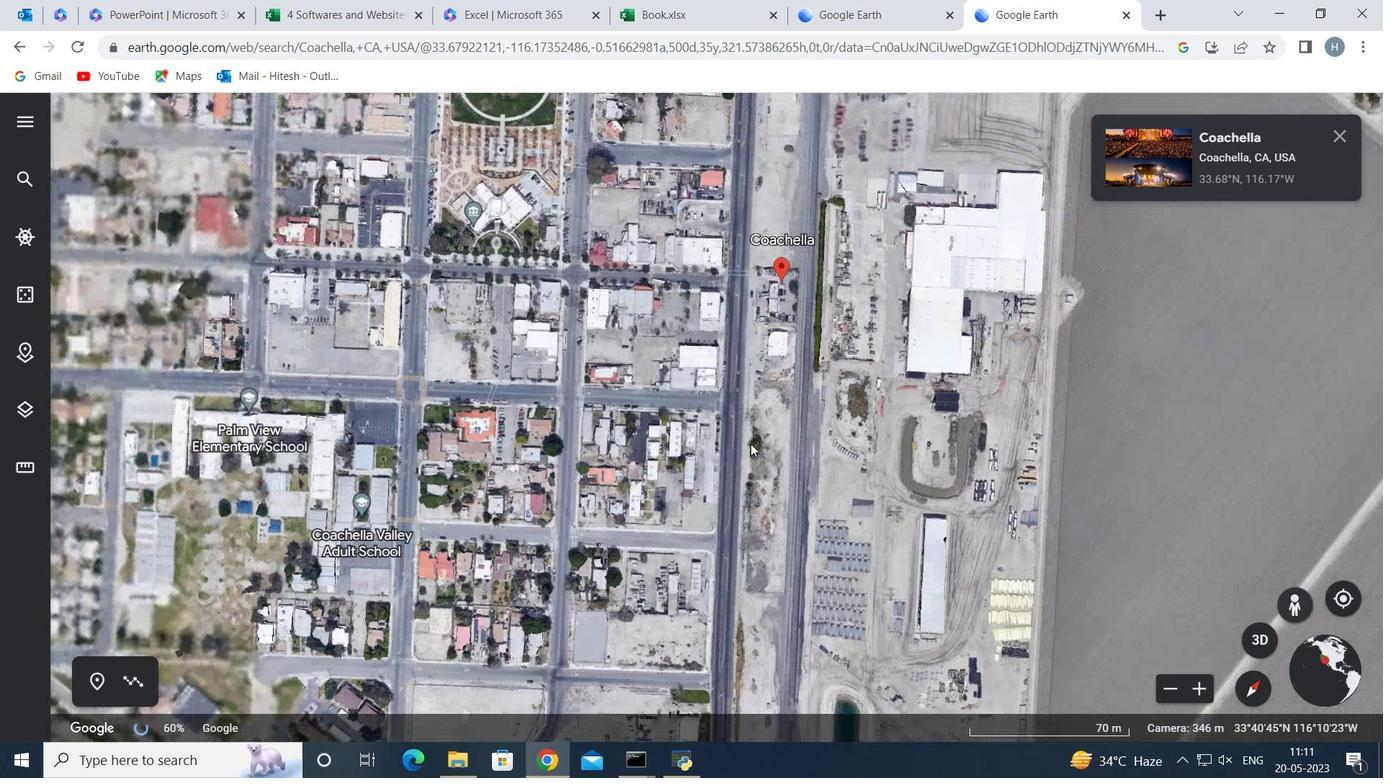 
Action: Mouse scrolled (750, 443) with delta (0, 0)
Screenshot: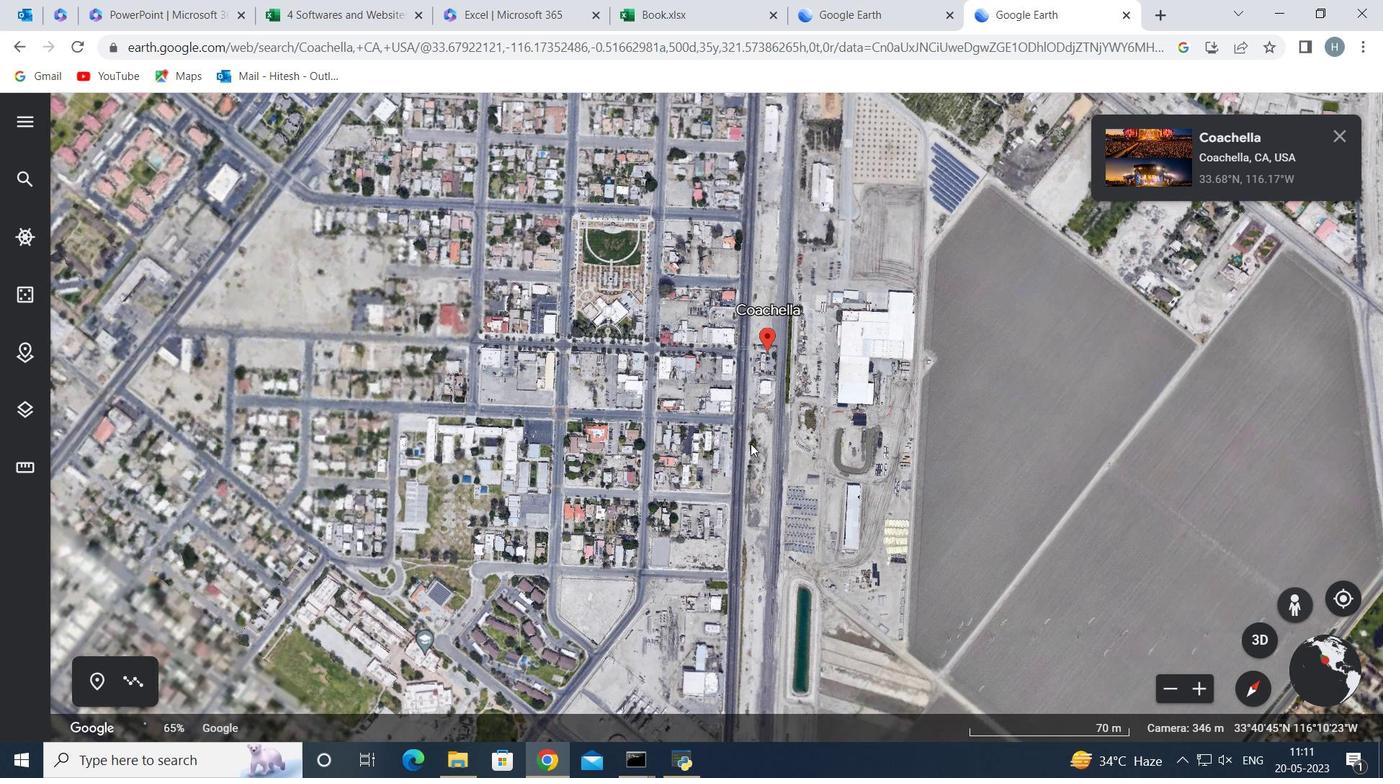 
Action: Mouse moved to (755, 389)
Screenshot: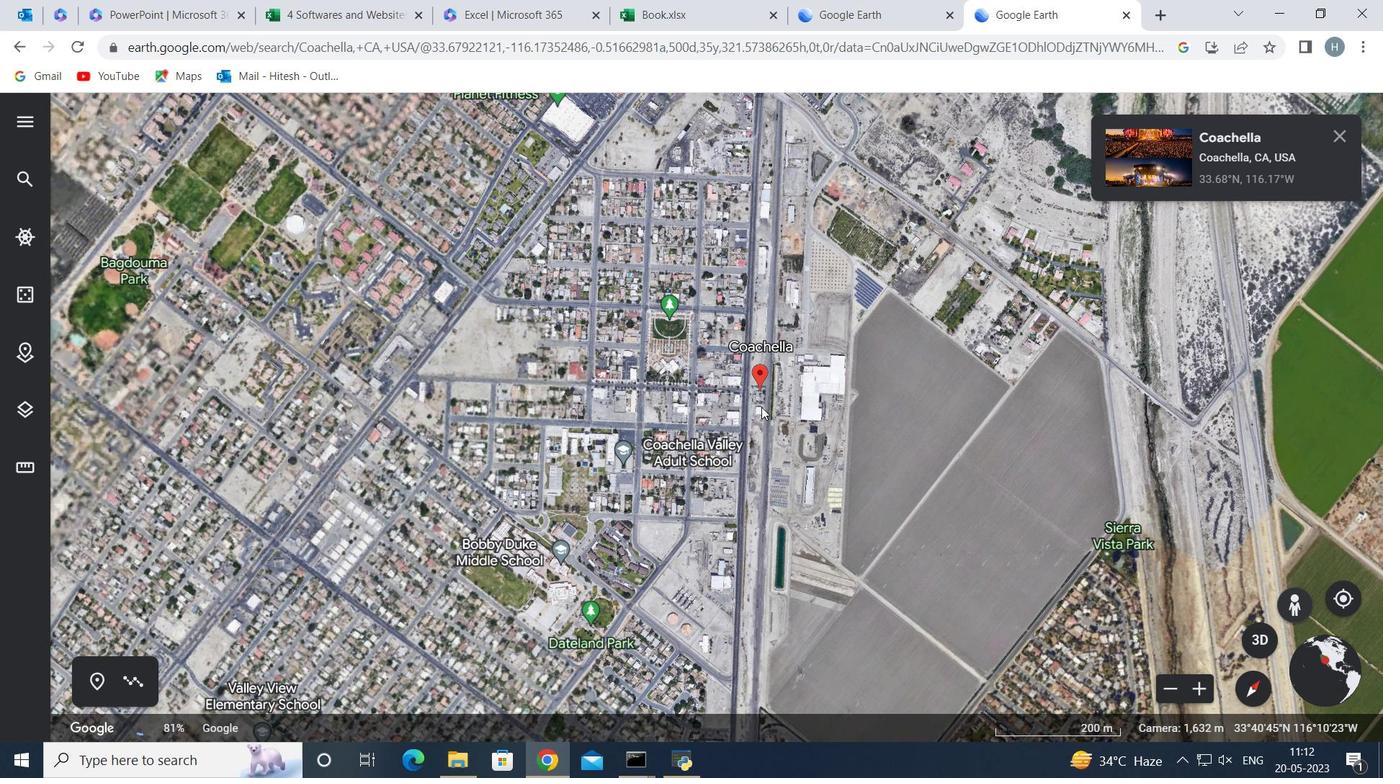 
Action: Mouse pressed left at (755, 389)
Screenshot: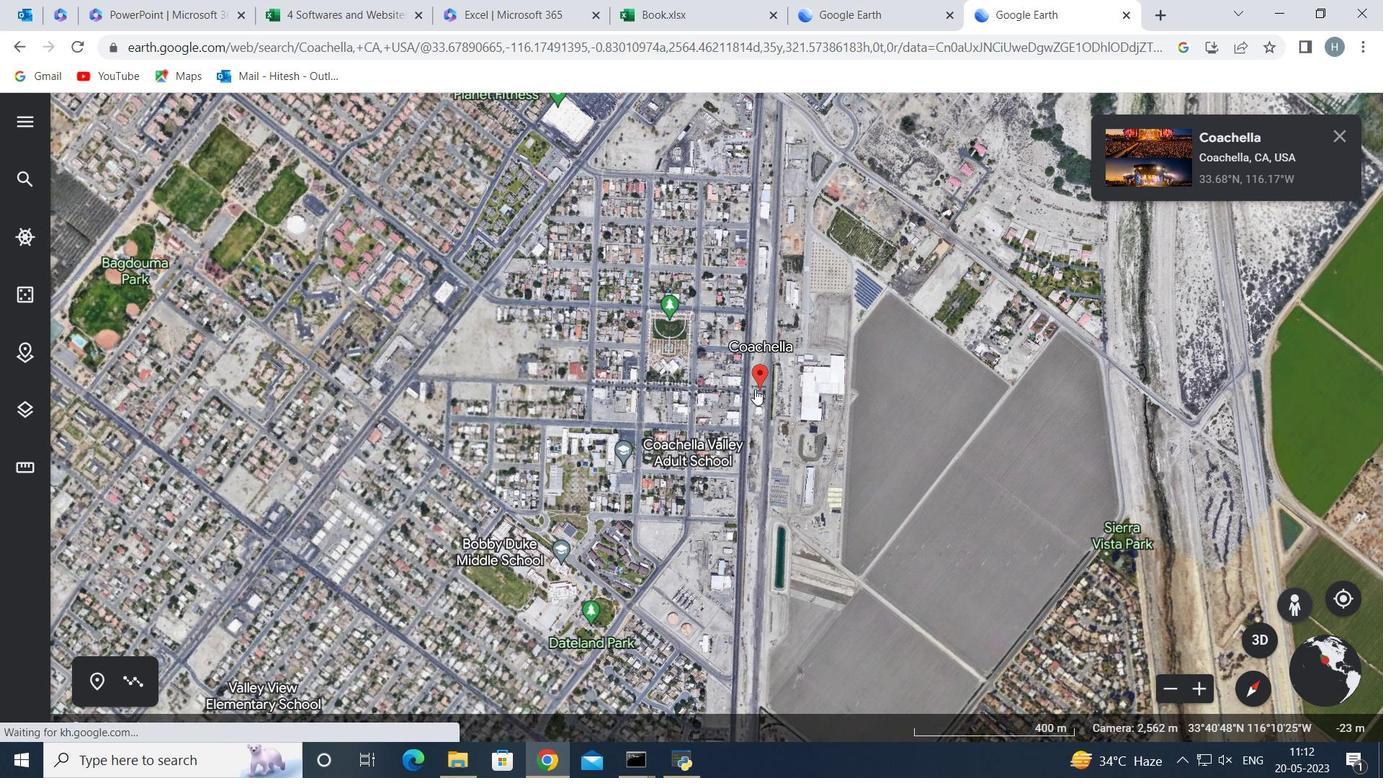 
Action: Mouse moved to (27, 463)
Screenshot: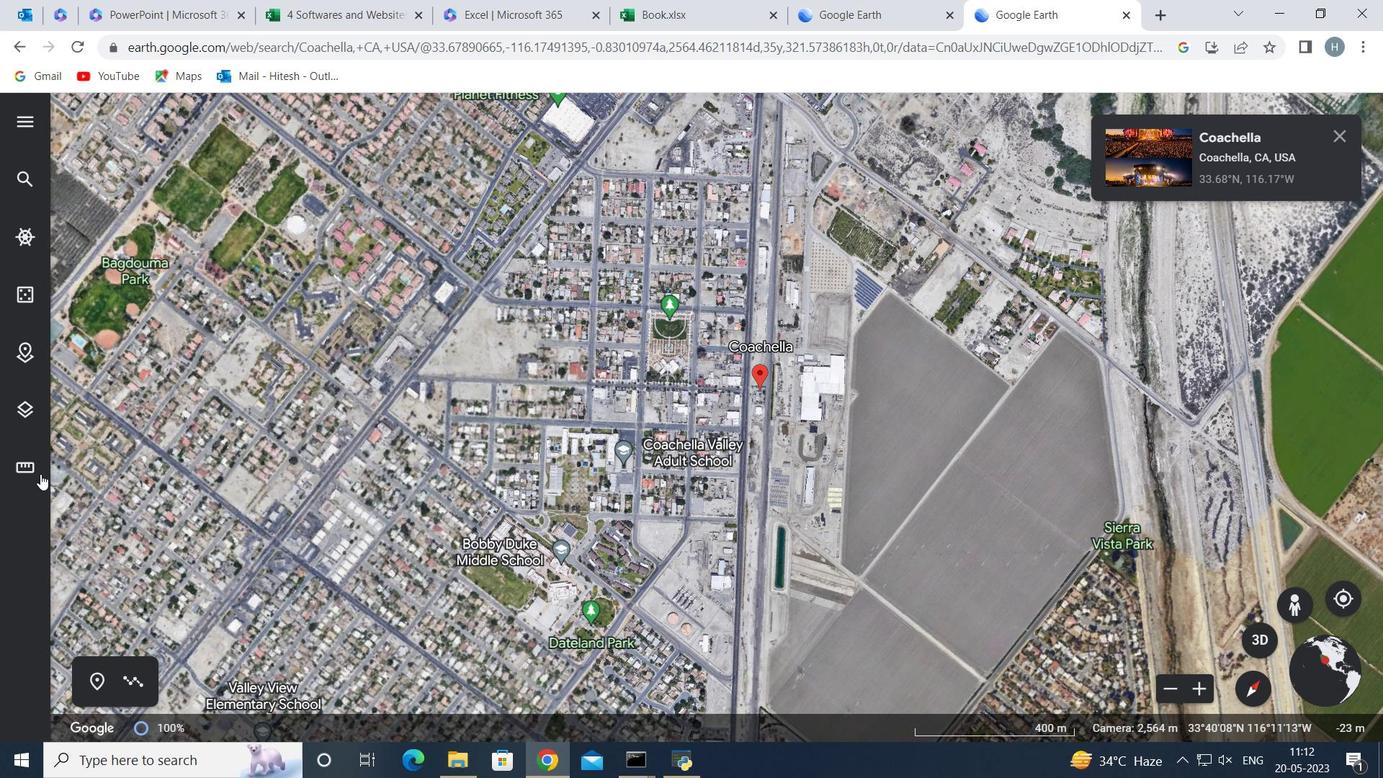 
Action: Mouse pressed left at (27, 463)
Screenshot: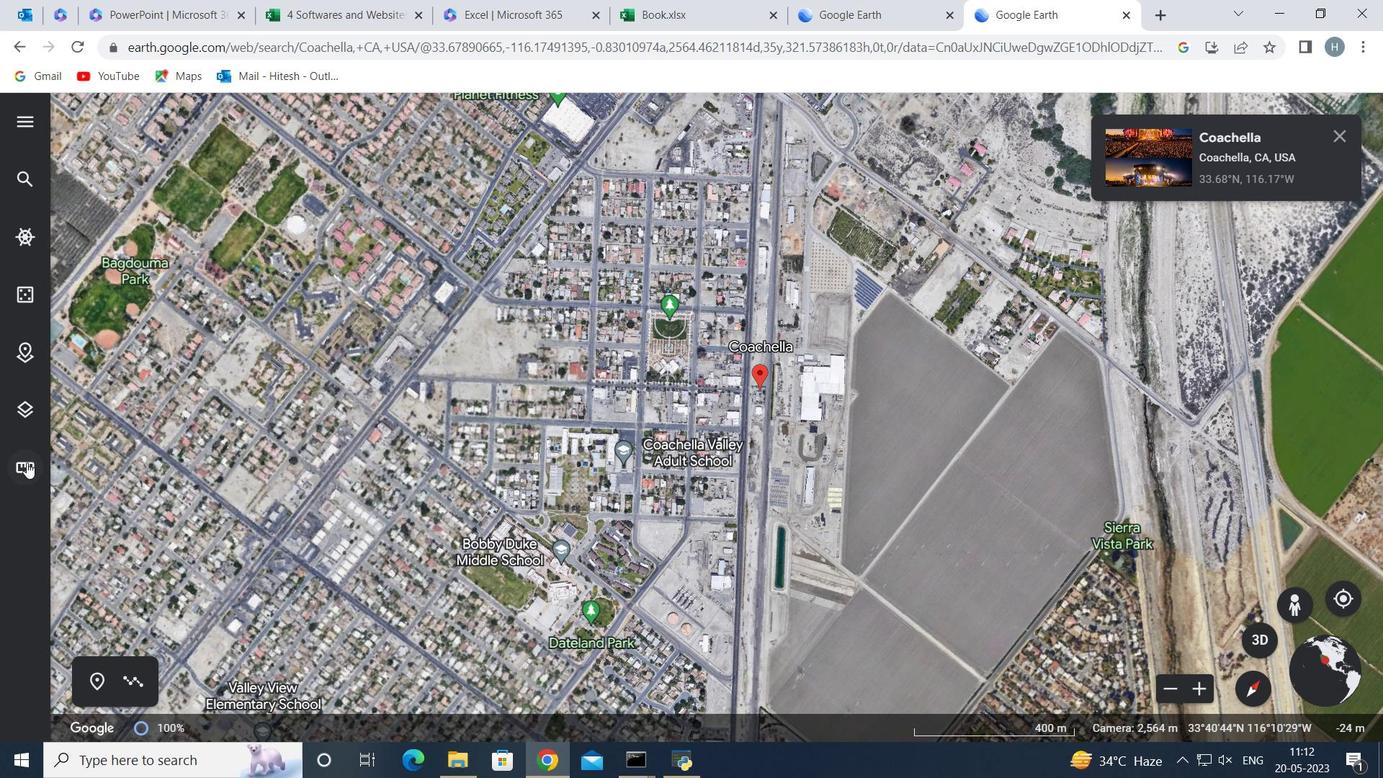 
Action: Mouse pressed left at (27, 463)
Screenshot: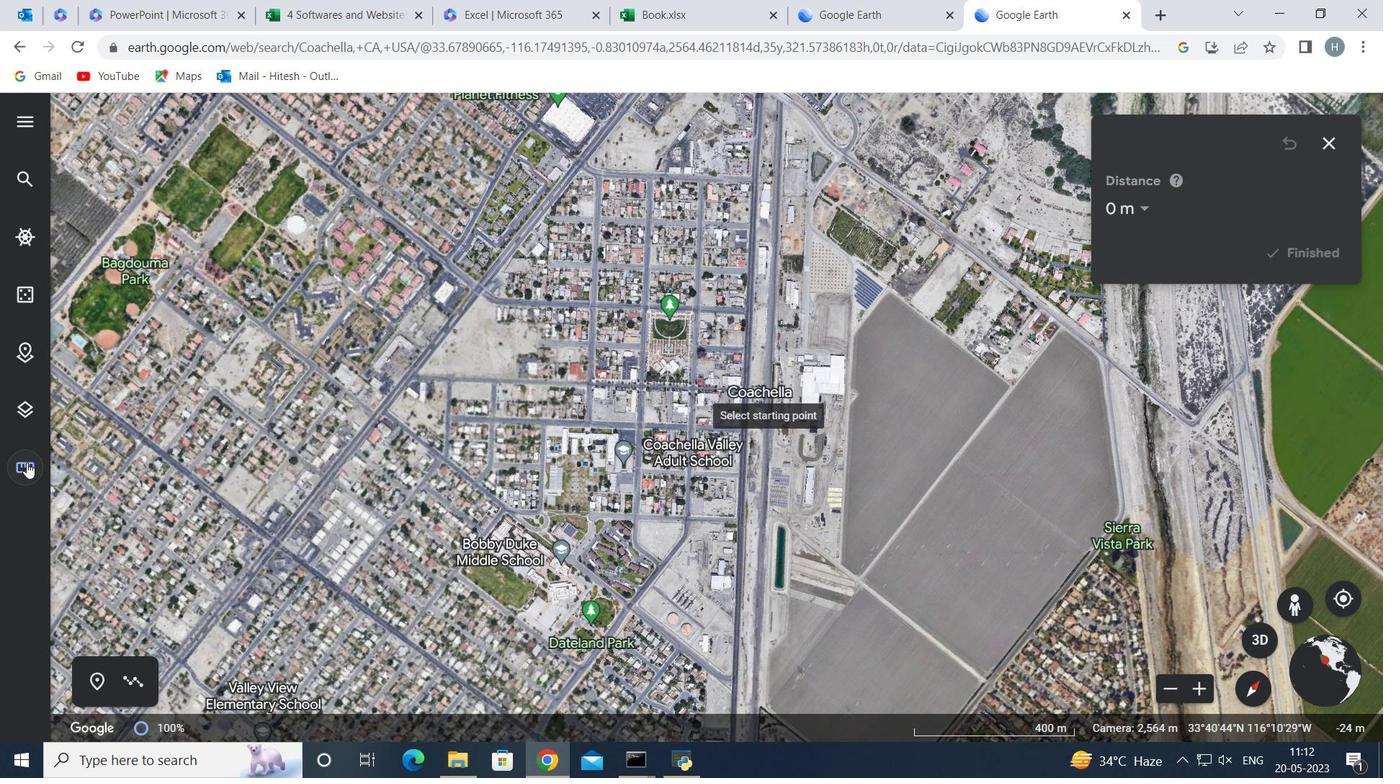 
Action: Mouse moved to (21, 396)
Screenshot: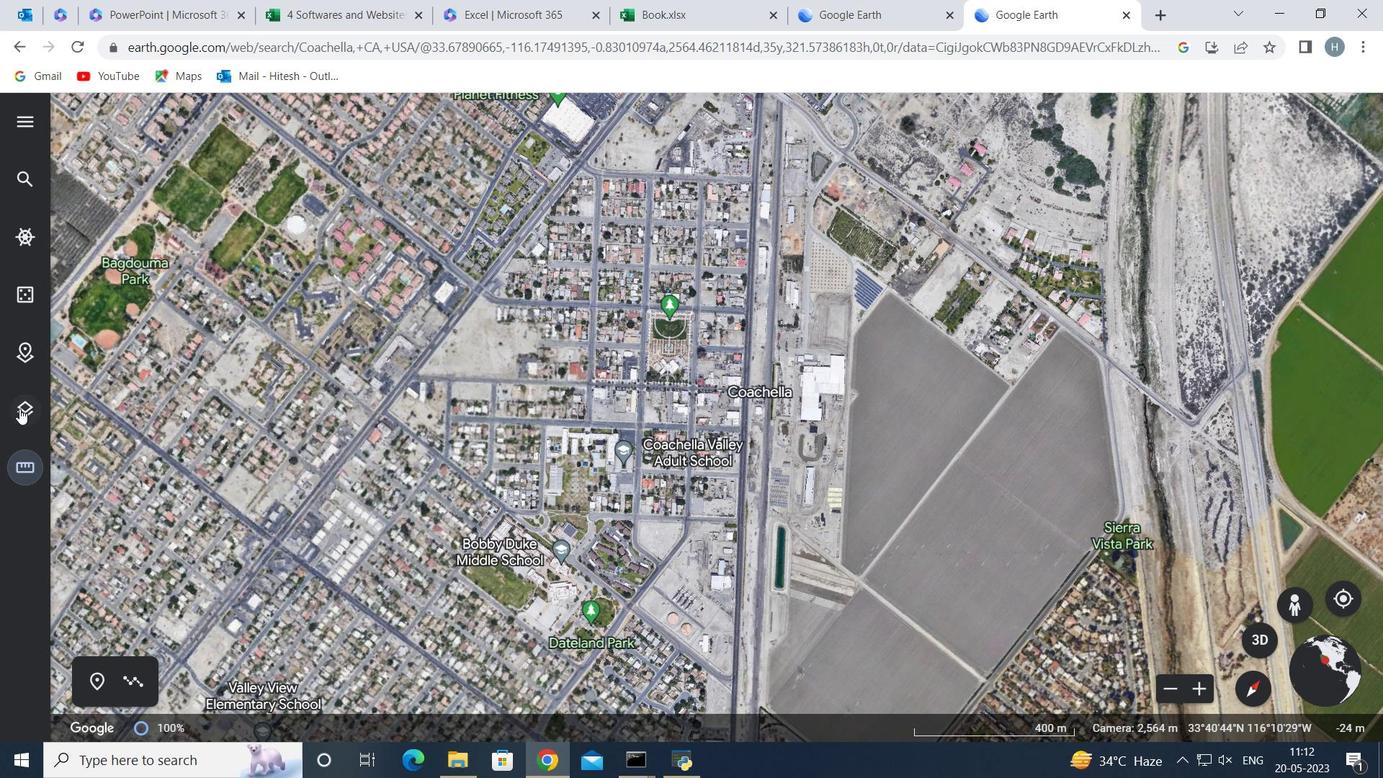 
Action: Mouse pressed left at (21, 396)
Screenshot: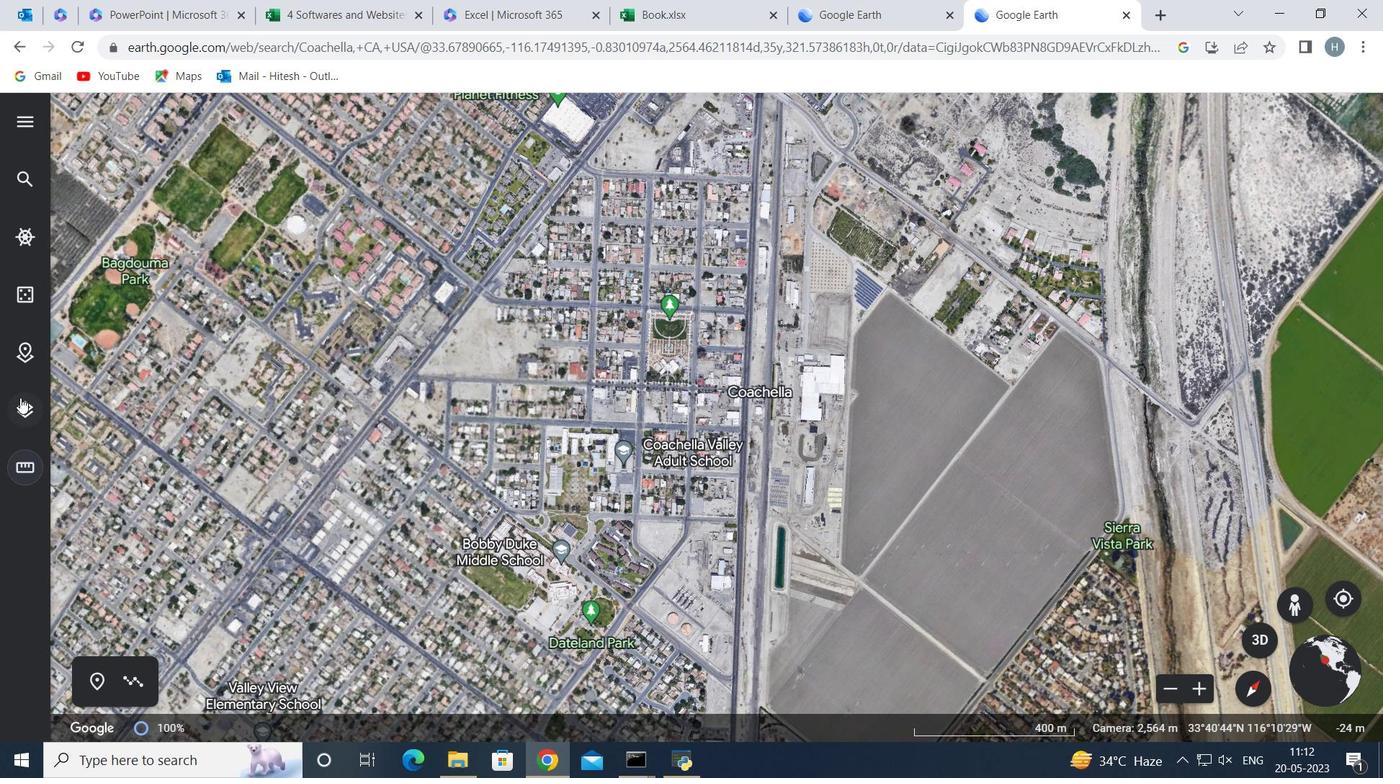 
Action: Mouse pressed left at (21, 396)
Screenshot: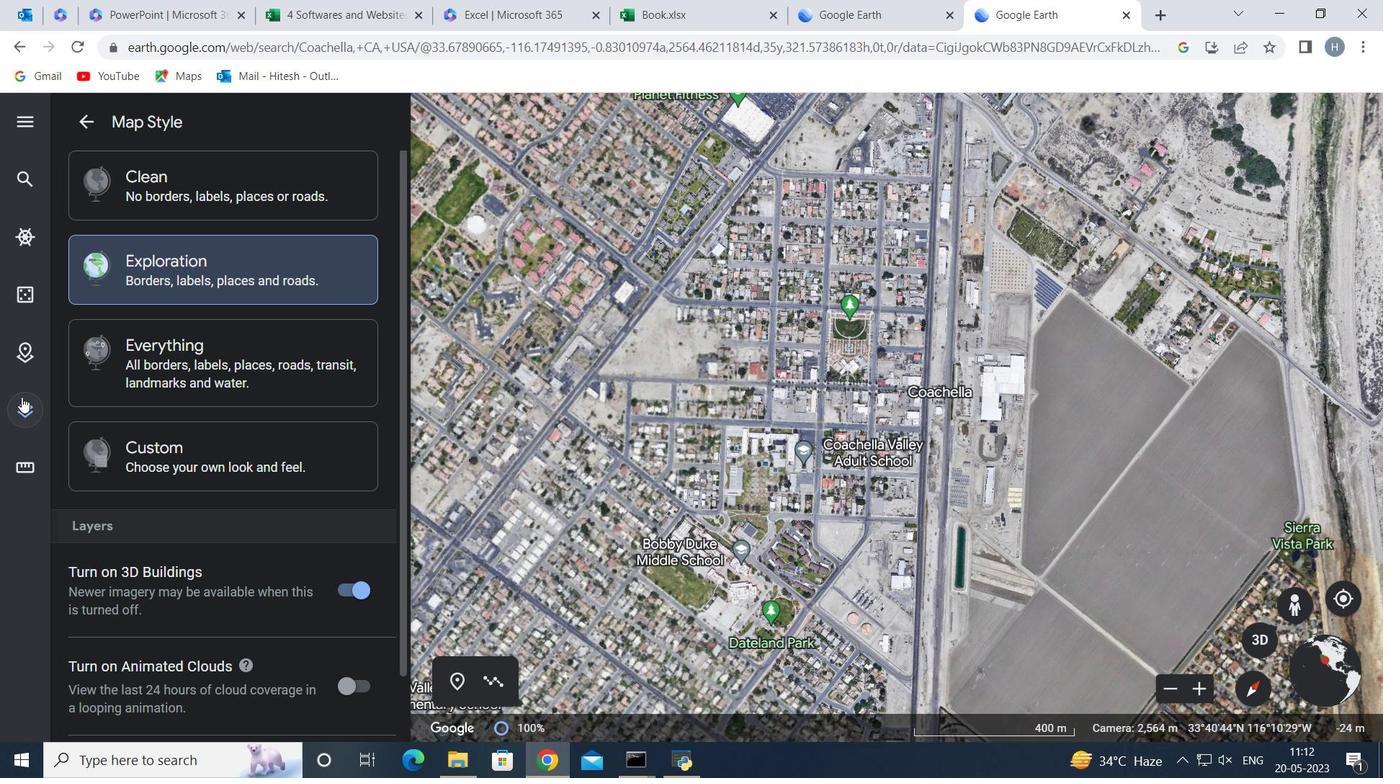 
Action: Mouse moved to (19, 358)
Screenshot: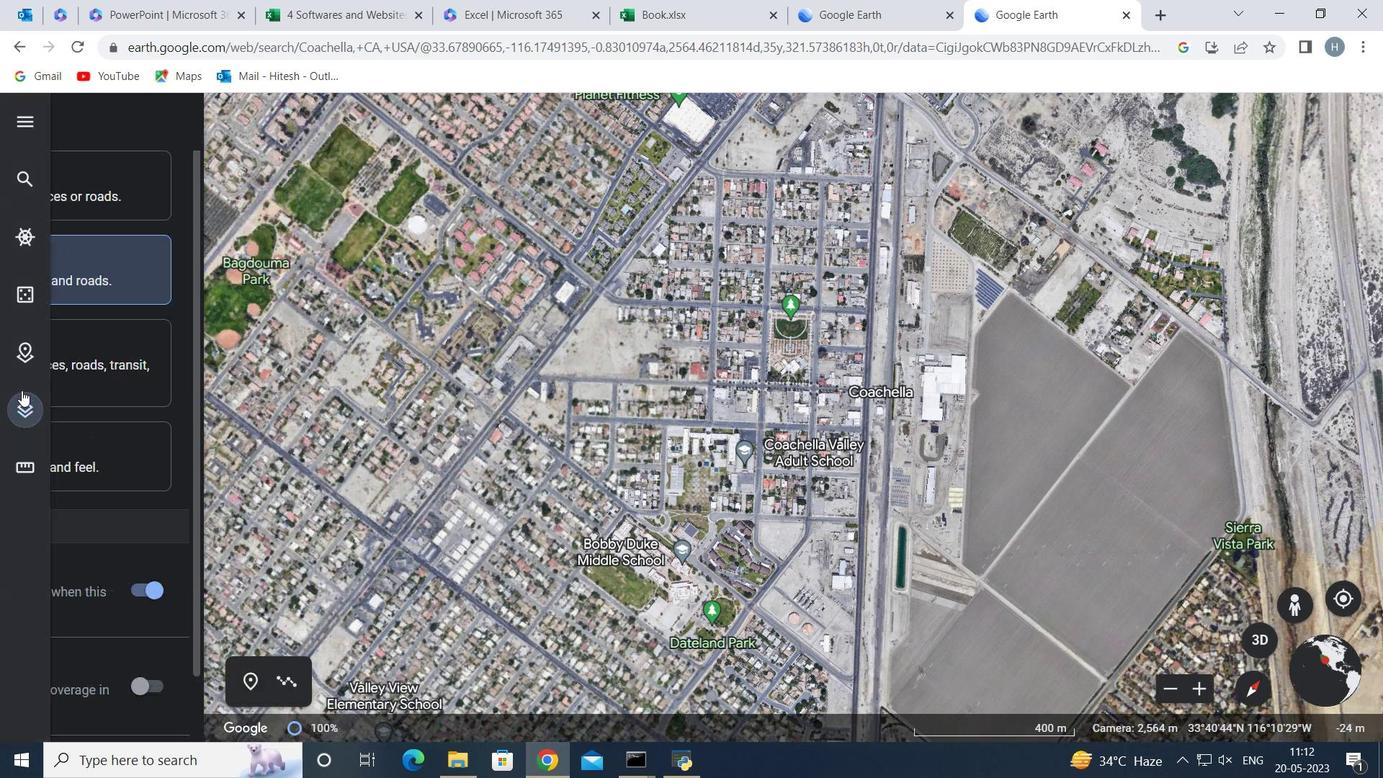 
Action: Mouse pressed left at (19, 358)
Screenshot: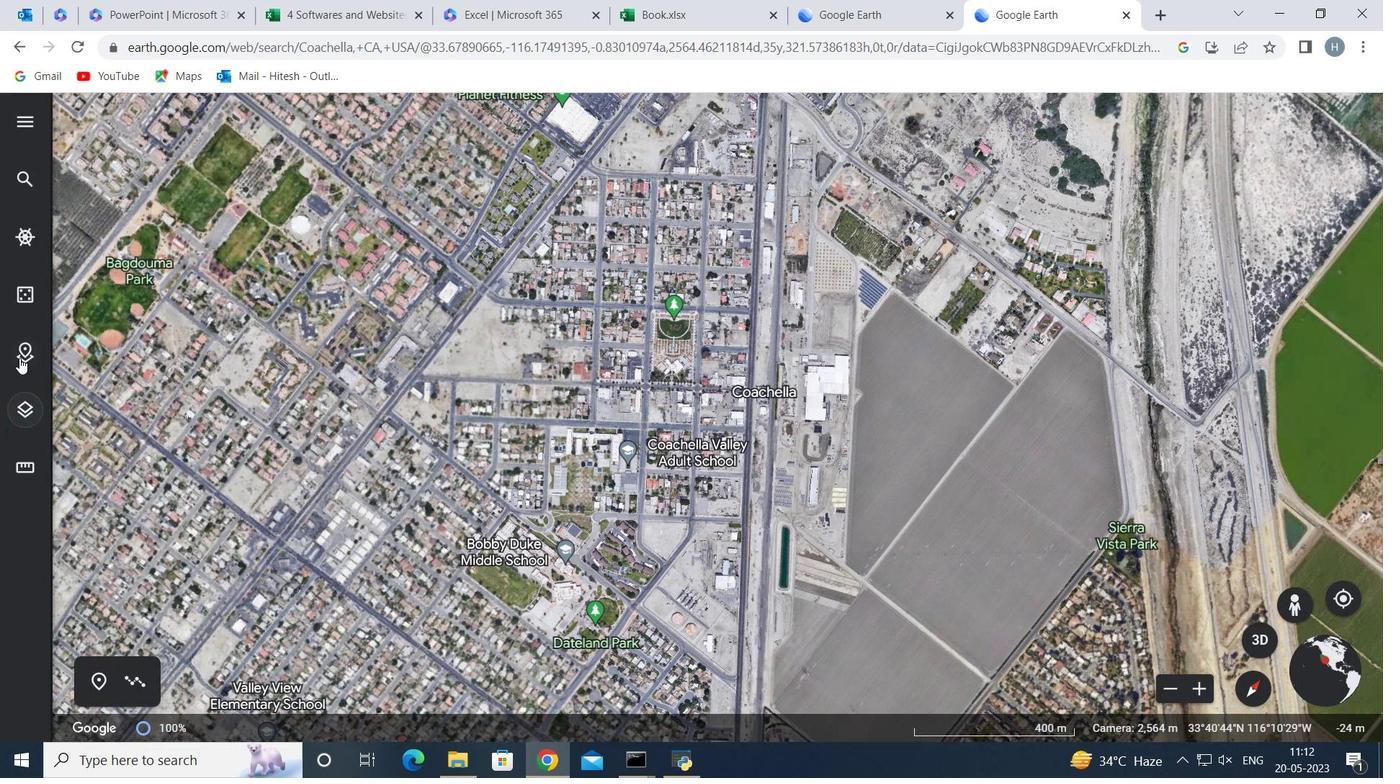 
Action: Mouse moved to (15, 297)
Screenshot: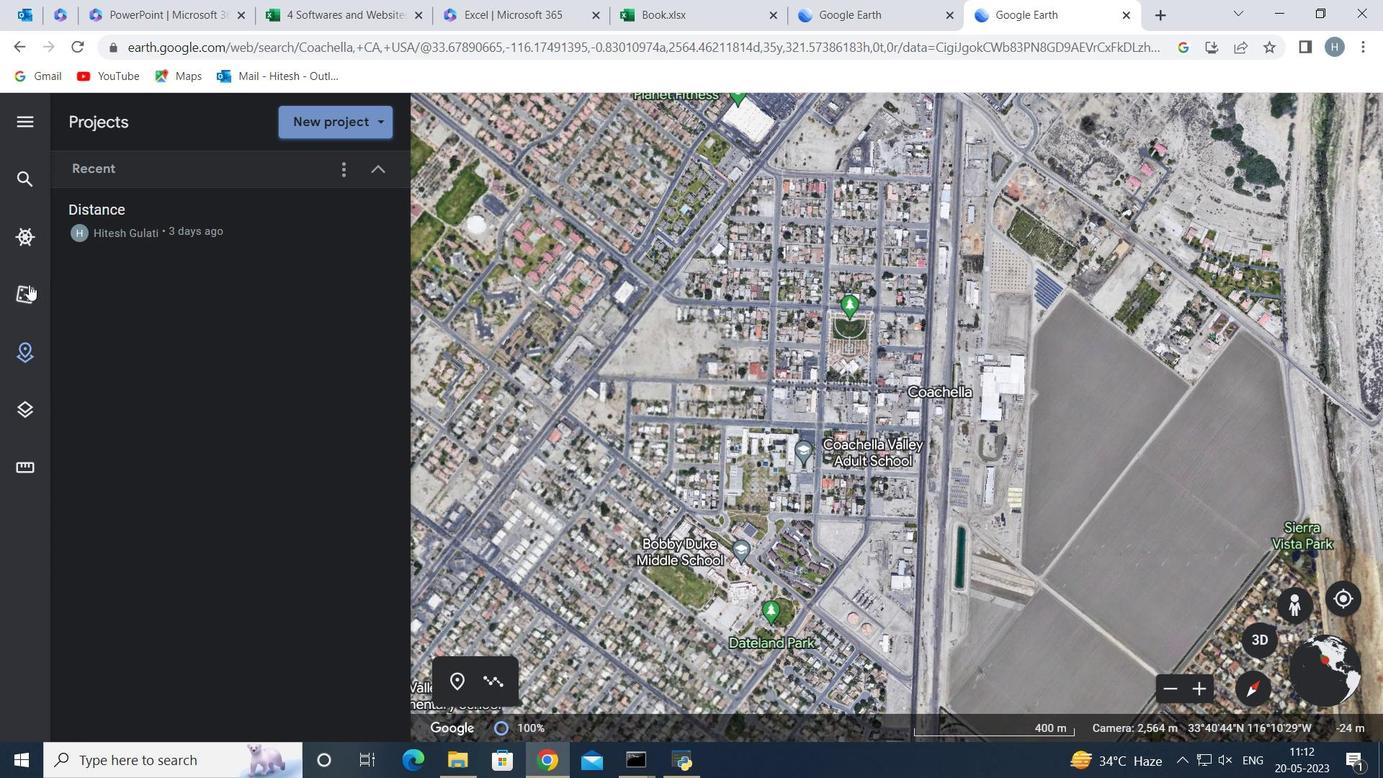 
Action: Mouse pressed left at (15, 297)
Screenshot: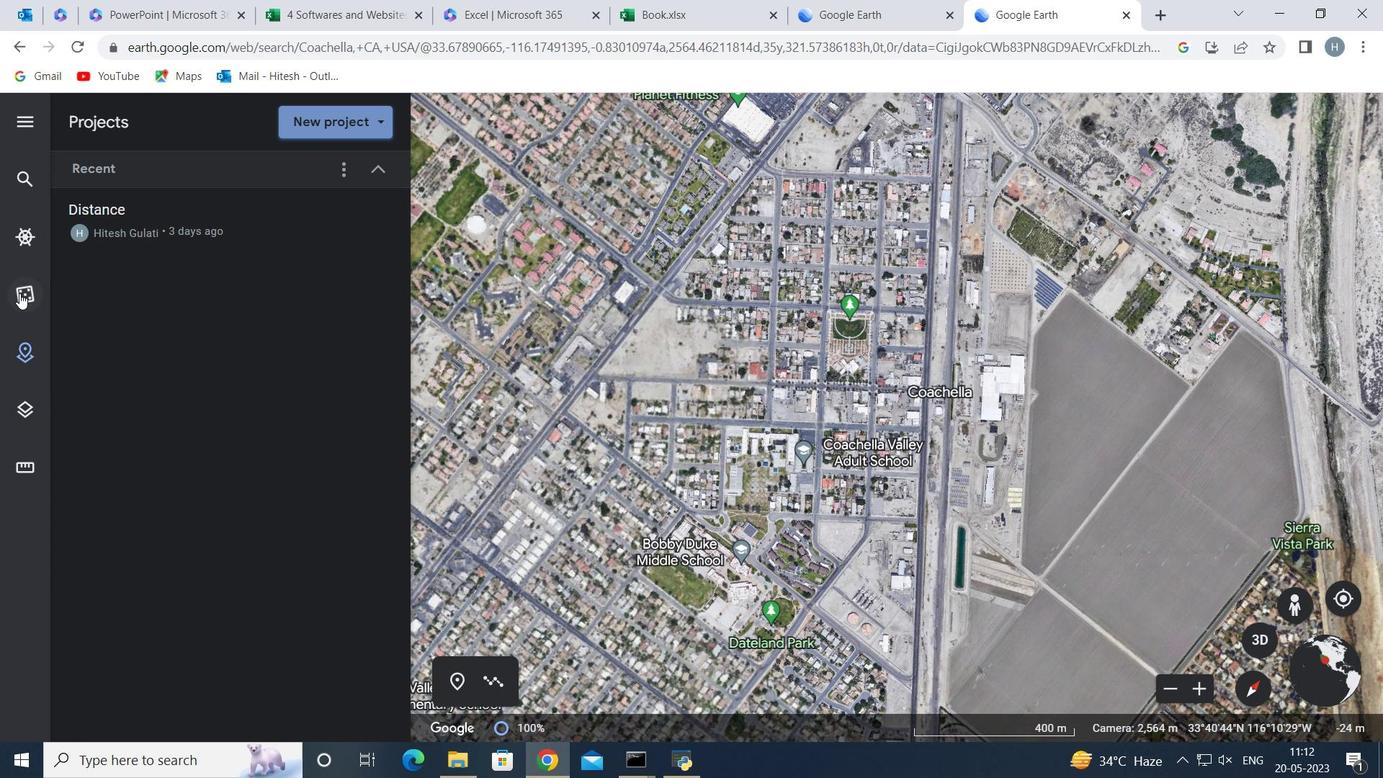 
Action: Mouse moved to (23, 291)
Screenshot: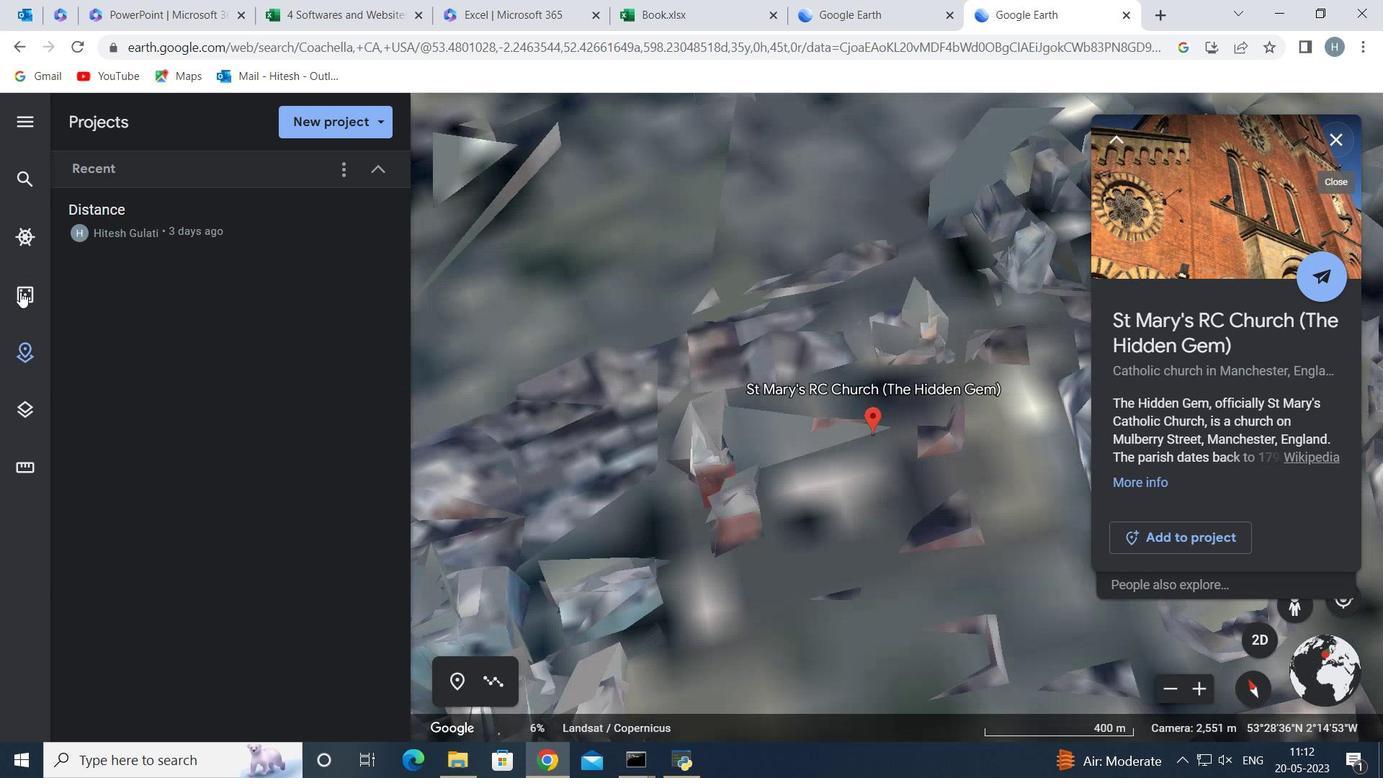
Action: Mouse pressed left at (23, 291)
Screenshot: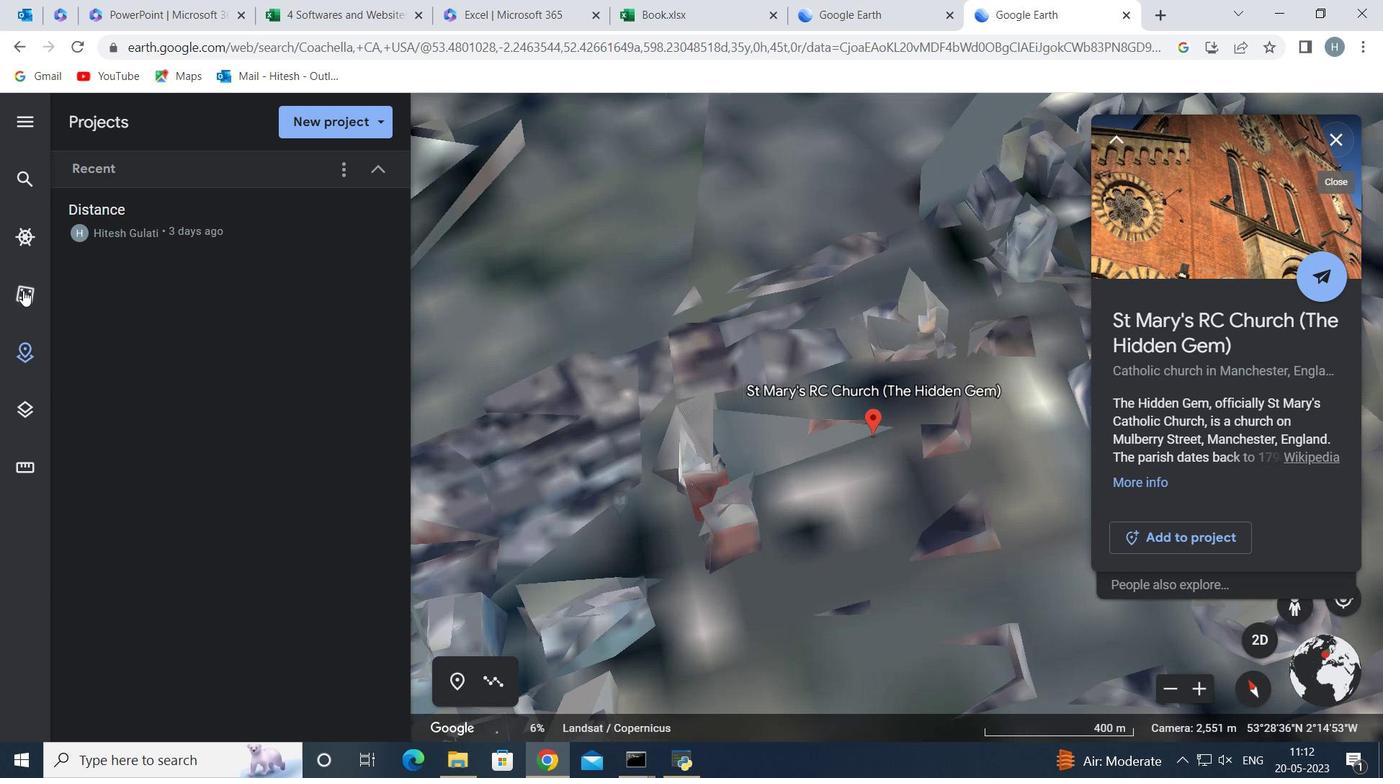 
Action: Mouse pressed left at (23, 291)
Screenshot: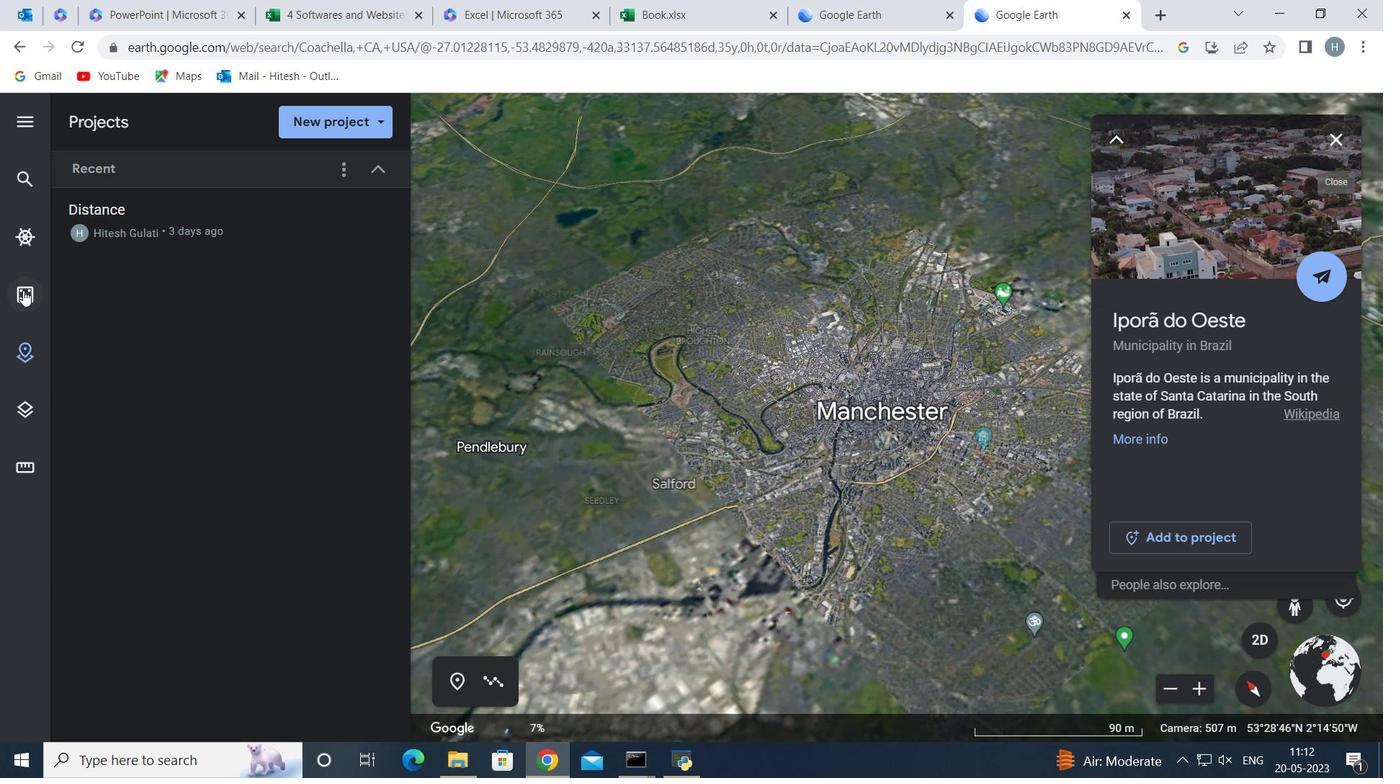 
Action: Mouse moved to (20, 231)
Screenshot: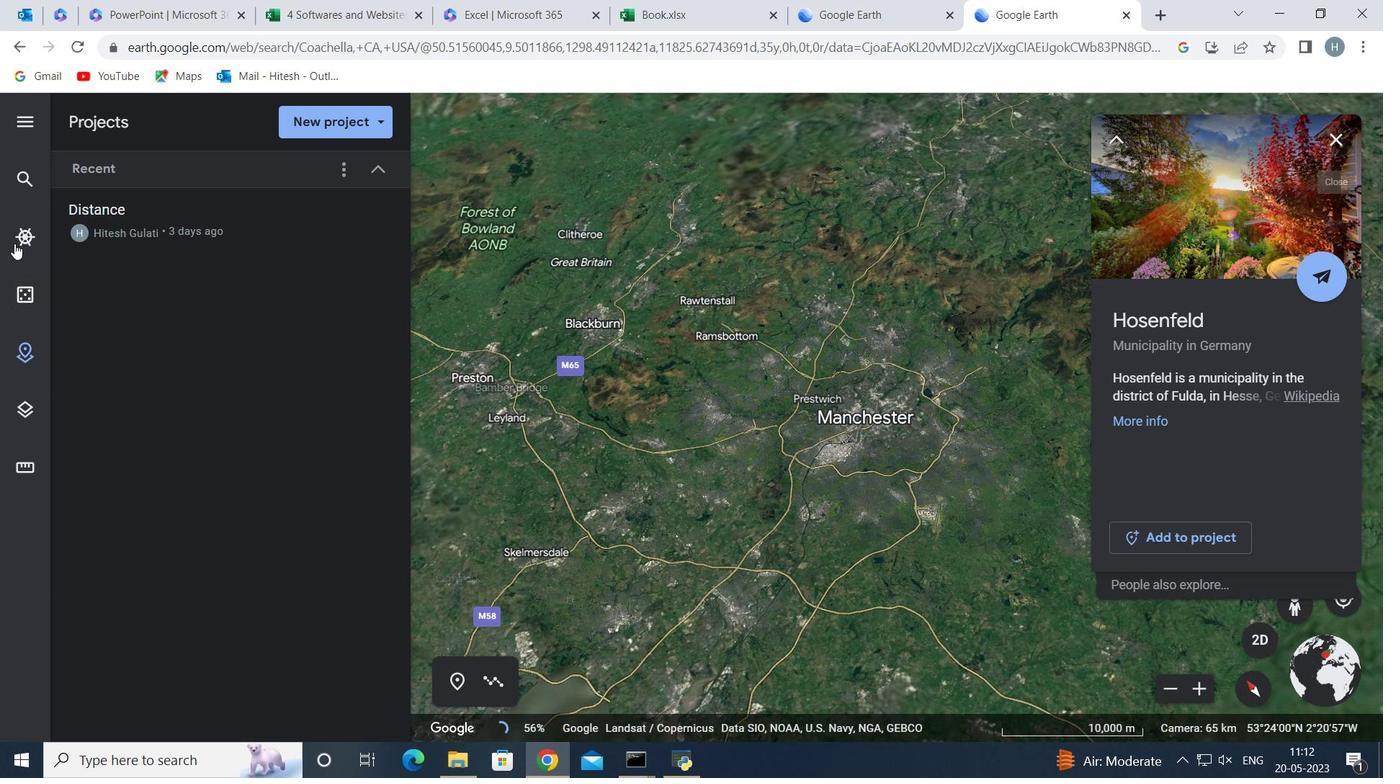 
Action: Mouse pressed left at (20, 231)
Screenshot: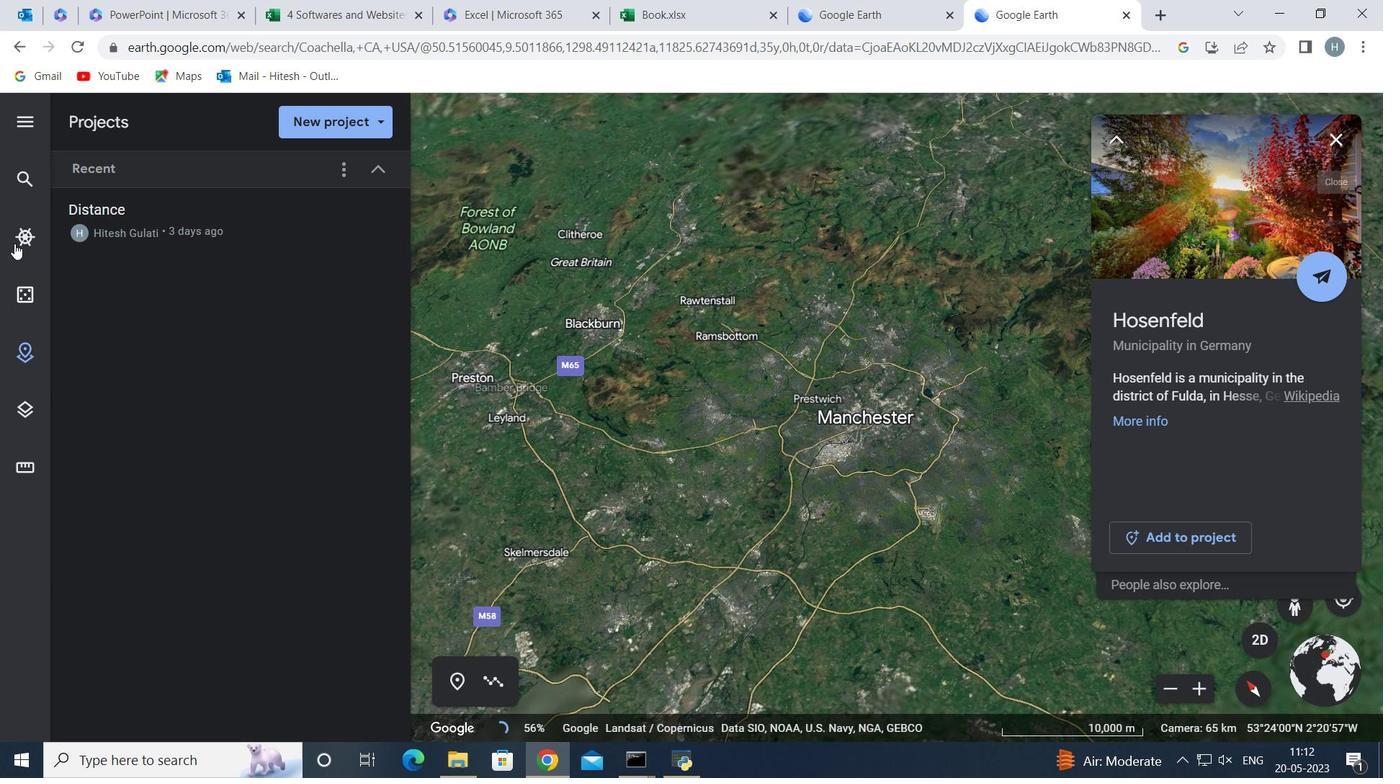 
Action: Mouse moved to (1188, 258)
Screenshot: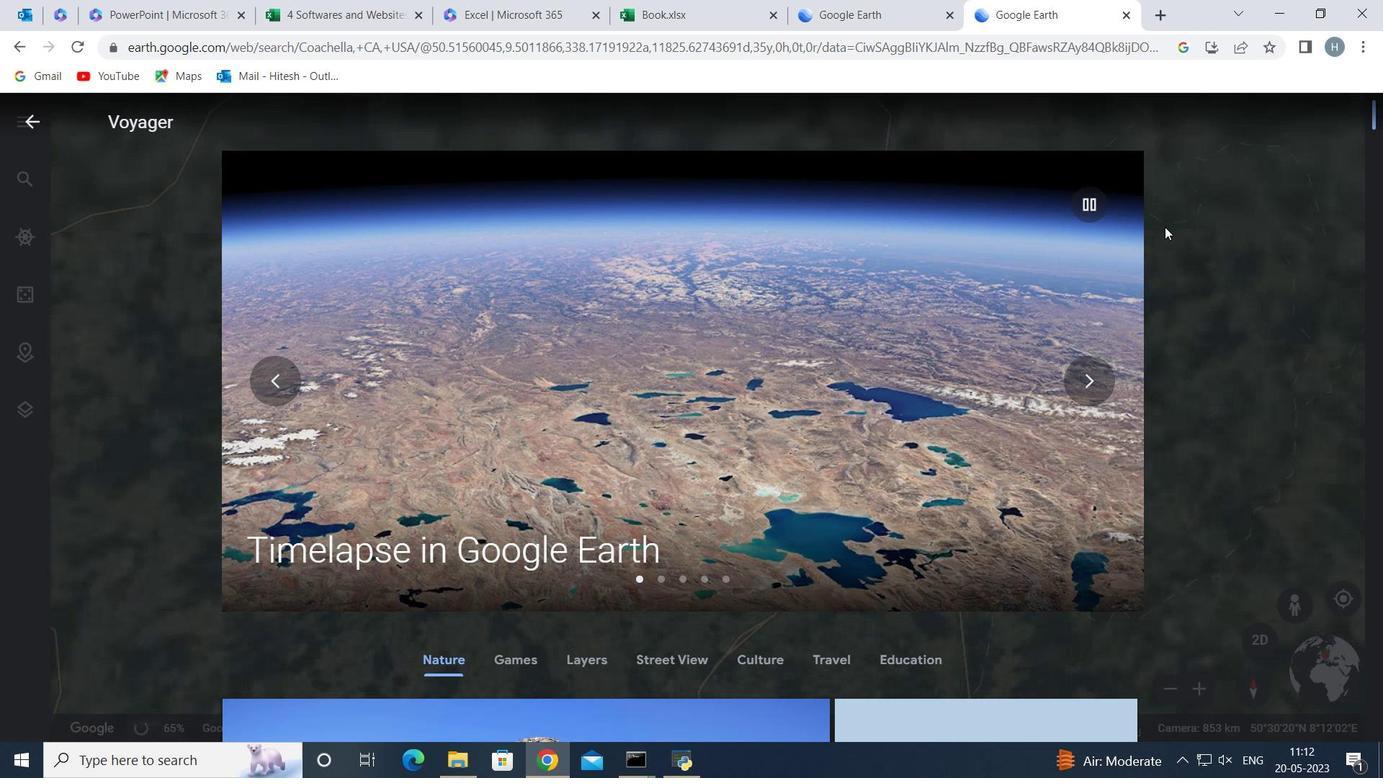 
Action: Mouse pressed left at (1188, 258)
Screenshot: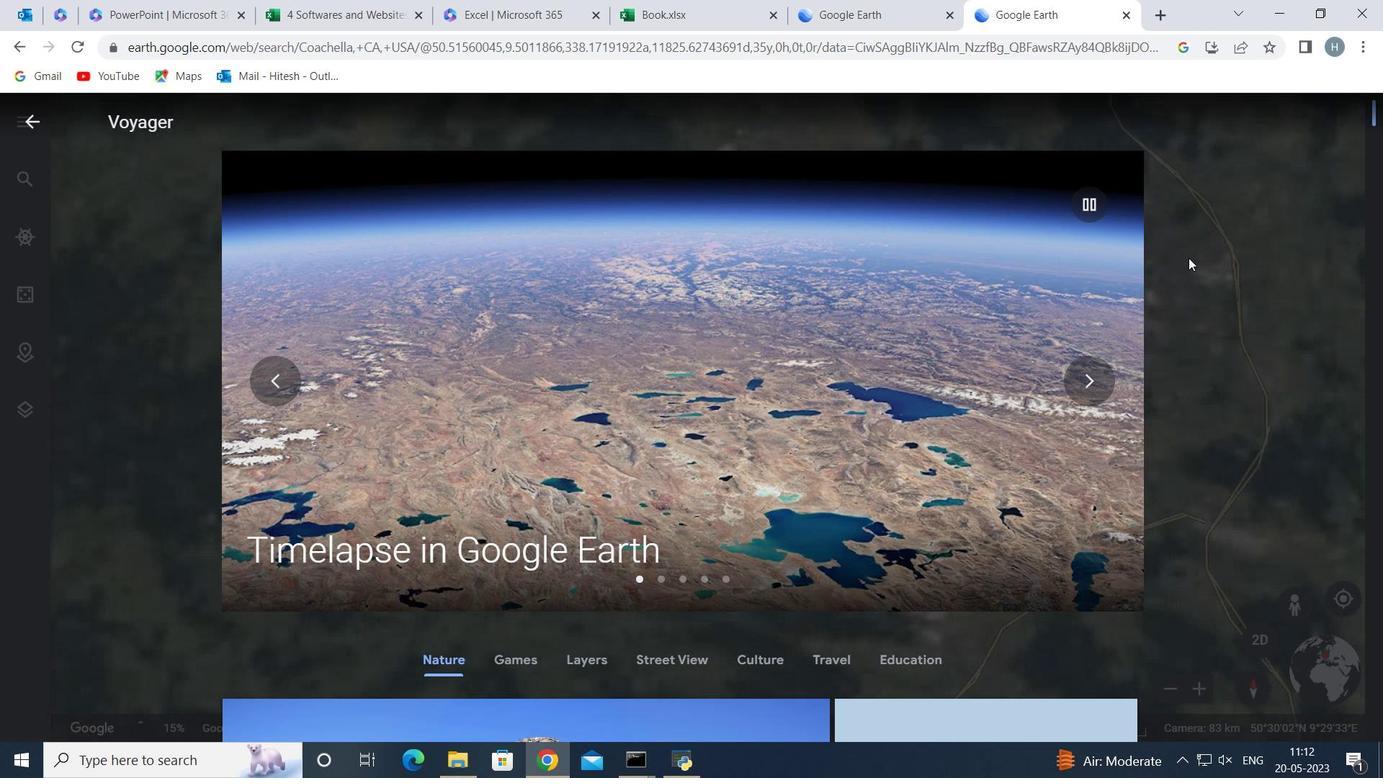 
Action: Mouse moved to (29, 121)
Screenshot: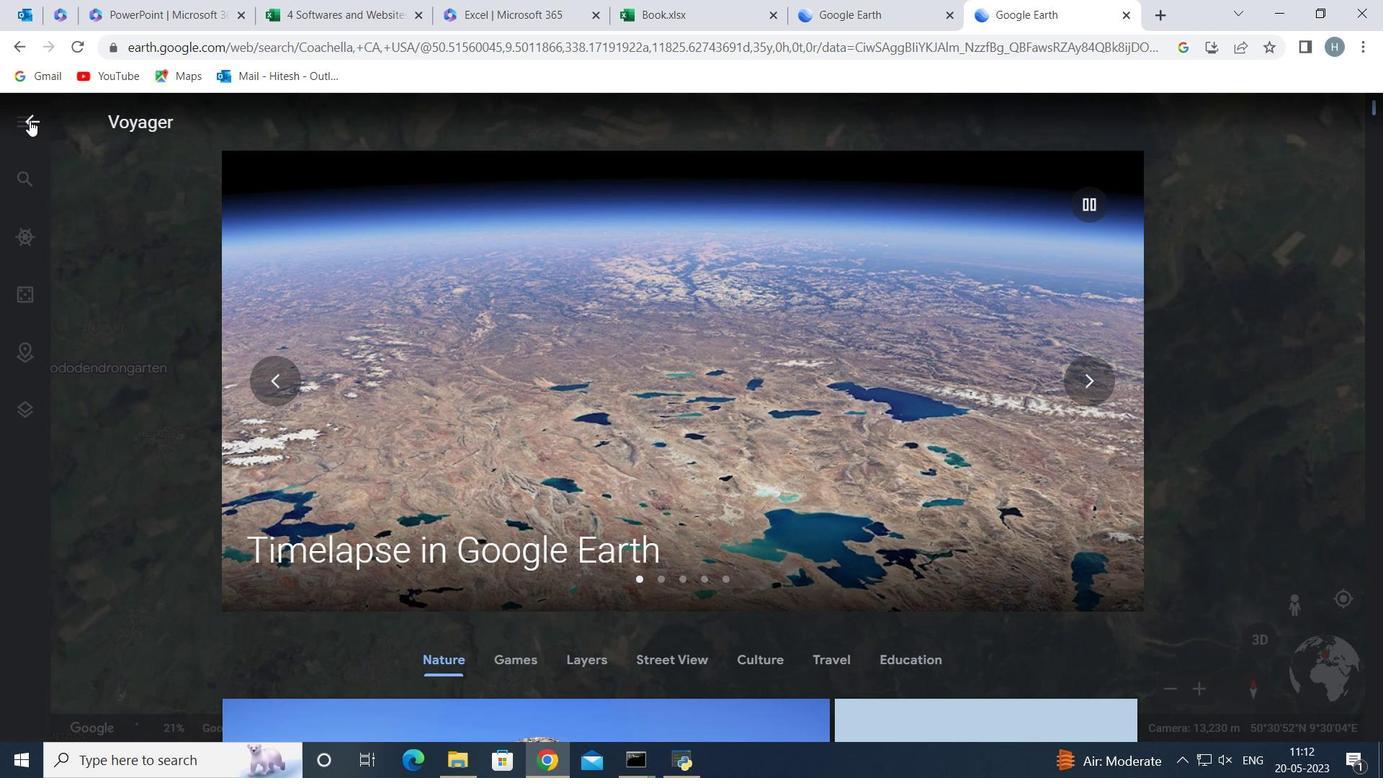 
Action: Mouse pressed left at (29, 121)
Screenshot: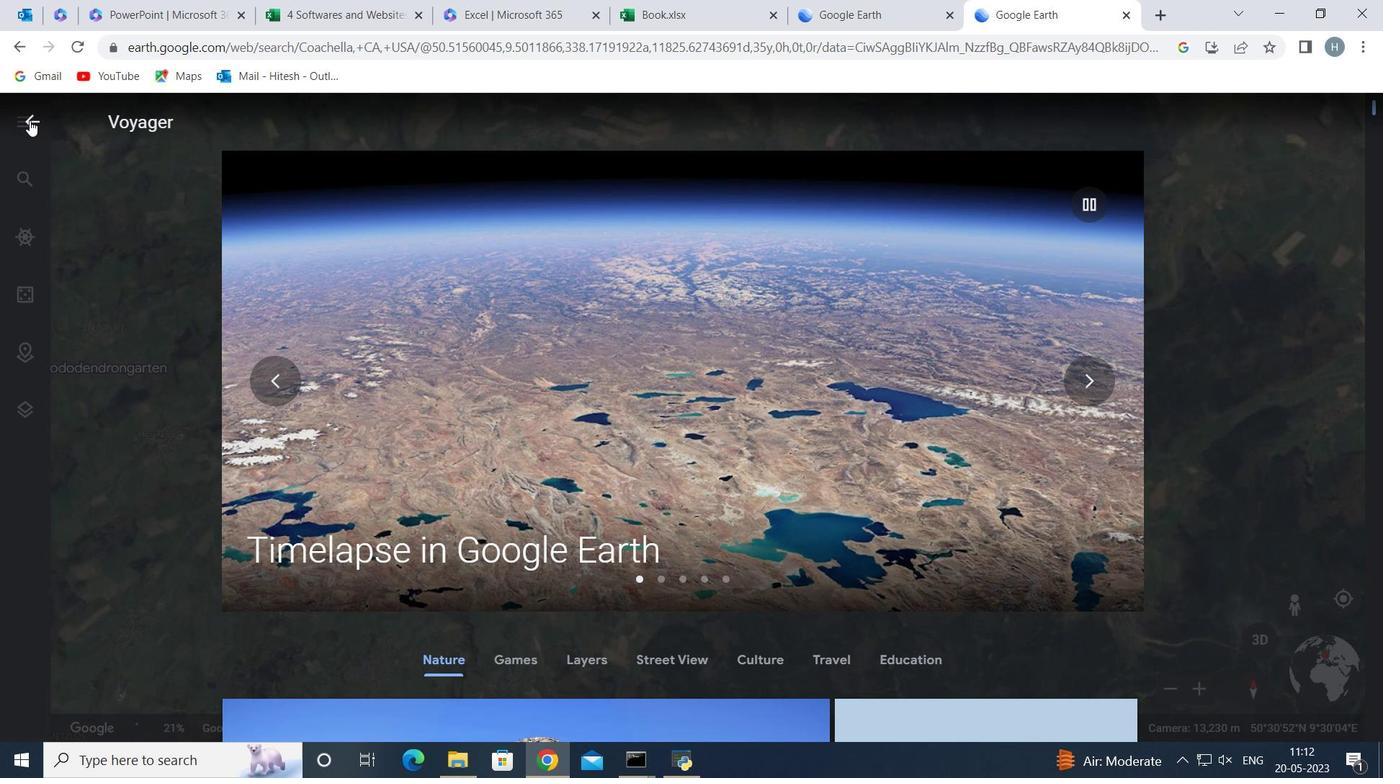 
Action: Mouse moved to (26, 122)
Screenshot: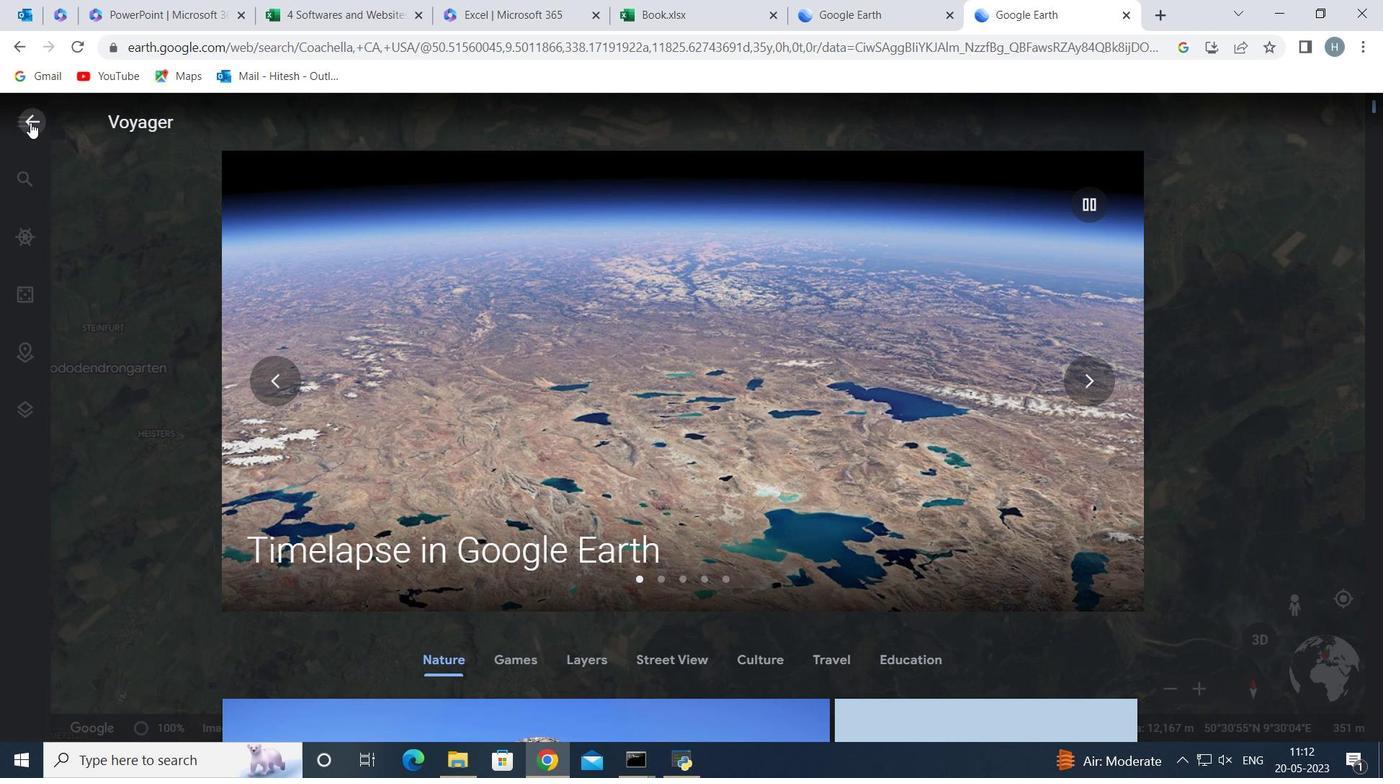 
Action: Mouse pressed left at (26, 122)
Screenshot: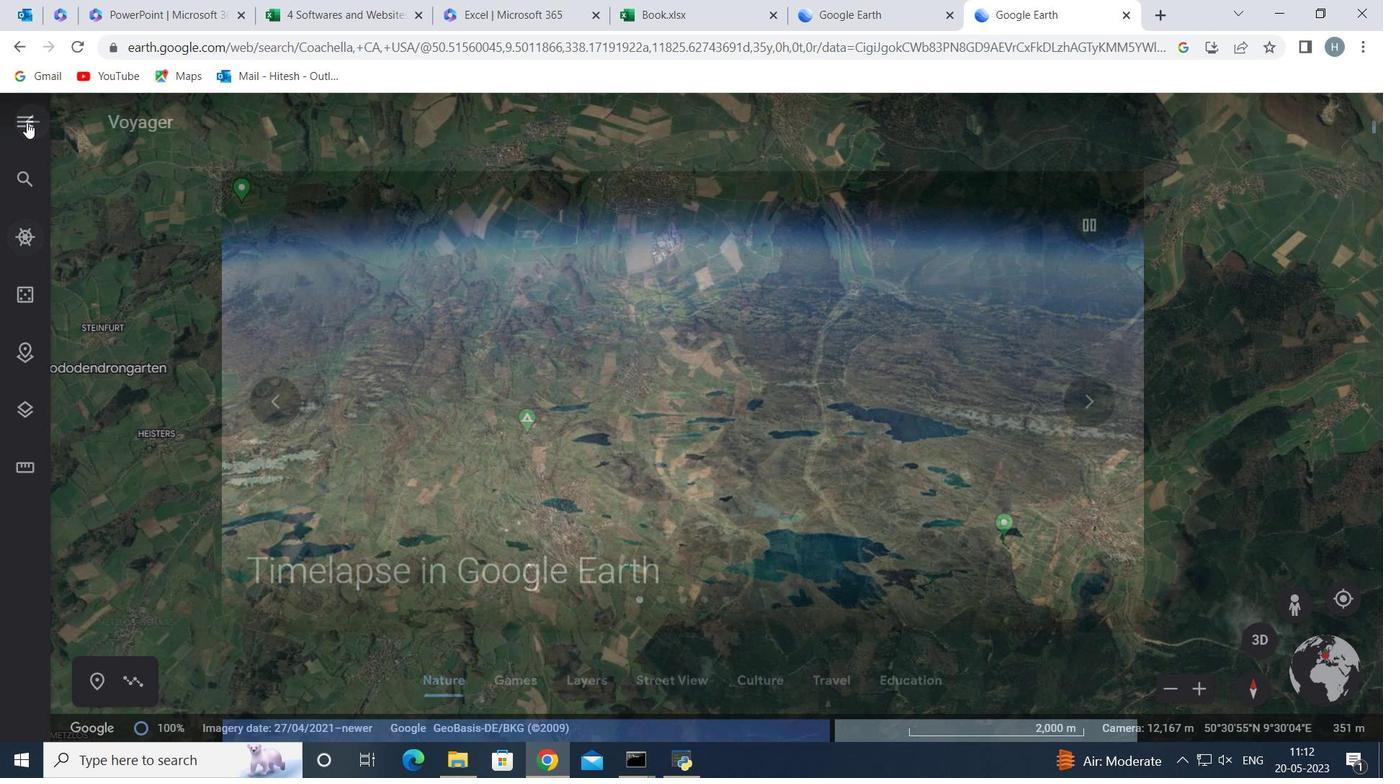 
Action: Mouse moved to (149, 326)
Screenshot: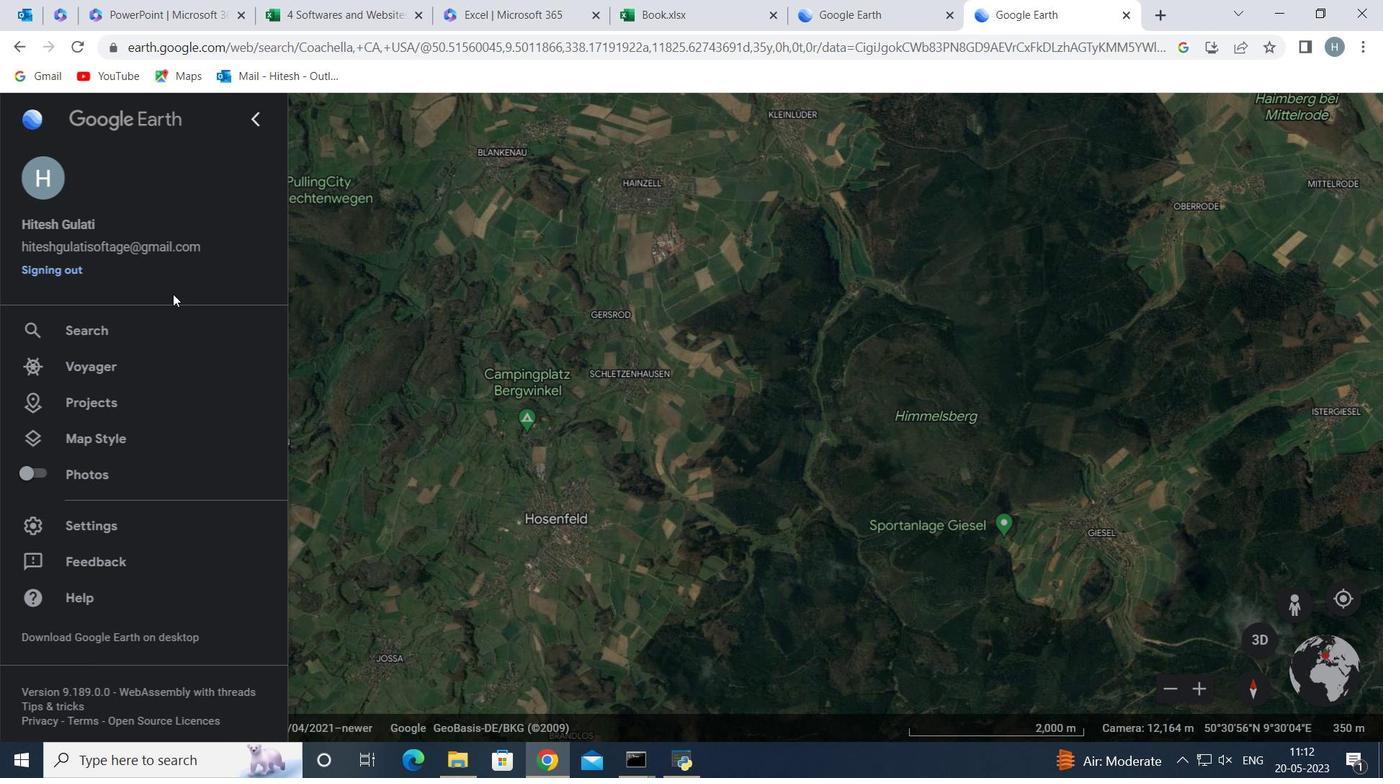 
Action: Mouse scrolled (149, 325) with delta (0, 0)
Screenshot: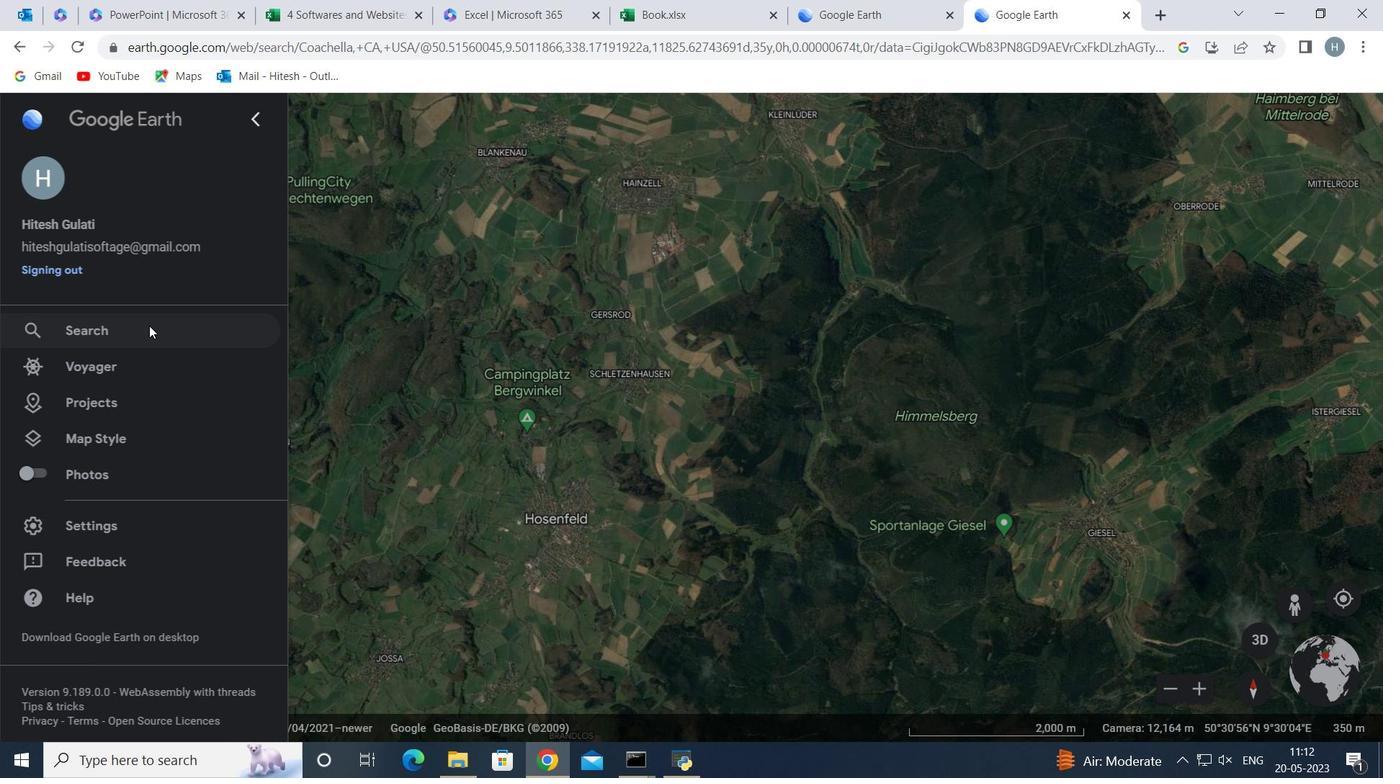 
Action: Mouse moved to (412, 435)
Screenshot: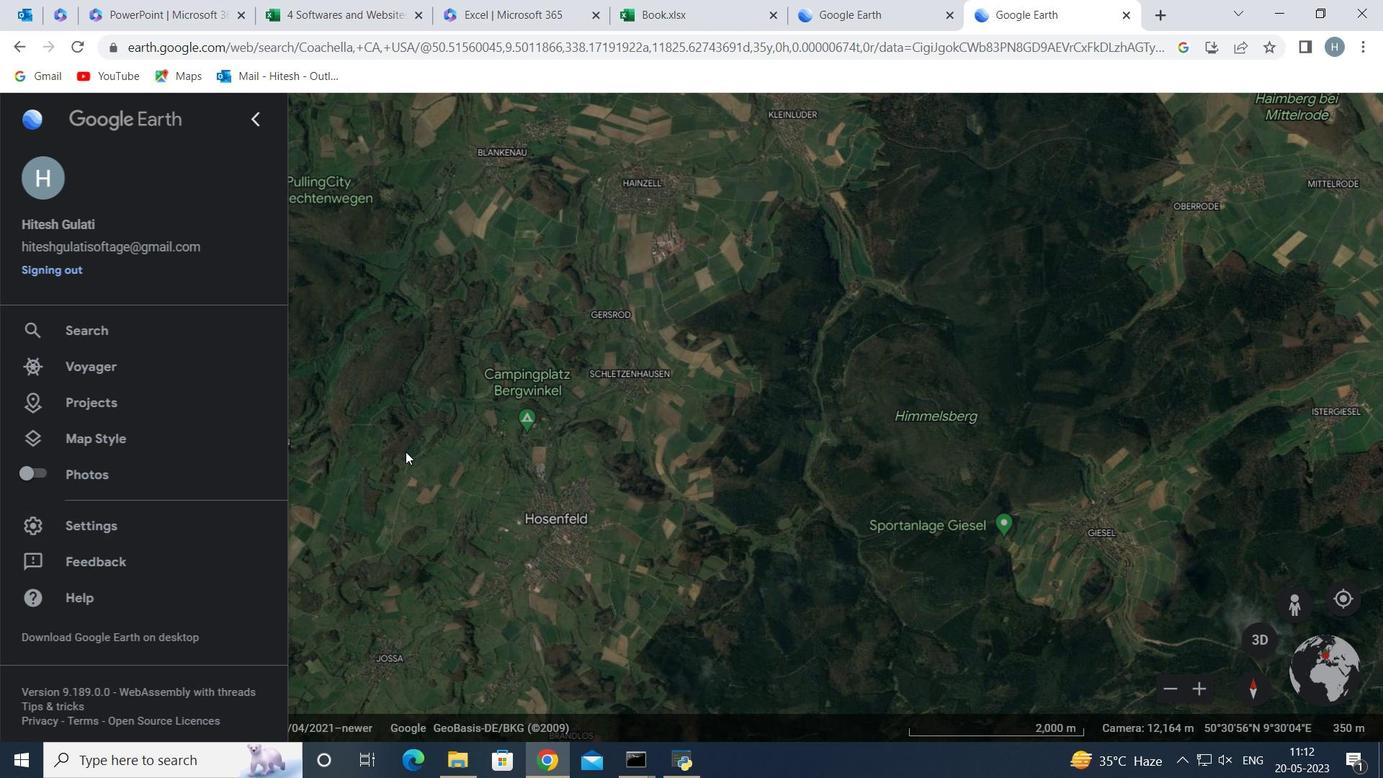 
Action: Mouse pressed left at (412, 435)
Screenshot: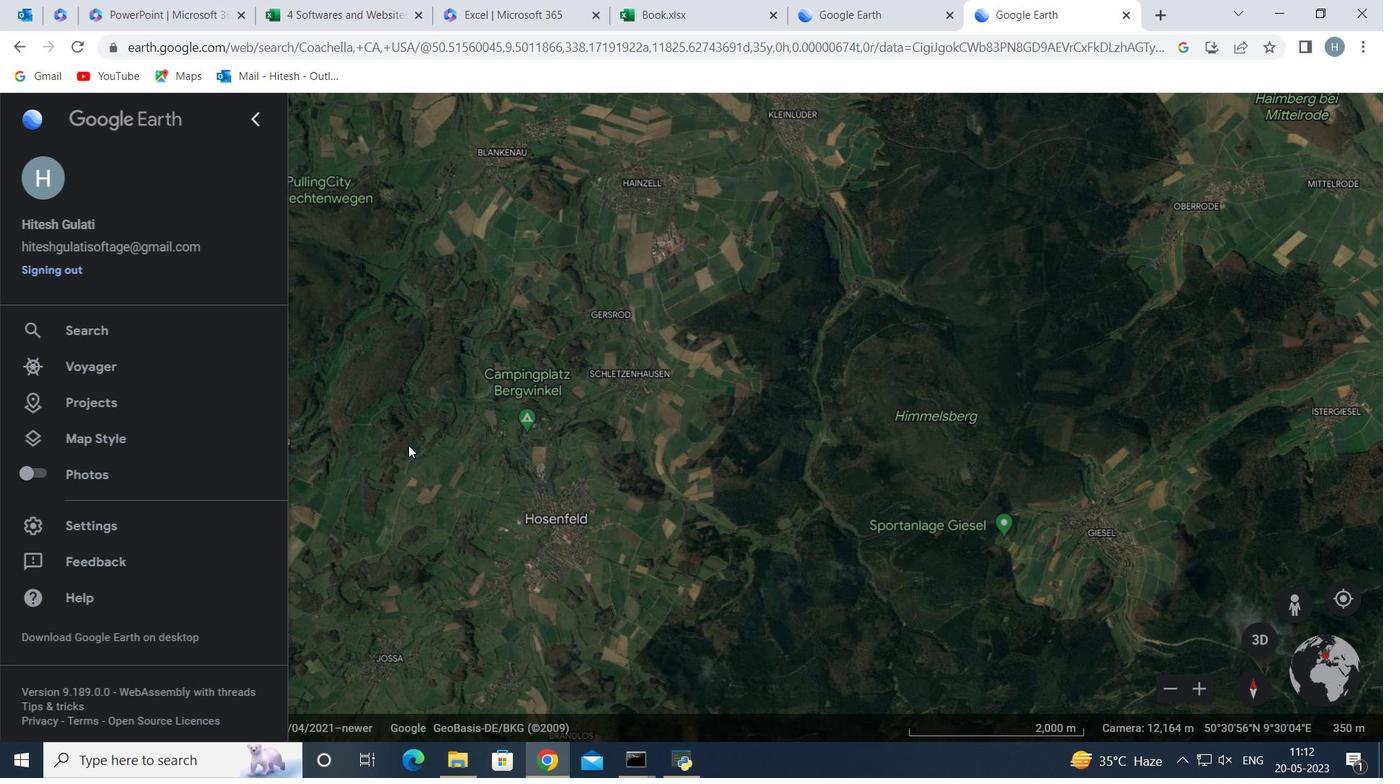 
Action: Mouse moved to (30, 177)
Screenshot: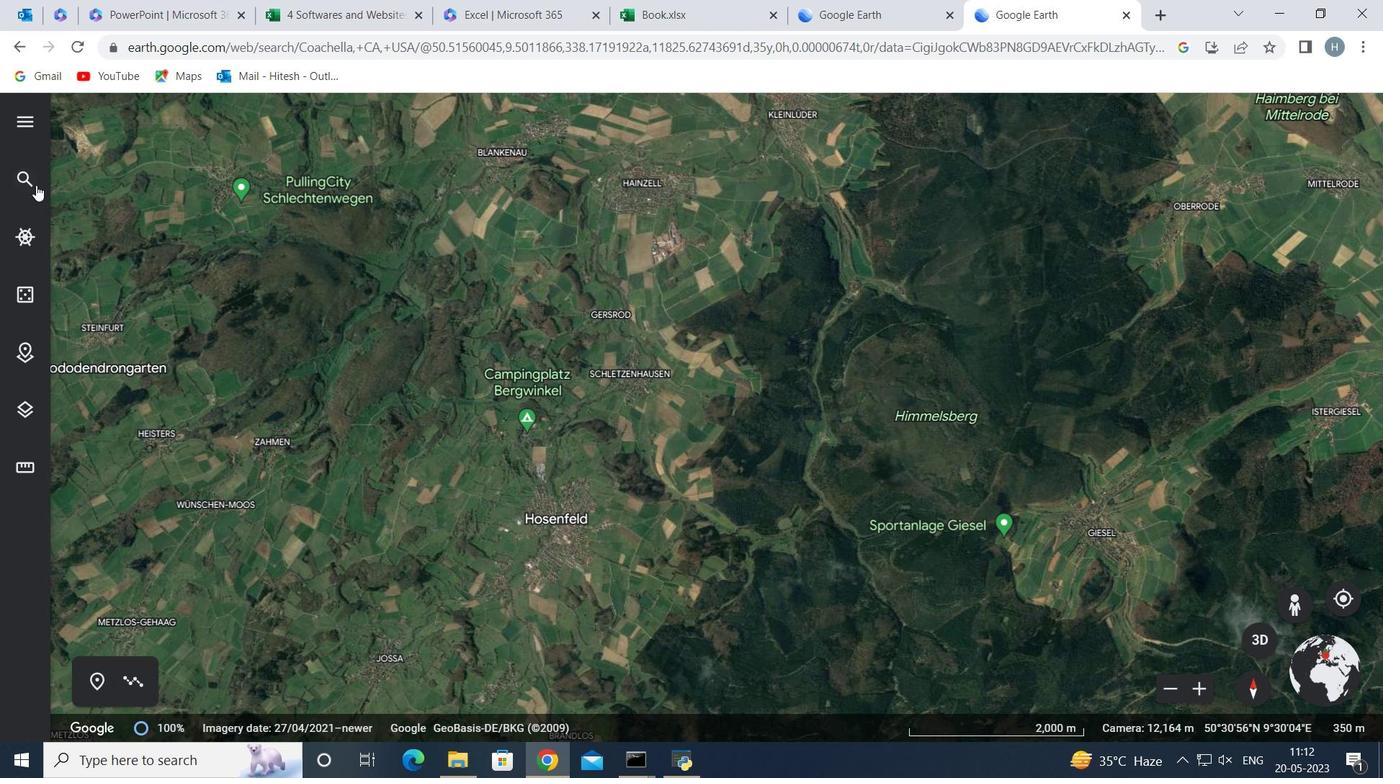 
Action: Mouse pressed left at (30, 177)
Screenshot: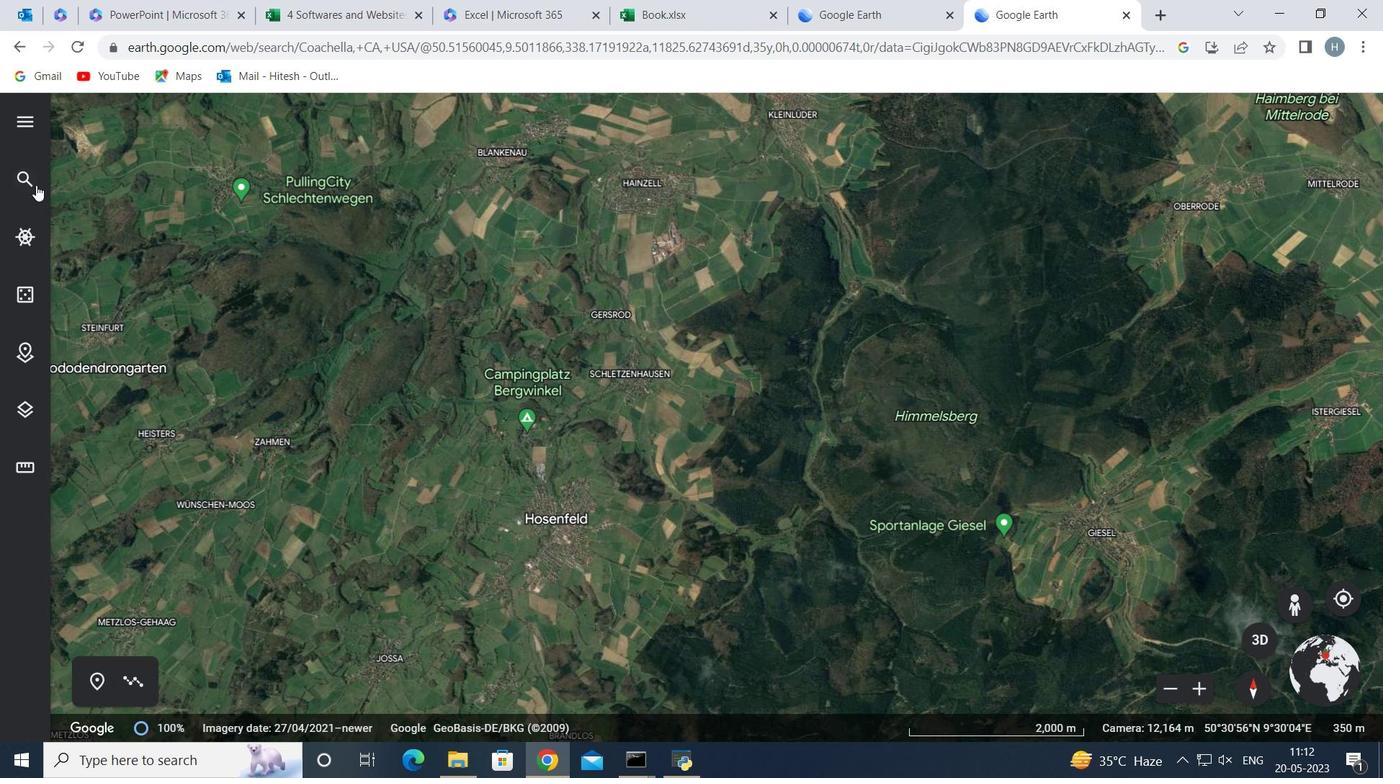 
Action: Mouse moved to (180, 228)
Screenshot: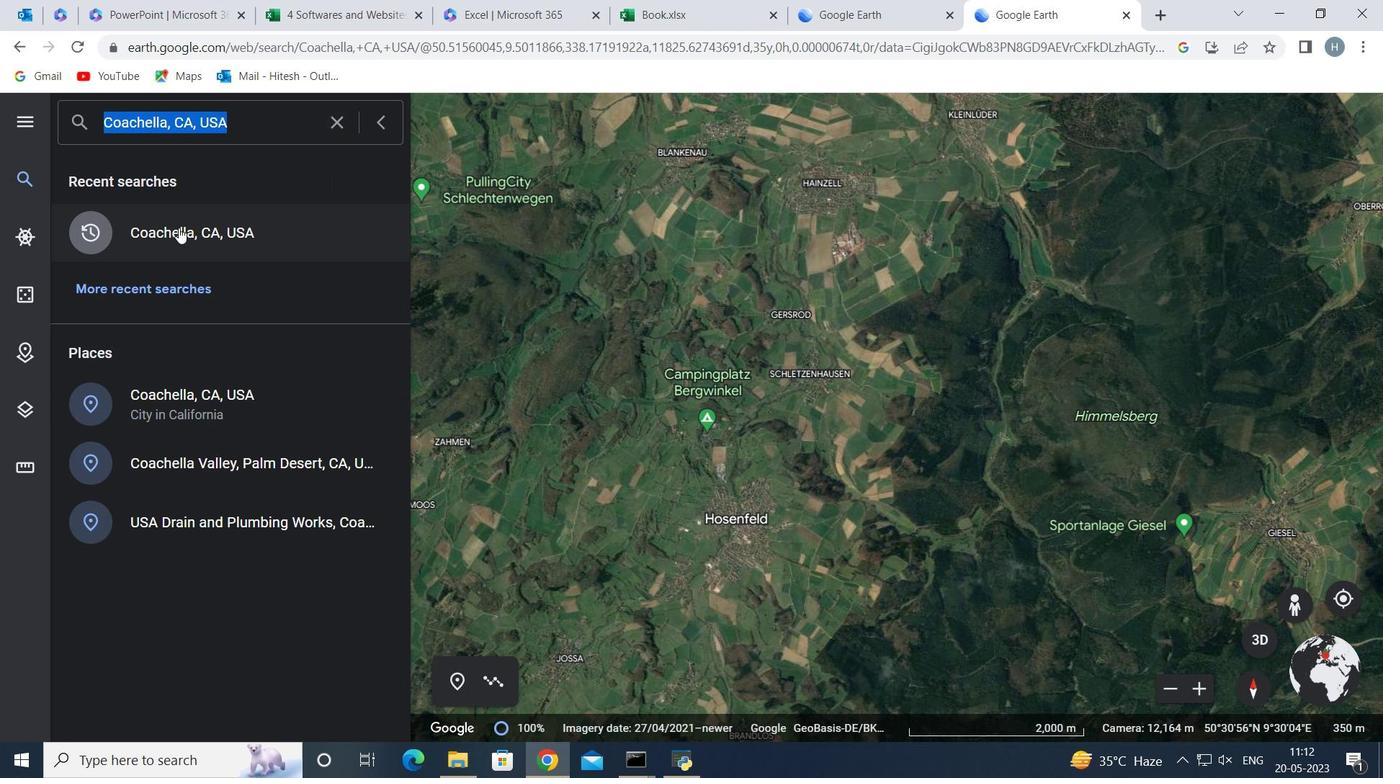 
Action: Mouse pressed left at (180, 228)
Screenshot: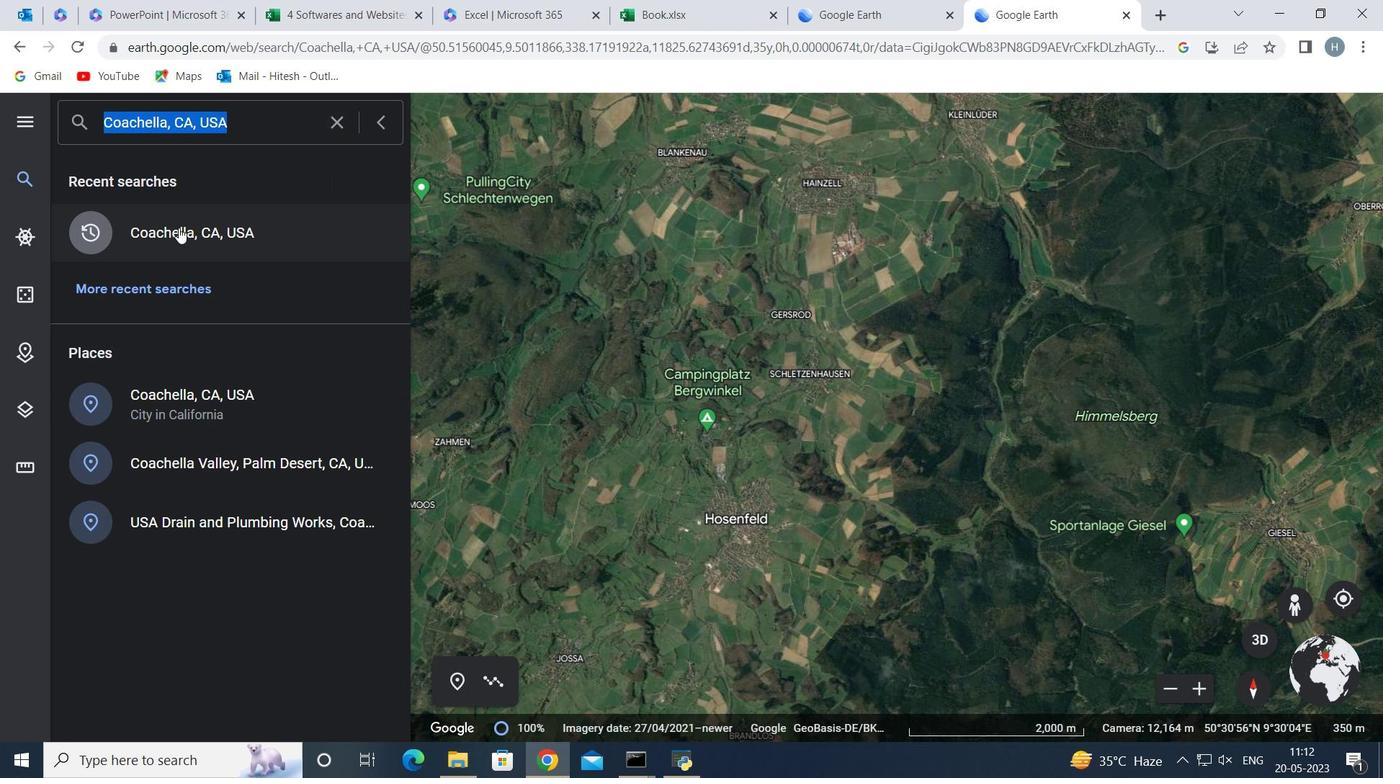 
Action: Mouse moved to (1342, 133)
Screenshot: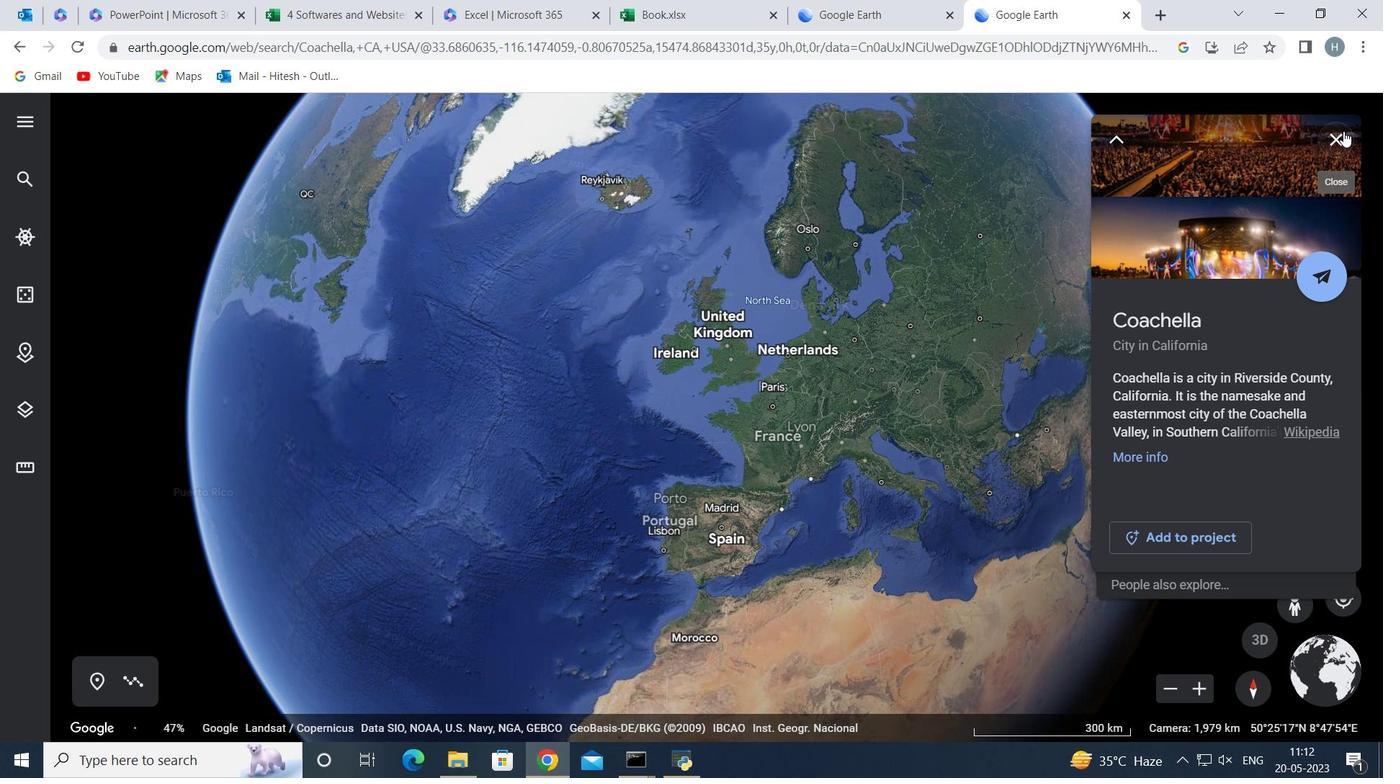 
Action: Mouse pressed left at (1342, 133)
Screenshot: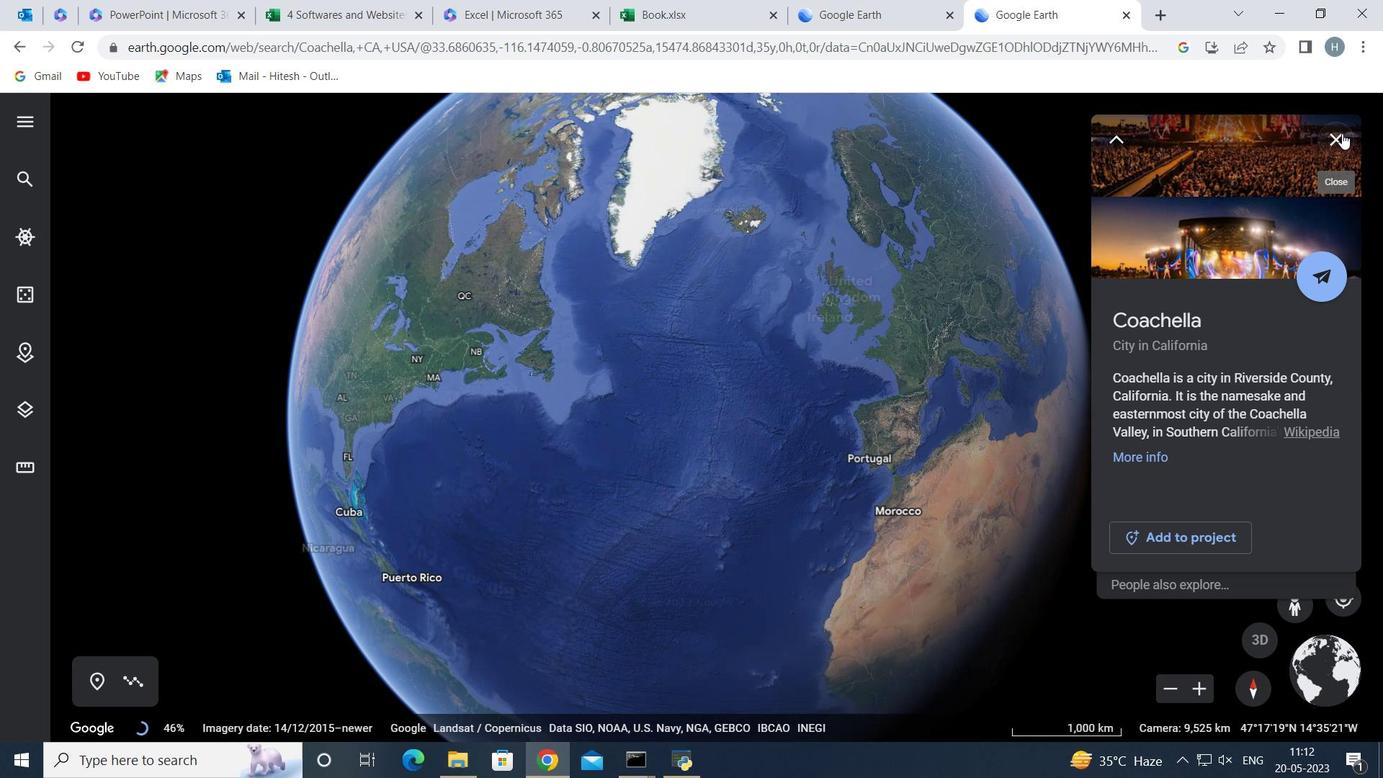 
Action: Mouse moved to (432, 479)
Screenshot: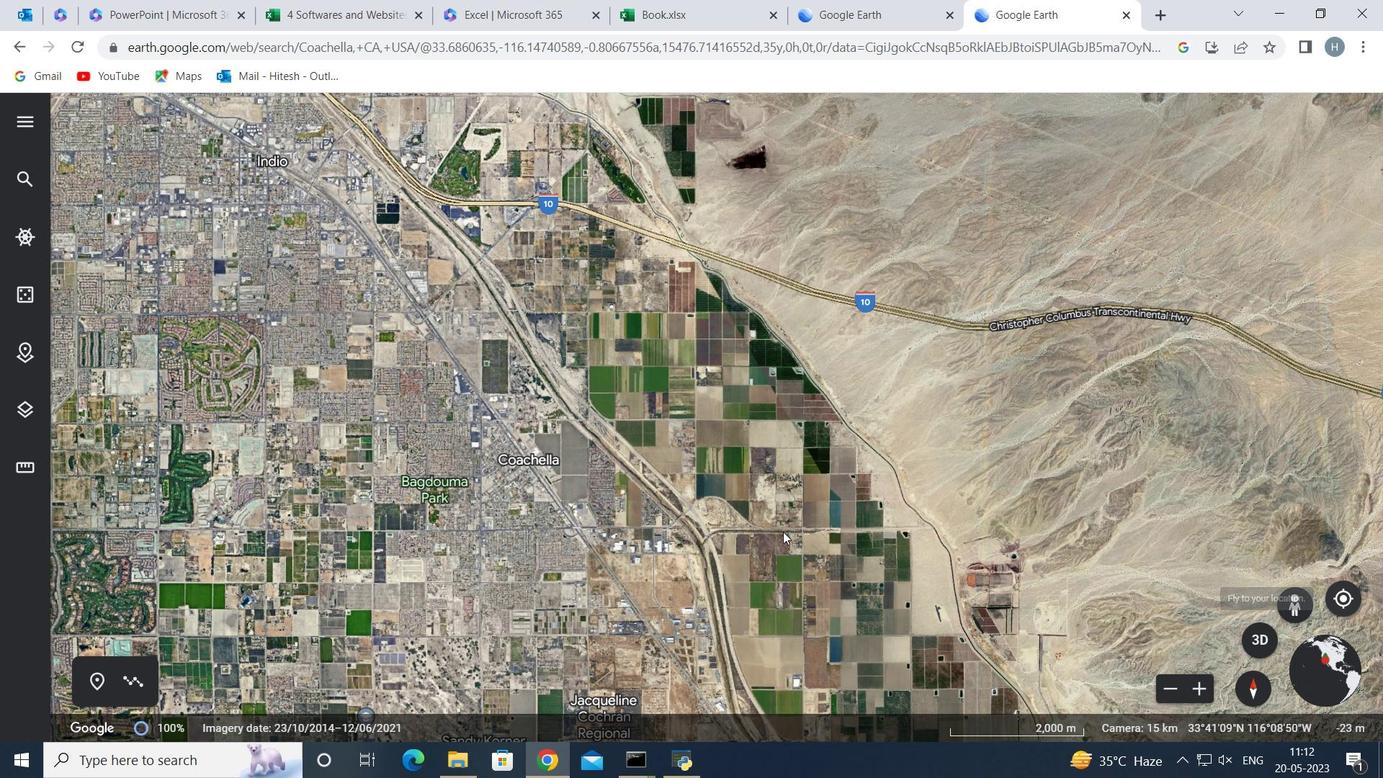 
Action: Mouse scrolled (432, 479) with delta (0, 0)
Screenshot: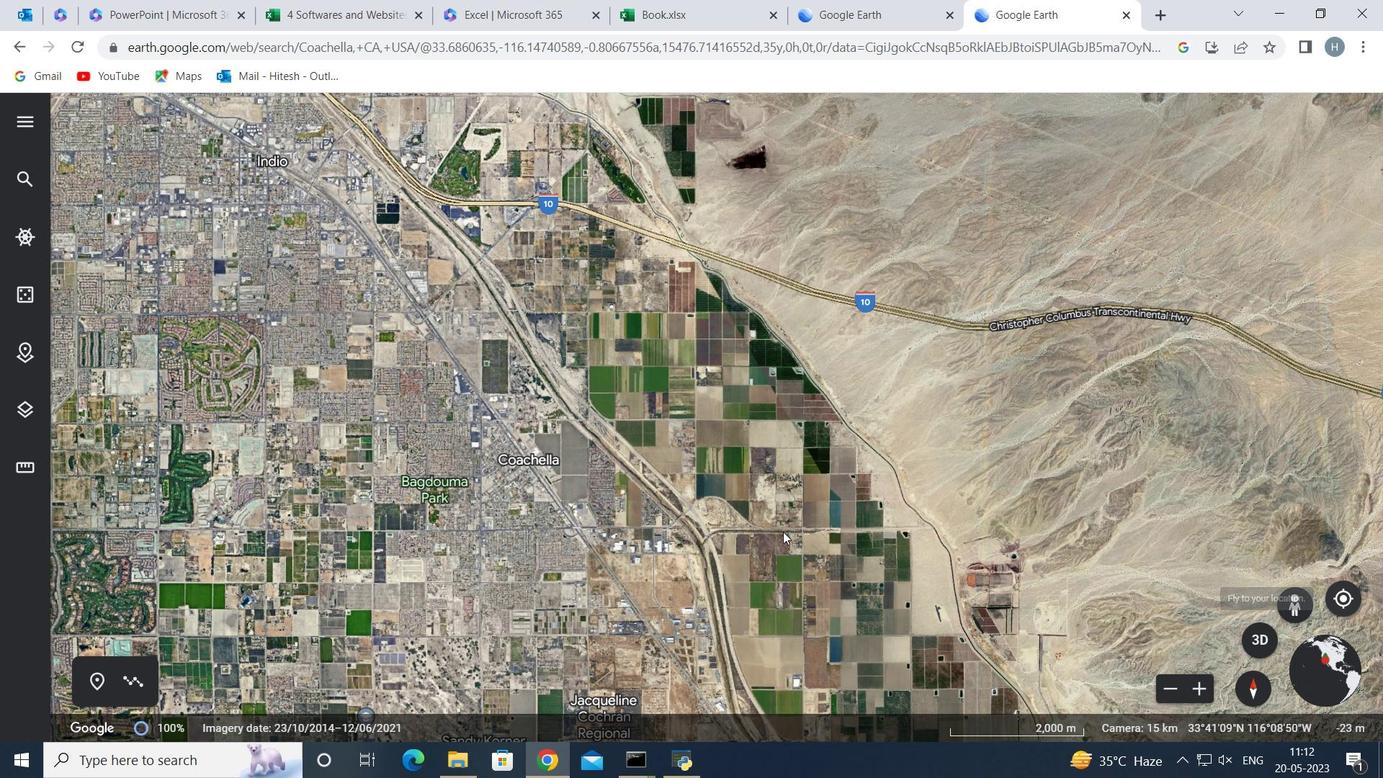 
Action: Mouse moved to (506, 496)
Screenshot: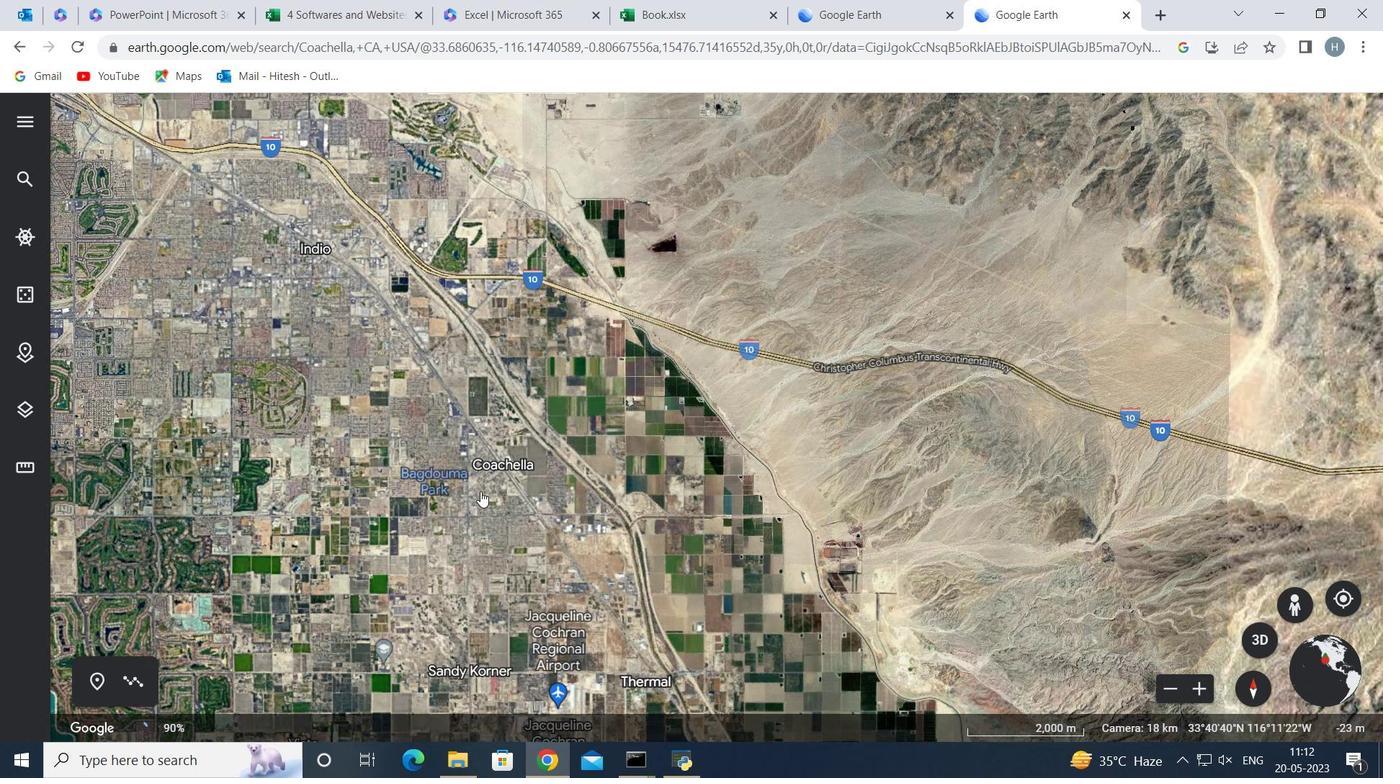 
Action: Mouse scrolled (506, 497) with delta (0, 0)
Screenshot: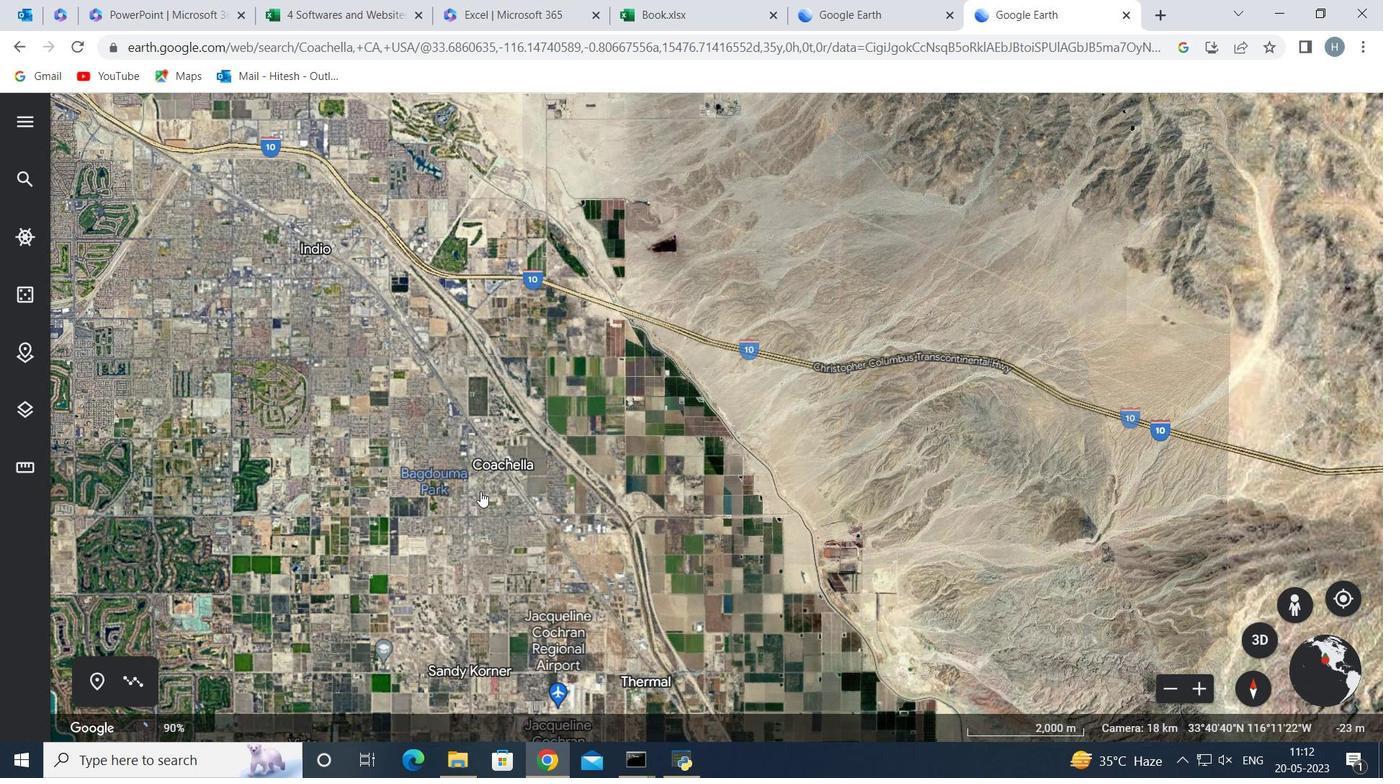 
Action: Mouse scrolled (506, 497) with delta (0, 0)
Screenshot: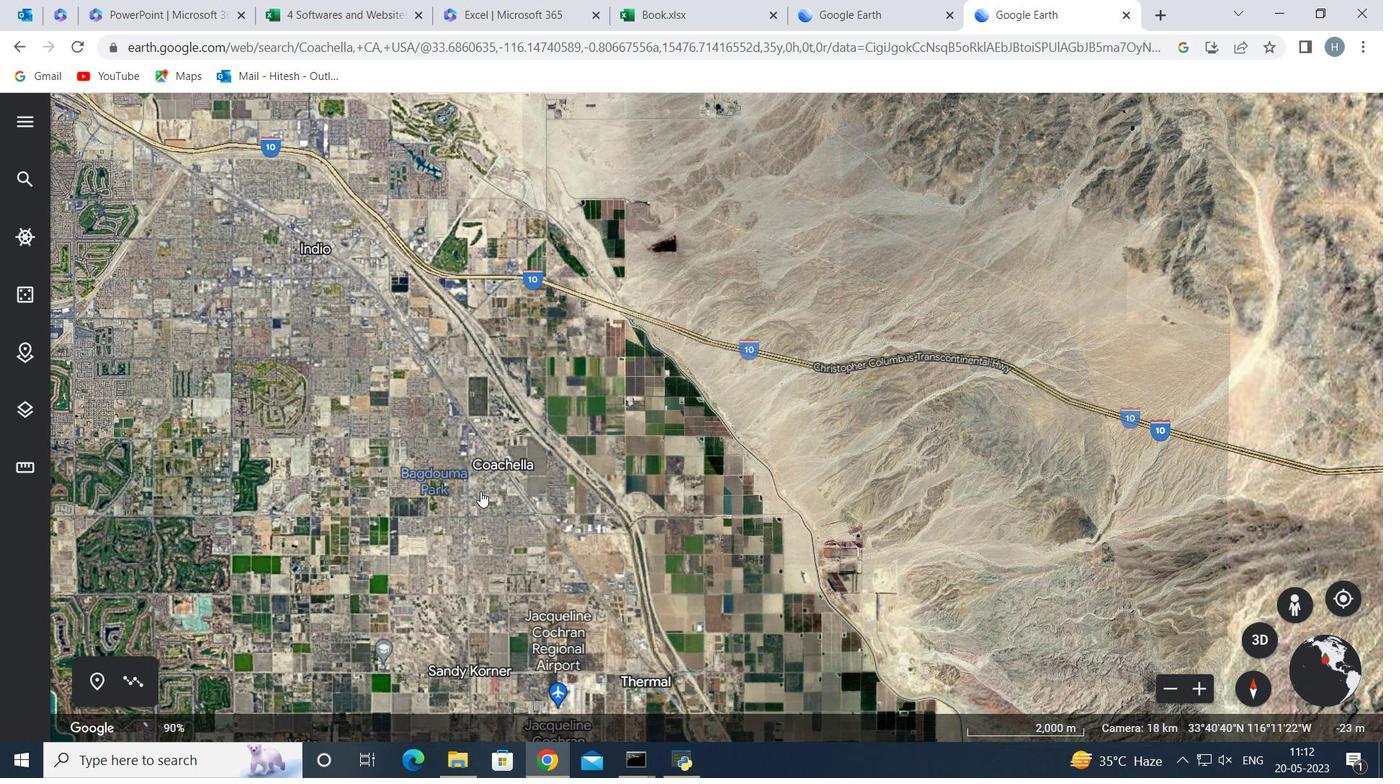 
Action: Mouse moved to (508, 406)
Screenshot: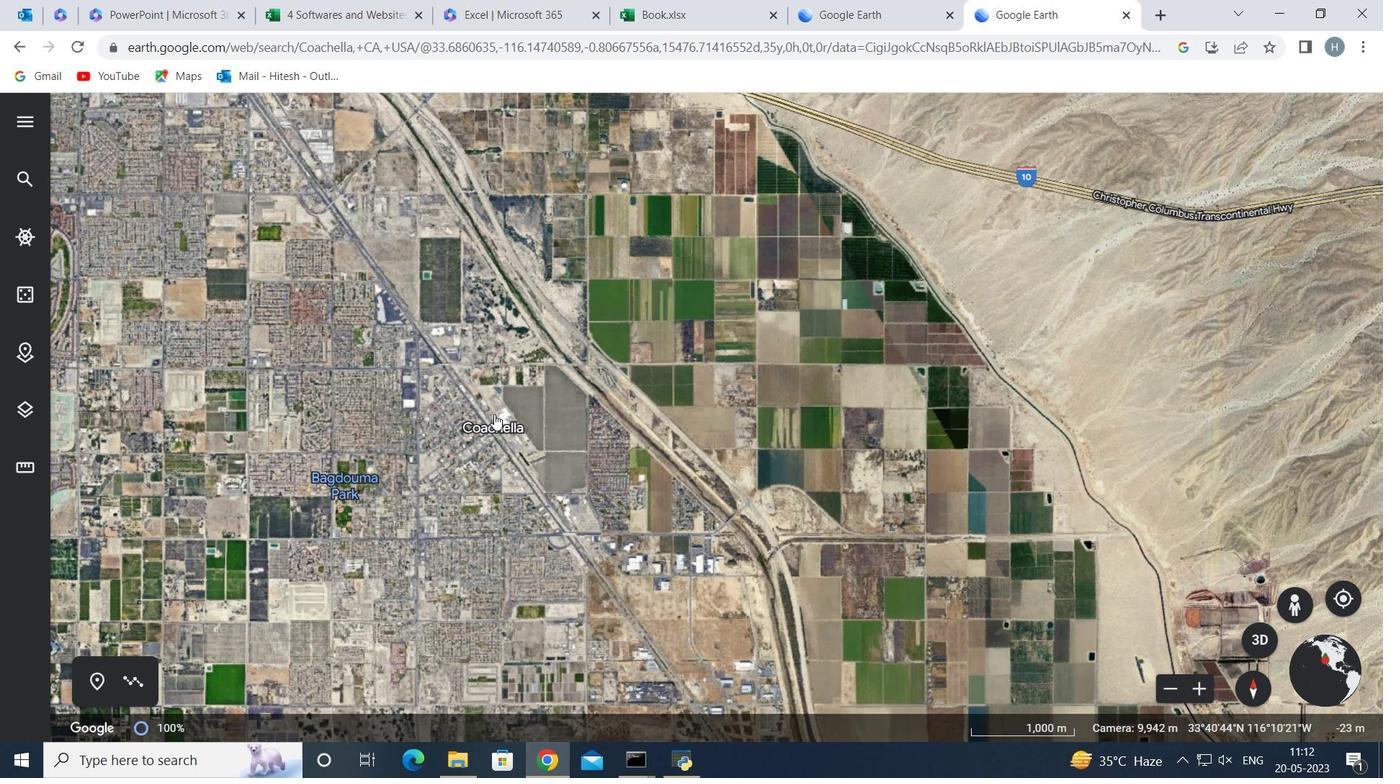 
Action: Mouse pressed left at (508, 406)
Screenshot: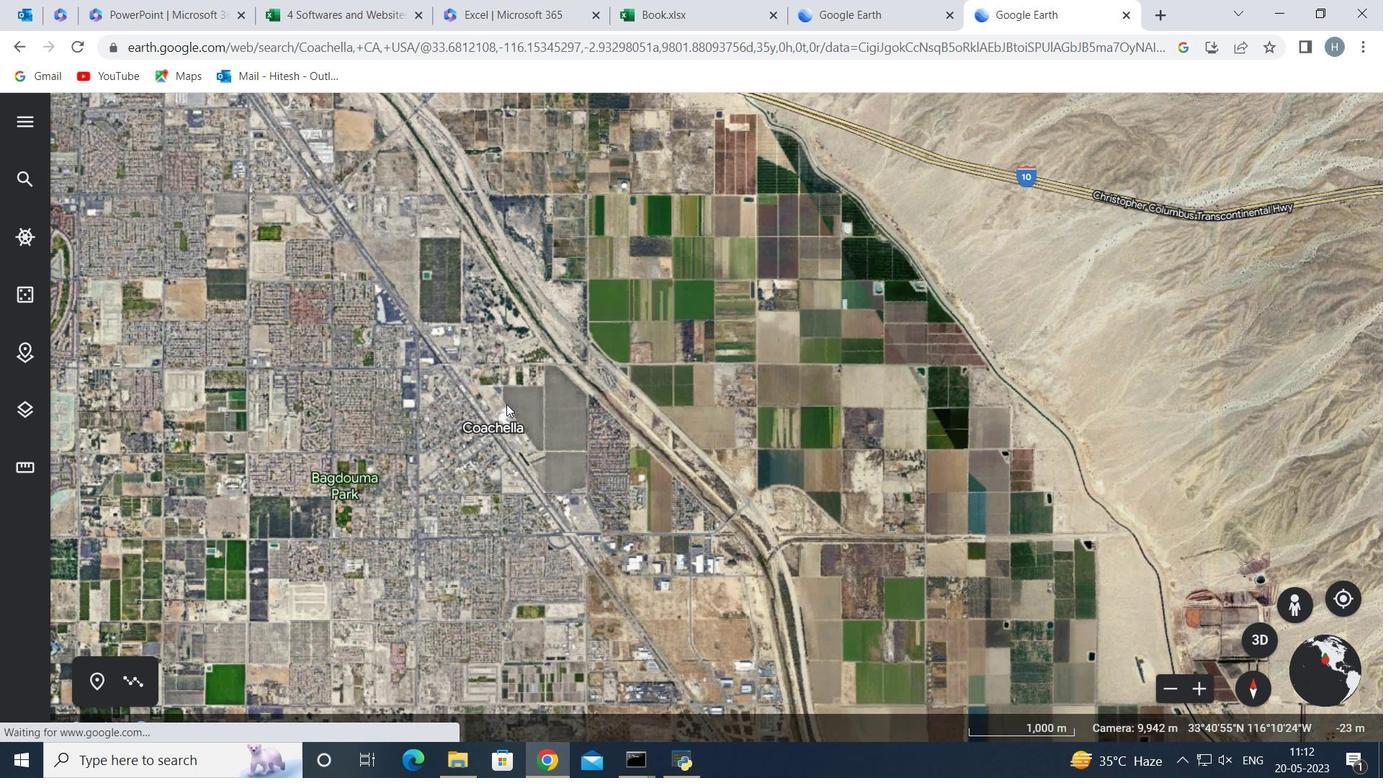 
Action: Mouse moved to (20, 176)
Screenshot: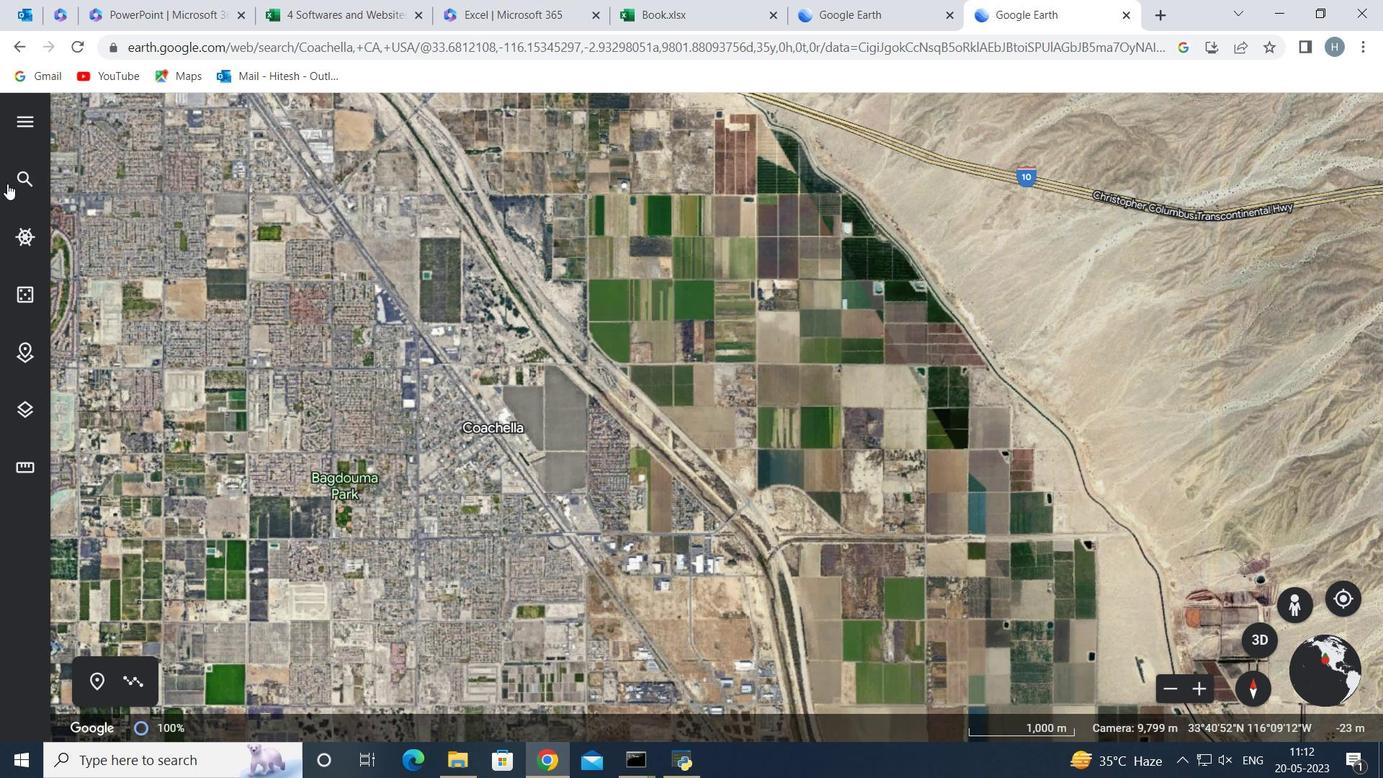 
Action: Mouse pressed left at (20, 176)
Screenshot: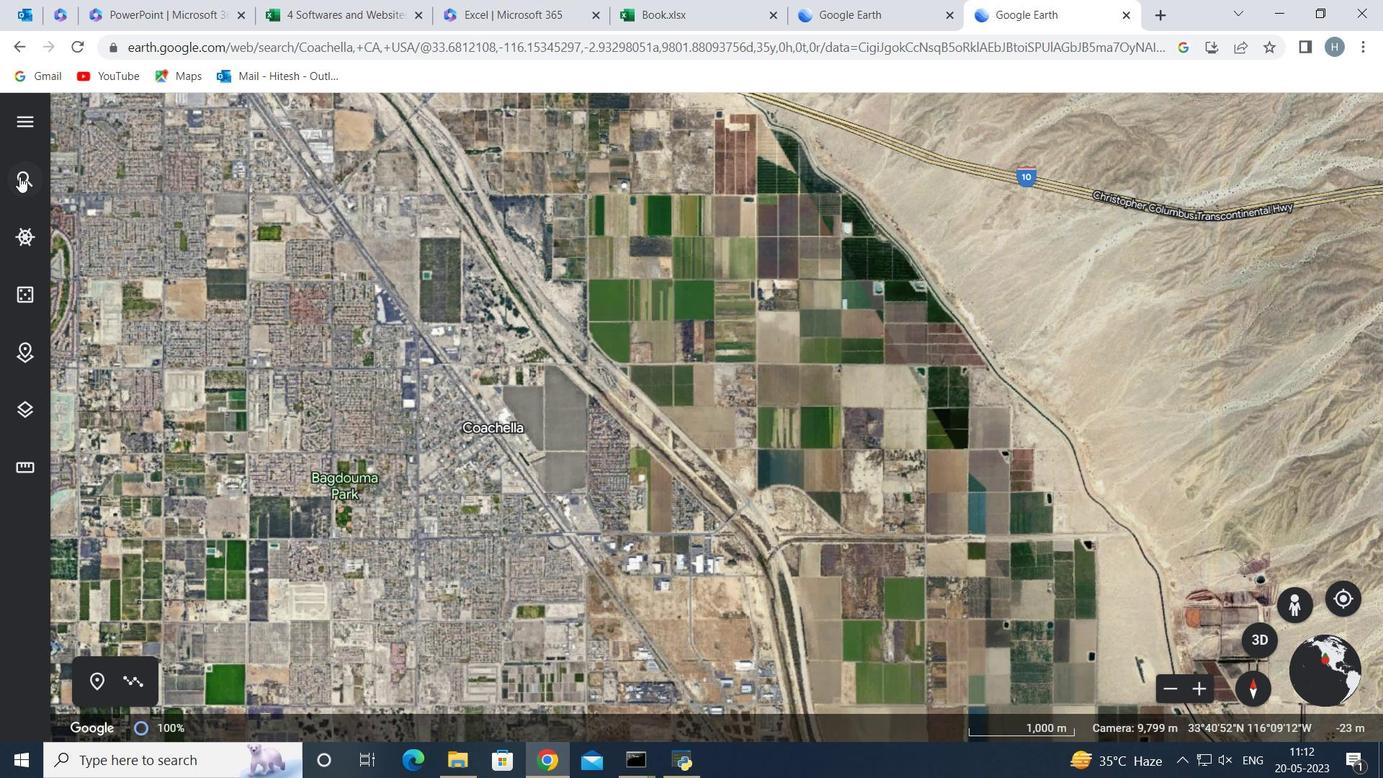 
Action: Mouse moved to (253, 237)
Screenshot: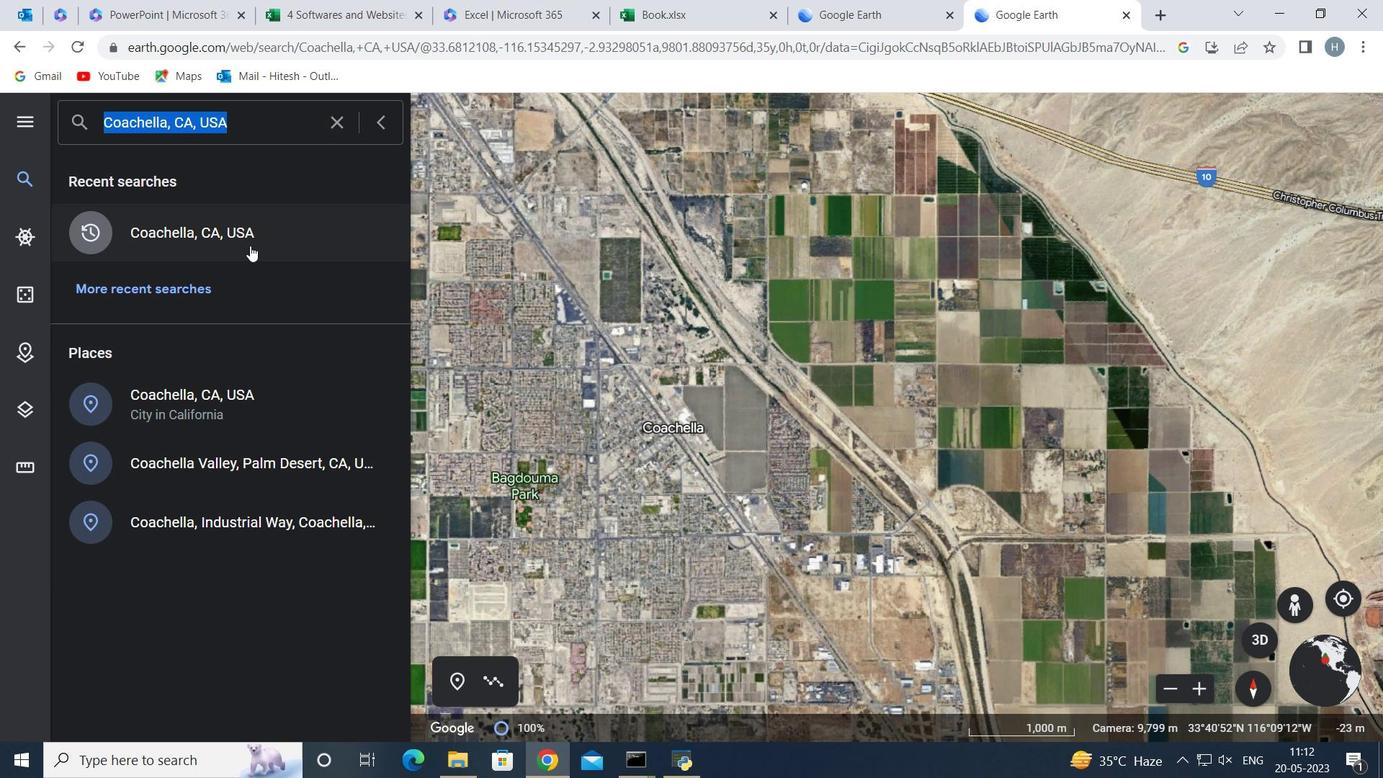 
Action: Mouse pressed left at (253, 237)
Screenshot: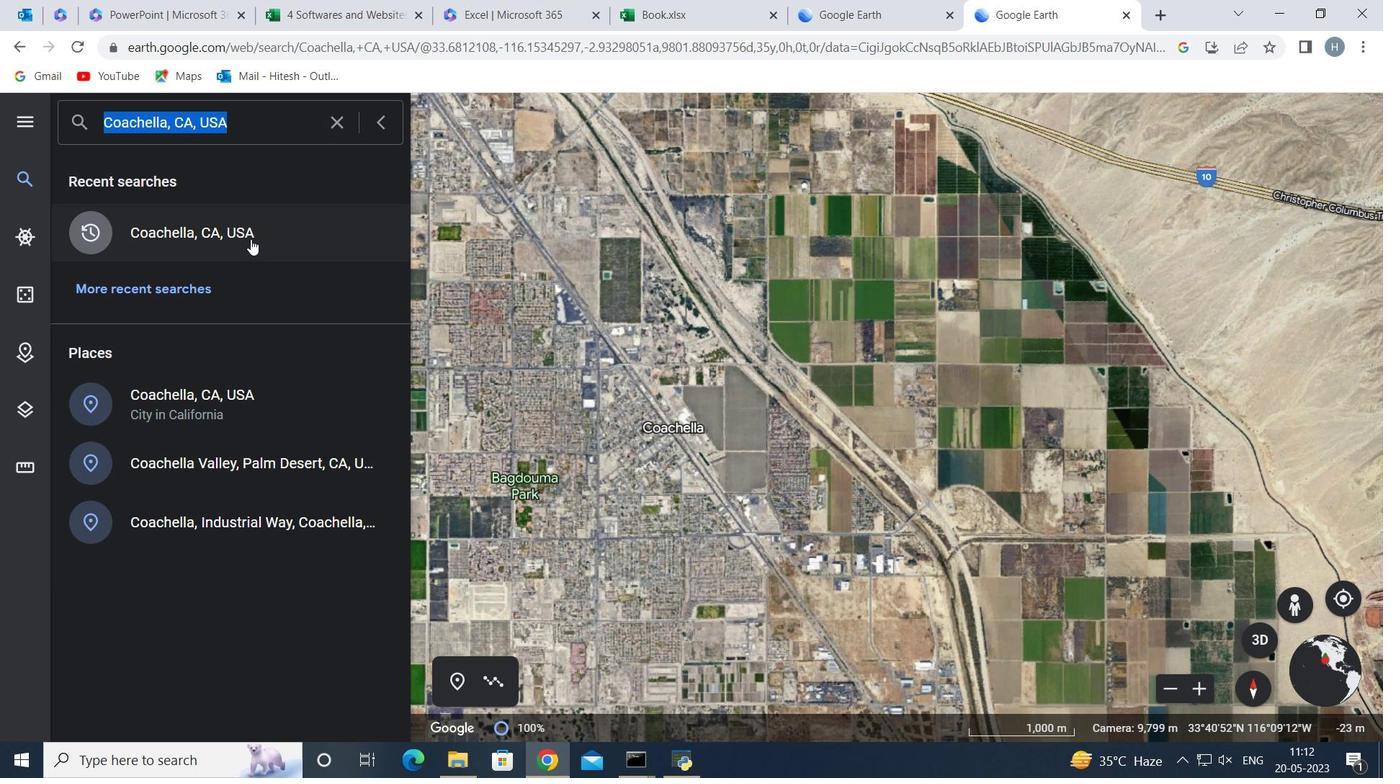 
Action: Mouse moved to (1314, 277)
Screenshot: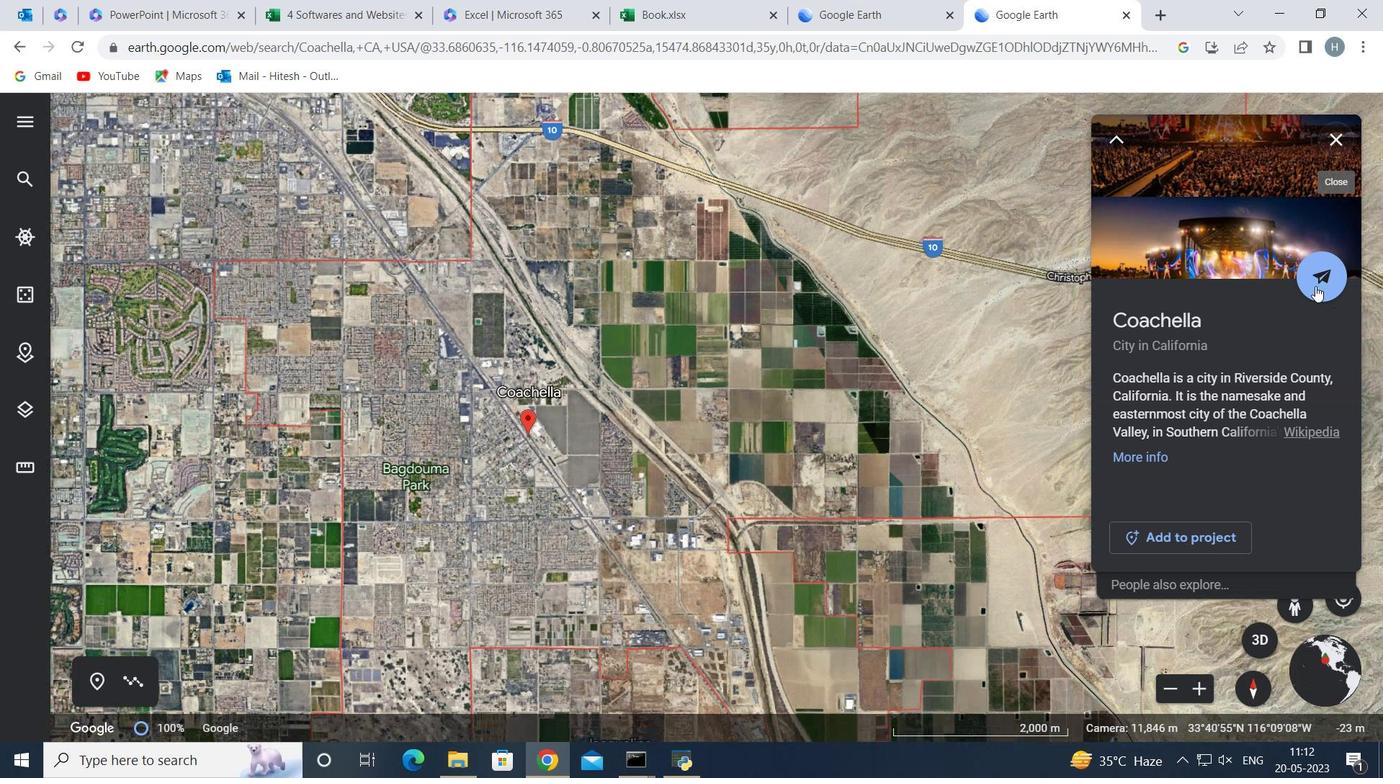 
Action: Mouse pressed left at (1314, 277)
Screenshot: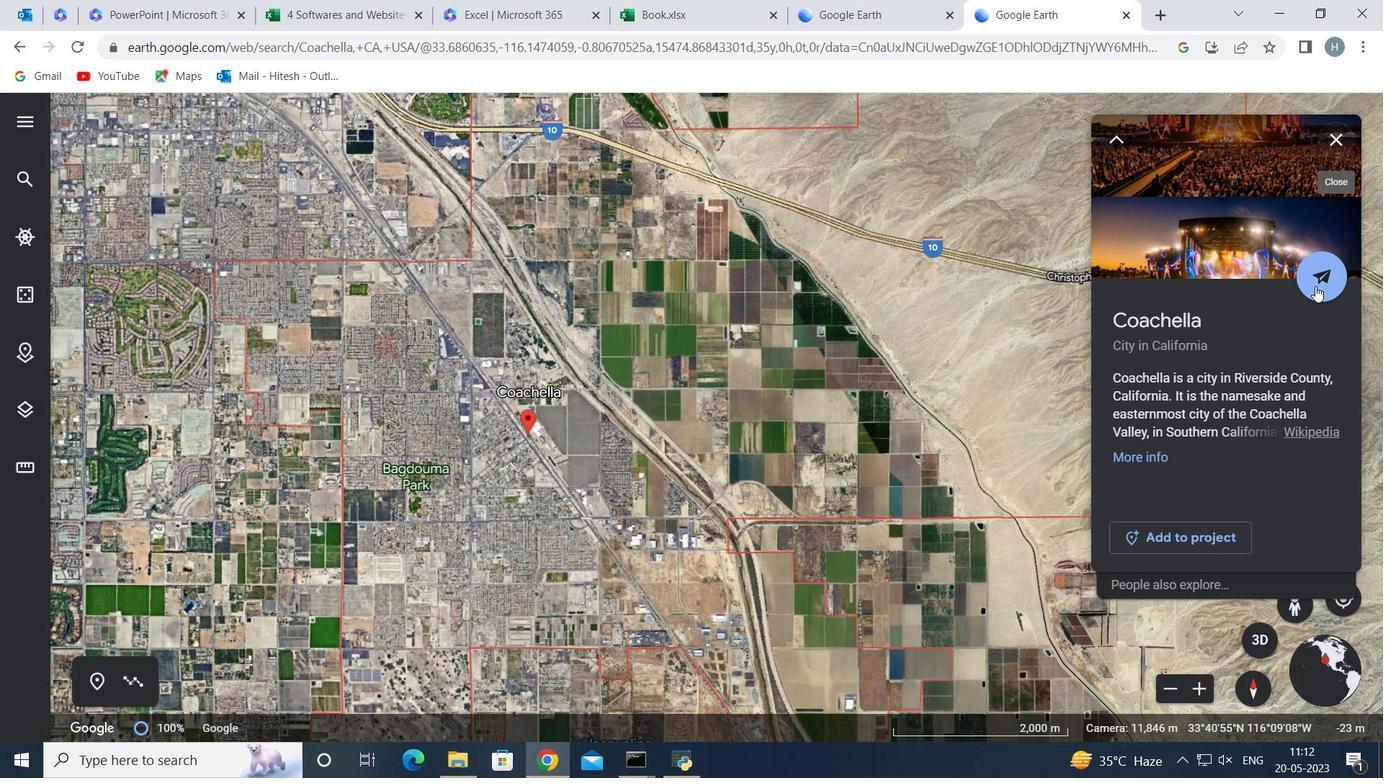 
Action: Mouse moved to (135, 682)
Screenshot: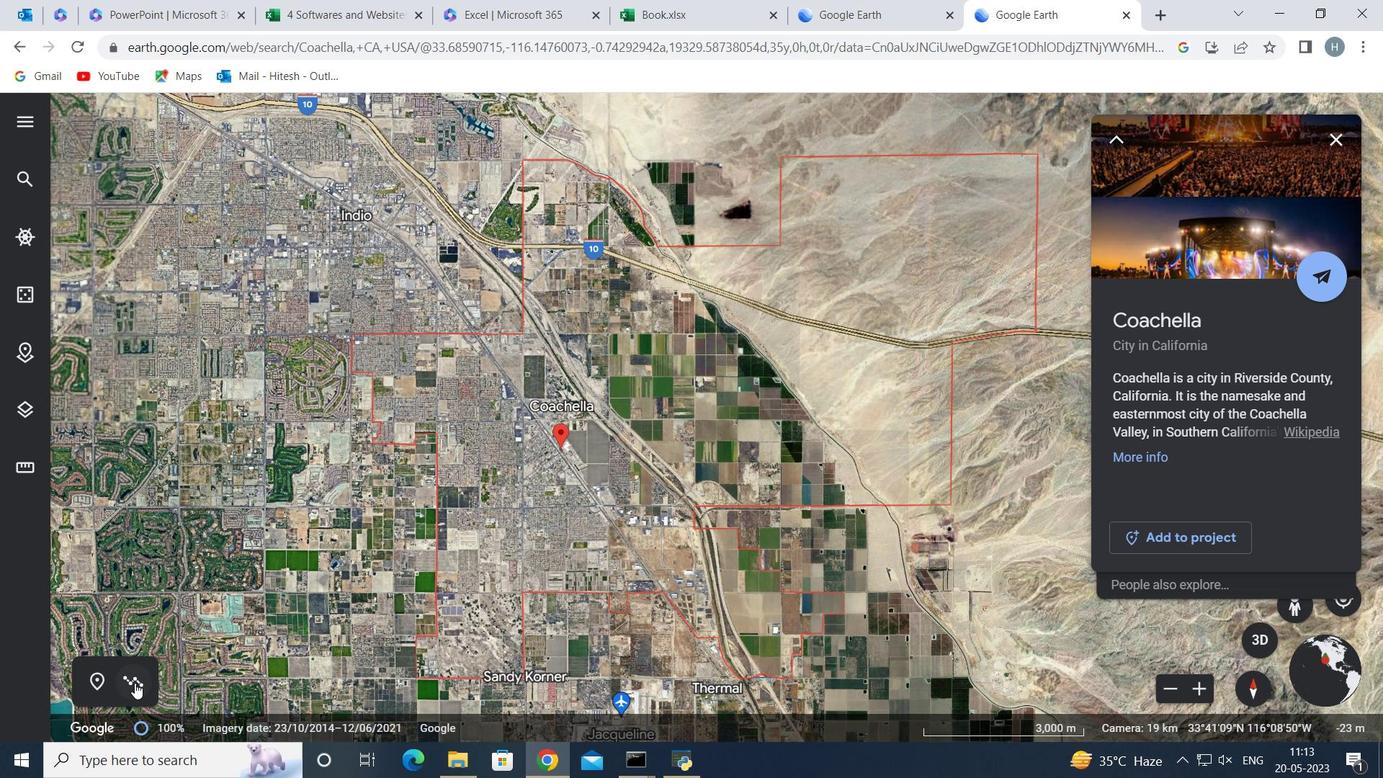 
Action: Mouse pressed left at (135, 682)
Screenshot: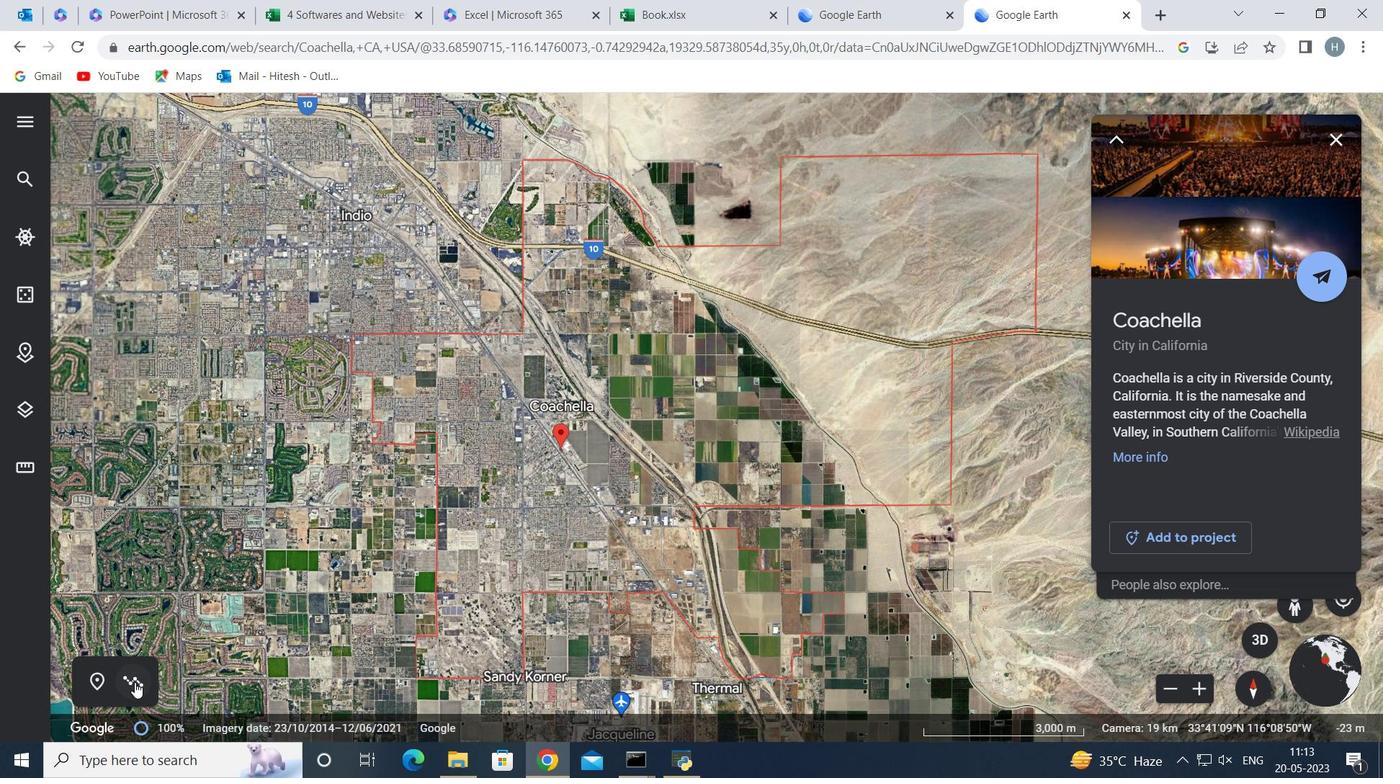 
Action: Mouse moved to (558, 450)
Screenshot: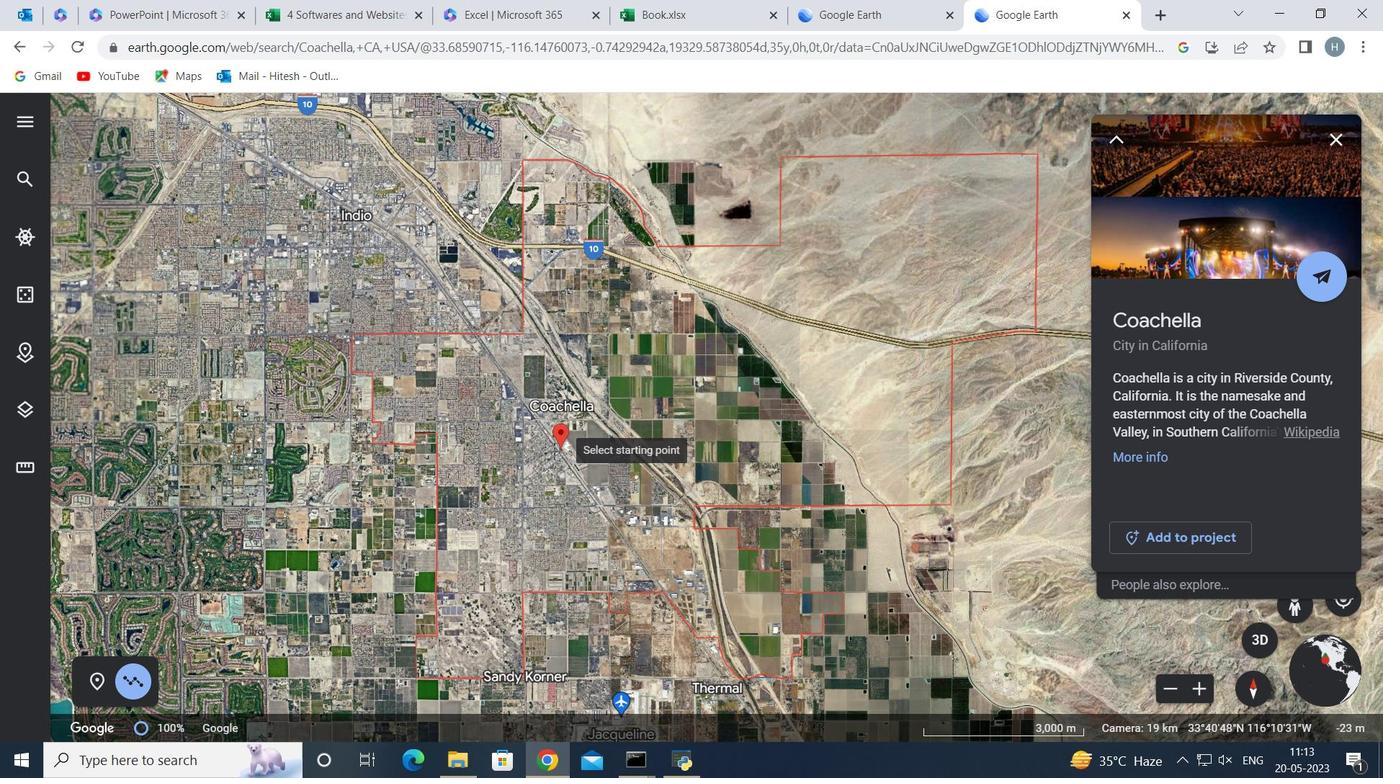 
Action: Mouse pressed left at (558, 450)
Screenshot: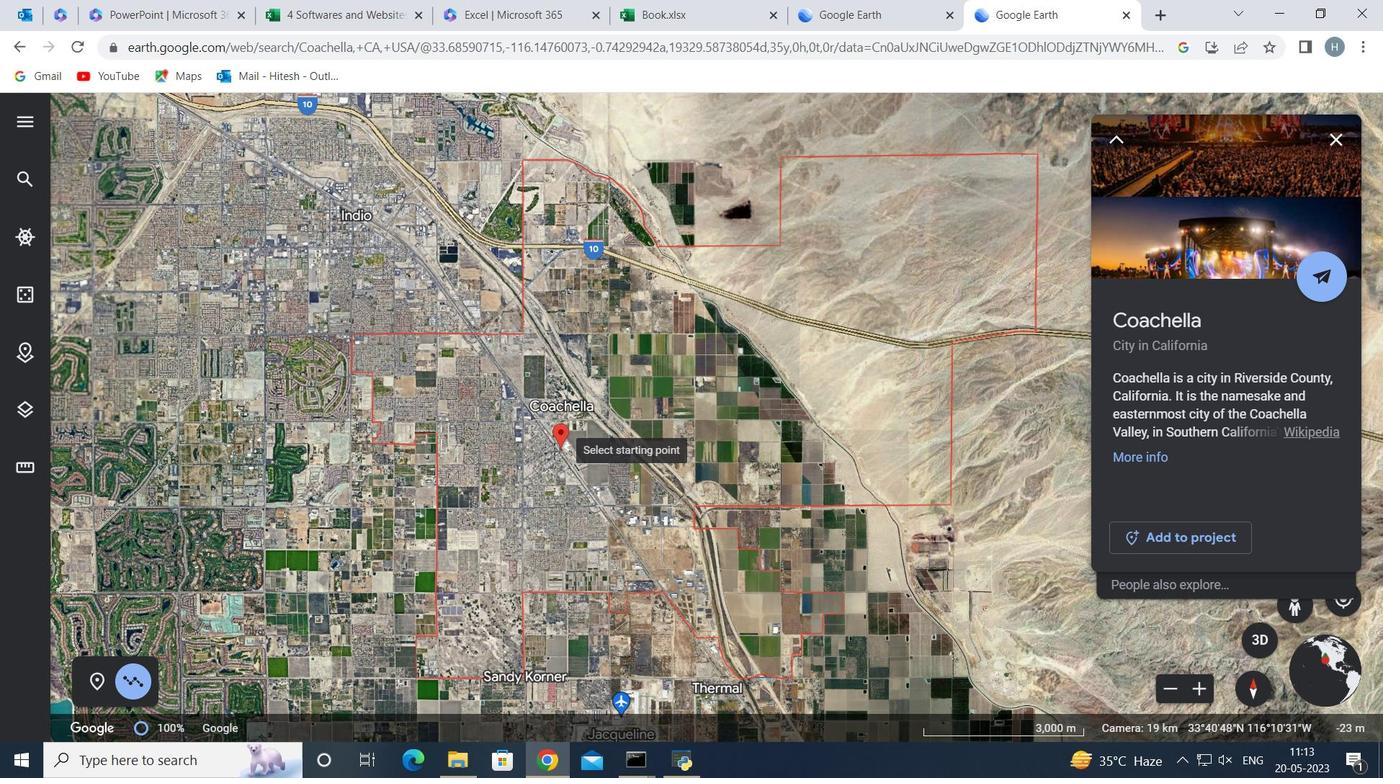 
Action: Mouse moved to (133, 676)
Screenshot: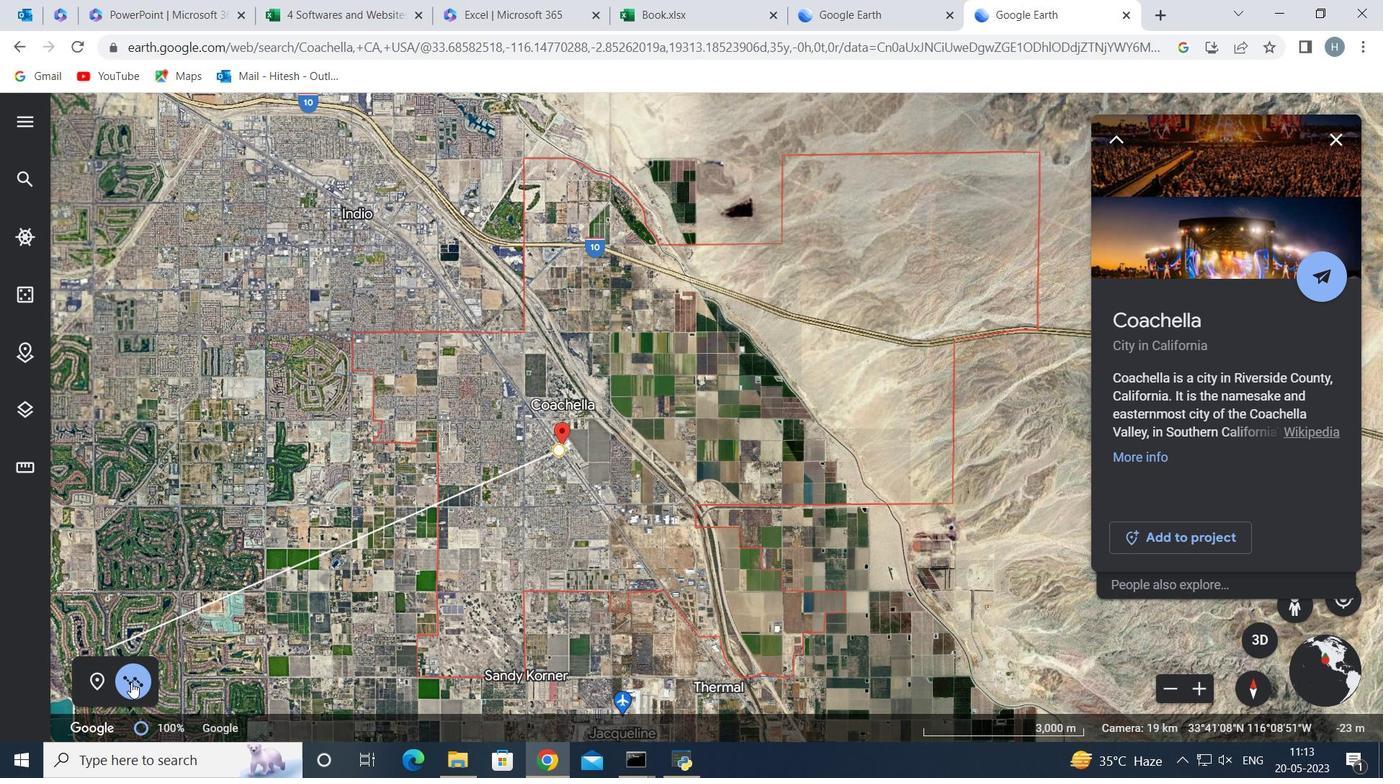 
Action: Mouse pressed left at (133, 676)
Screenshot: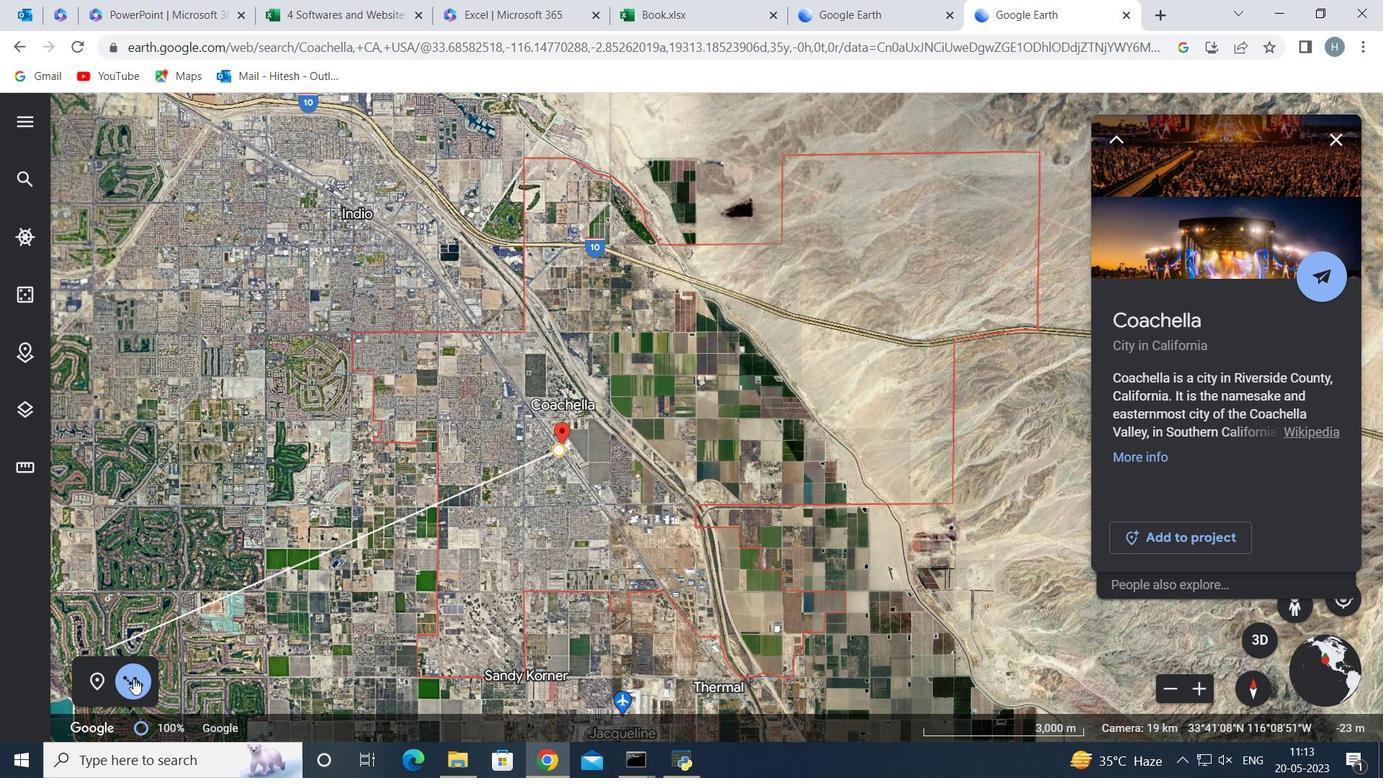 
Action: Mouse moved to (99, 675)
Screenshot: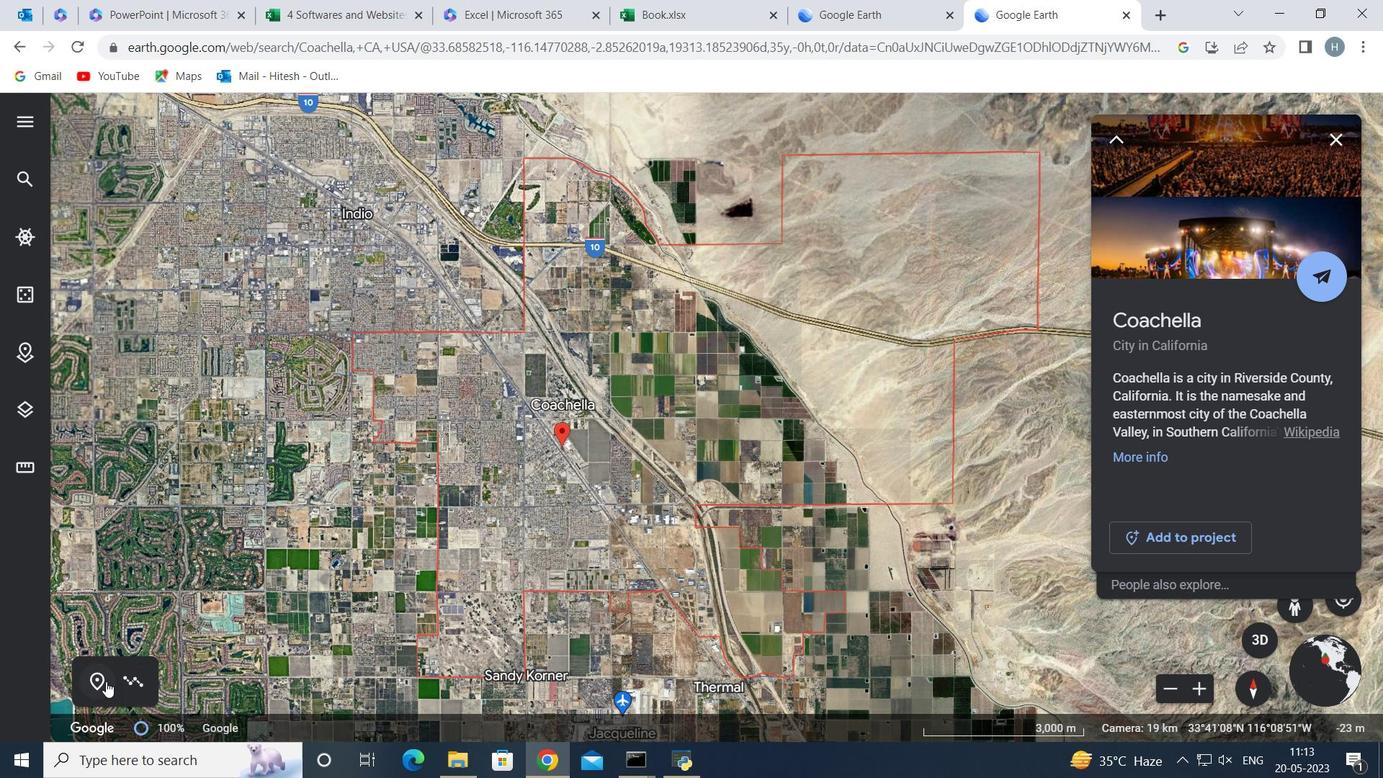 
Action: Mouse pressed left at (99, 675)
Screenshot: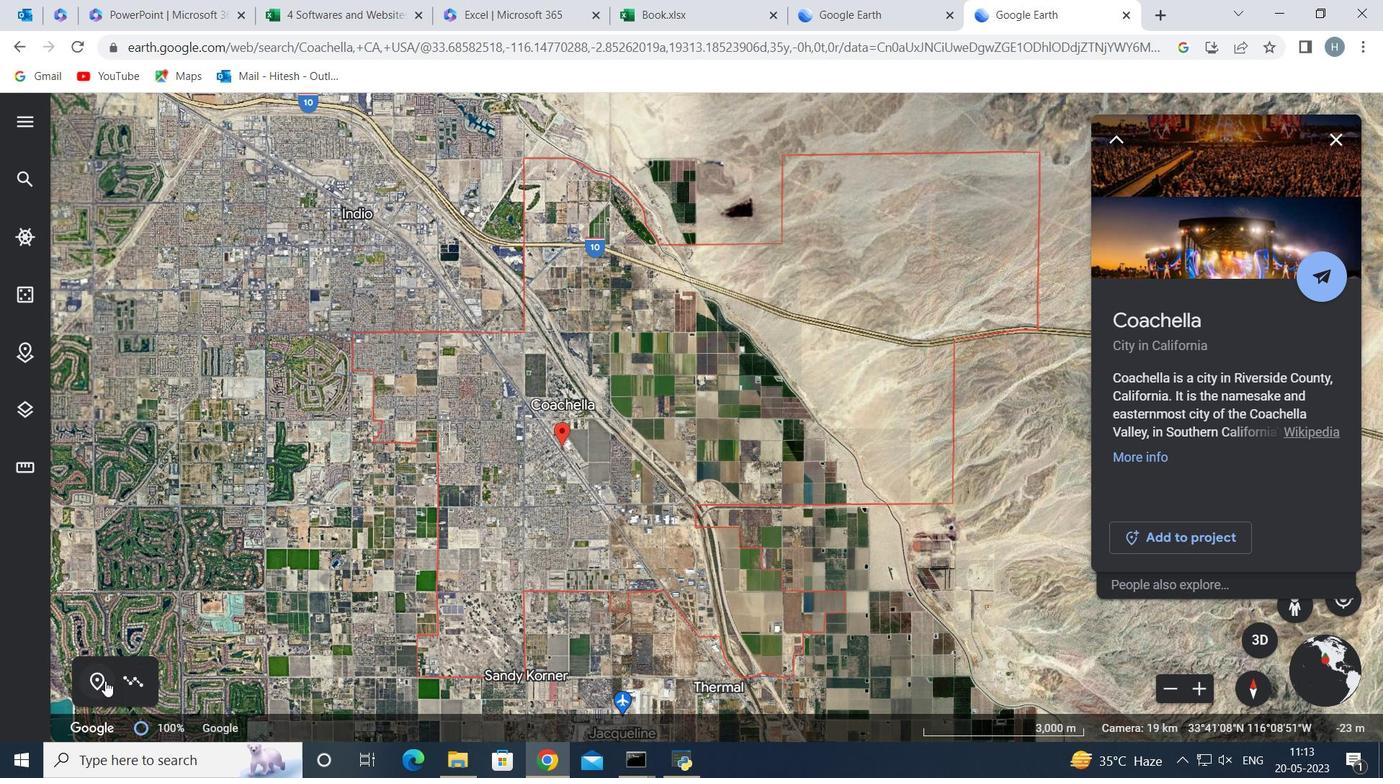 
Action: Mouse moved to (548, 439)
Screenshot: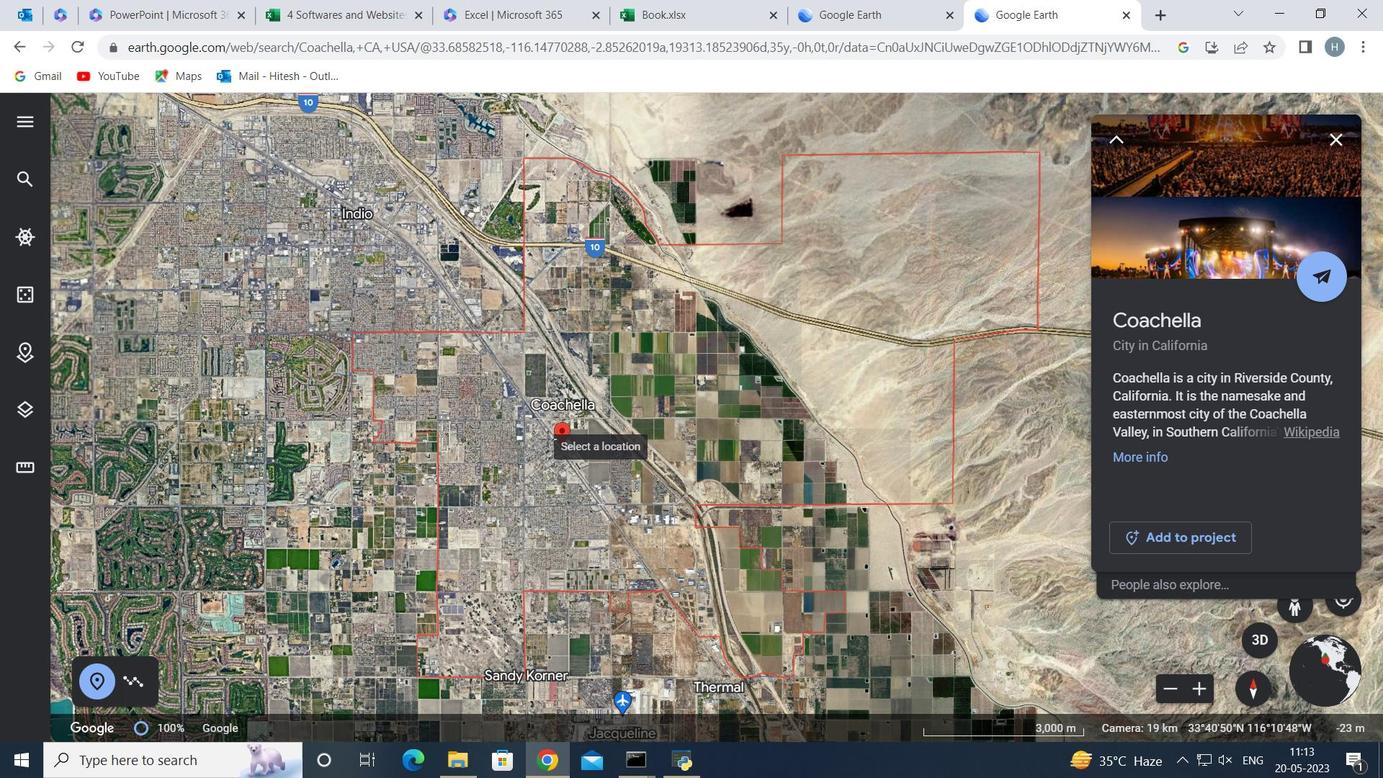
Action: Mouse pressed left at (548, 439)
Screenshot: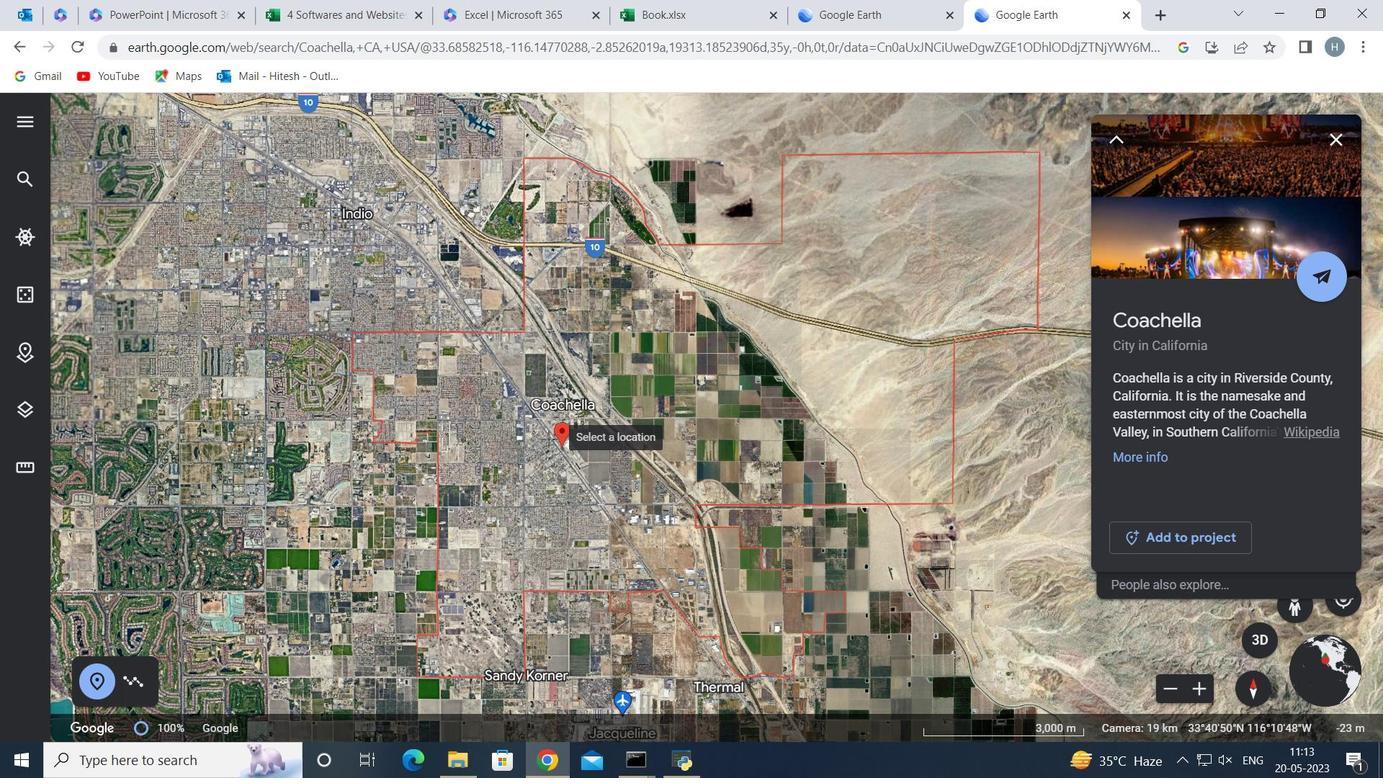 
Action: Mouse moved to (659, 429)
Screenshot: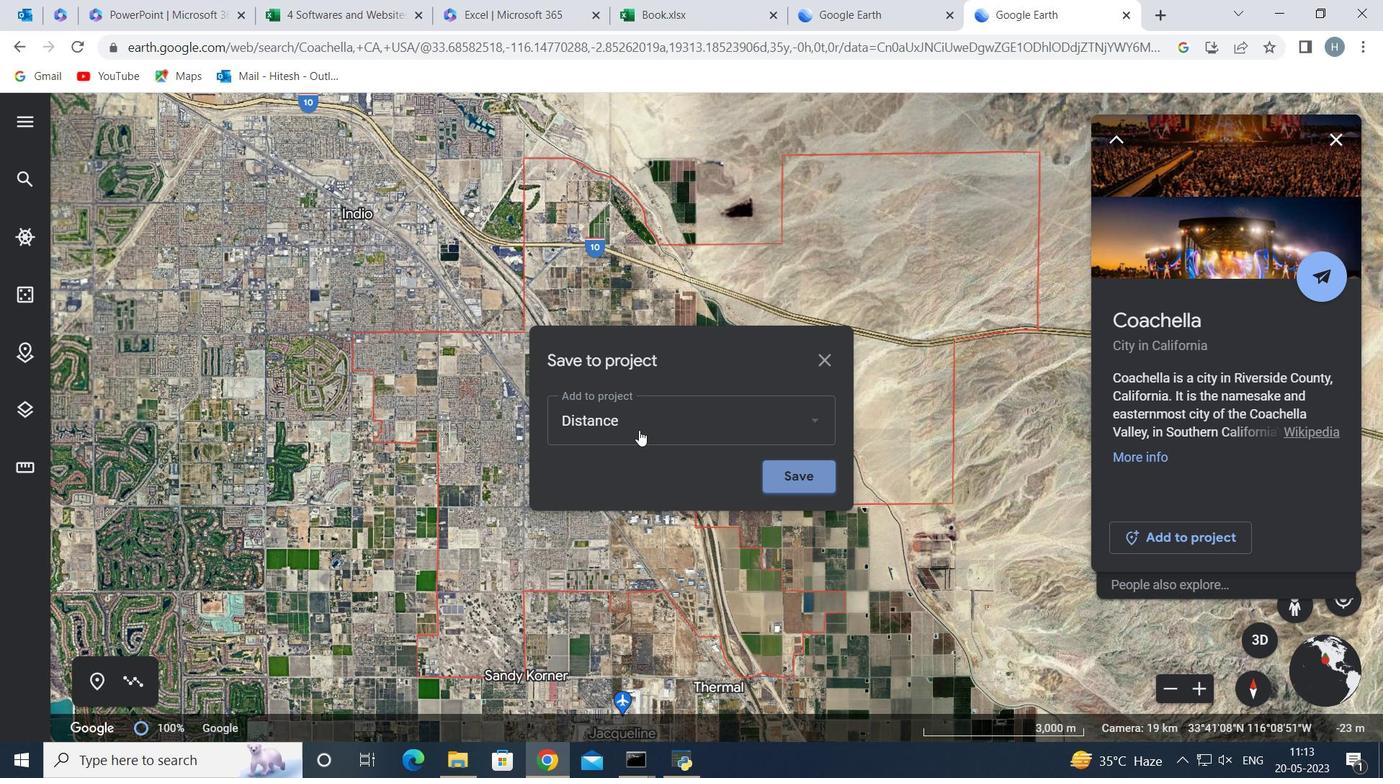 
Action: Mouse pressed left at (659, 429)
Screenshot: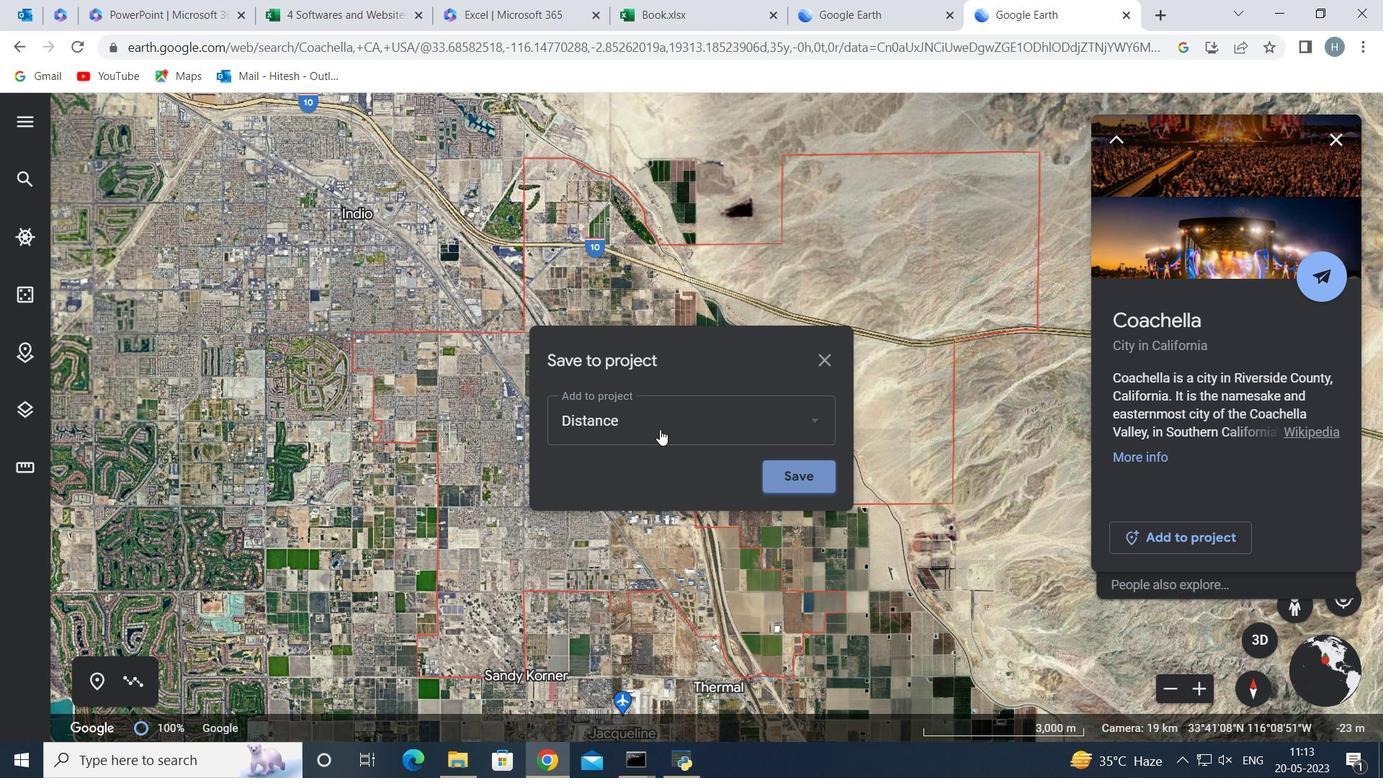 
Action: Mouse moved to (720, 484)
Screenshot: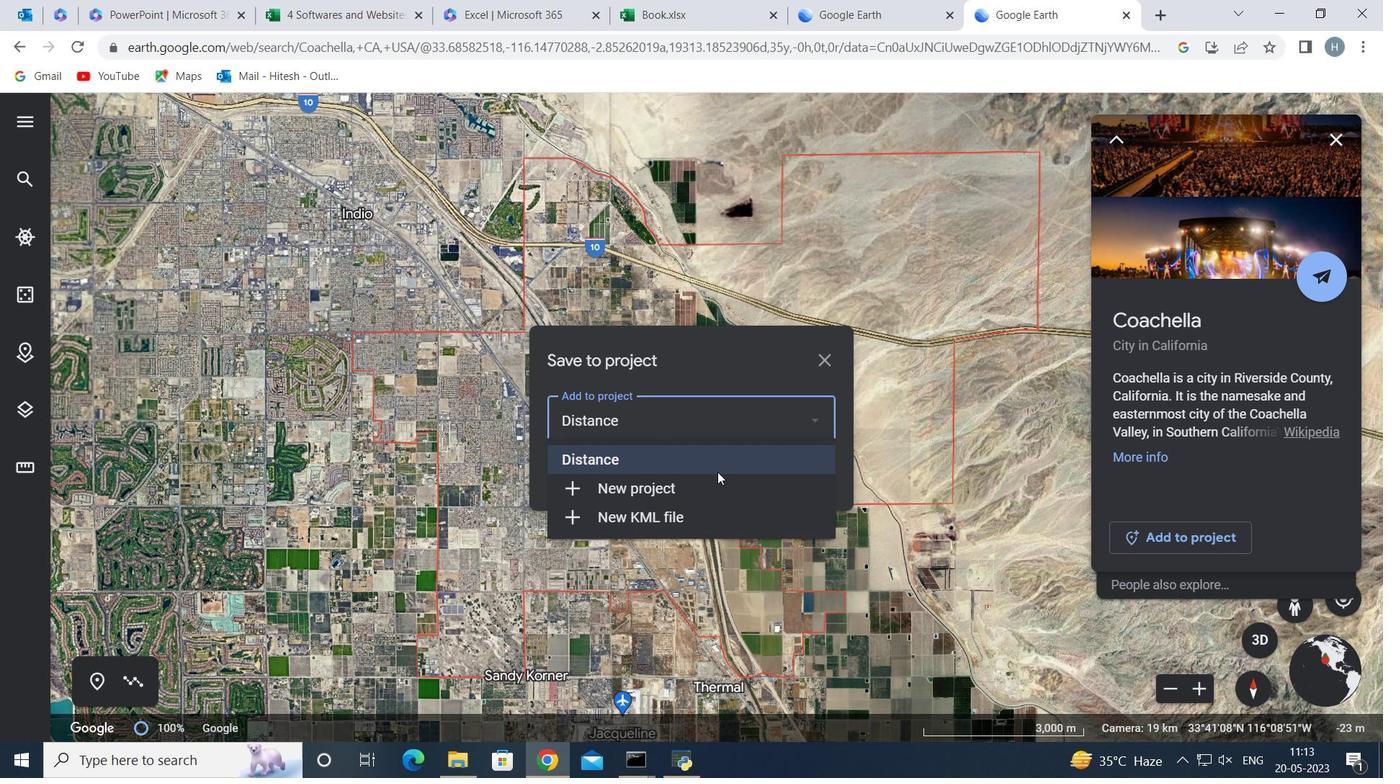 
Action: Mouse pressed left at (720, 484)
Screenshot: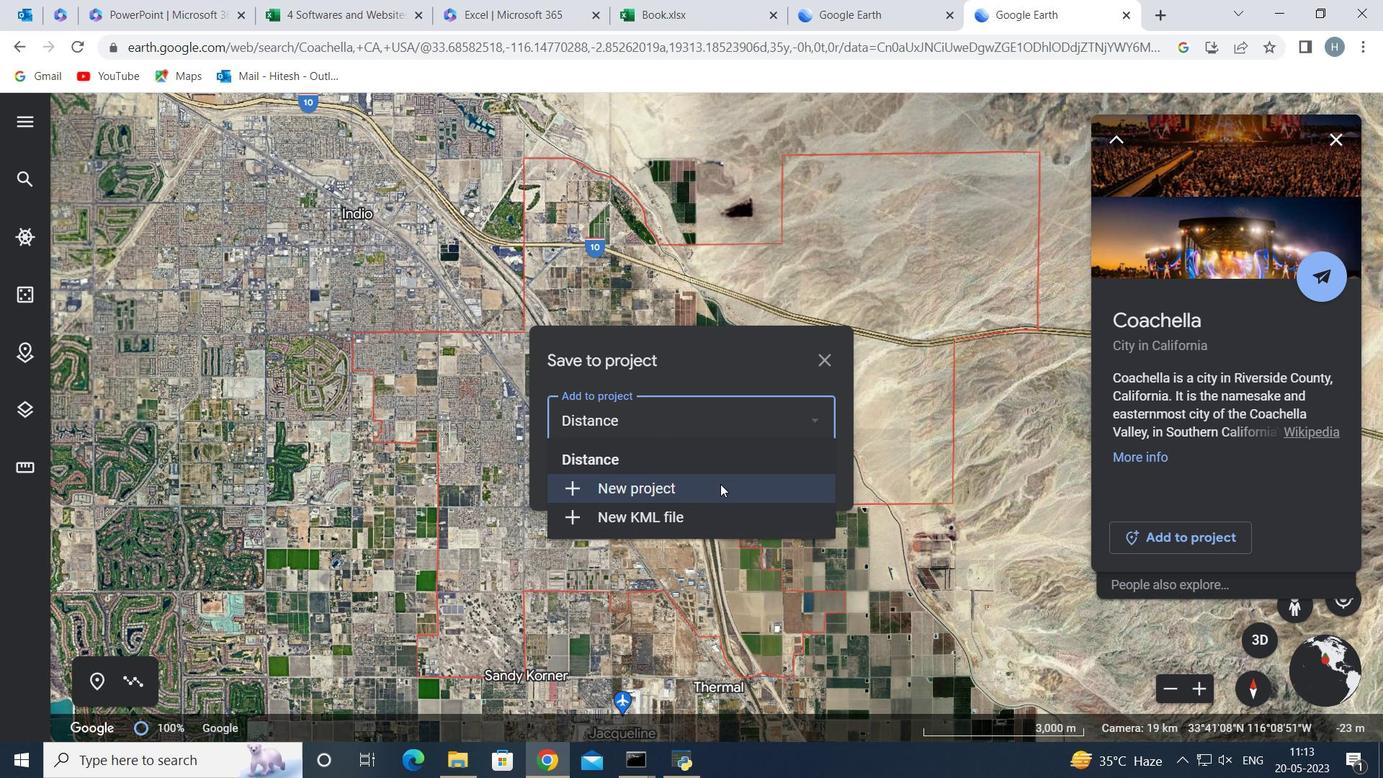 
Action: Mouse moved to (721, 484)
Screenshot: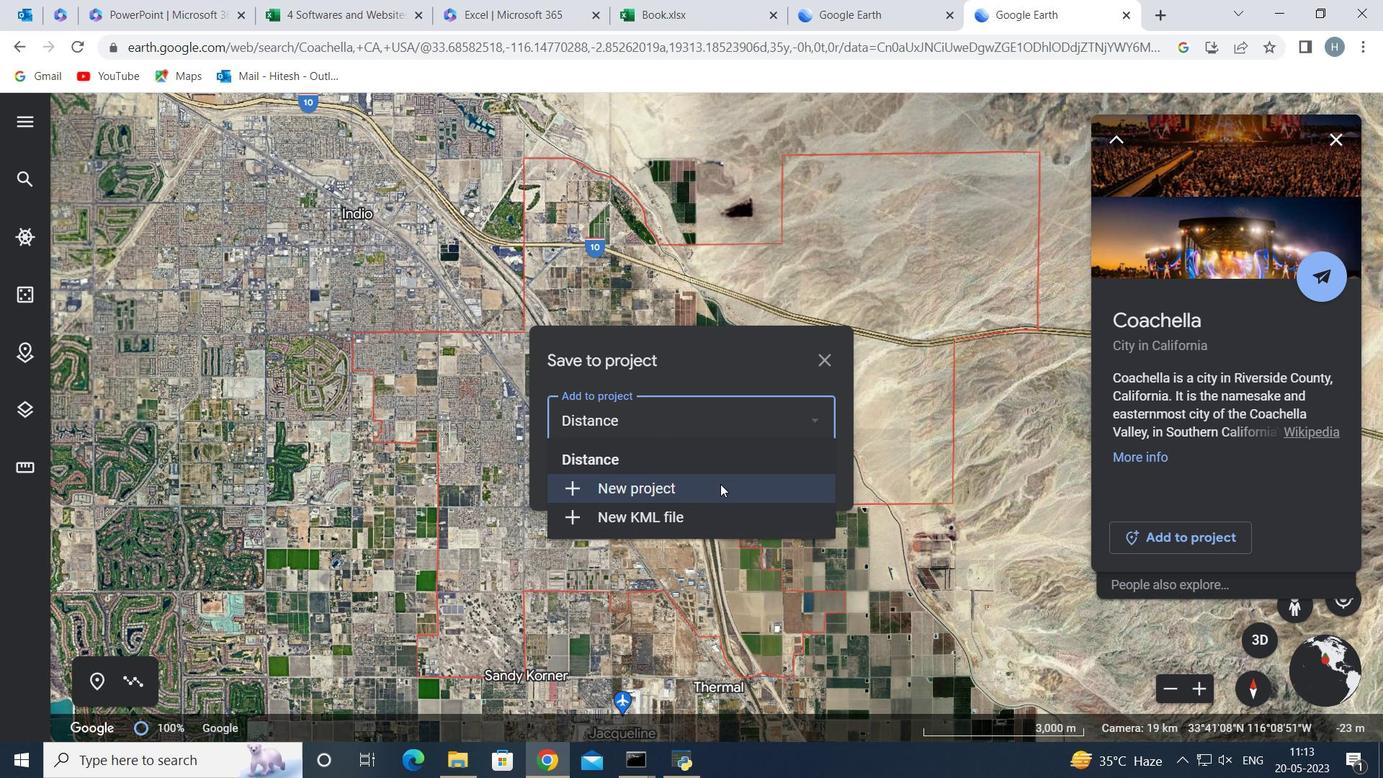 
Action: Key pressed <Key.shift>cOACHELL<Key.backspace><Key.backspace><Key.backspace><Key.backspace><Key.backspace><Key.backspace><Key.backspace><Key.backspace><Key.backspace><Key.caps_lock><Key.shift>Cochella<Key.enter>
Screenshot: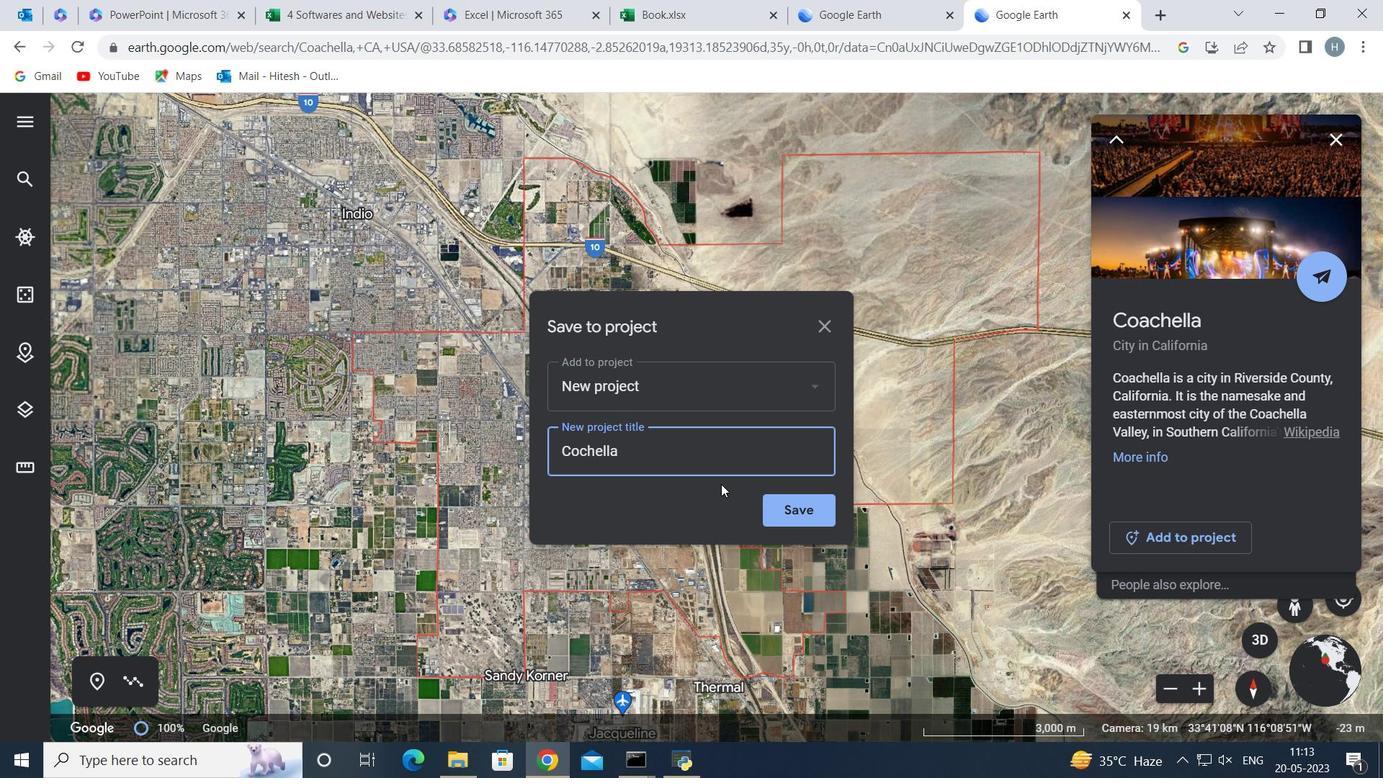 
Action: Mouse moved to (492, 278)
Screenshot: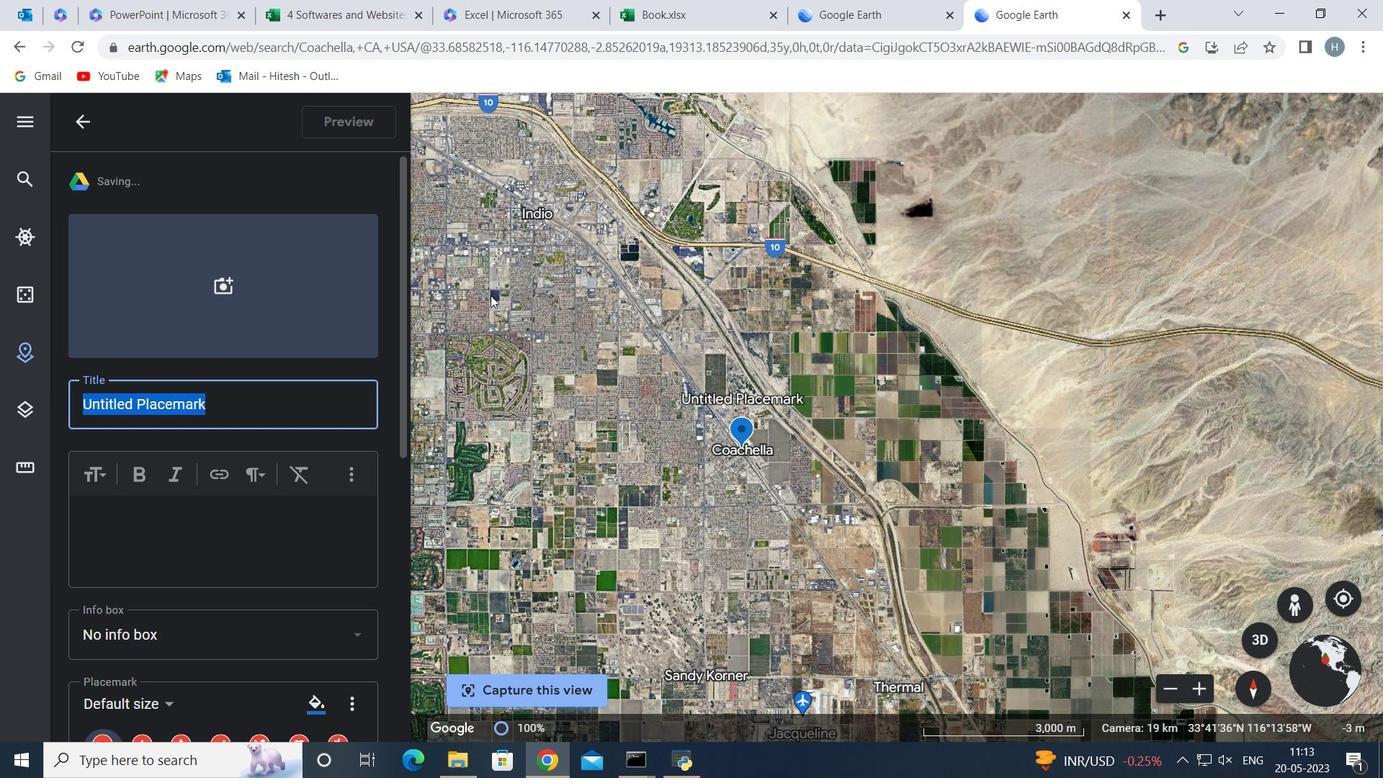 
Action: Mouse pressed left at (492, 278)
Screenshot: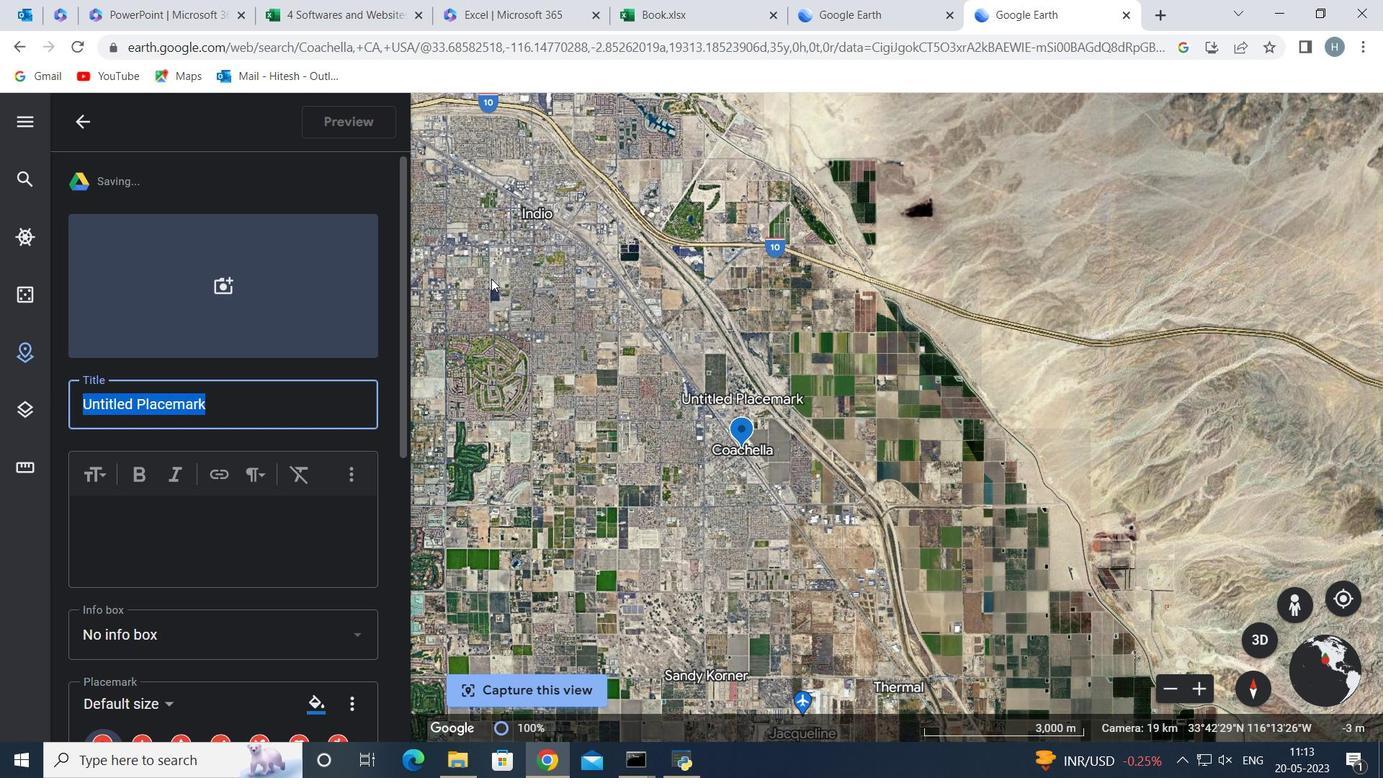 
Action: Mouse moved to (78, 113)
Screenshot: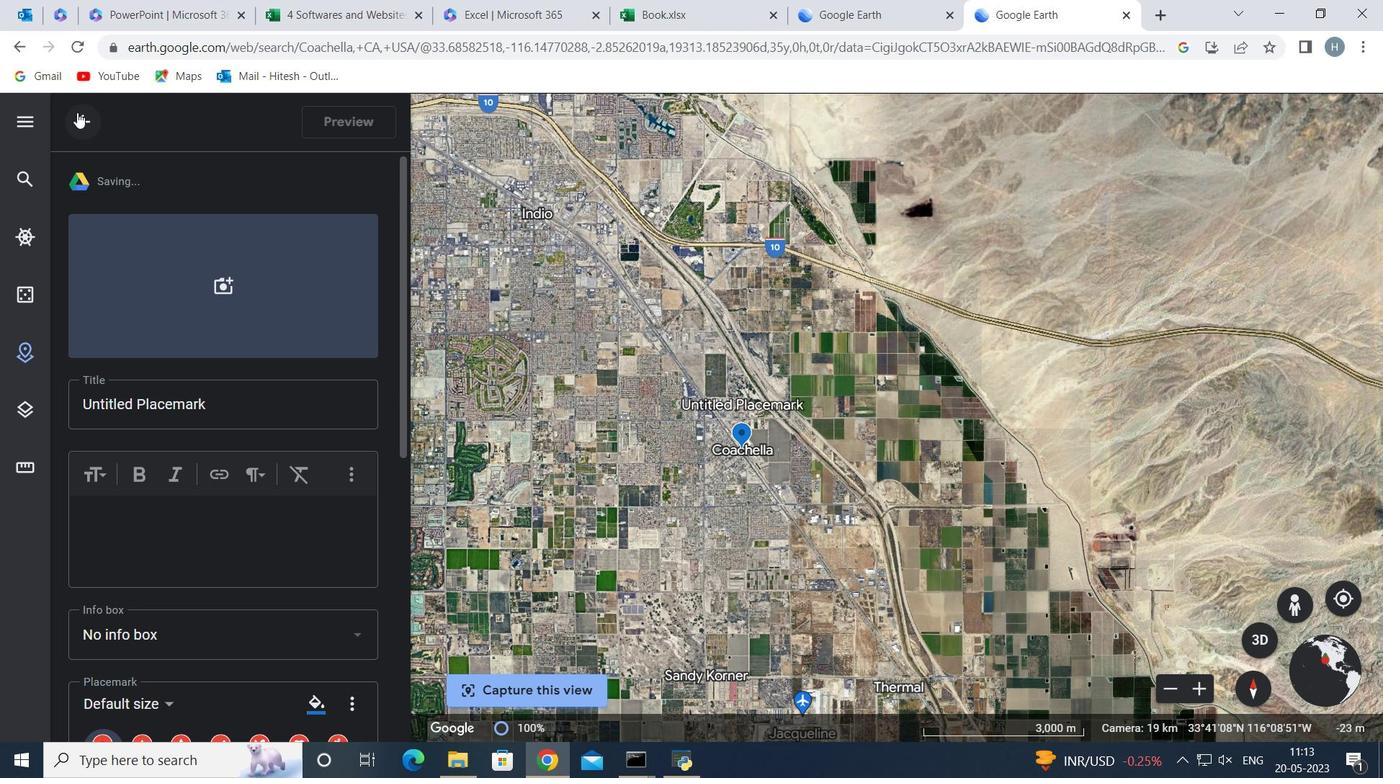 
Action: Mouse pressed left at (78, 113)
Screenshot: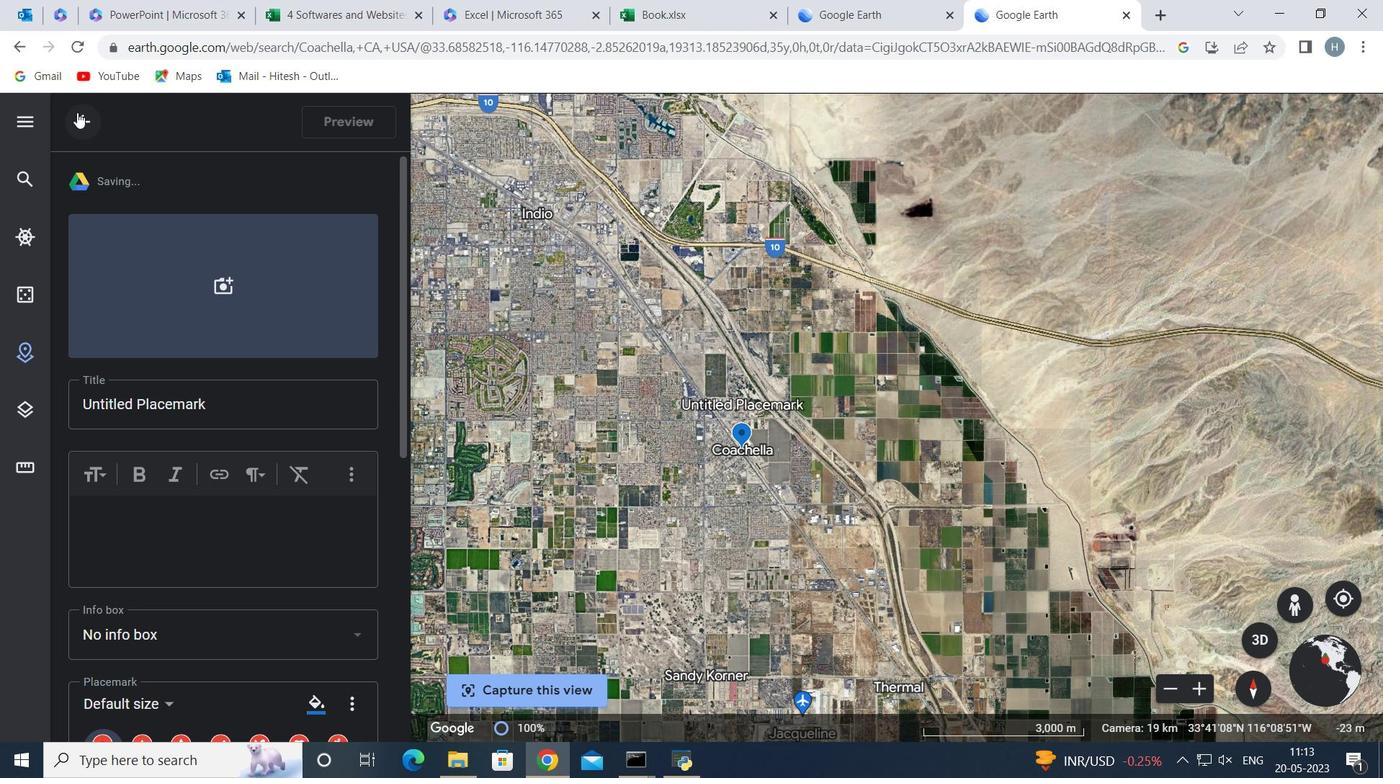 
Action: Mouse moved to (23, 170)
Screenshot: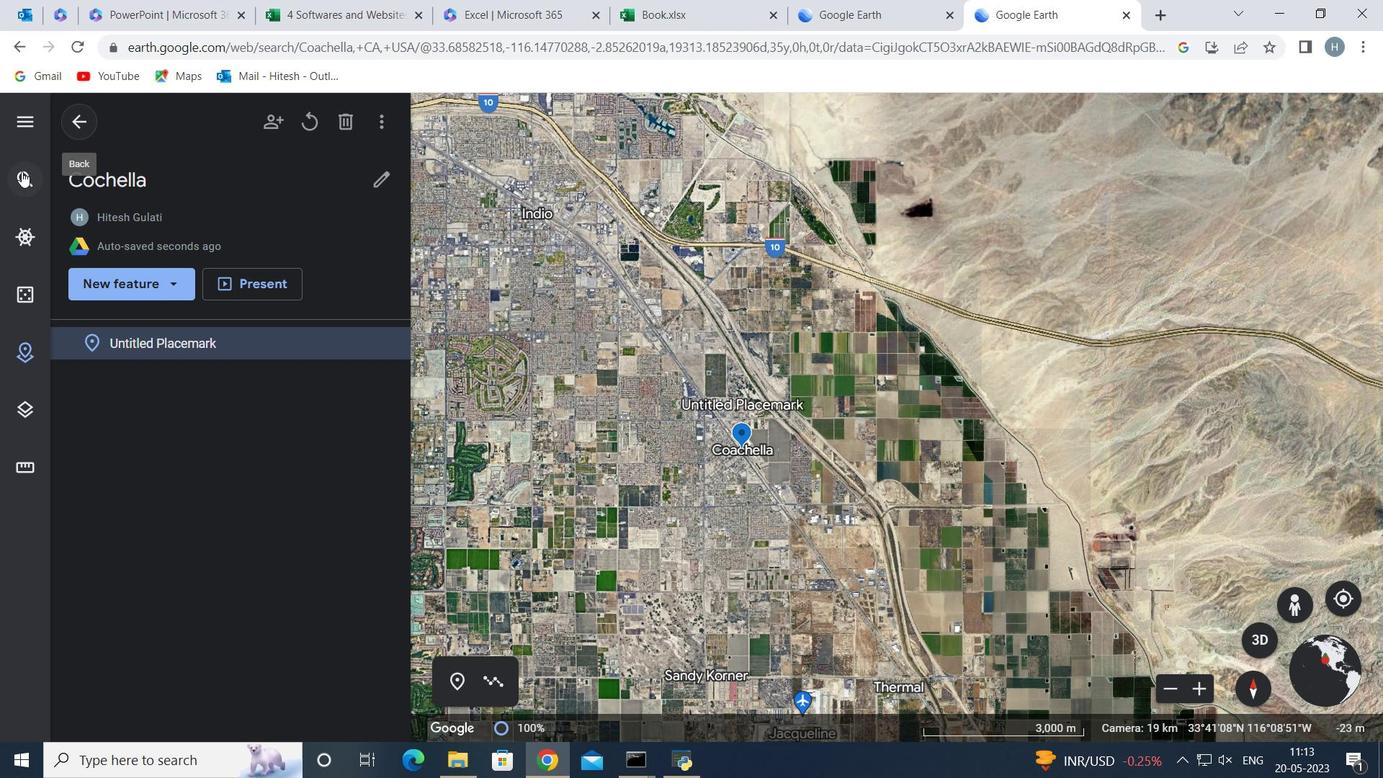 
Action: Mouse pressed left at (23, 170)
Screenshot: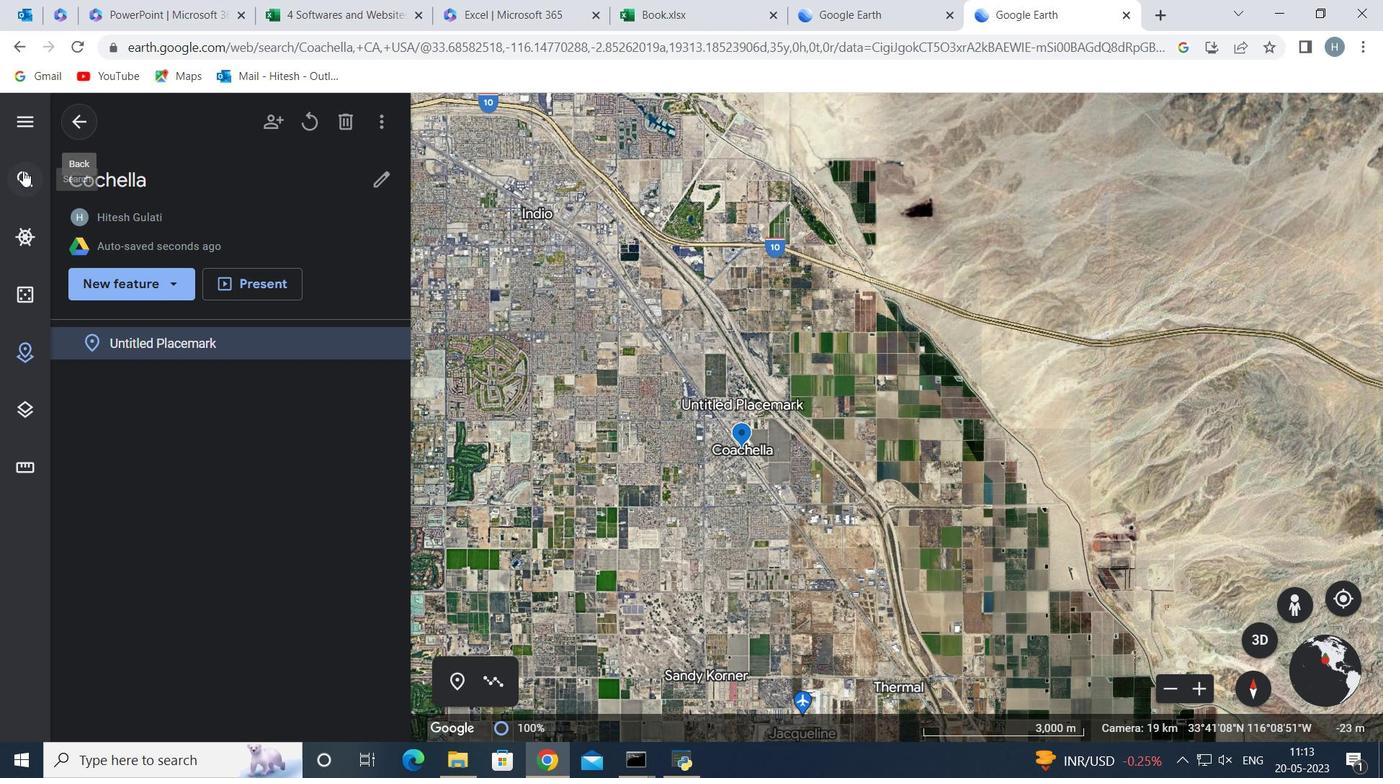 
Action: Mouse moved to (337, 115)
Screenshot: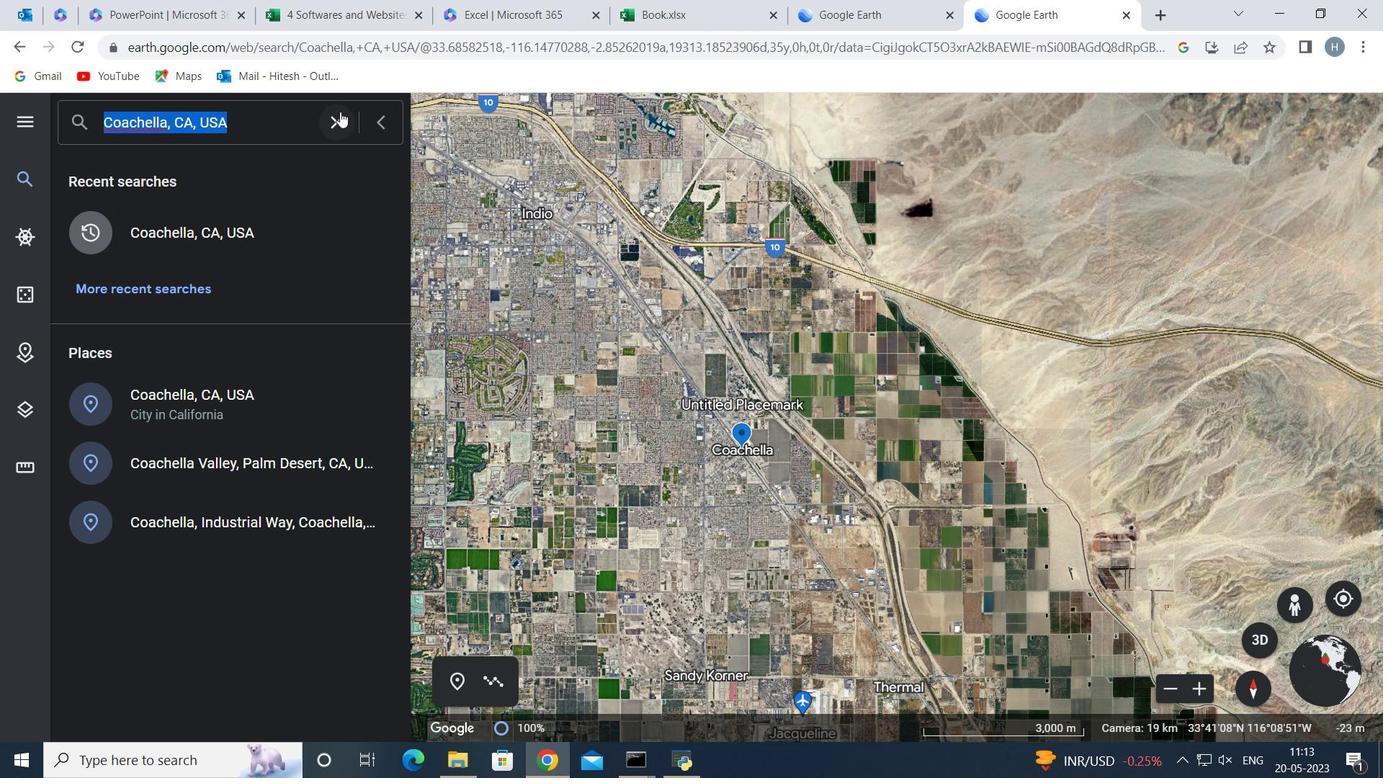 
Action: Mouse pressed left at (337, 115)
Screenshot: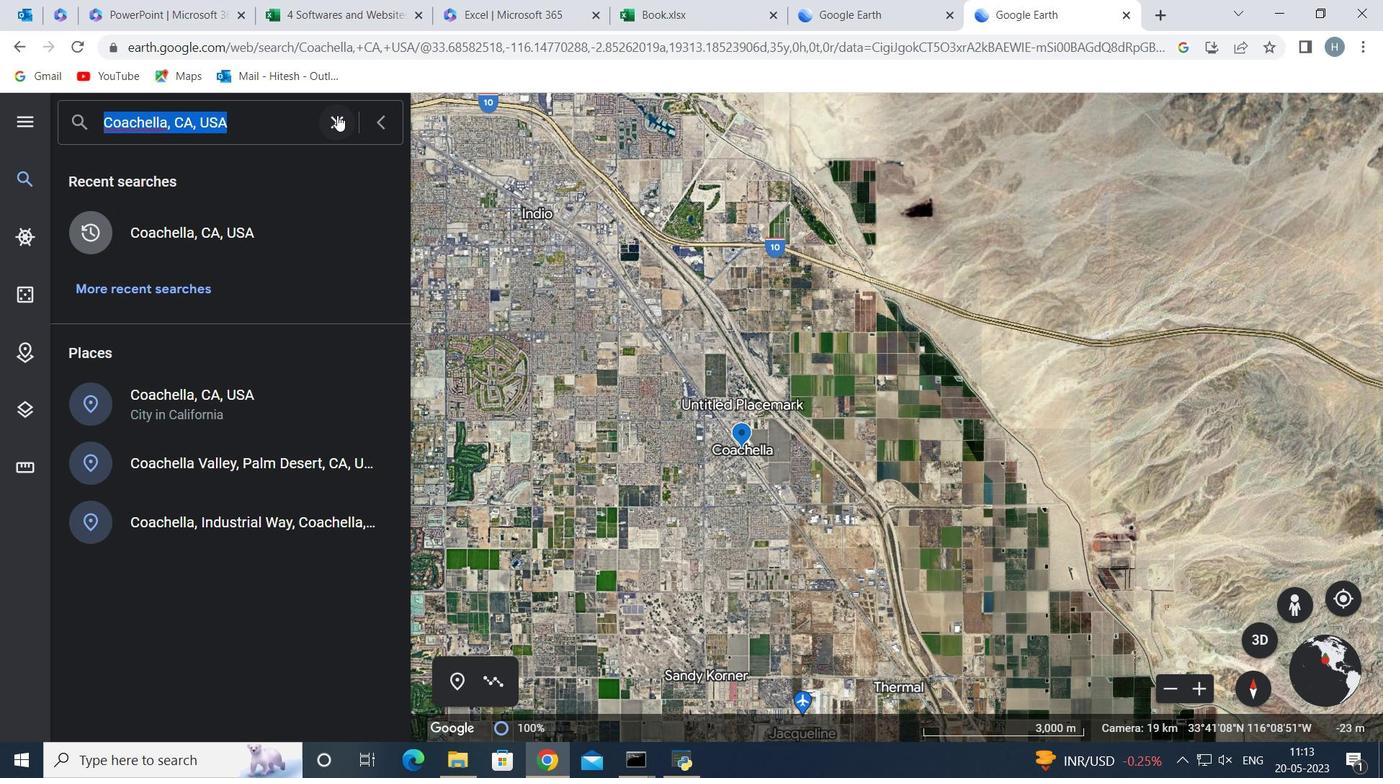 
Action: Mouse moved to (334, 116)
Screenshot: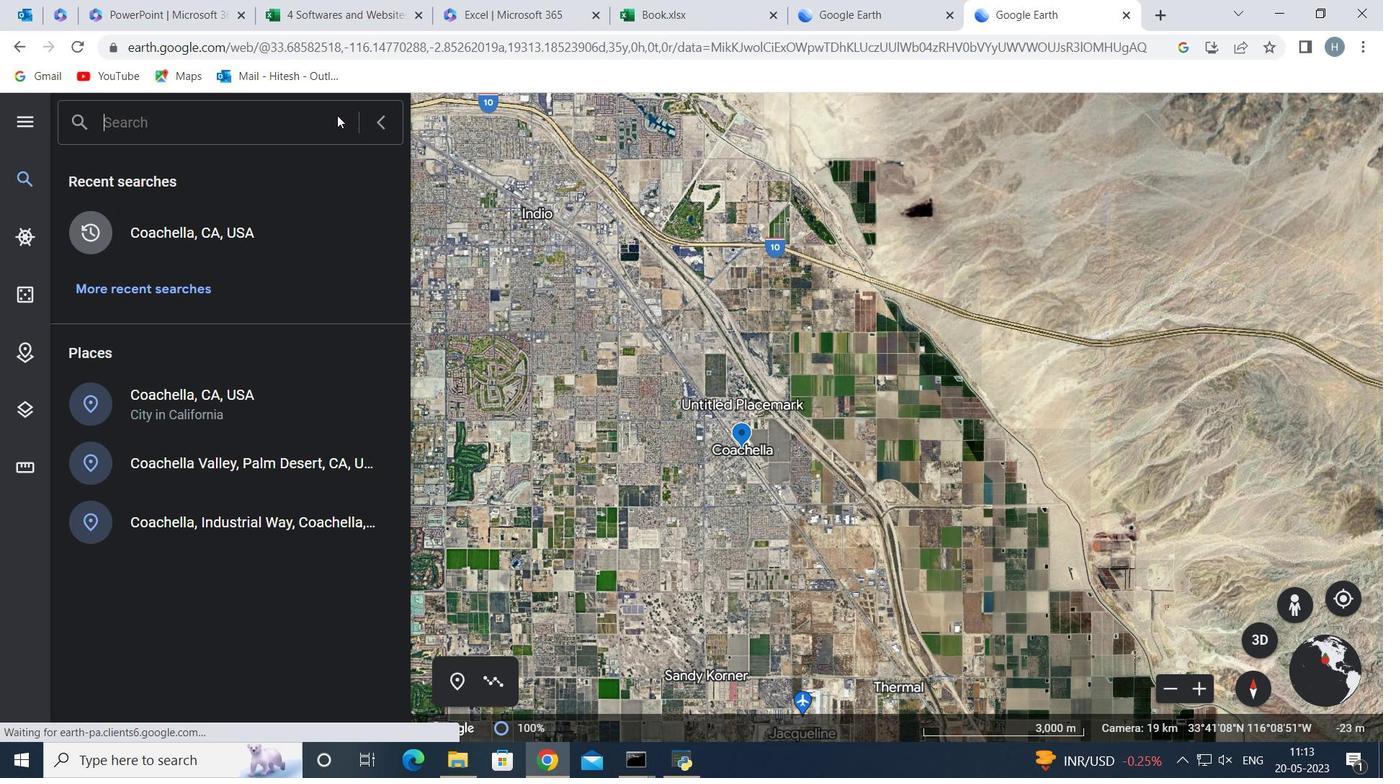 
Action: Key pressed <Key.shift>Glastonbury
Screenshot: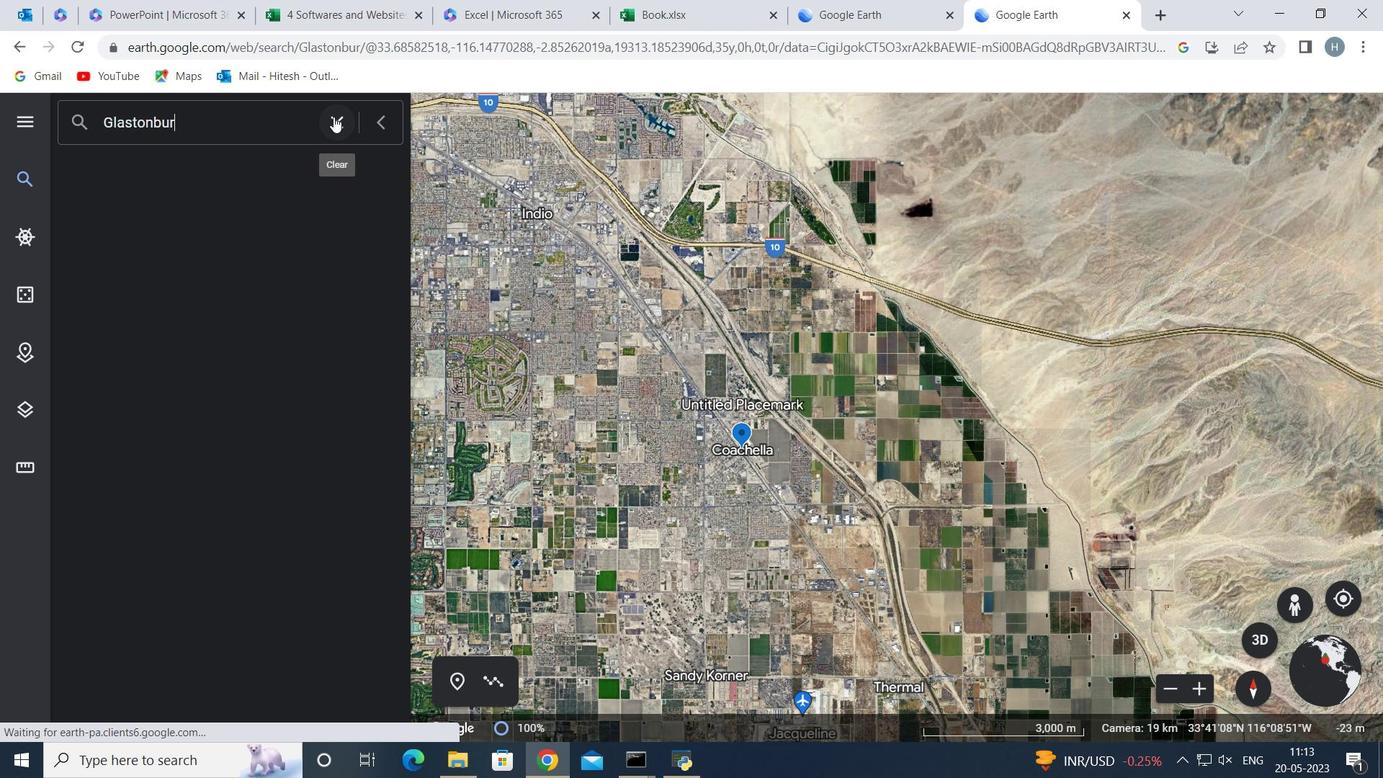 
Action: Mouse moved to (303, 234)
Screenshot: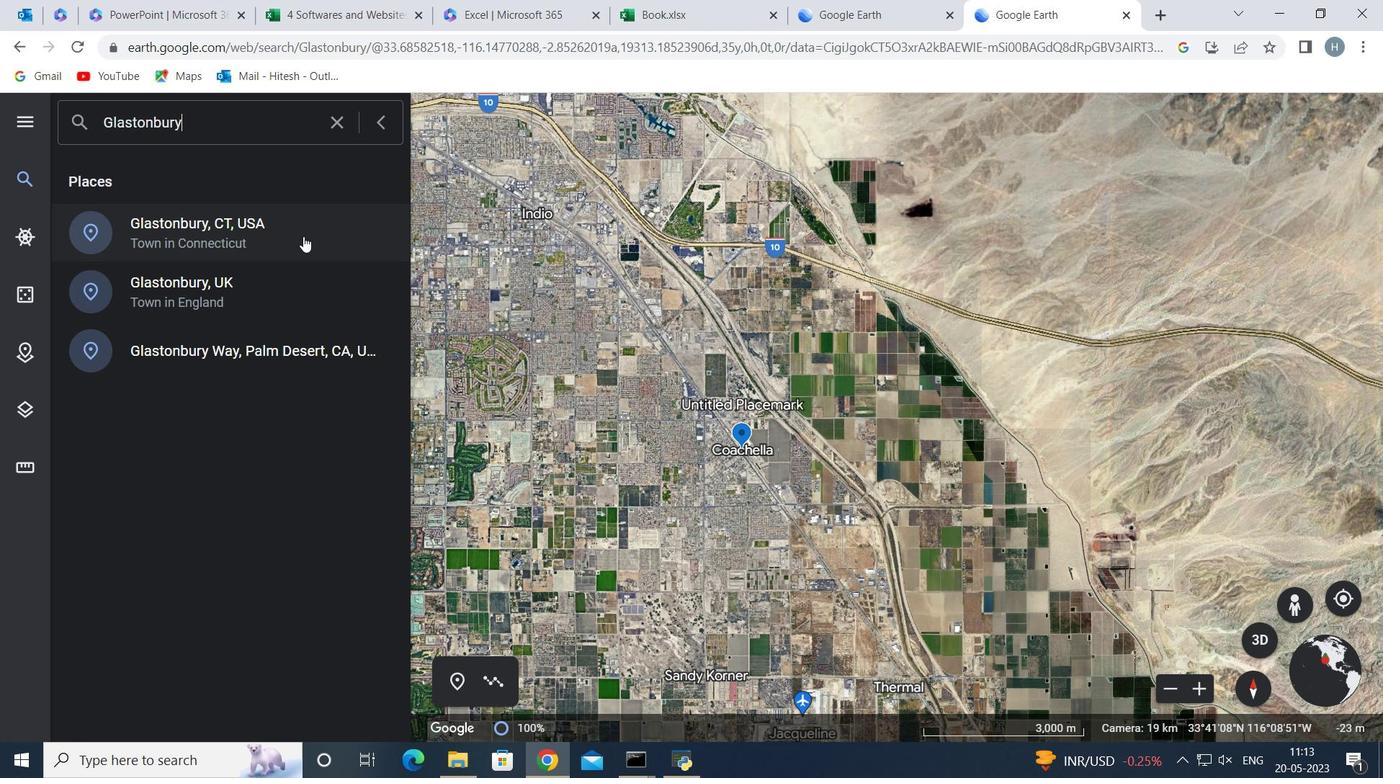 
Action: Mouse pressed left at (303, 234)
Screenshot: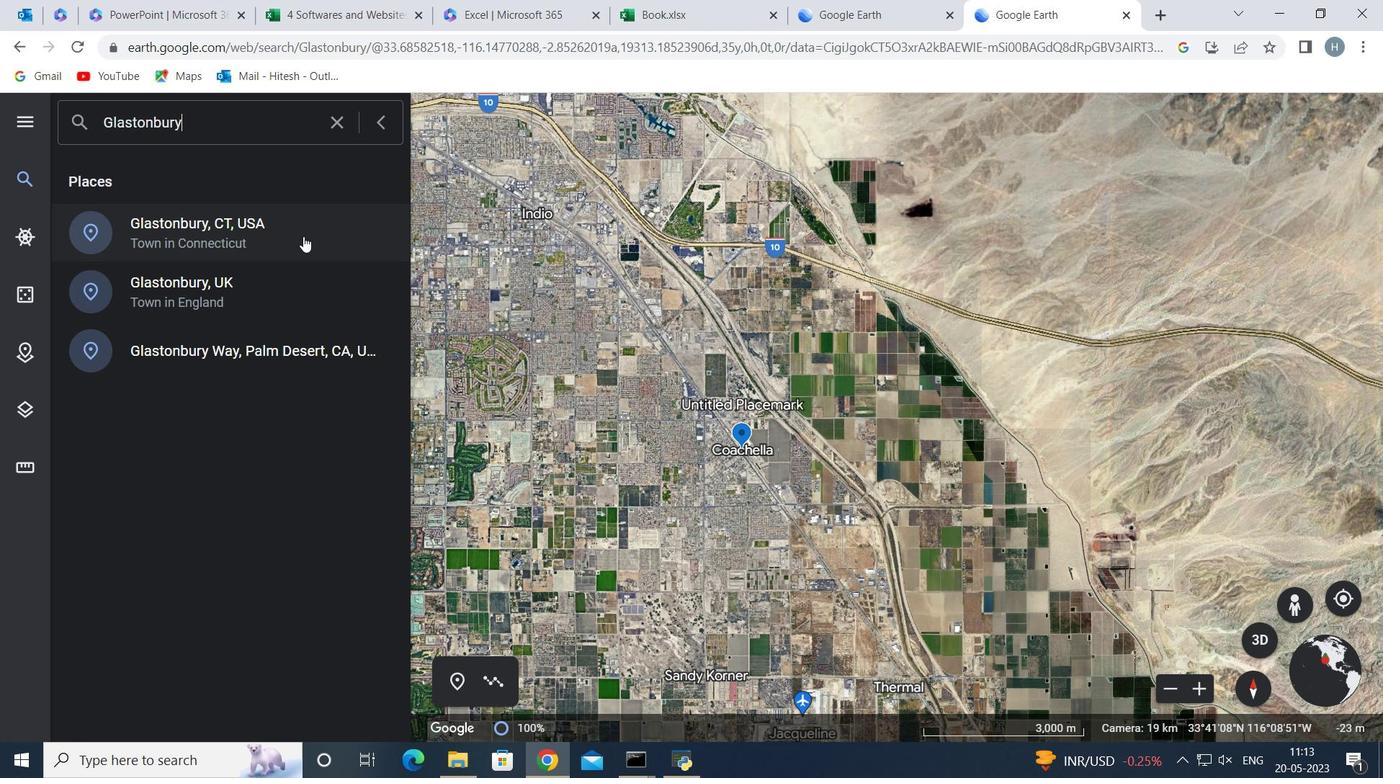 
Action: Mouse moved to (1327, 270)
Screenshot: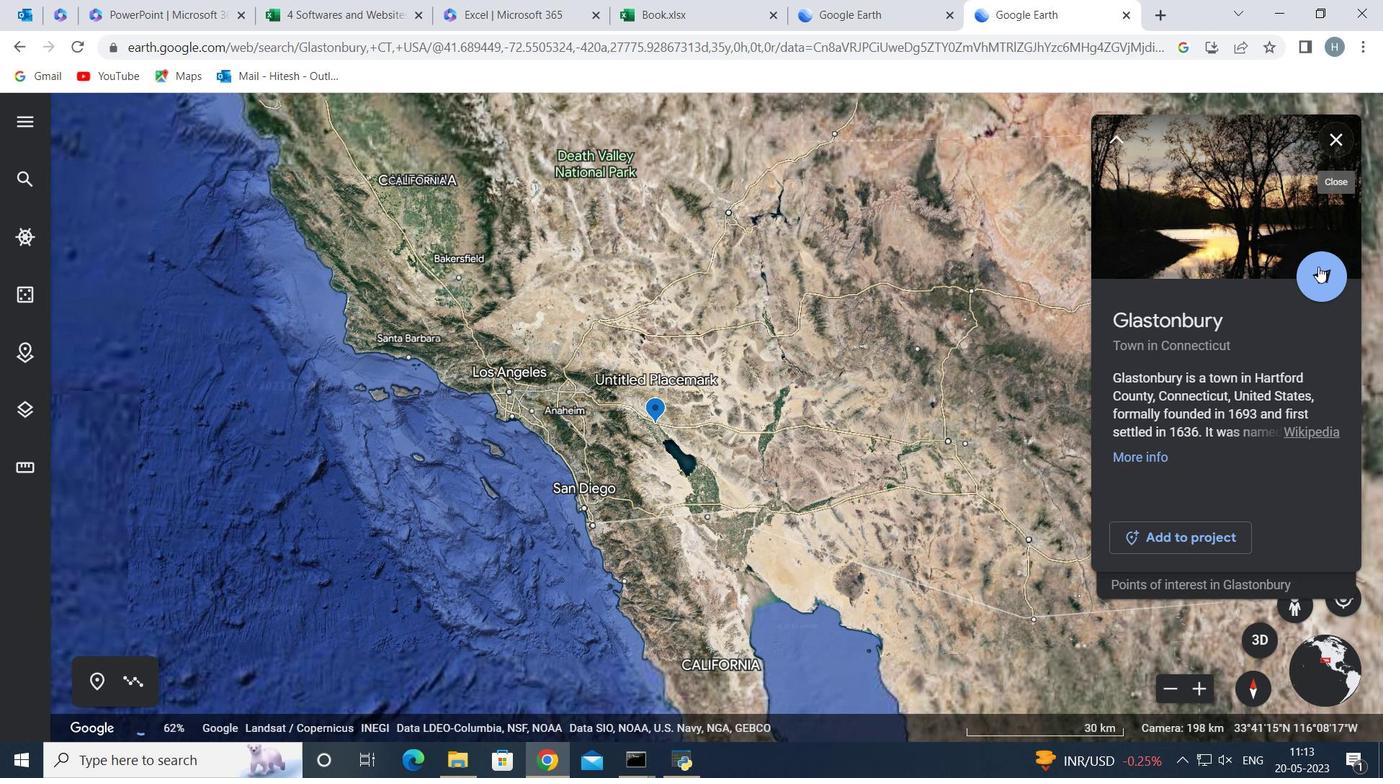 
Action: Mouse pressed left at (1327, 270)
Screenshot: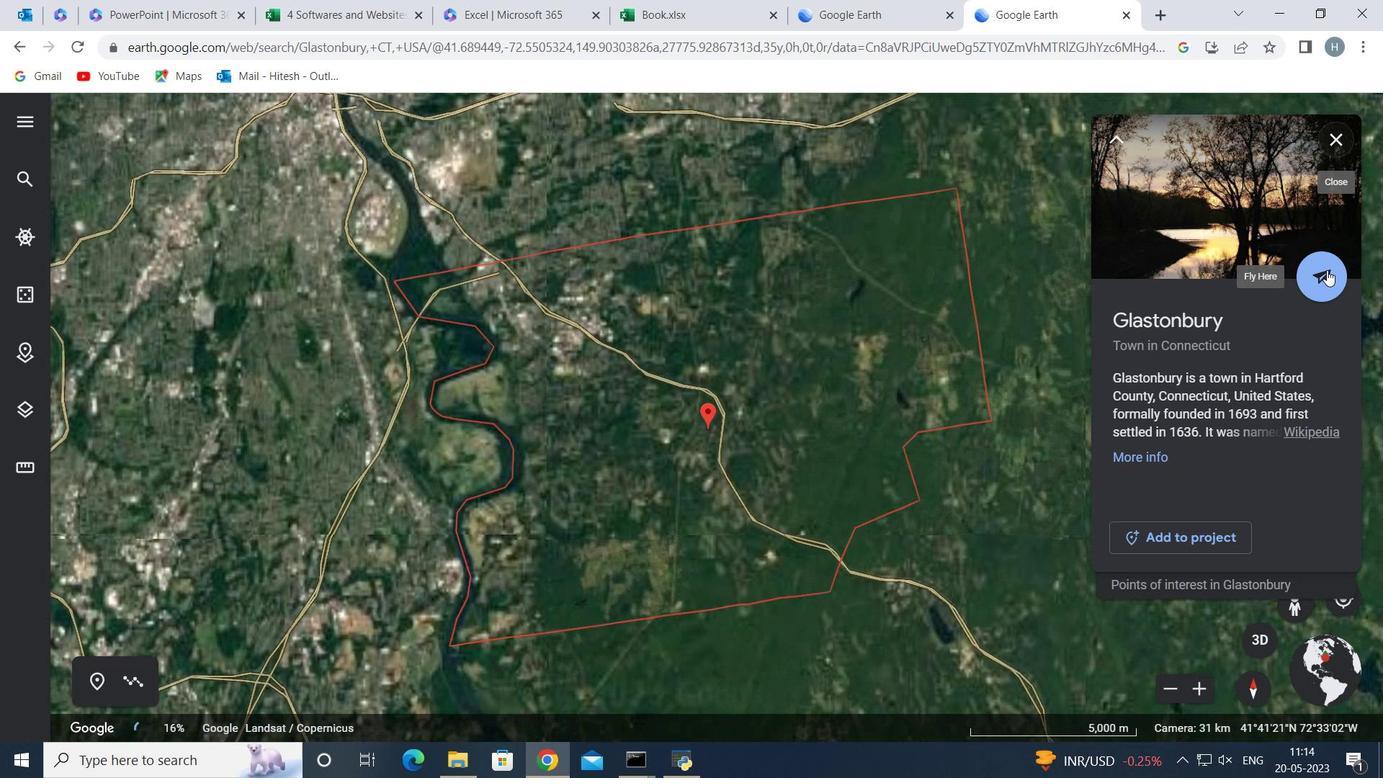 
Action: Mouse moved to (709, 419)
Screenshot: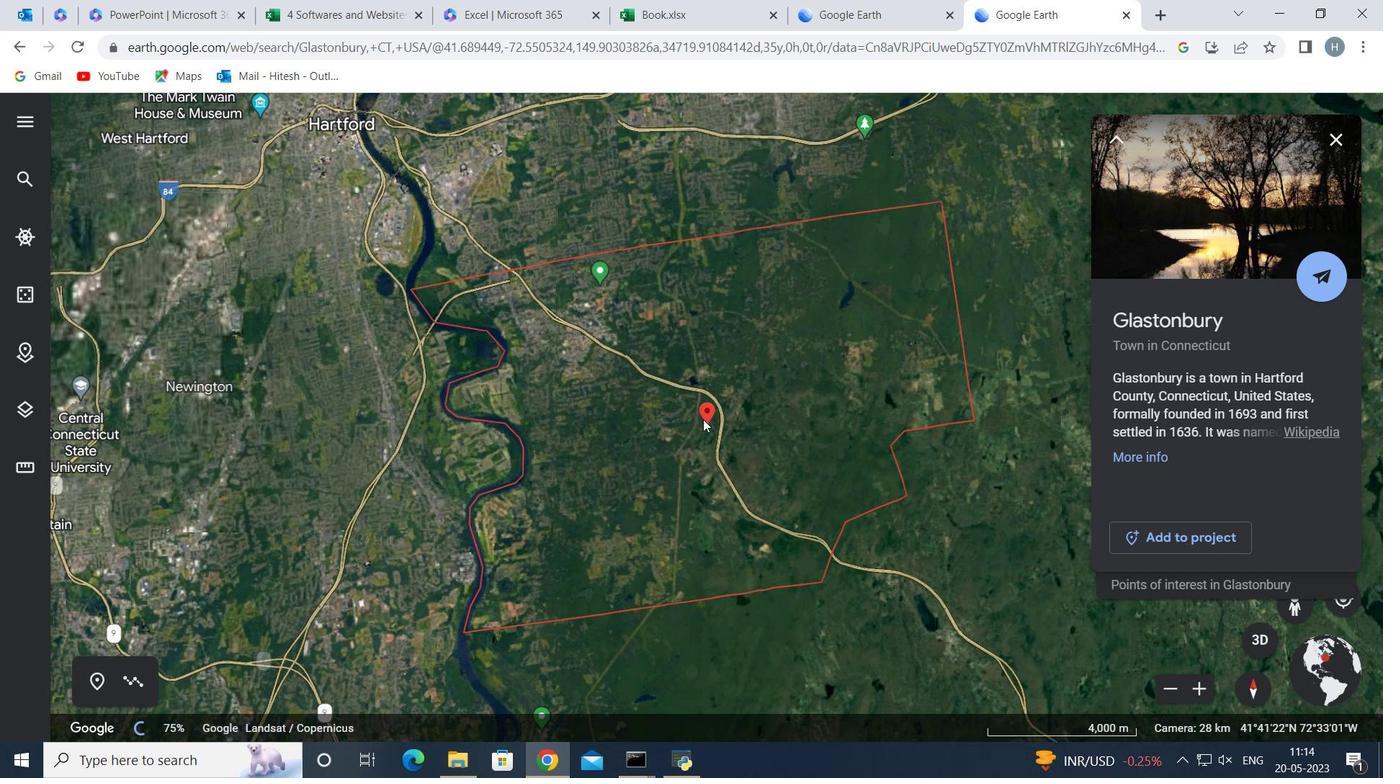 
Action: Mouse pressed left at (709, 419)
Screenshot: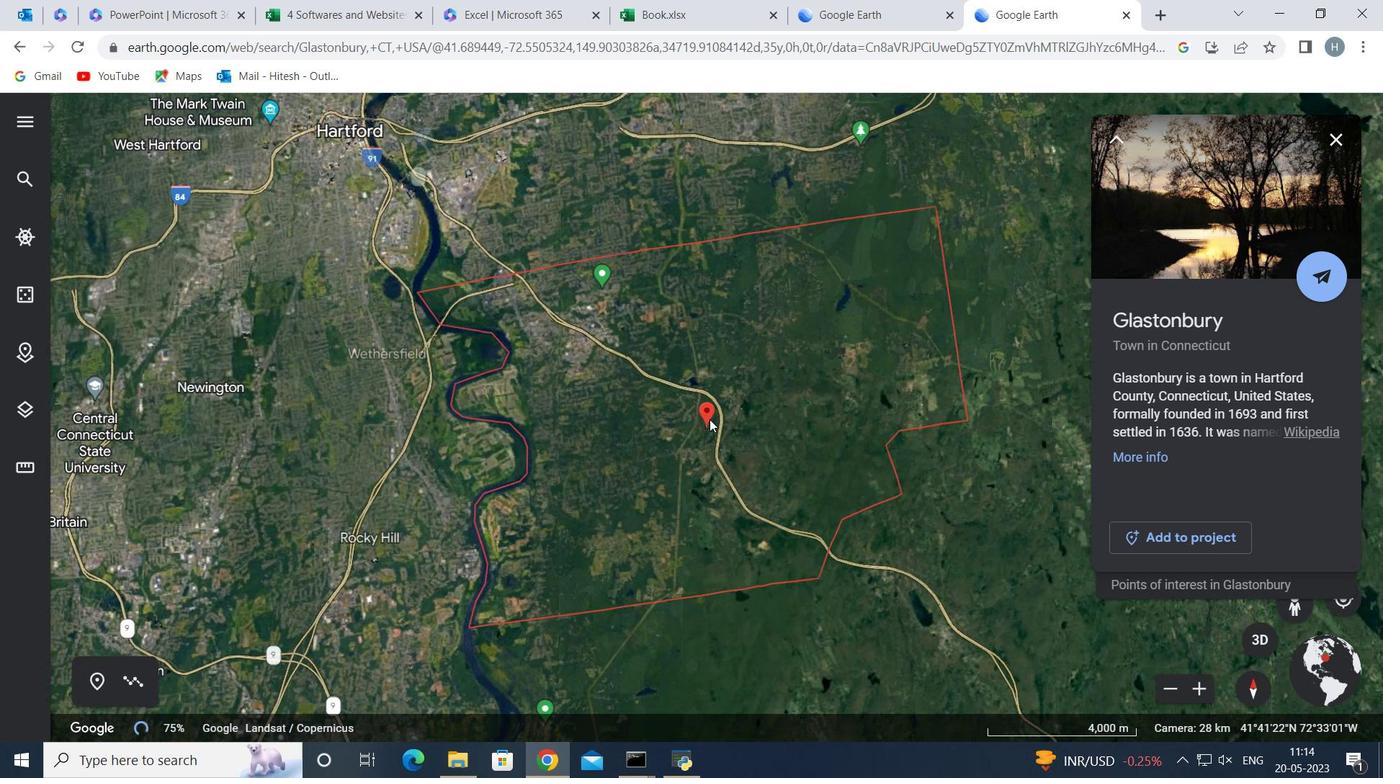 
Action: Mouse moved to (92, 677)
Screenshot: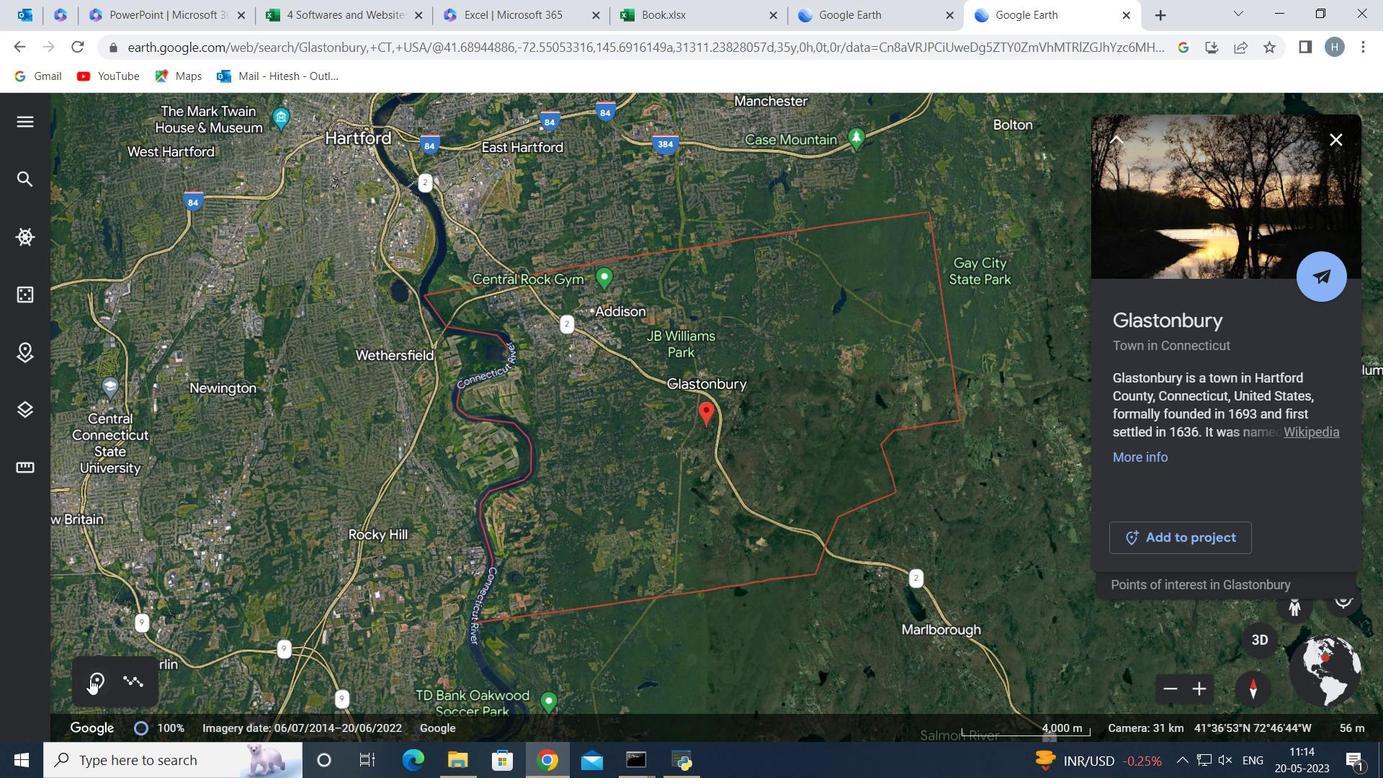 
Action: Mouse pressed left at (92, 677)
Screenshot: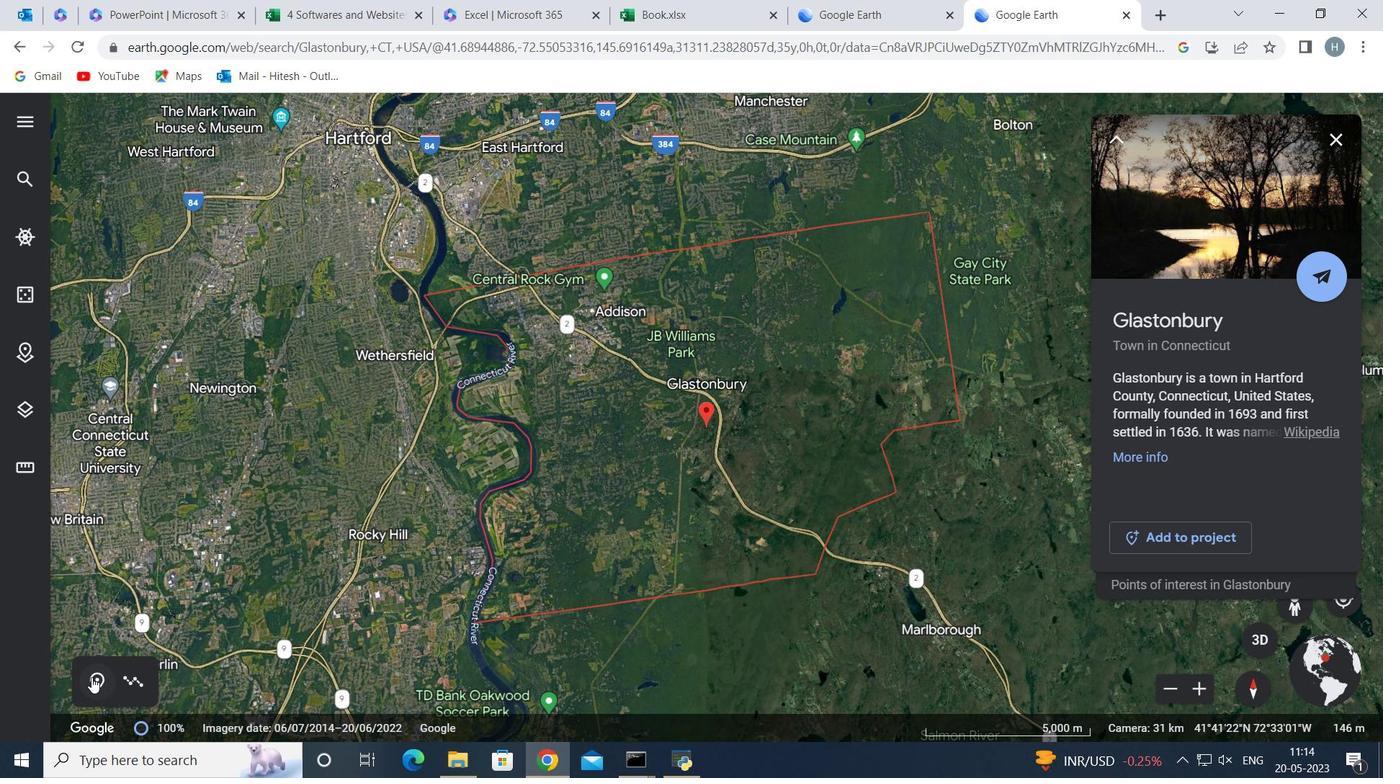 
Action: Mouse moved to (706, 427)
Screenshot: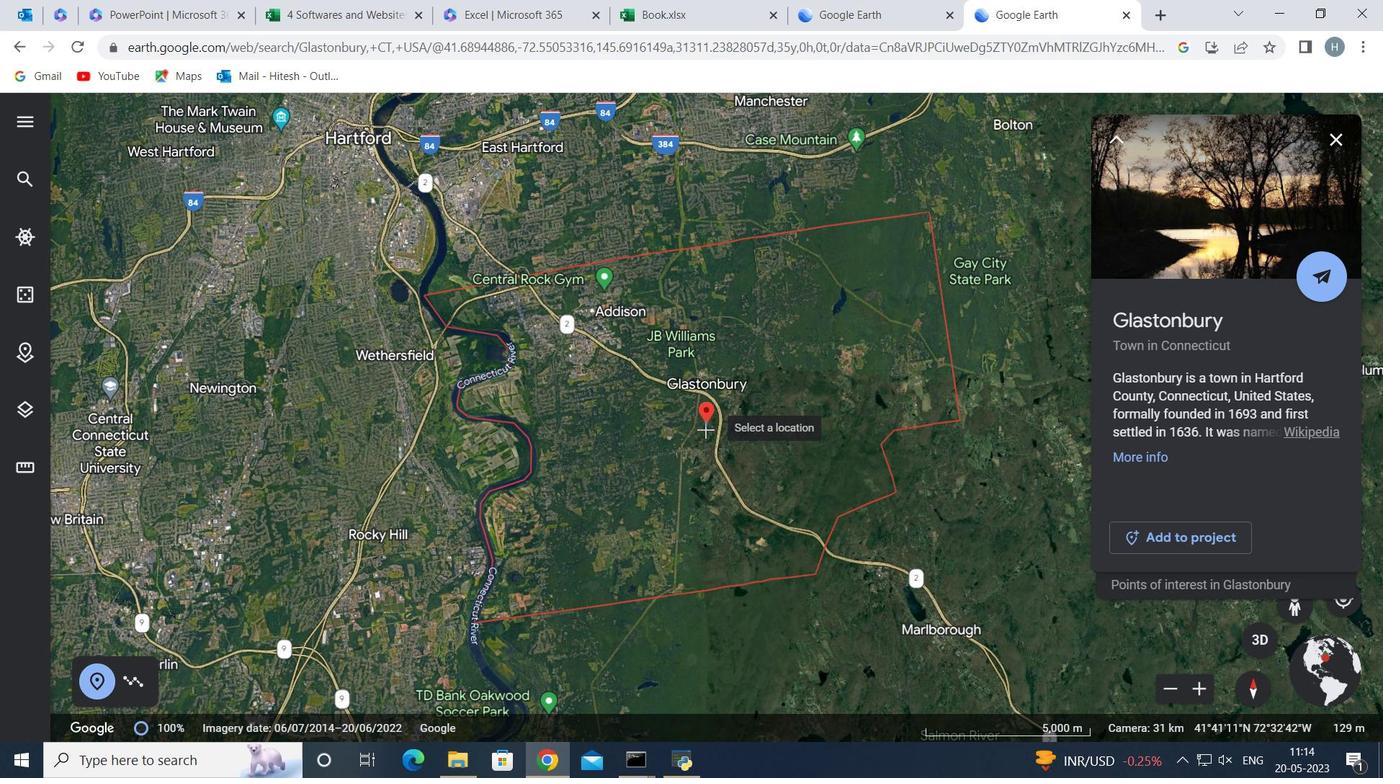 
Action: Mouse pressed left at (706, 427)
Screenshot: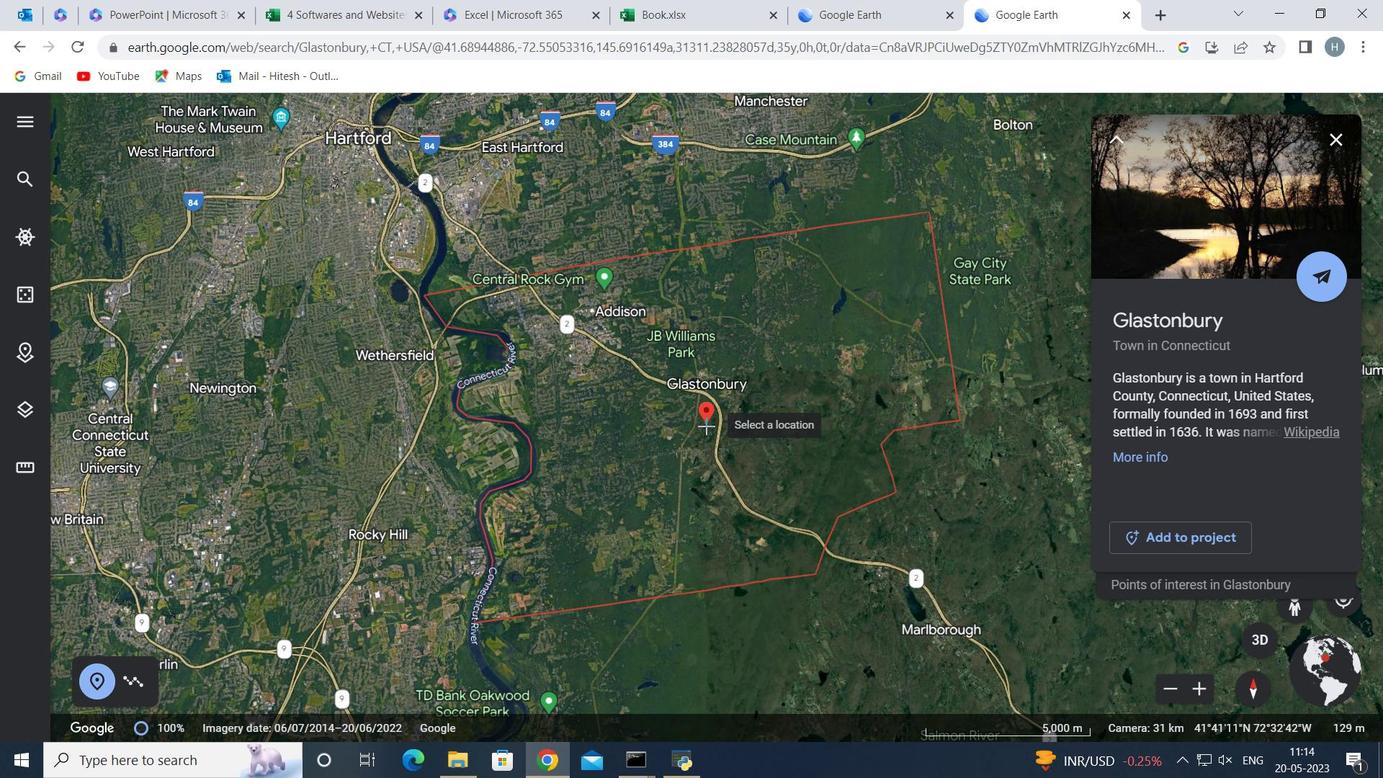 
Action: Mouse moved to (294, 407)
Screenshot: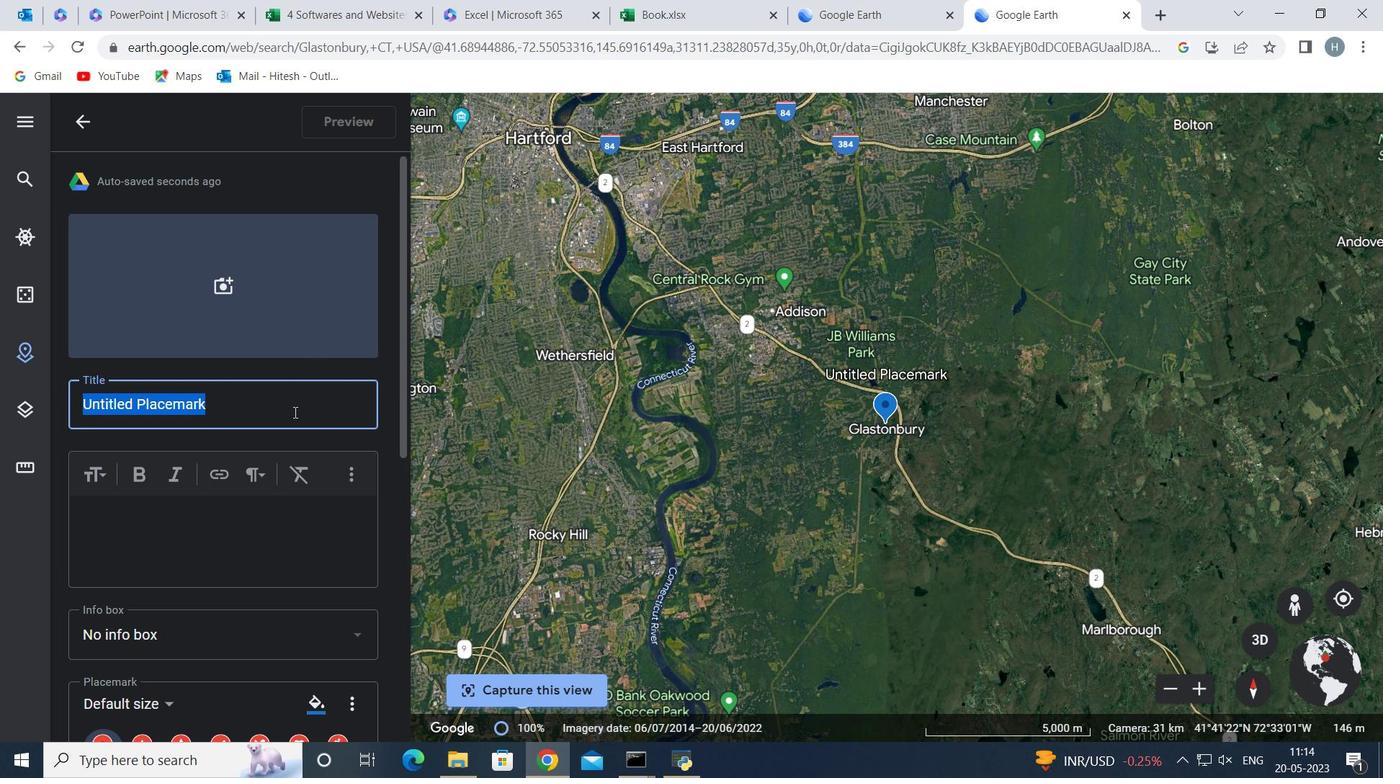 
Action: Key pressed <Key.backspace><Key.shift><Key.shift><Key.shift><Key.shift><Key.shift><Key.shift><Key.shift><Key.shift><Key.shift><Key.shift><Key.shift><Key.shift><Key.shift>Glastonbury
Screenshot: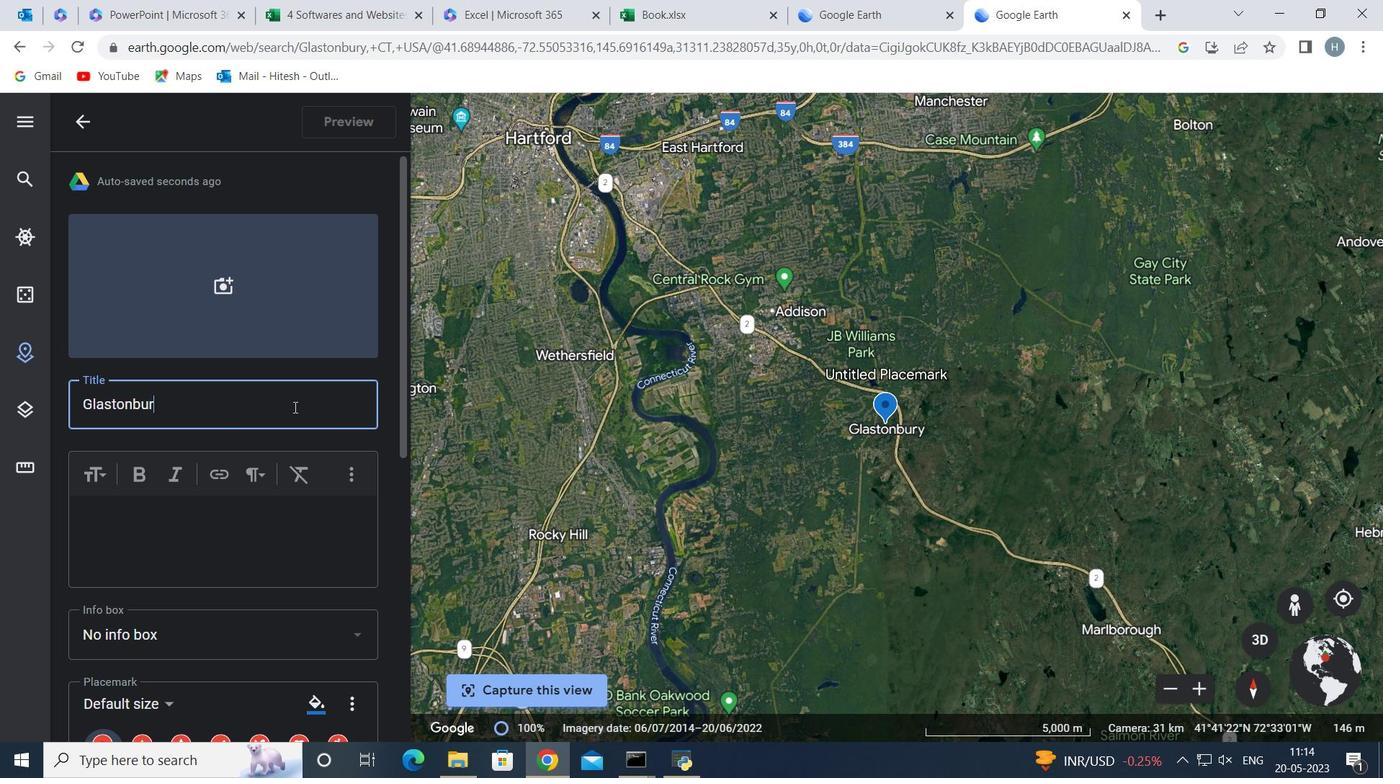 
Action: Mouse moved to (304, 412)
Screenshot: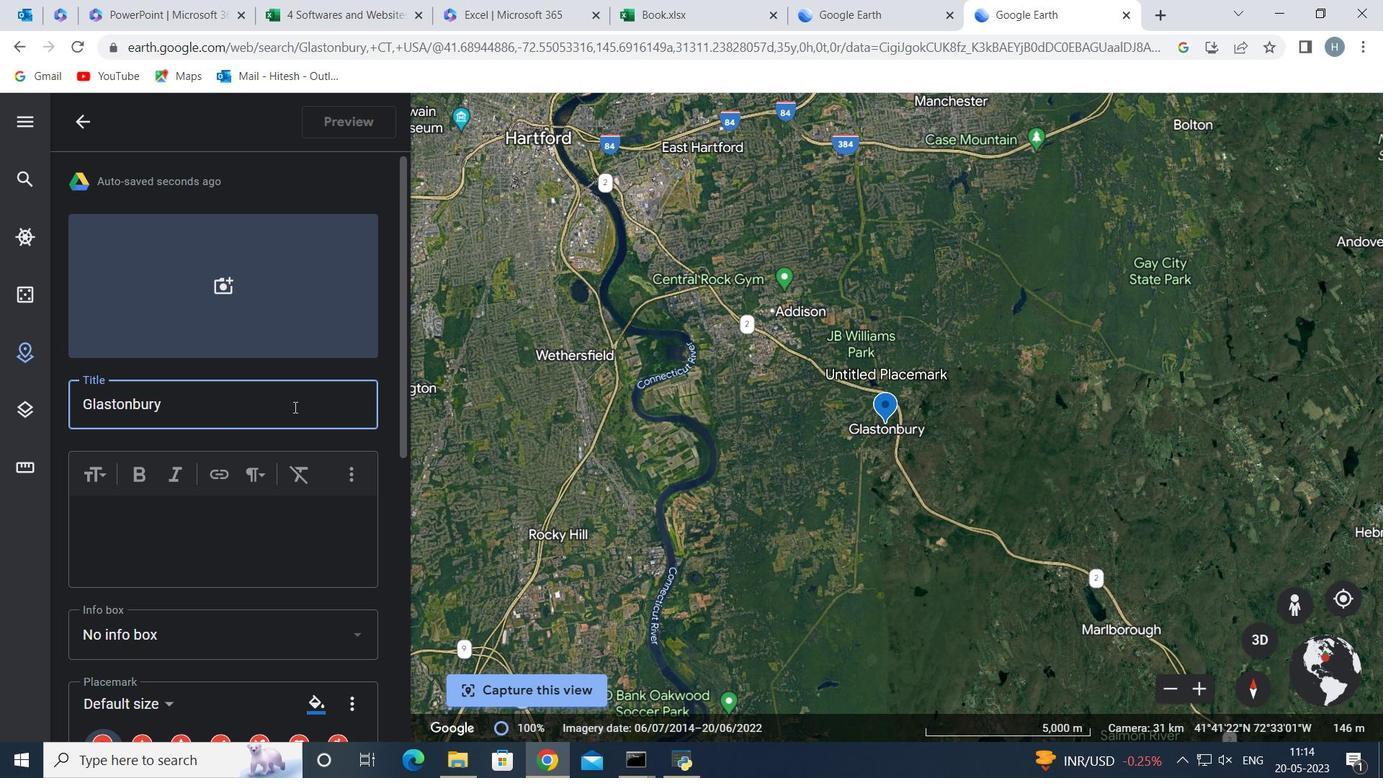 
Action: Key pressed <Key.enter>
Screenshot: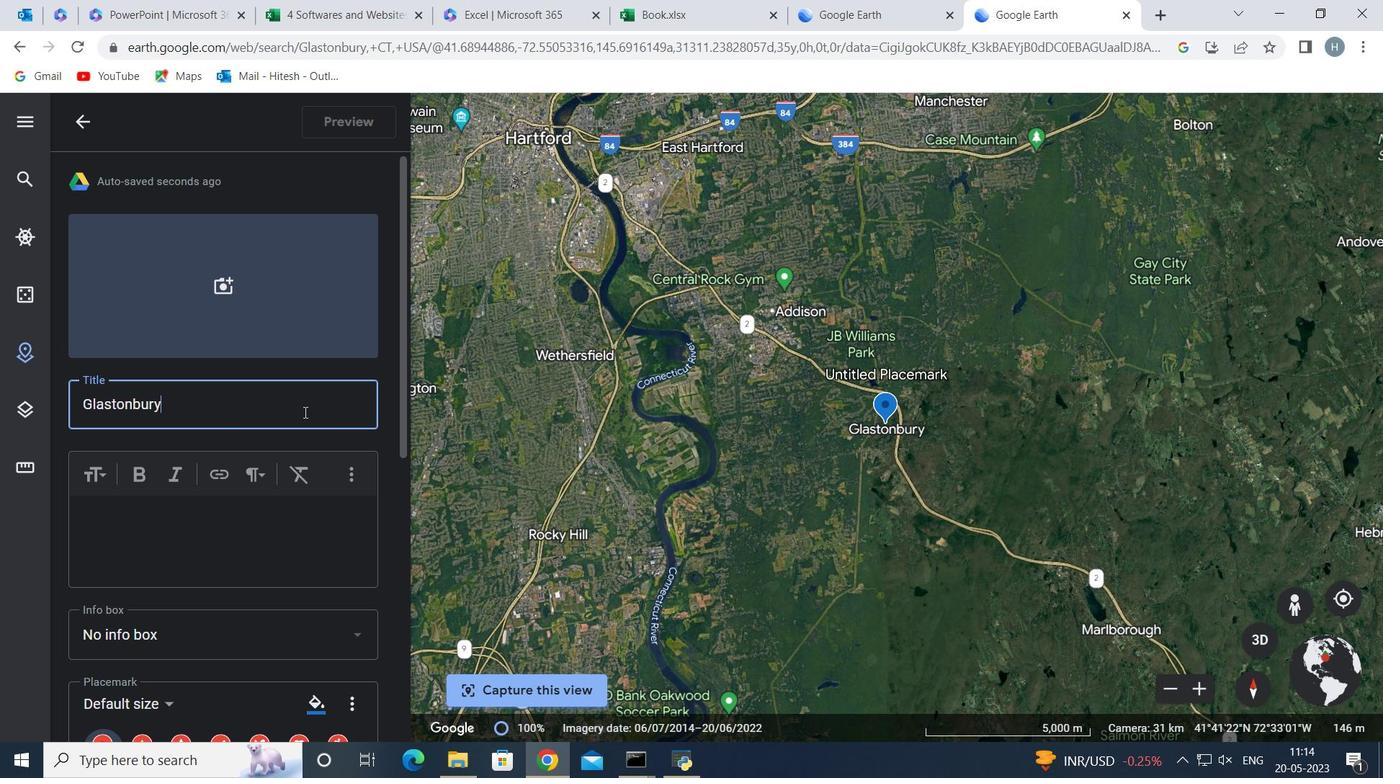 
Action: Mouse moved to (268, 409)
Screenshot: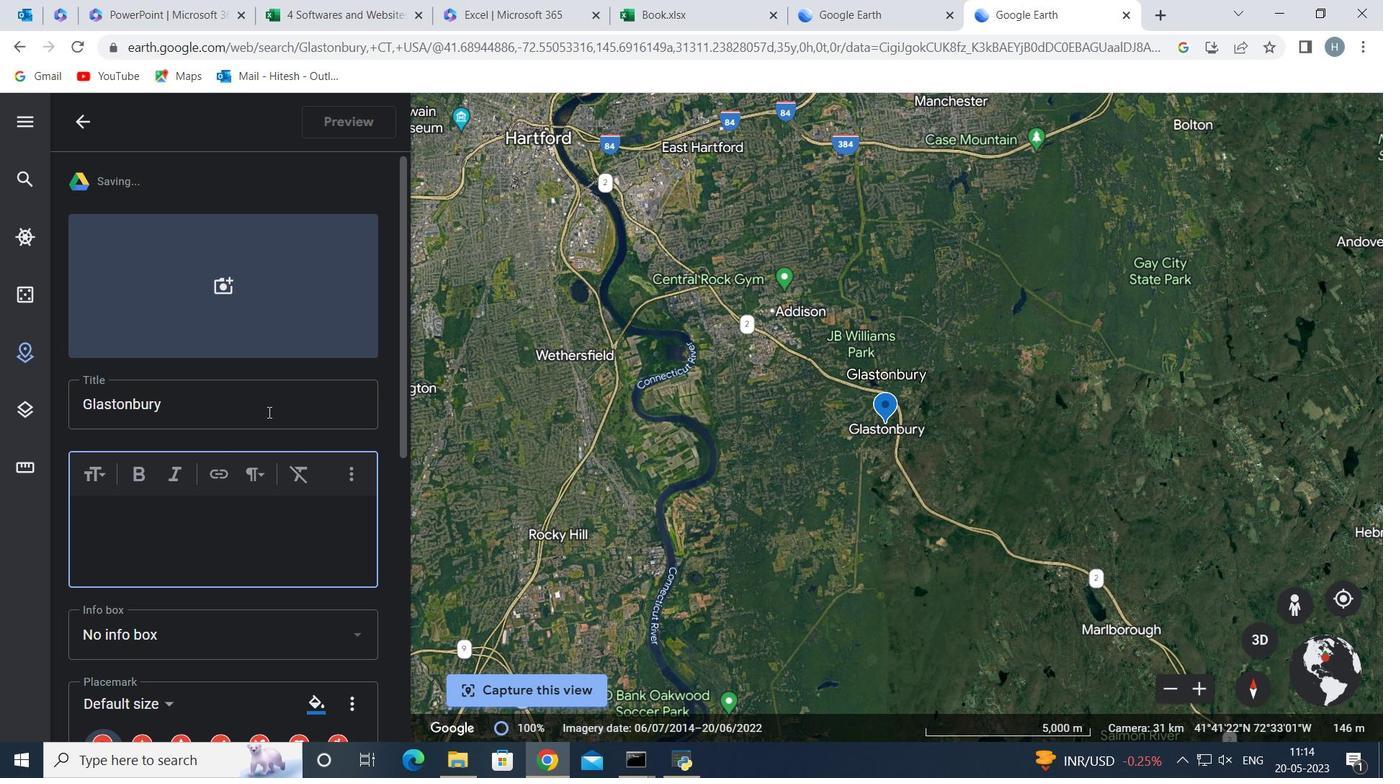 
Action: Key pressed <Key.enter><Key.enter>
Screenshot: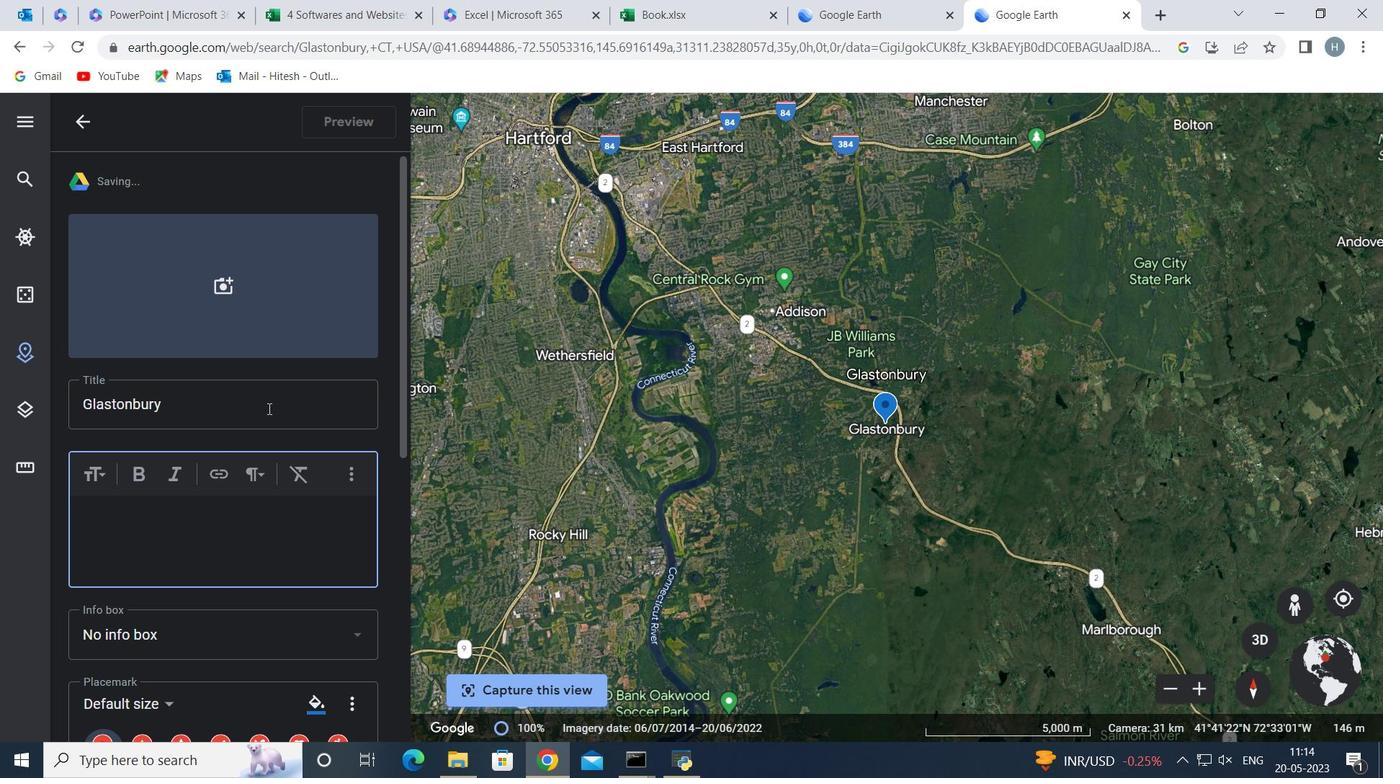 
Action: Mouse moved to (324, 479)
Screenshot: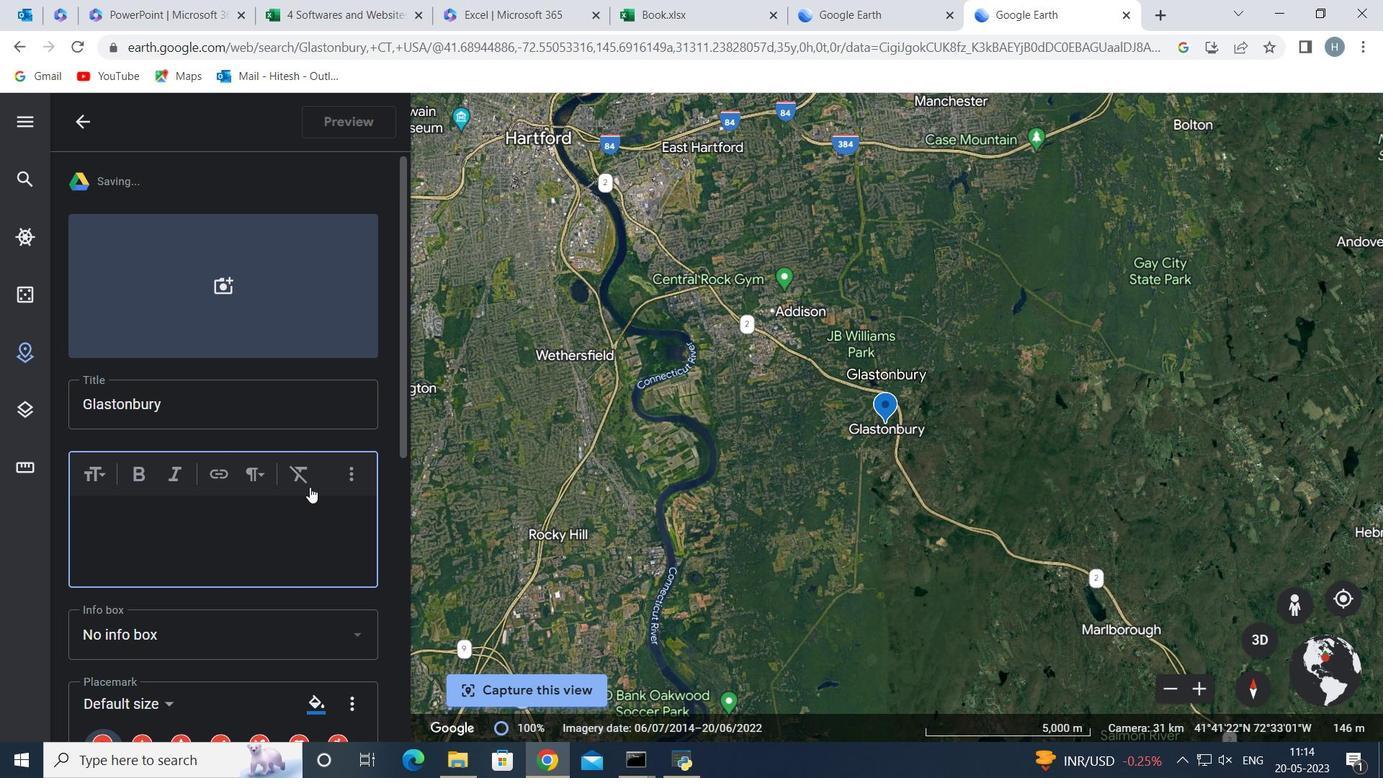 
Action: Mouse scrolled (324, 479) with delta (0, 0)
Screenshot: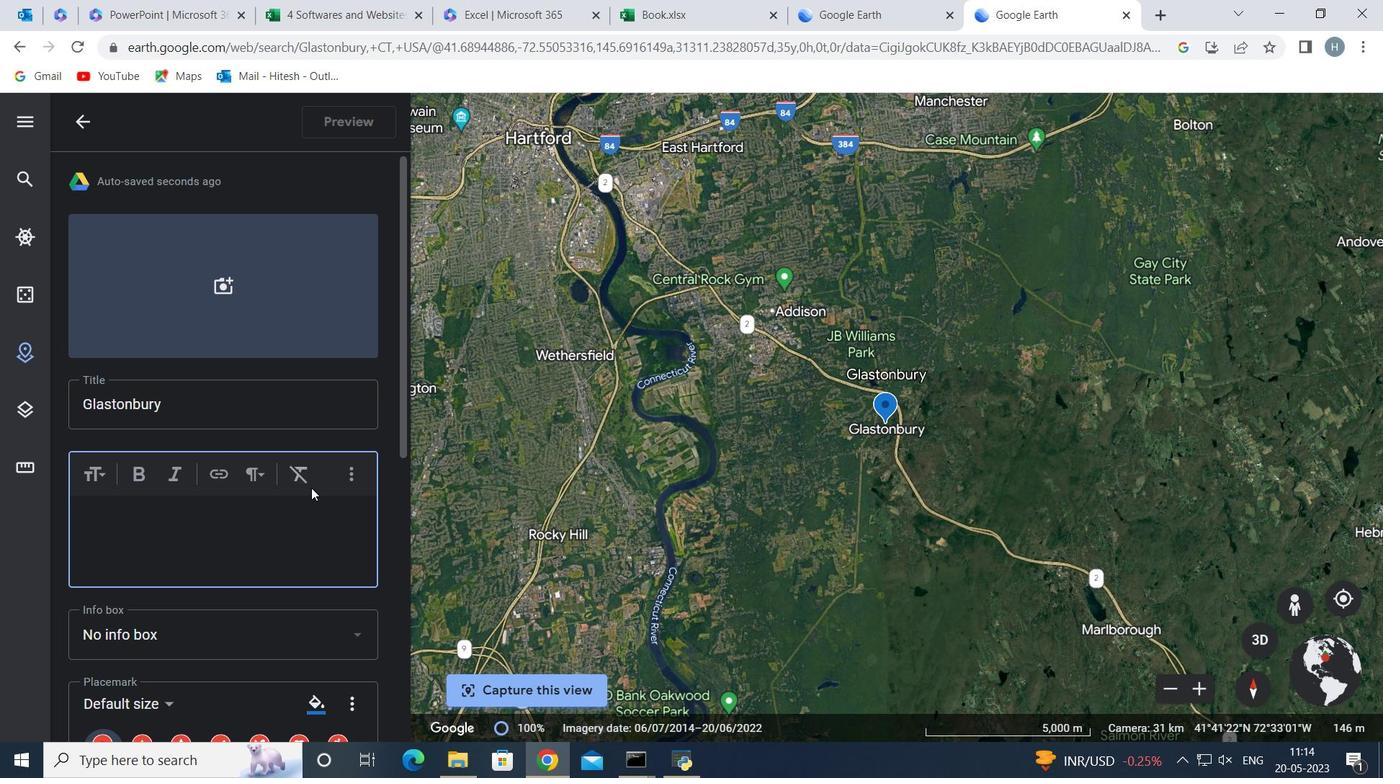
Action: Mouse scrolled (324, 479) with delta (0, 0)
Screenshot: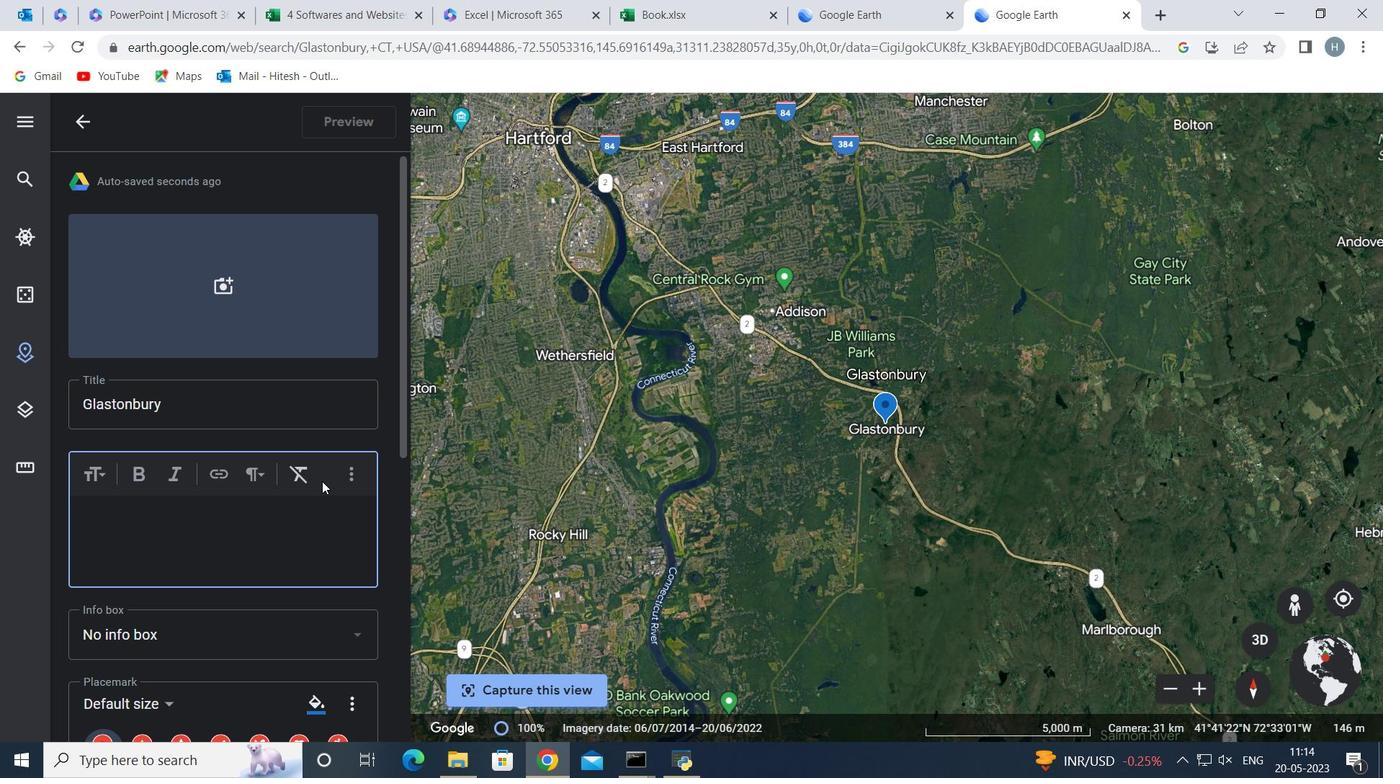 
Action: Mouse scrolled (324, 479) with delta (0, 0)
Screenshot: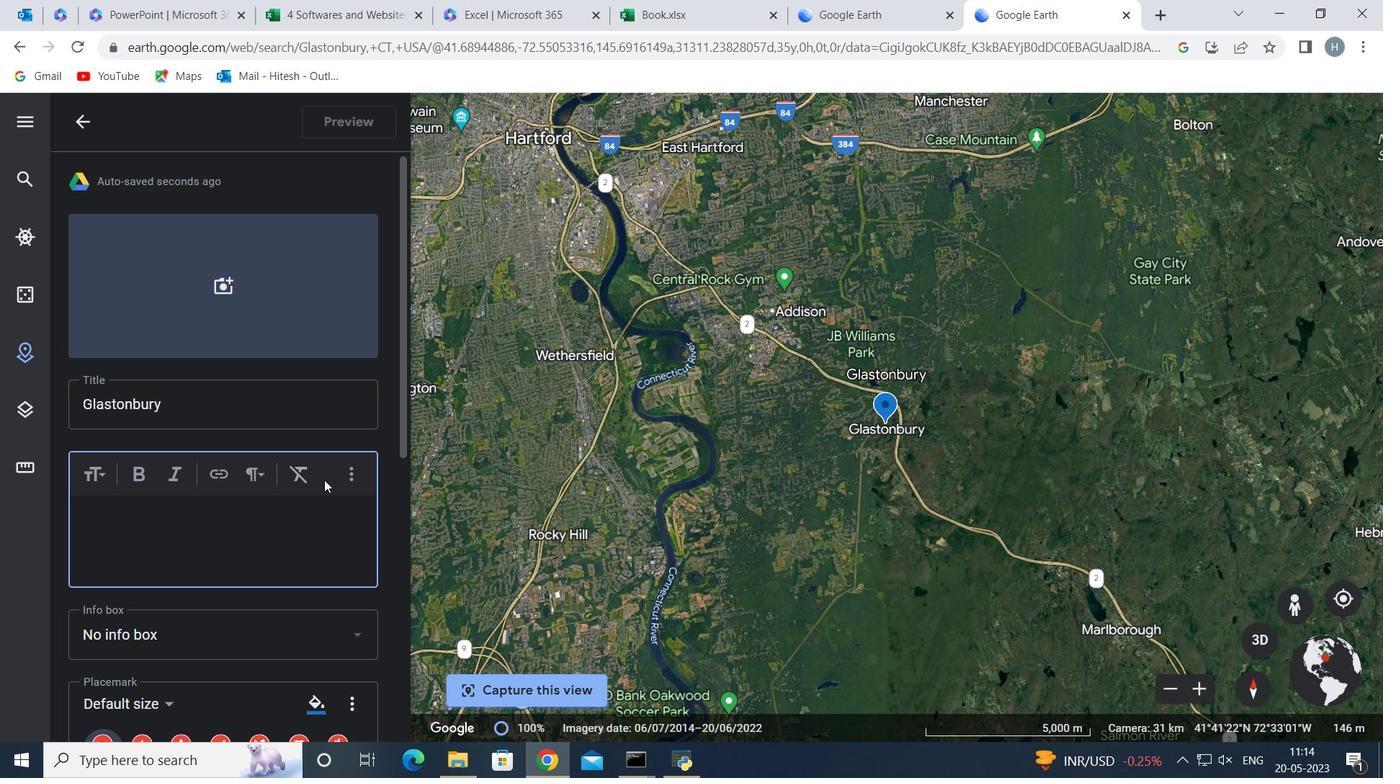 
Action: Mouse moved to (327, 485)
Screenshot: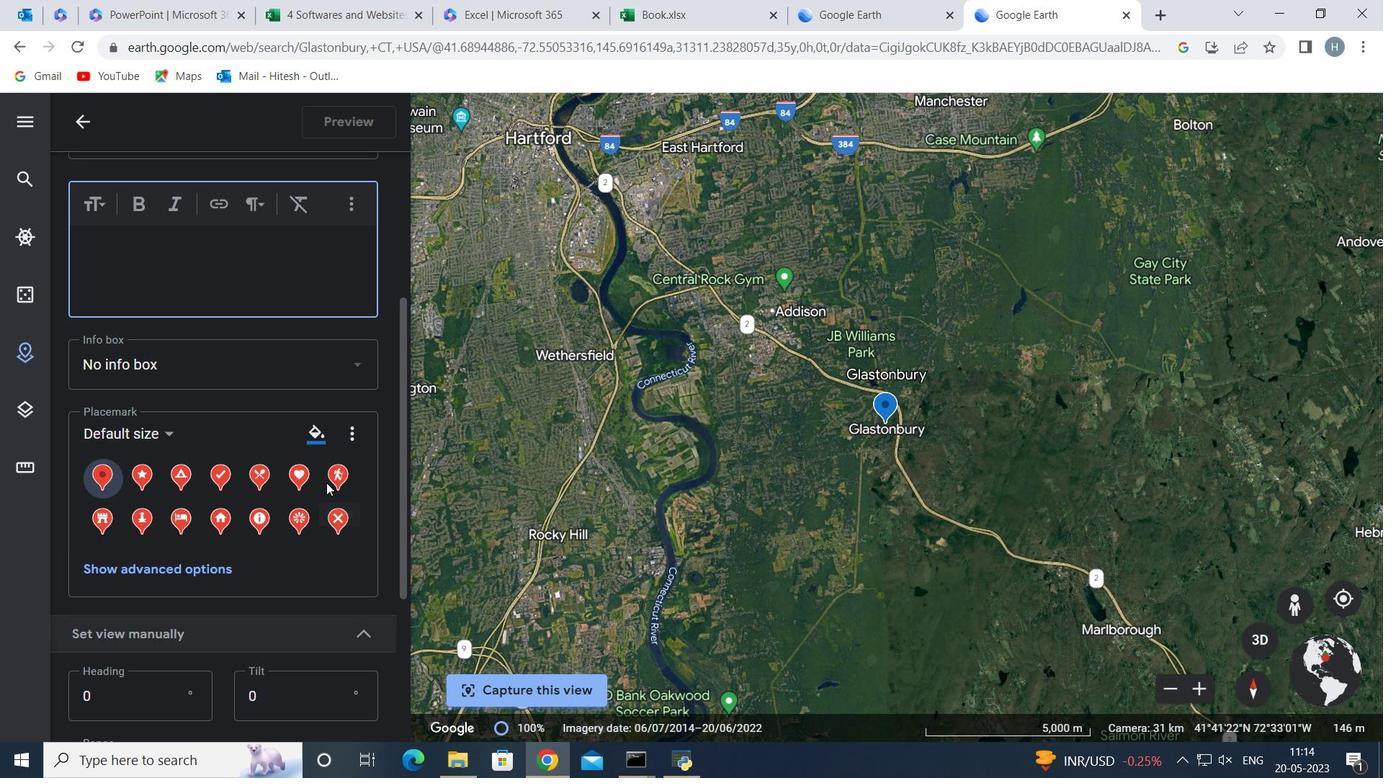 
Action: Mouse scrolled (327, 484) with delta (0, 0)
Screenshot: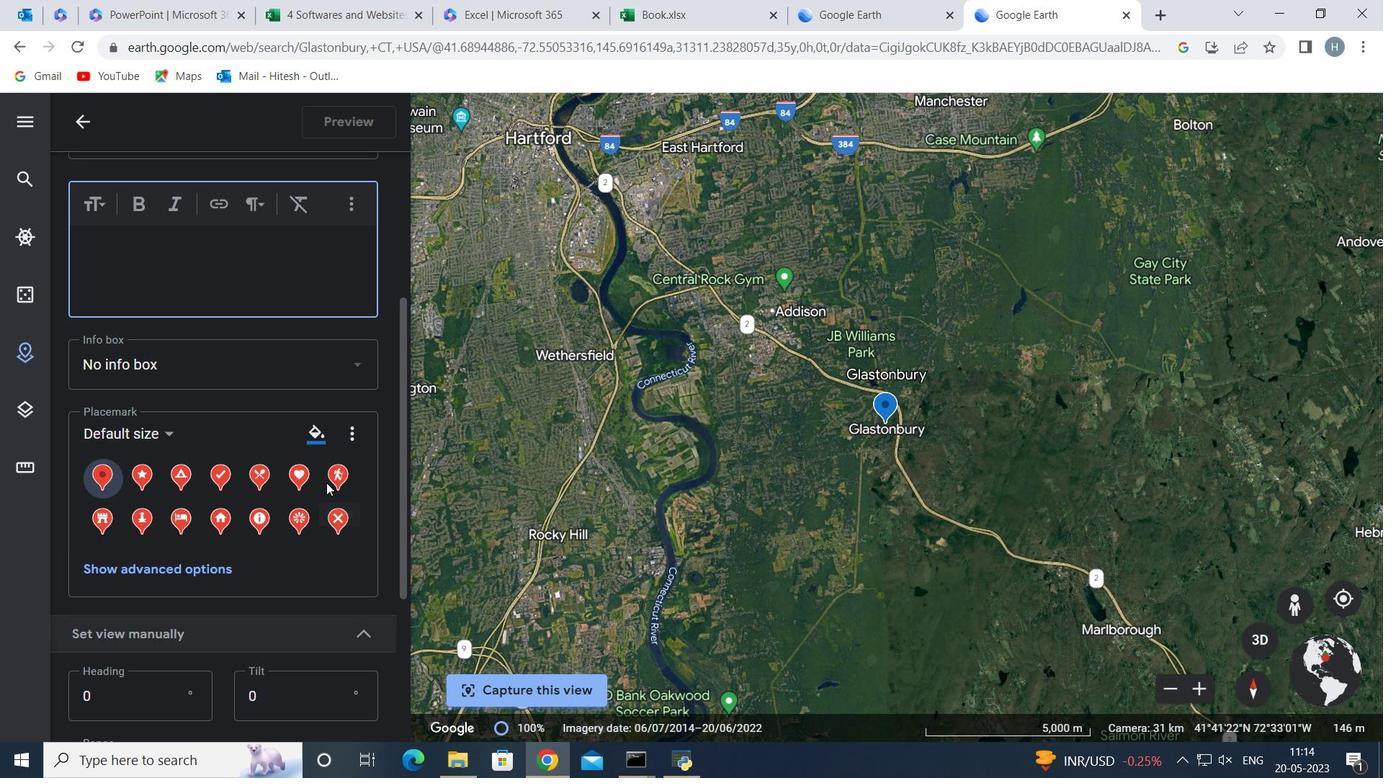 
Action: Mouse scrolled (327, 484) with delta (0, 0)
Screenshot: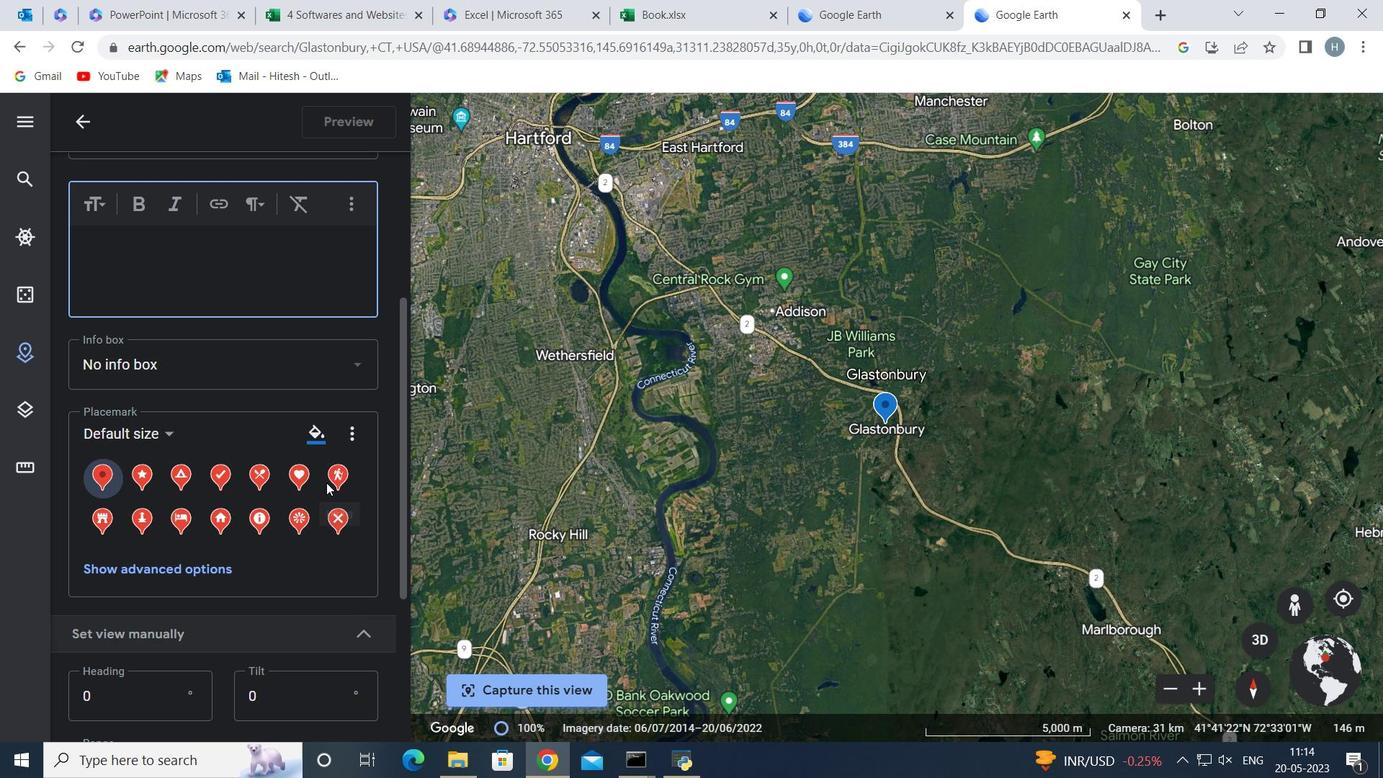 
Action: Mouse moved to (331, 487)
Screenshot: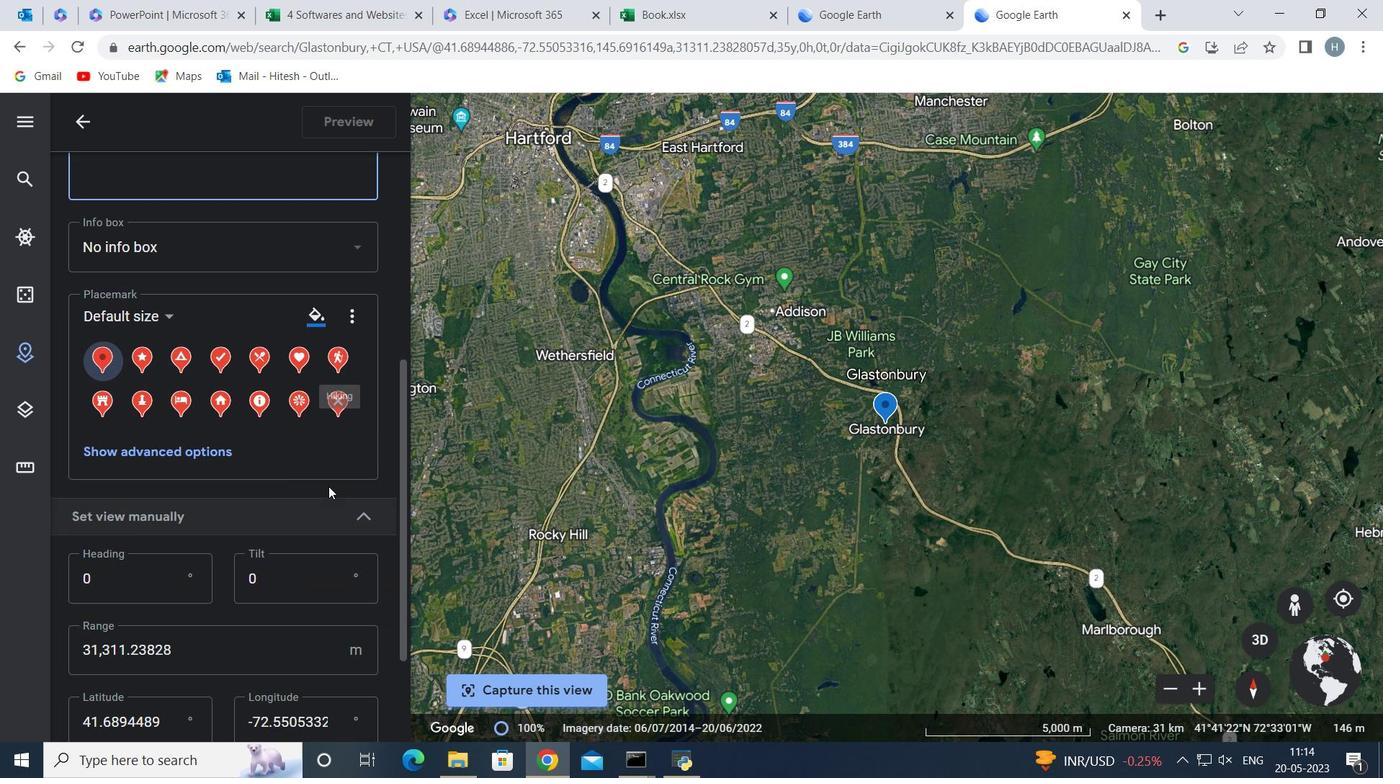 
Action: Mouse scrolled (331, 486) with delta (0, 0)
Screenshot: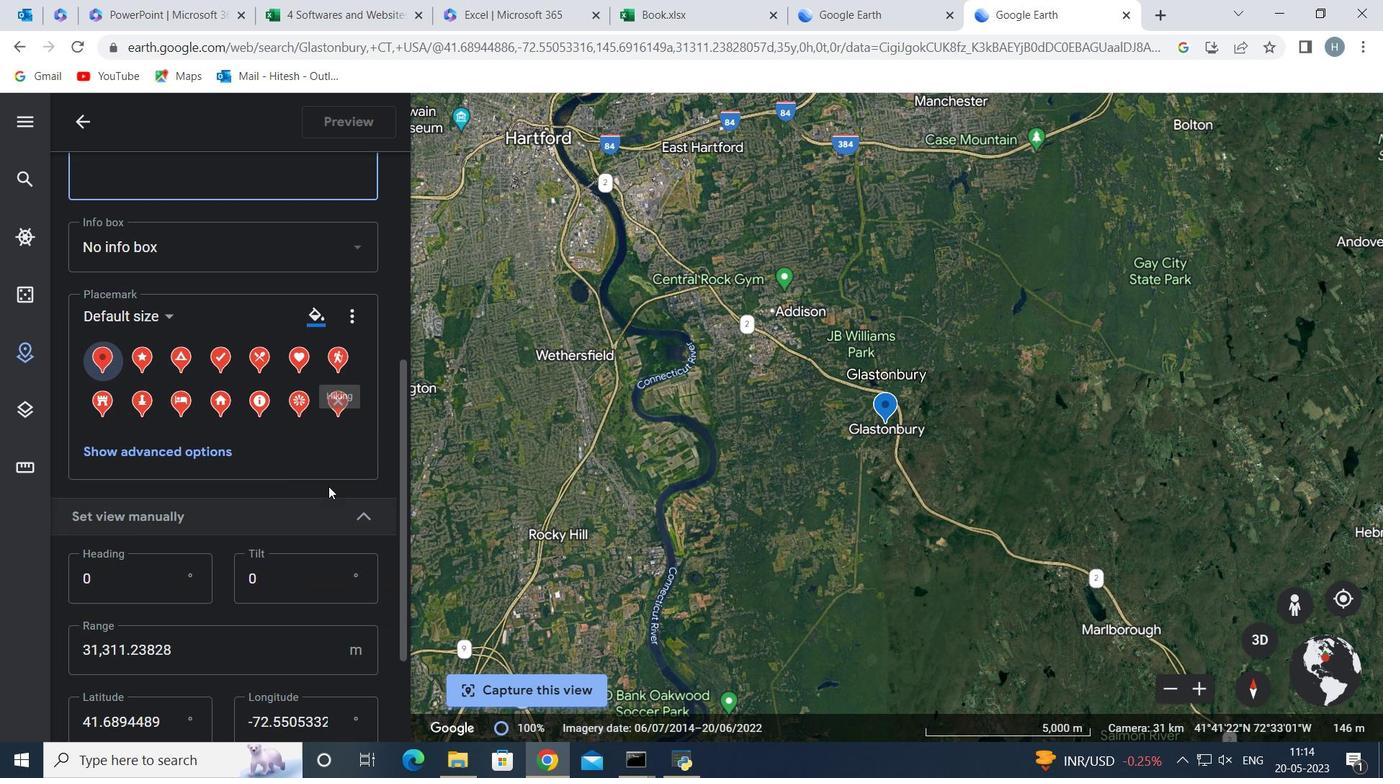 
Action: Mouse moved to (347, 491)
Screenshot: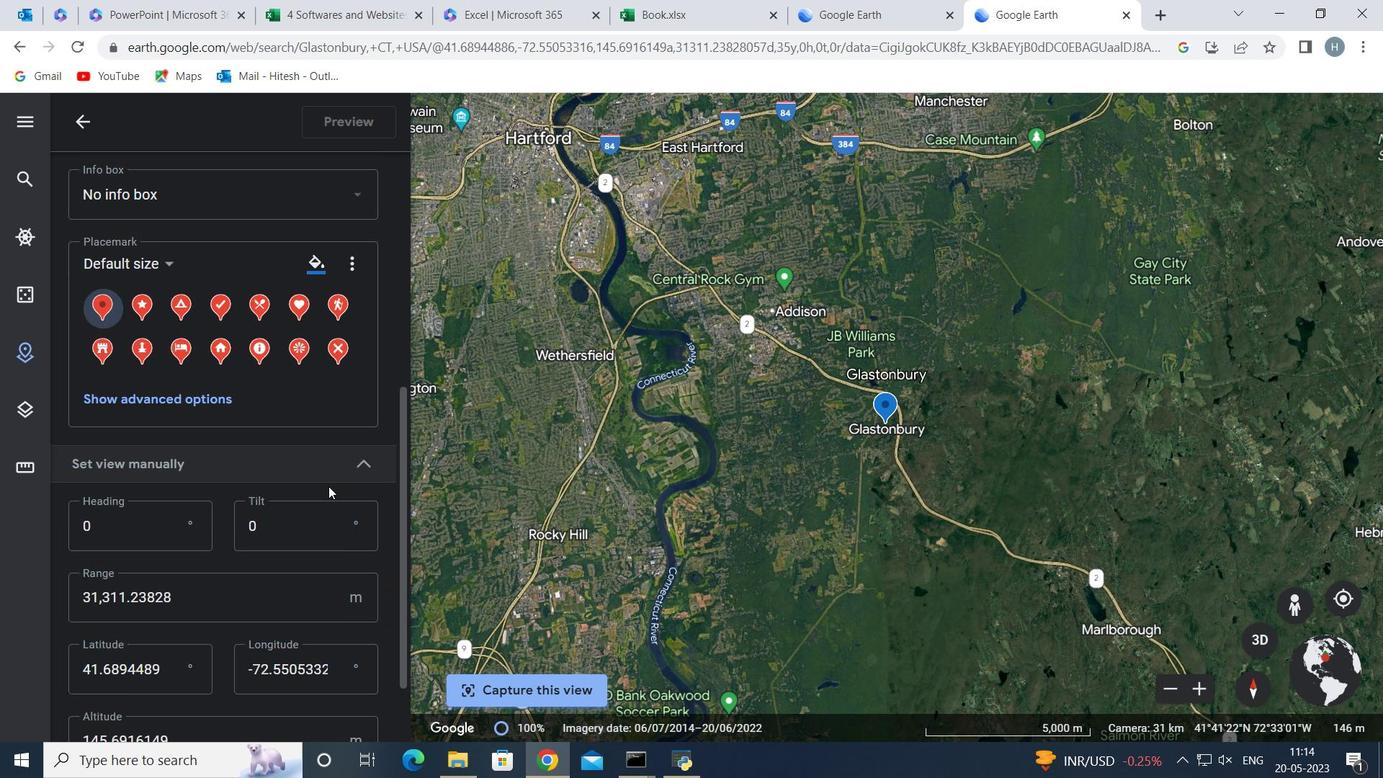 
Action: Mouse scrolled (345, 490) with delta (0, 0)
Screenshot: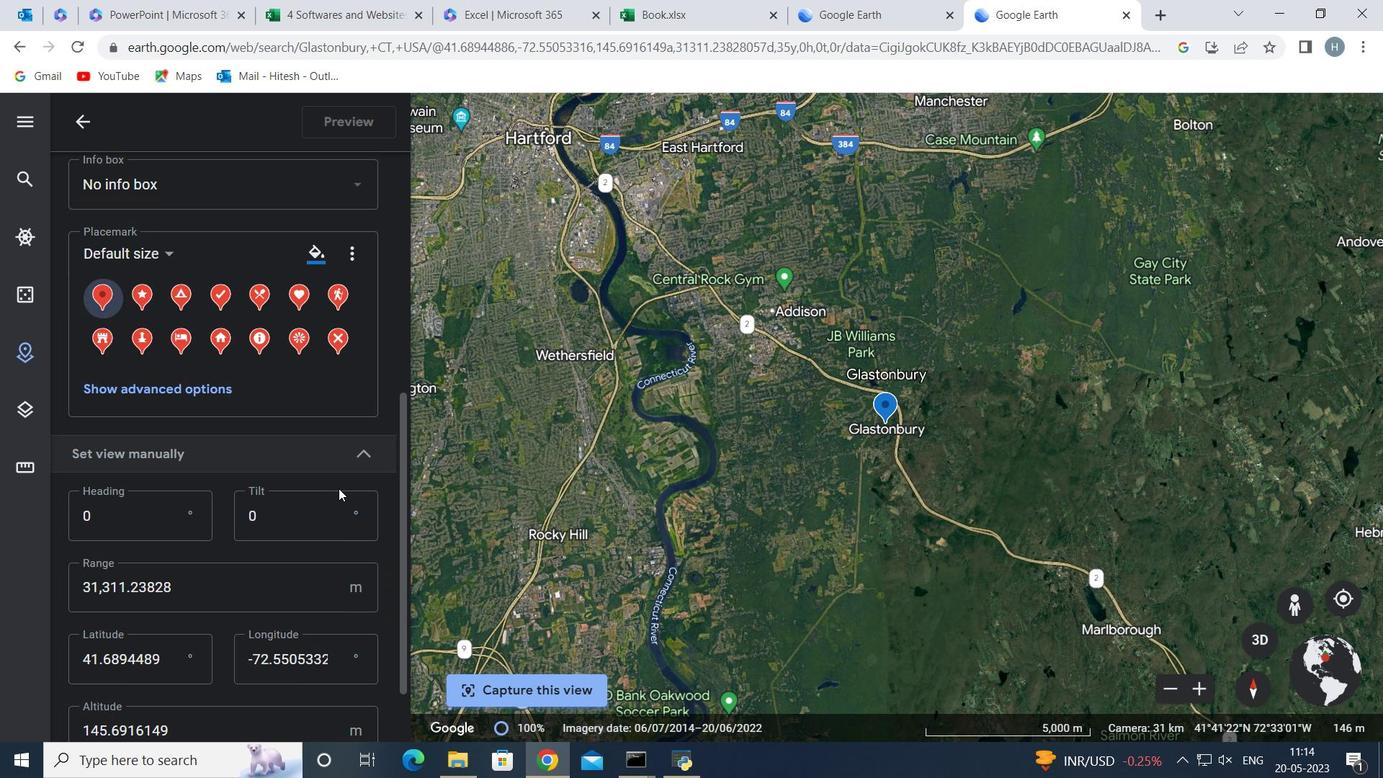 
Action: Mouse moved to (510, 458)
Screenshot: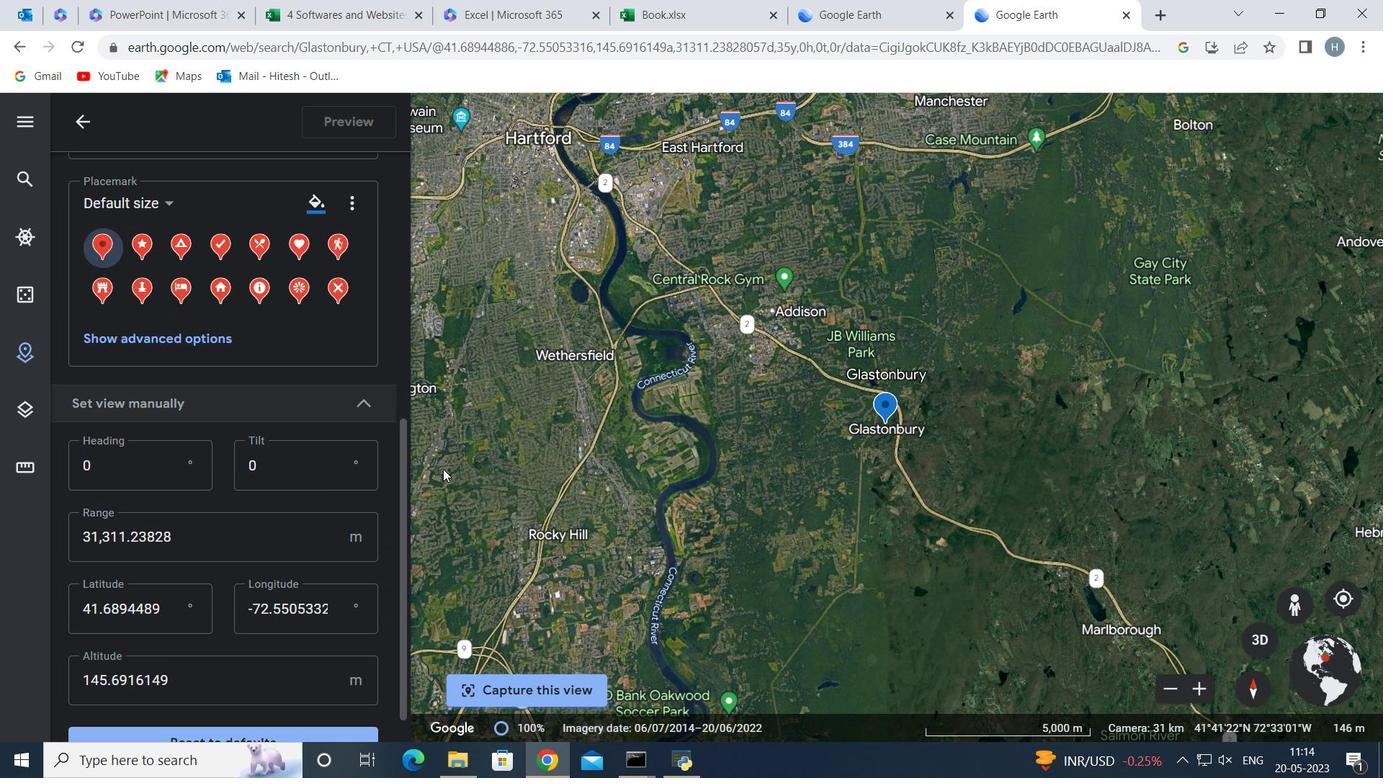 
Action: Mouse scrolled (510, 458) with delta (0, 0)
Screenshot: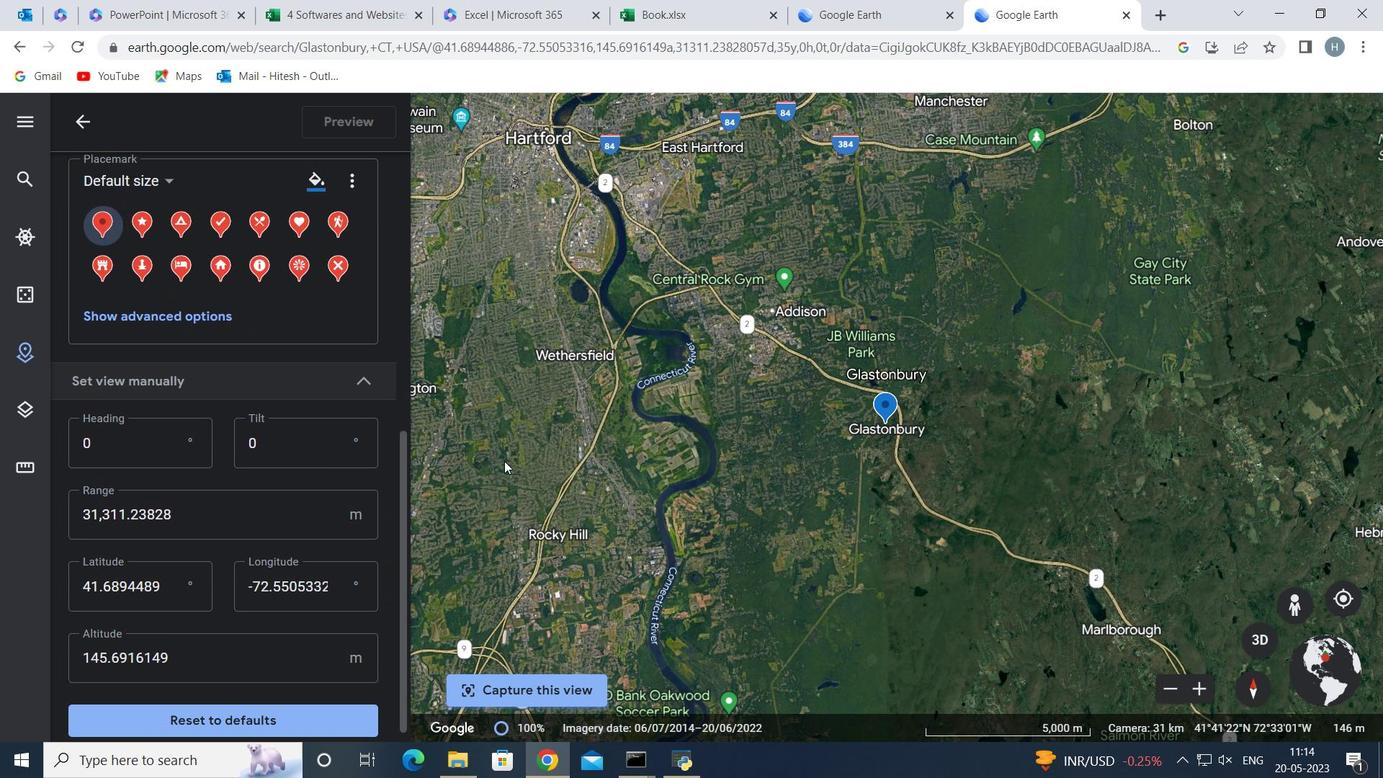 
Action: Mouse moved to (511, 458)
Screenshot: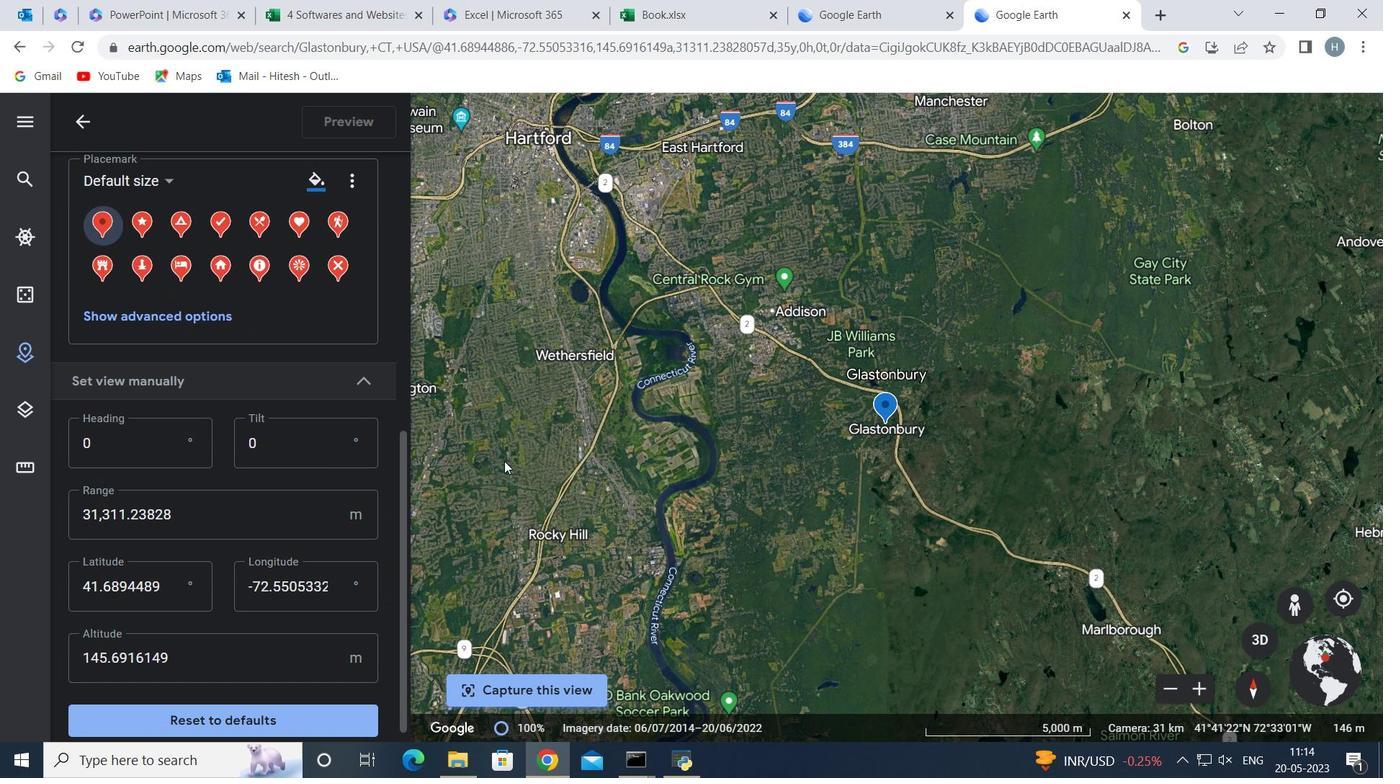 
Action: Mouse scrolled (511, 458) with delta (0, 0)
Screenshot: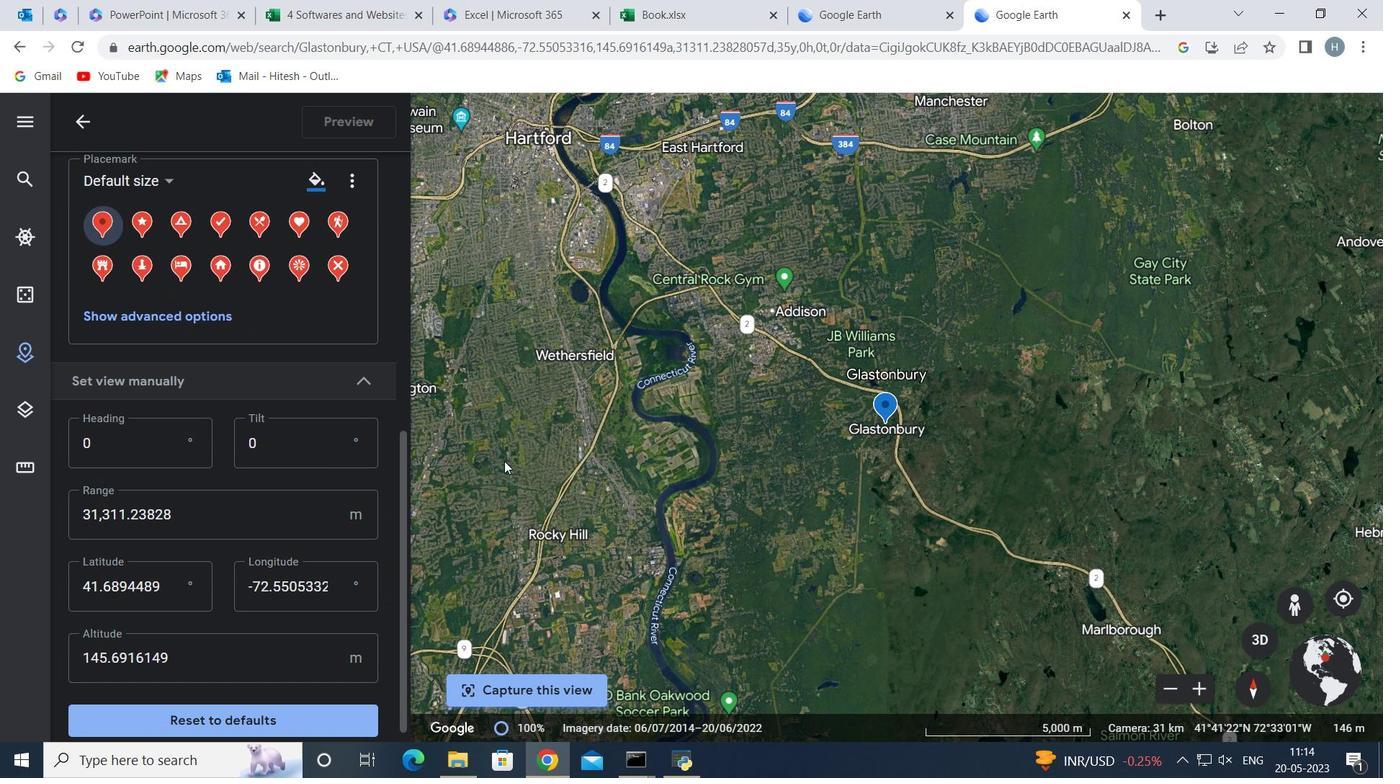 
Action: Mouse scrolled (511, 458) with delta (0, 0)
Screenshot: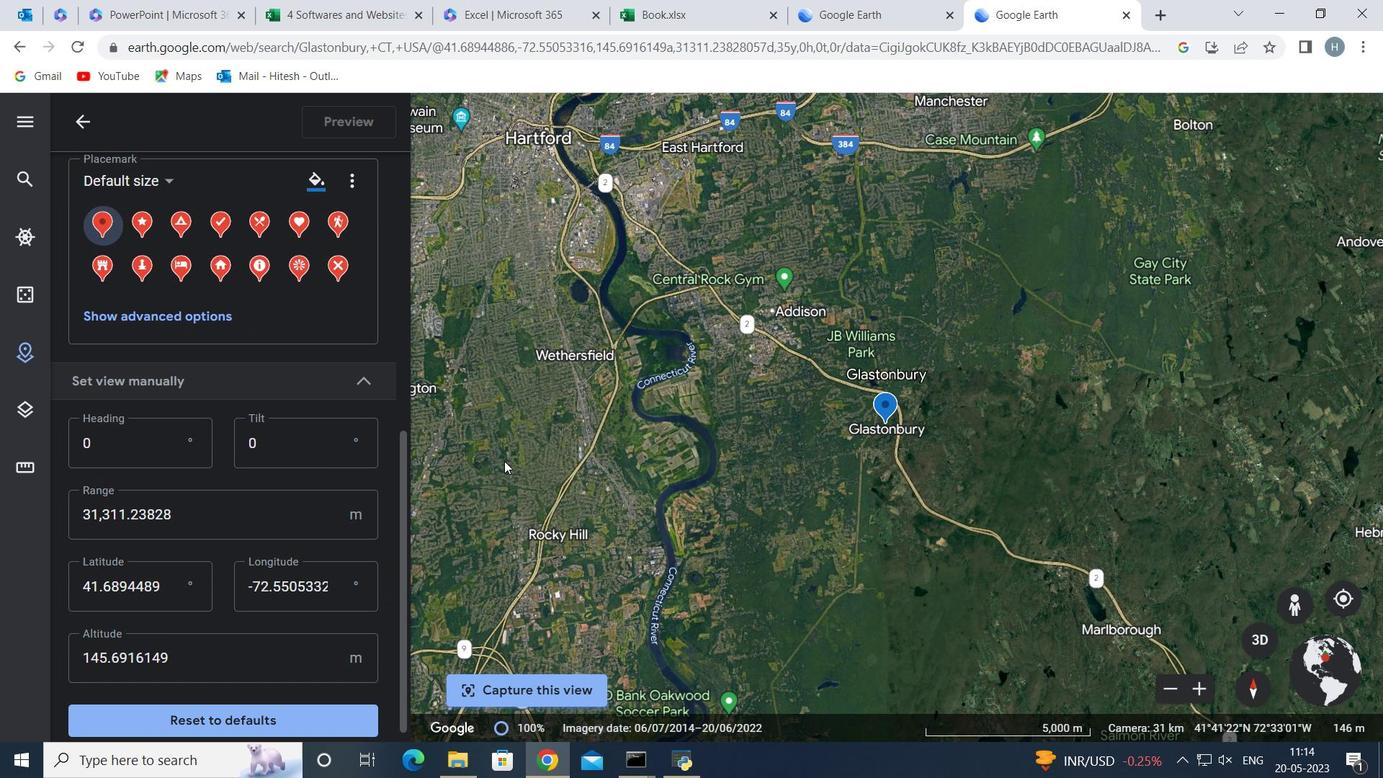 
Action: Mouse moved to (490, 563)
Screenshot: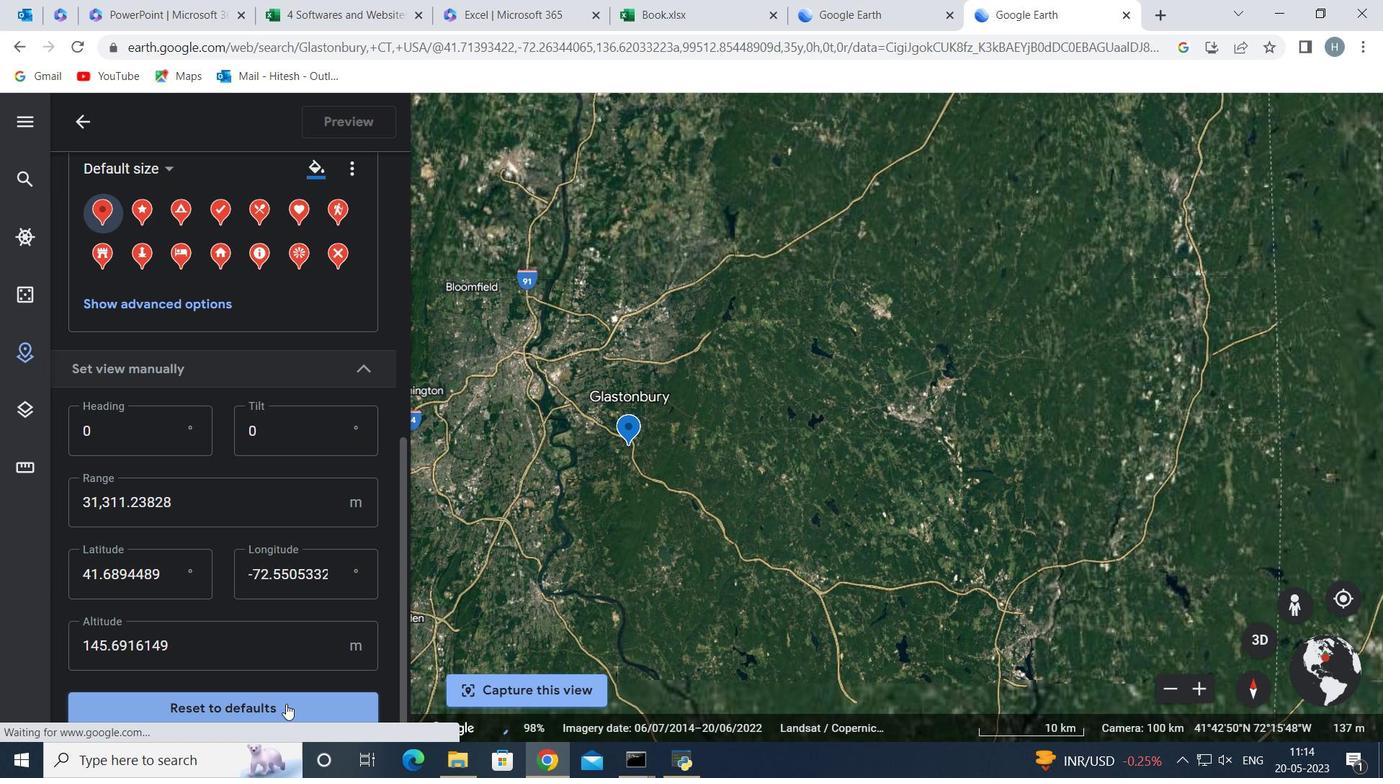 
Action: Mouse pressed left at (490, 563)
Screenshot: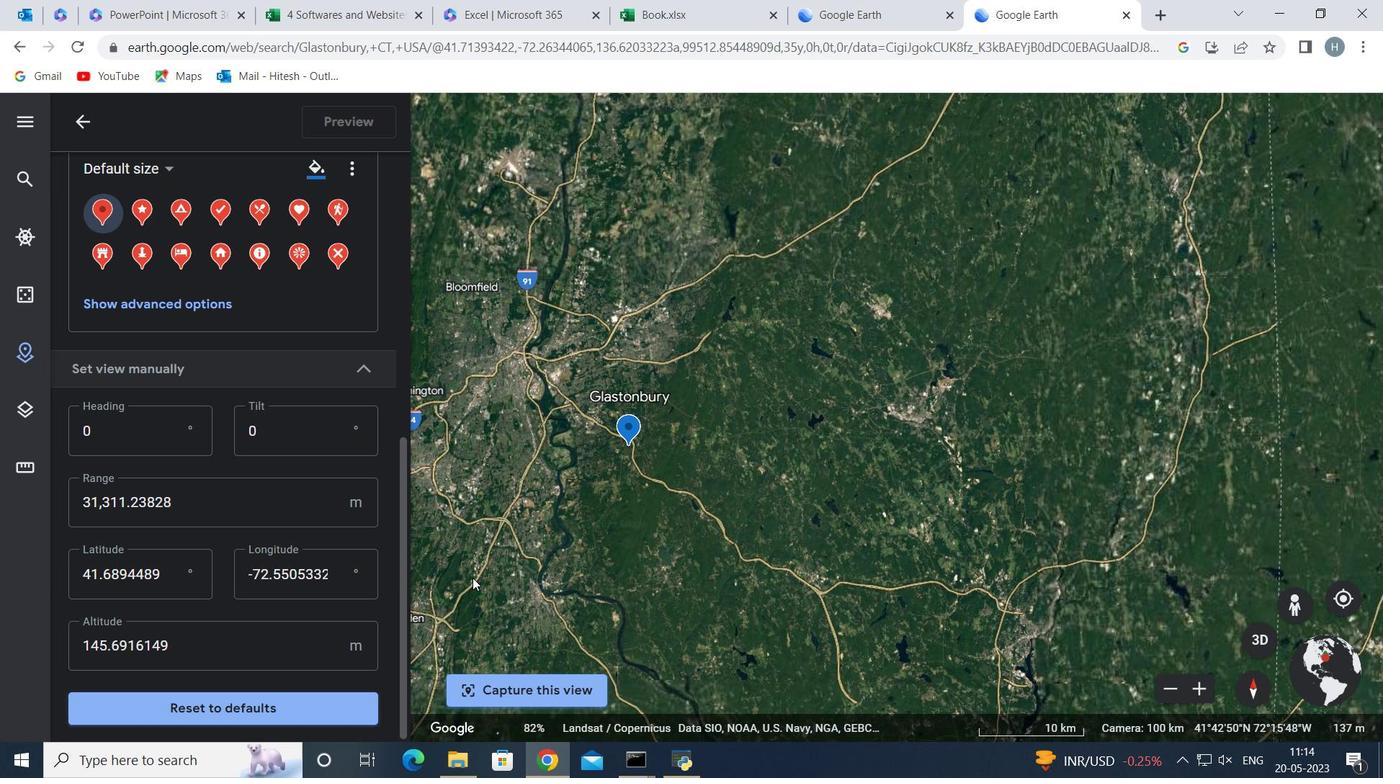 
Action: Mouse moved to (629, 443)
Screenshot: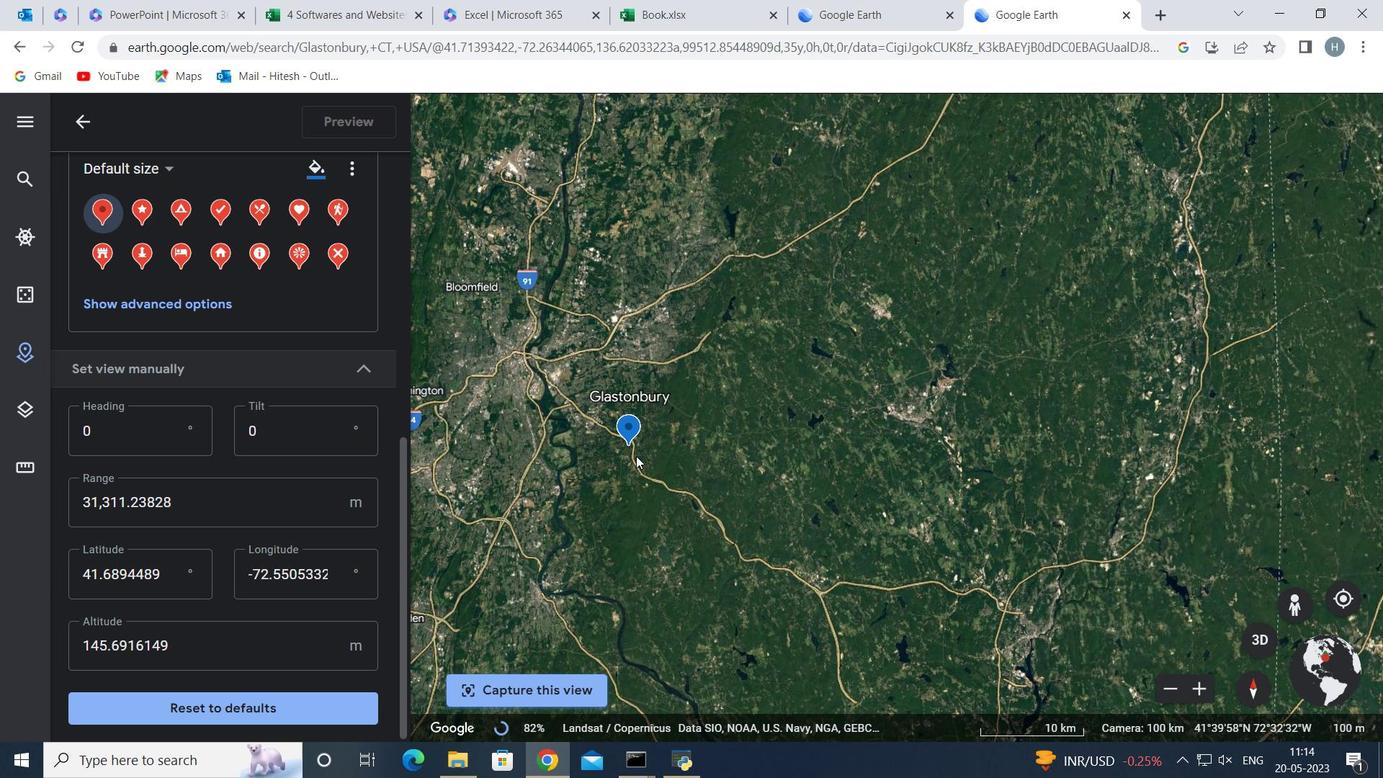 
Action: Mouse pressed left at (629, 443)
Screenshot: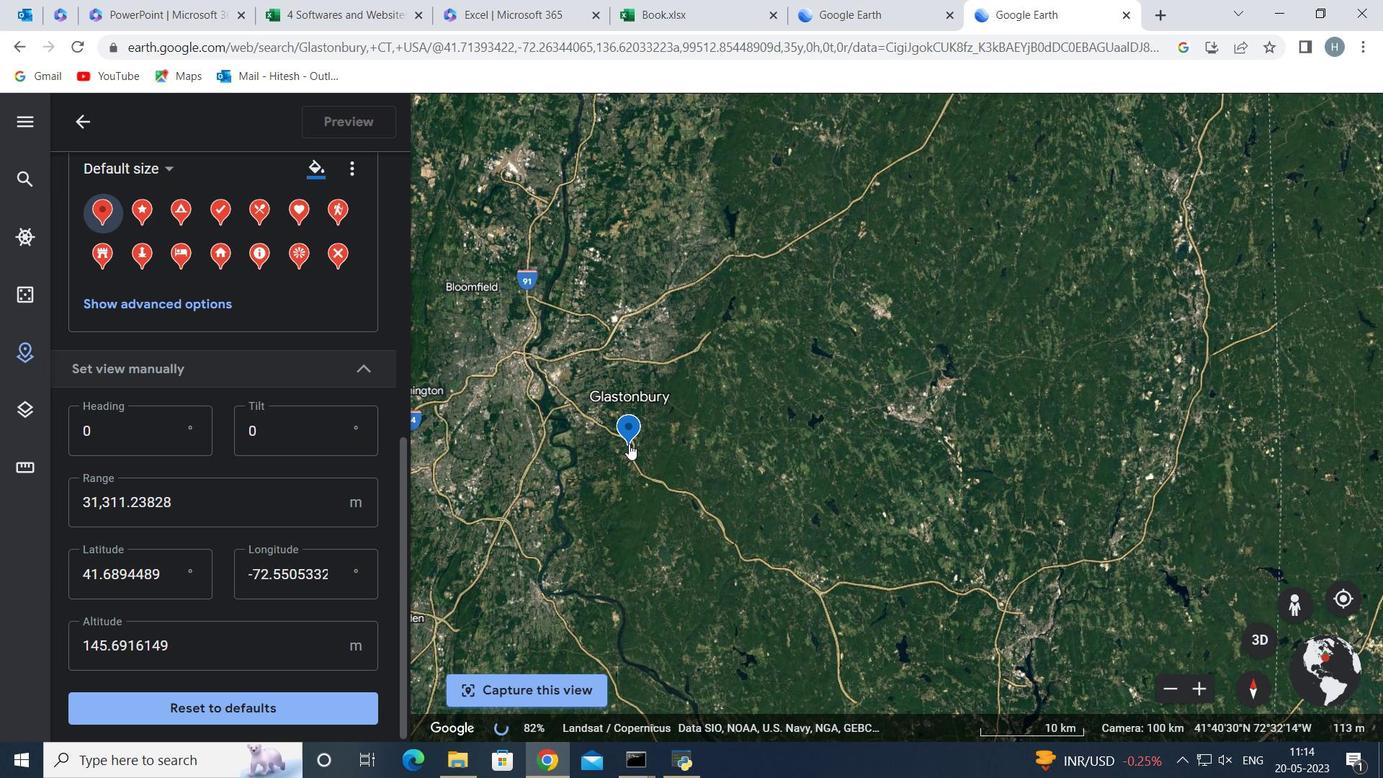 
Action: Mouse moved to (70, 123)
Screenshot: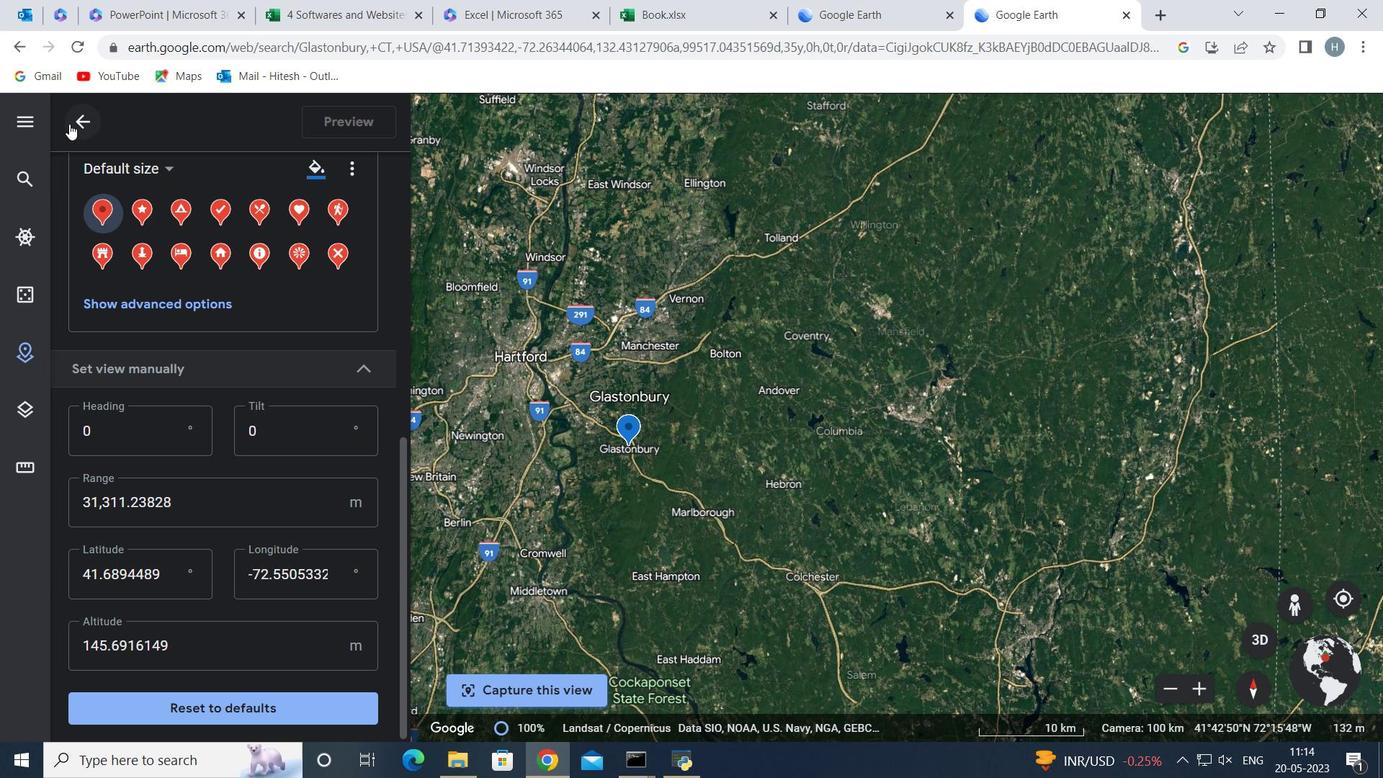 
Action: Mouse pressed left at (70, 123)
Screenshot: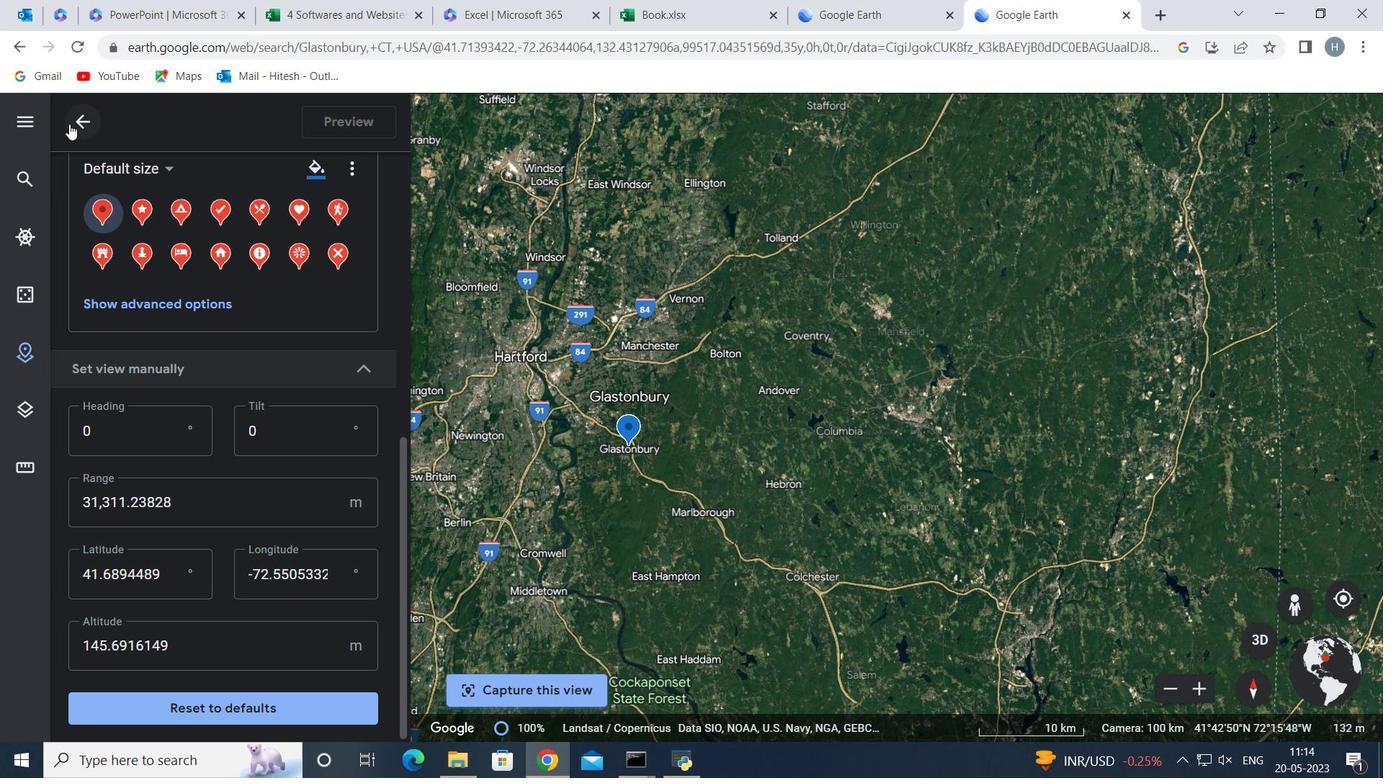 
Action: Mouse moved to (626, 447)
Screenshot: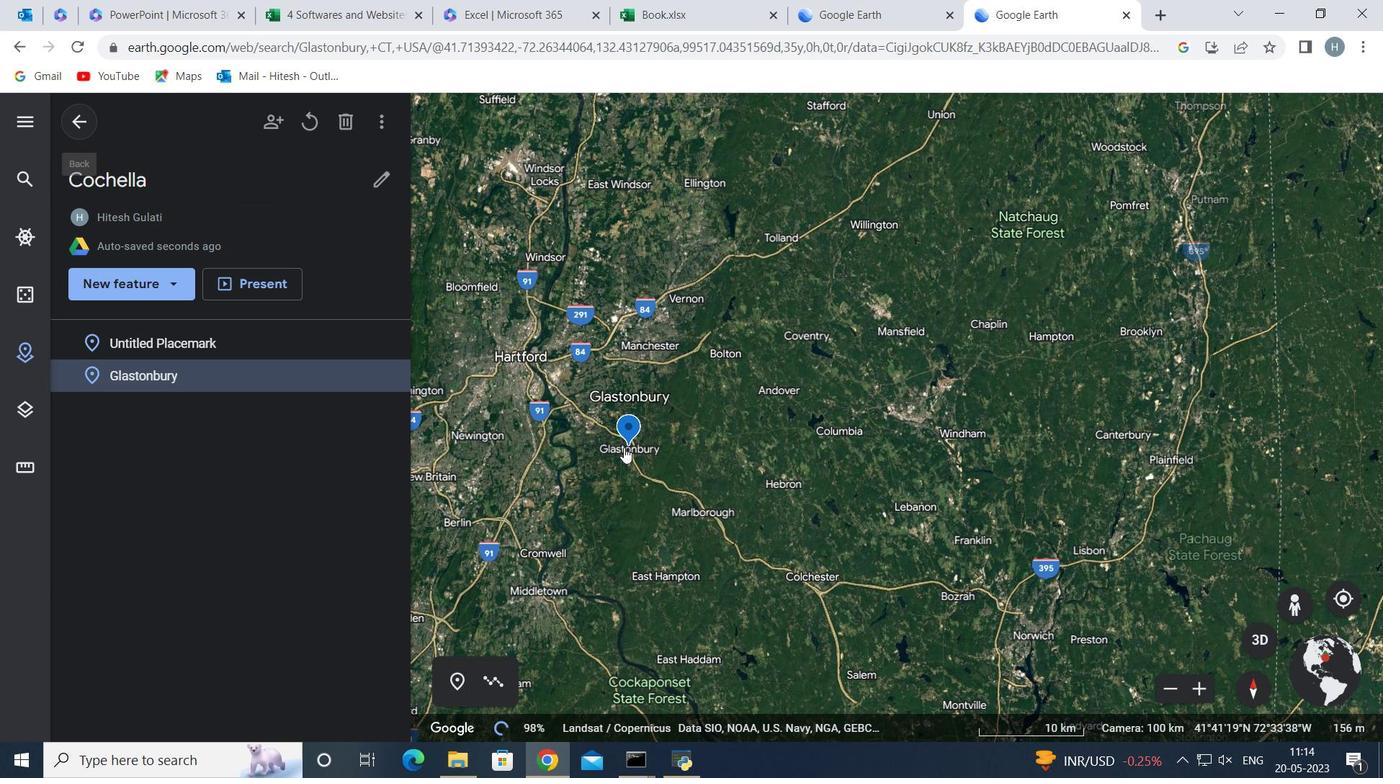 
Action: Mouse scrolled (626, 448) with delta (0, 0)
Screenshot: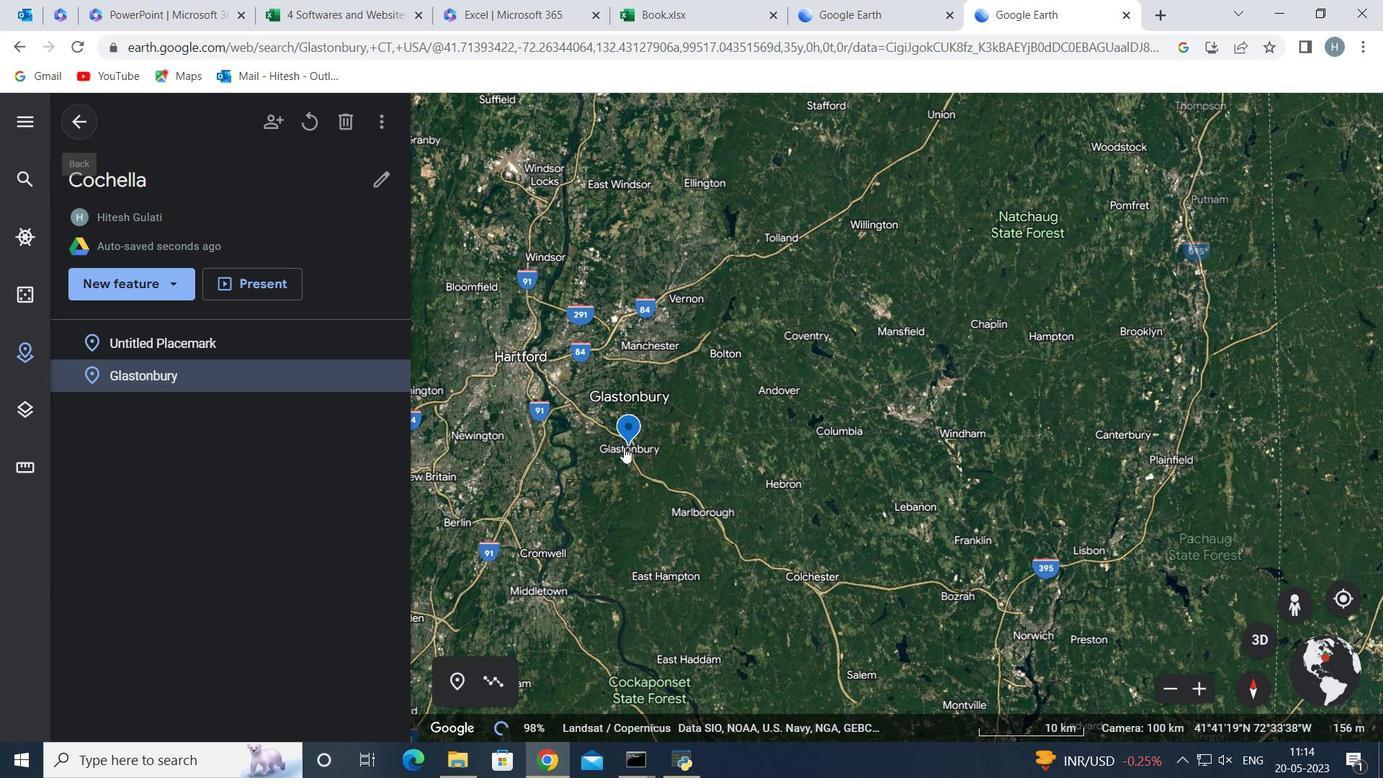 
Action: Mouse moved to (613, 450)
